 Task: Research Airbnb options in TromsÃ¸, Norway from 12th  December, 2023 to 15th December, 2023 for 3 adults.2 bedrooms having 3 beds and 1 bathroom. Property type can be flat. Amenities needed are: washing machine. Booking option can be shelf check-in. Look for 4 properties as per requirement.
Action: Mouse moved to (358, 141)
Screenshot: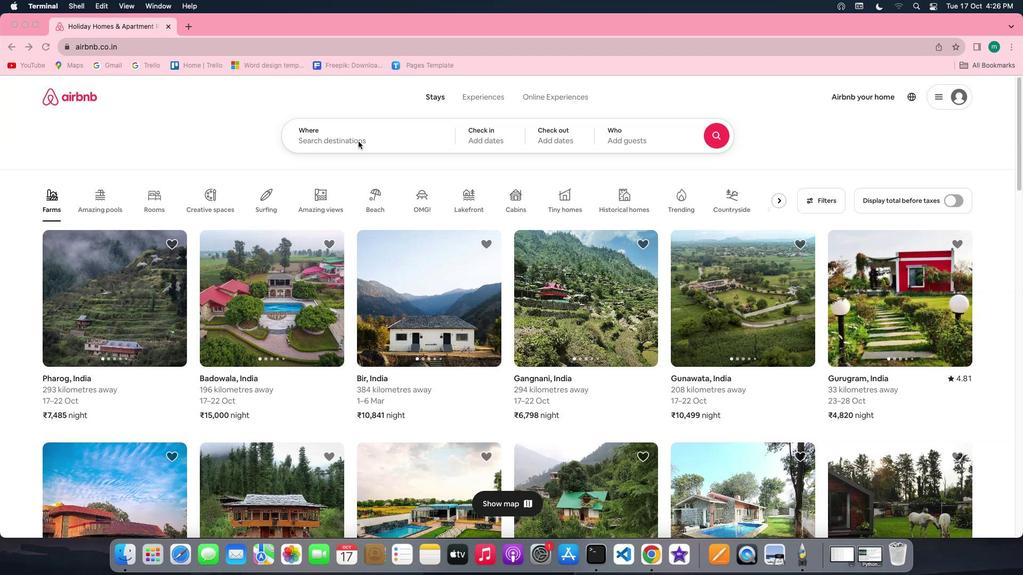 
Action: Mouse pressed left at (358, 141)
Screenshot: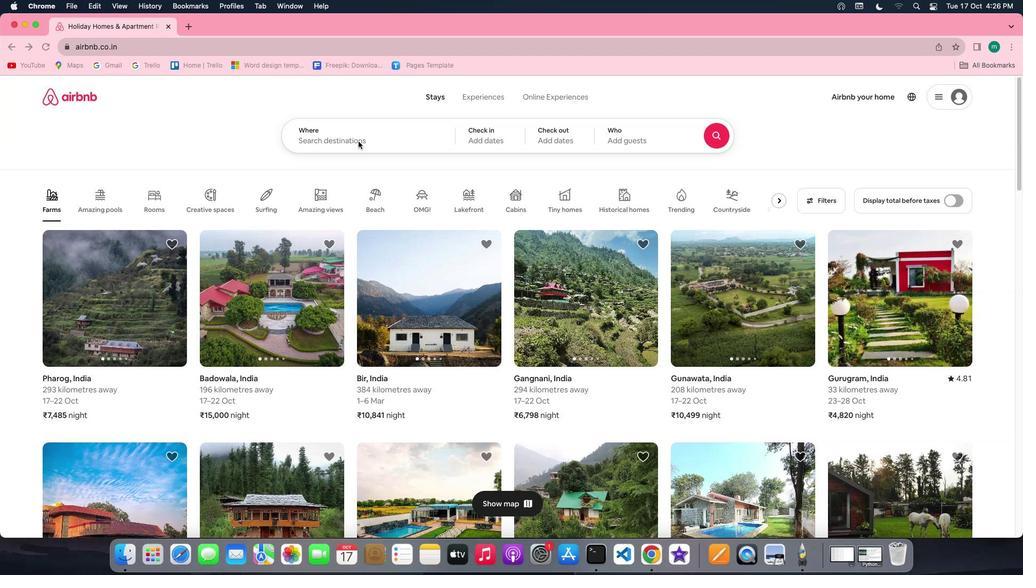 
Action: Mouse pressed left at (358, 141)
Screenshot: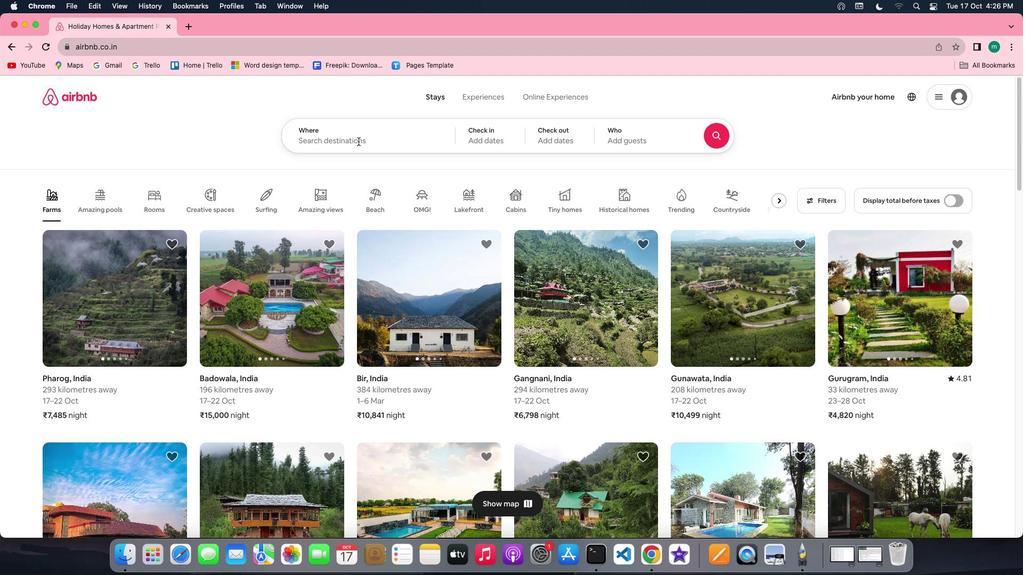 
Action: Key pressed Key.shift'T''r''o''m''s''o'','Key.spaceKey.shift'n''o''r''w''a''y'
Screenshot: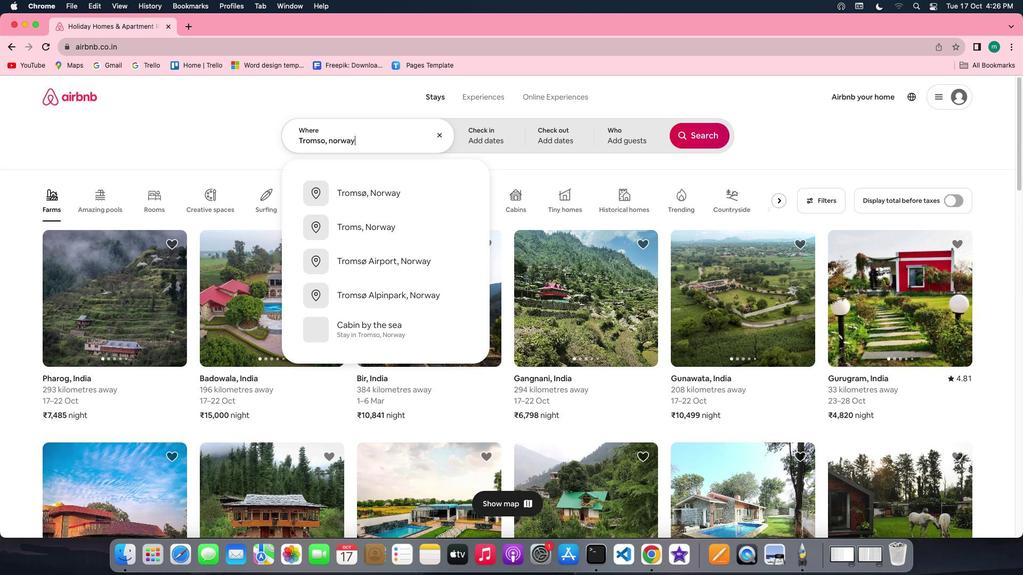 
Action: Mouse moved to (376, 190)
Screenshot: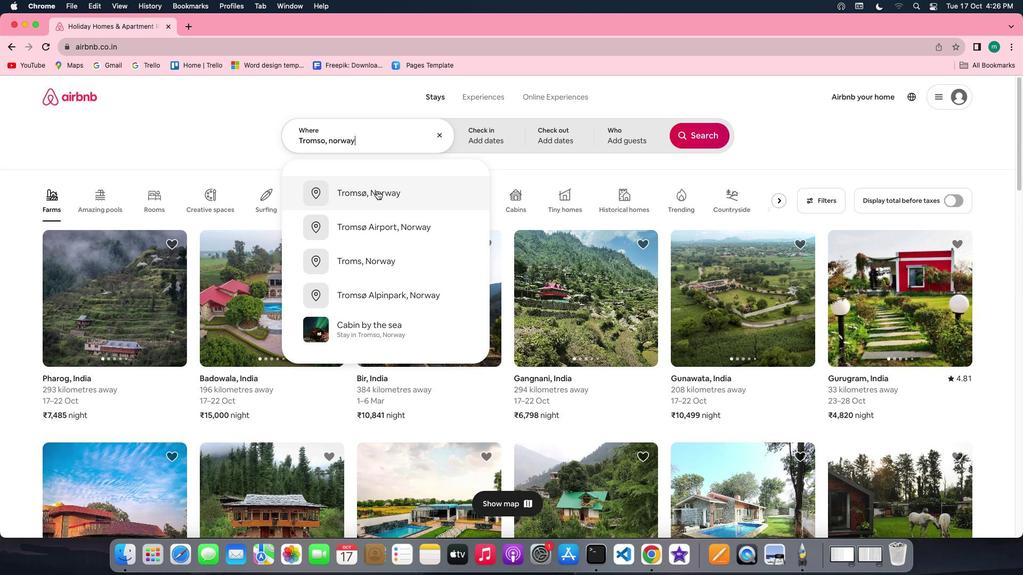 
Action: Mouse pressed left at (376, 190)
Screenshot: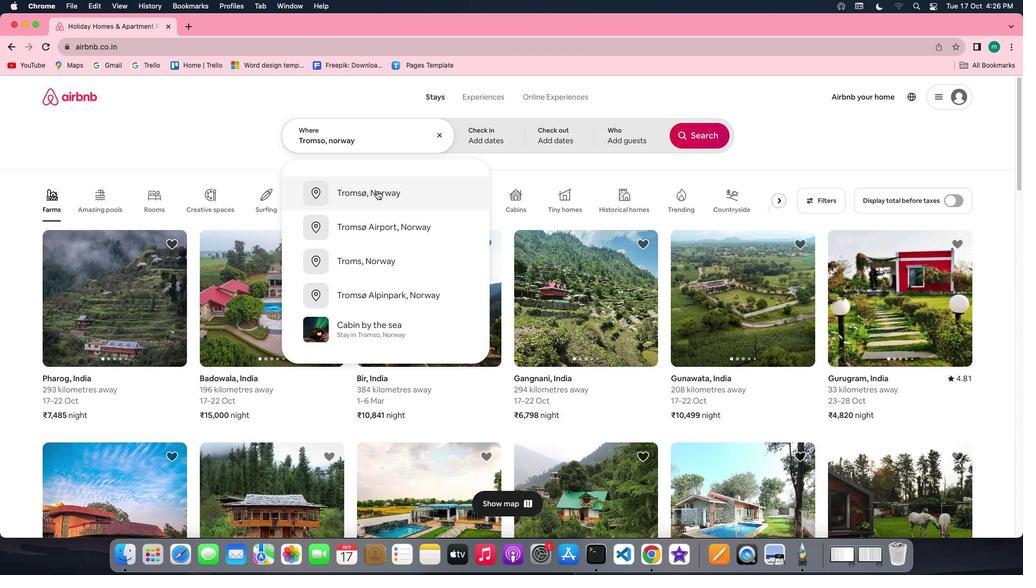 
Action: Mouse moved to (700, 223)
Screenshot: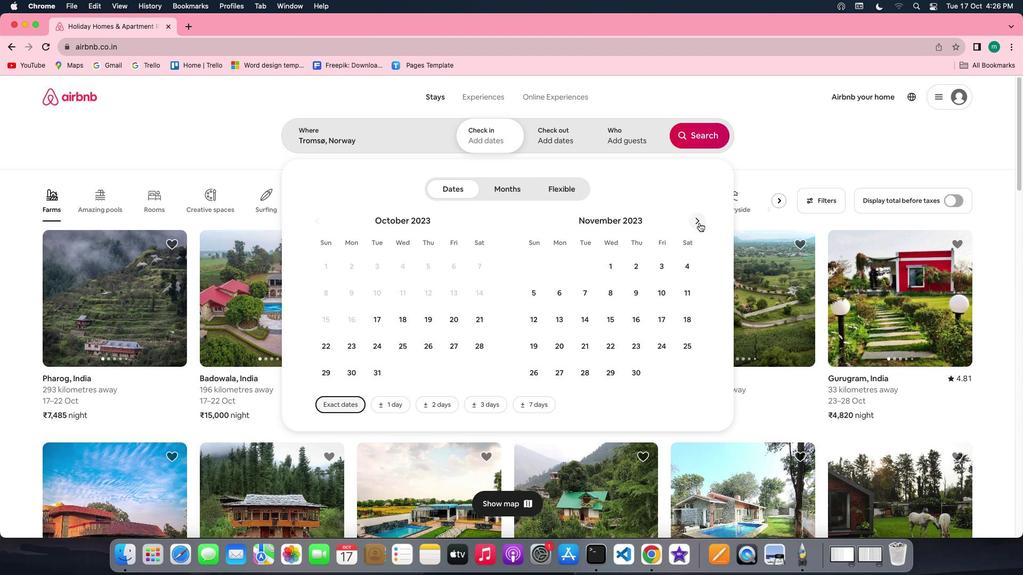 
Action: Mouse pressed left at (700, 223)
Screenshot: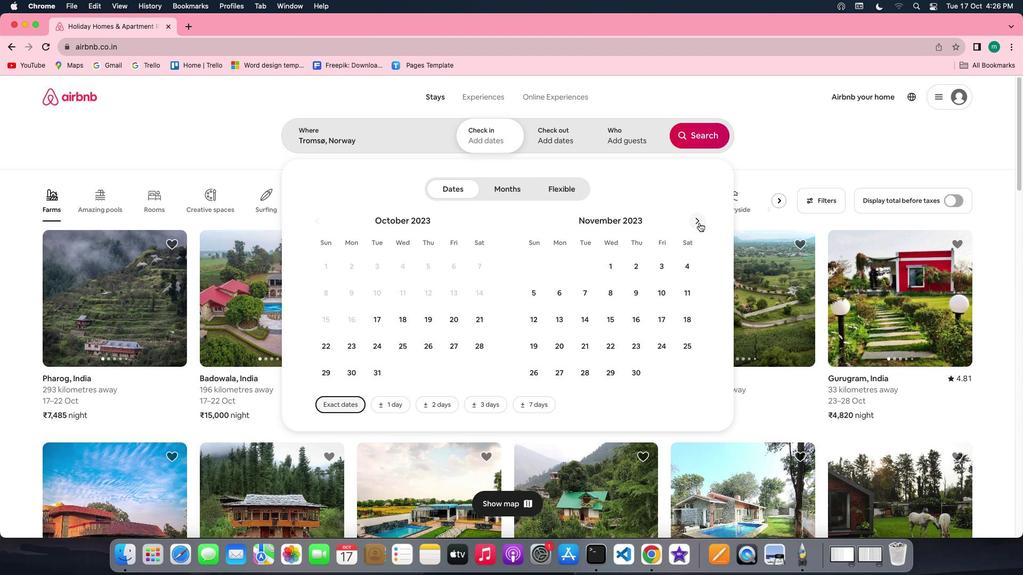 
Action: Mouse moved to (583, 319)
Screenshot: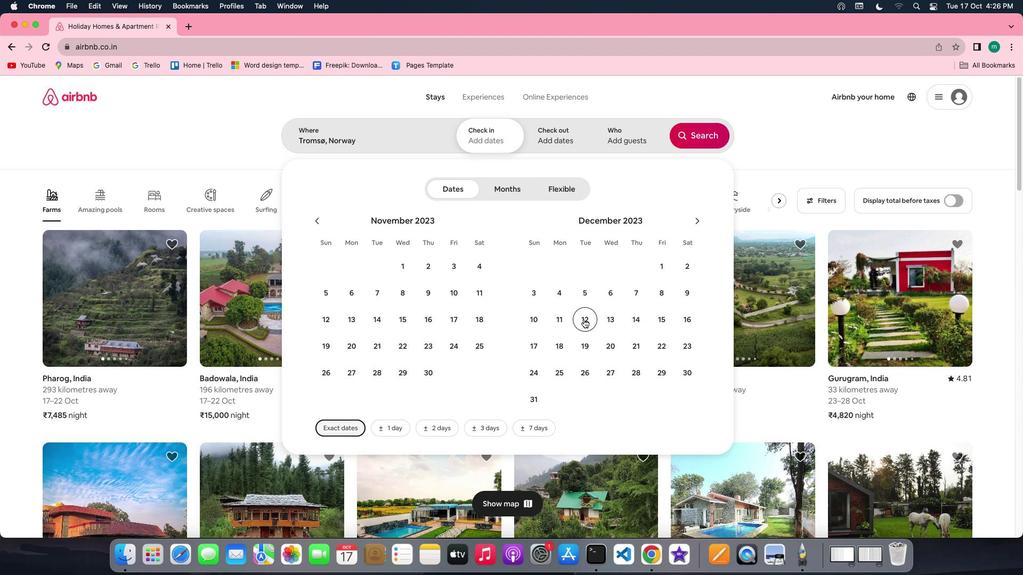 
Action: Mouse pressed left at (583, 319)
Screenshot: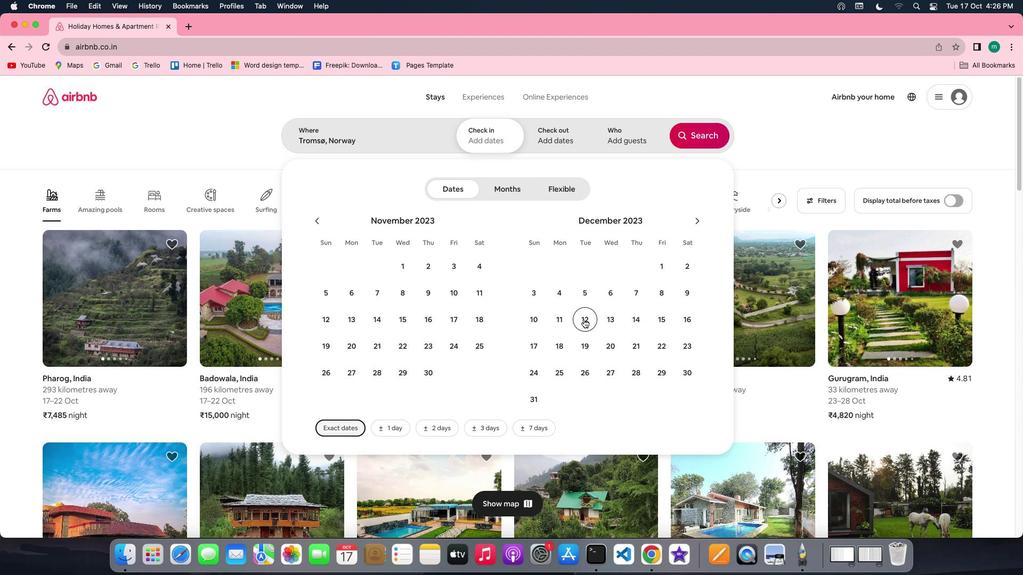 
Action: Mouse moved to (668, 312)
Screenshot: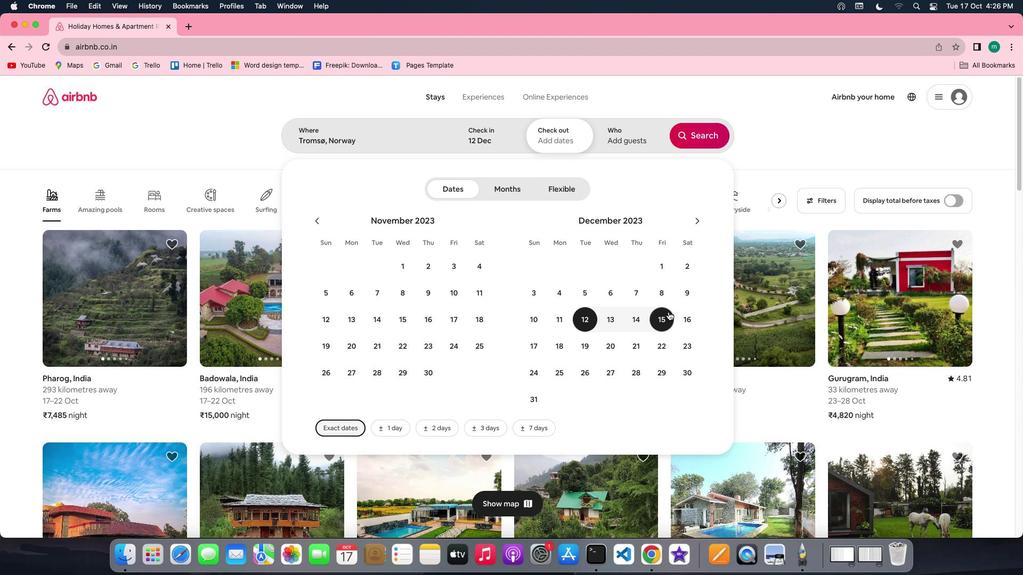 
Action: Mouse pressed left at (668, 312)
Screenshot: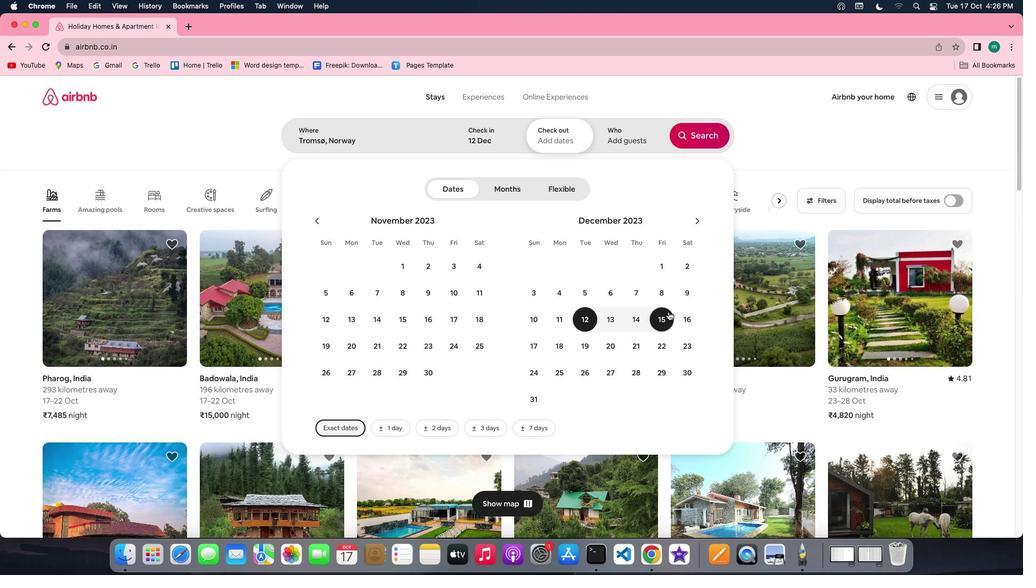 
Action: Mouse moved to (637, 146)
Screenshot: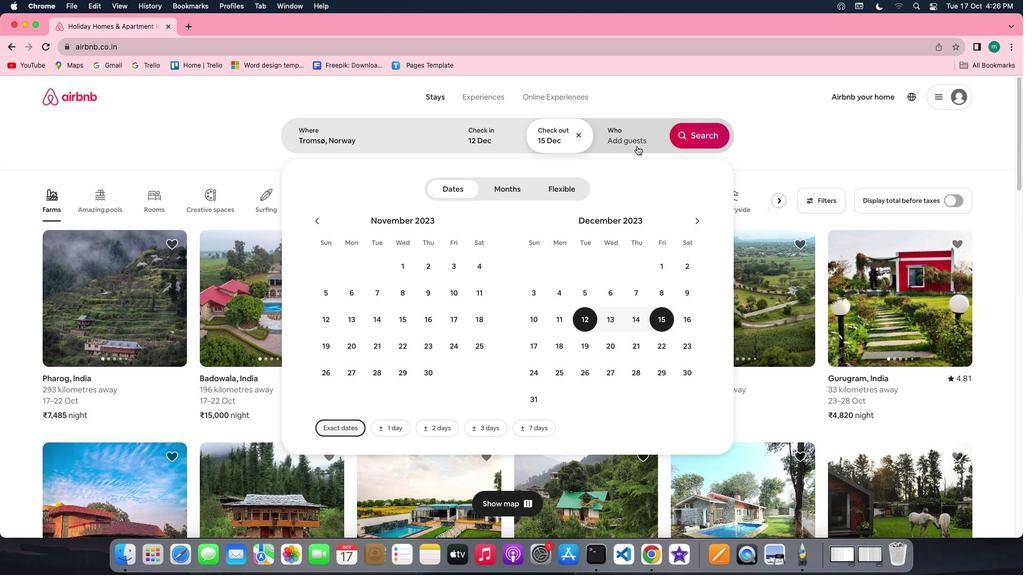 
Action: Mouse pressed left at (637, 146)
Screenshot: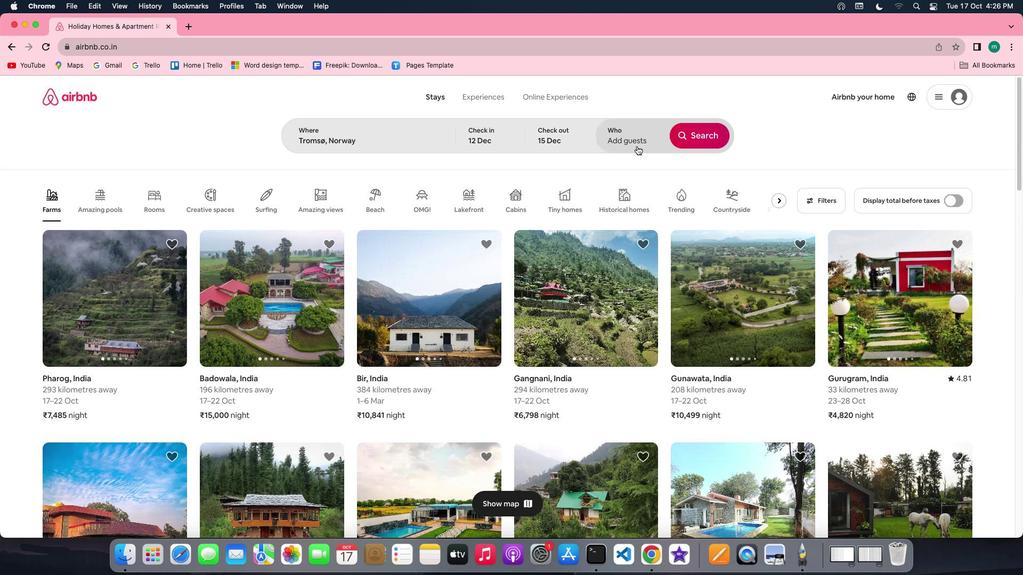 
Action: Mouse moved to (707, 190)
Screenshot: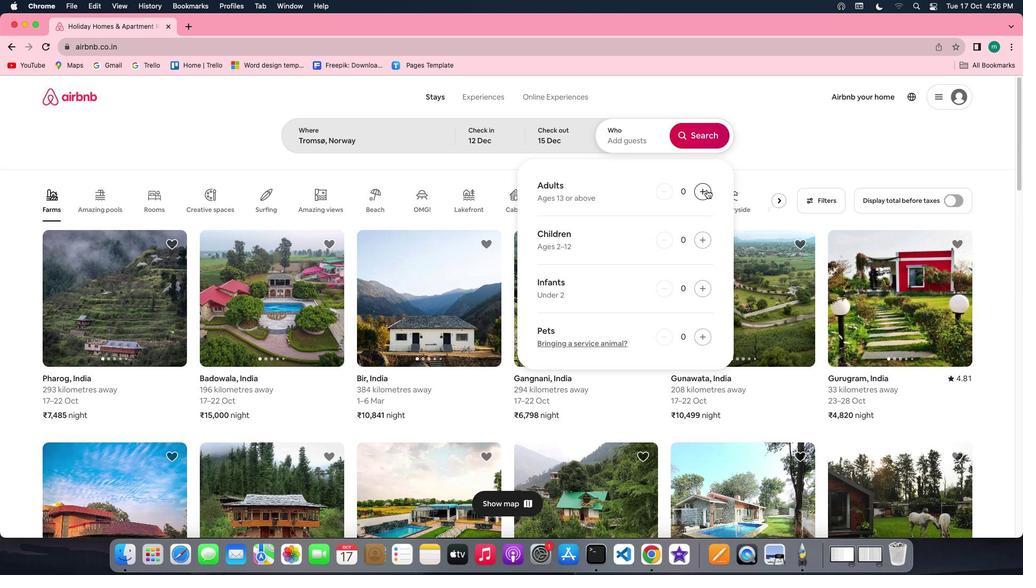 
Action: Mouse pressed left at (707, 190)
Screenshot: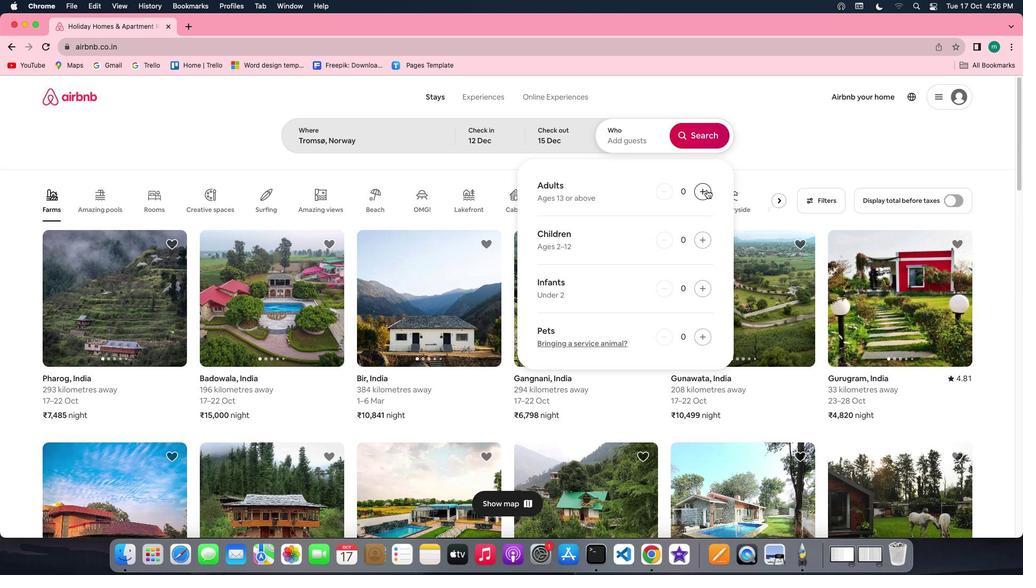 
Action: Mouse pressed left at (707, 190)
Screenshot: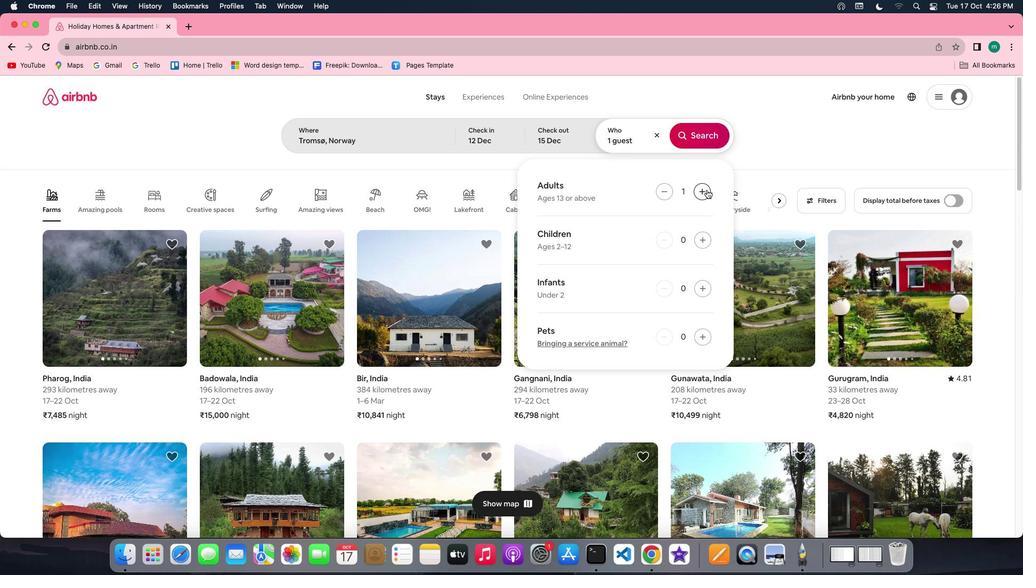 
Action: Mouse pressed left at (707, 190)
Screenshot: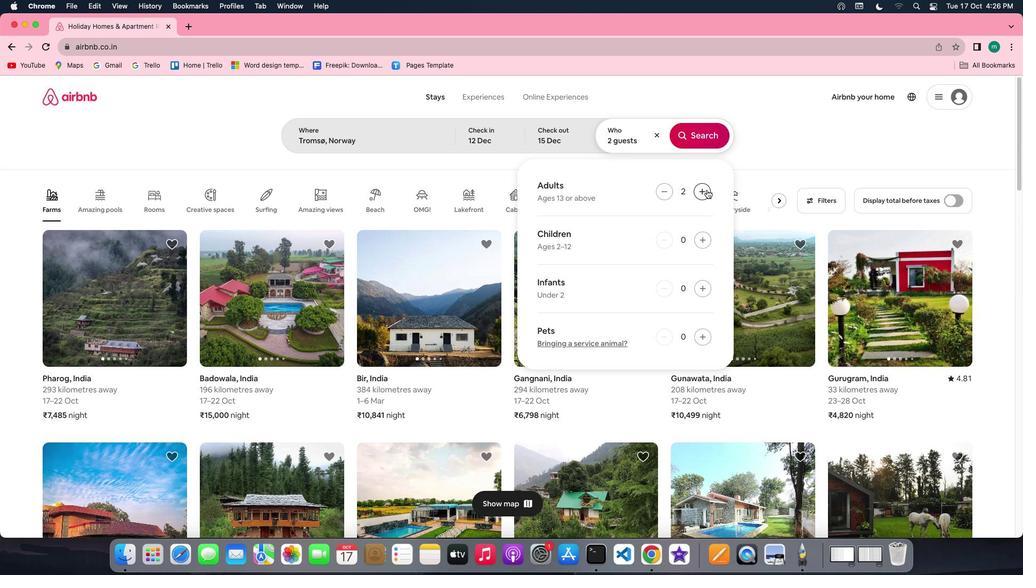 
Action: Mouse moved to (693, 139)
Screenshot: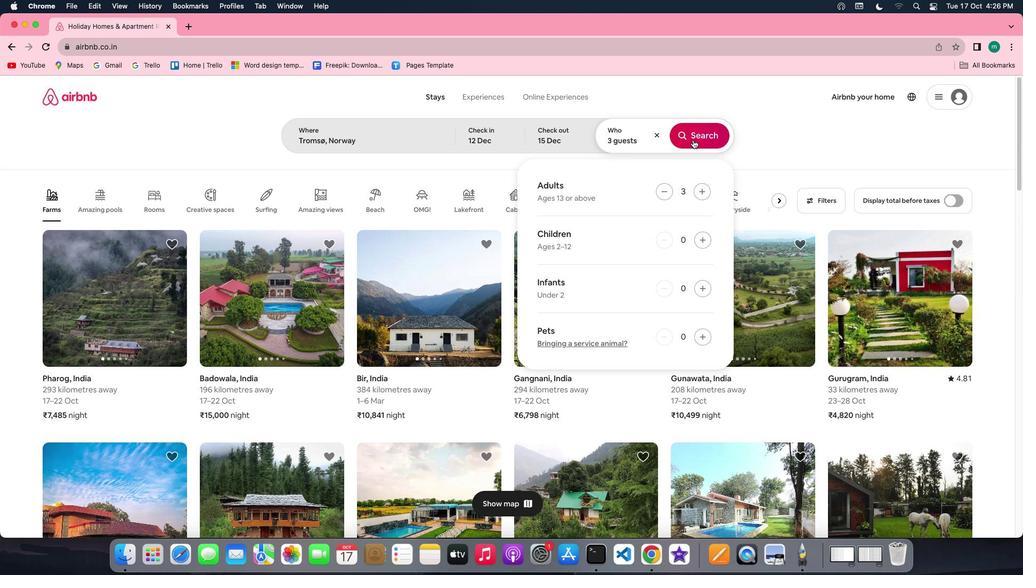 
Action: Mouse pressed left at (693, 139)
Screenshot: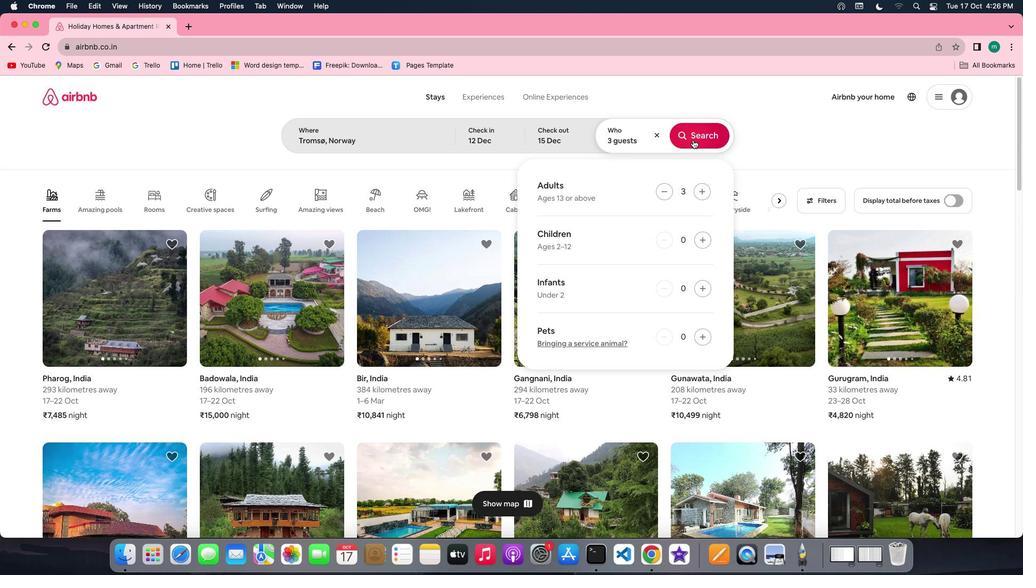 
Action: Mouse moved to (844, 139)
Screenshot: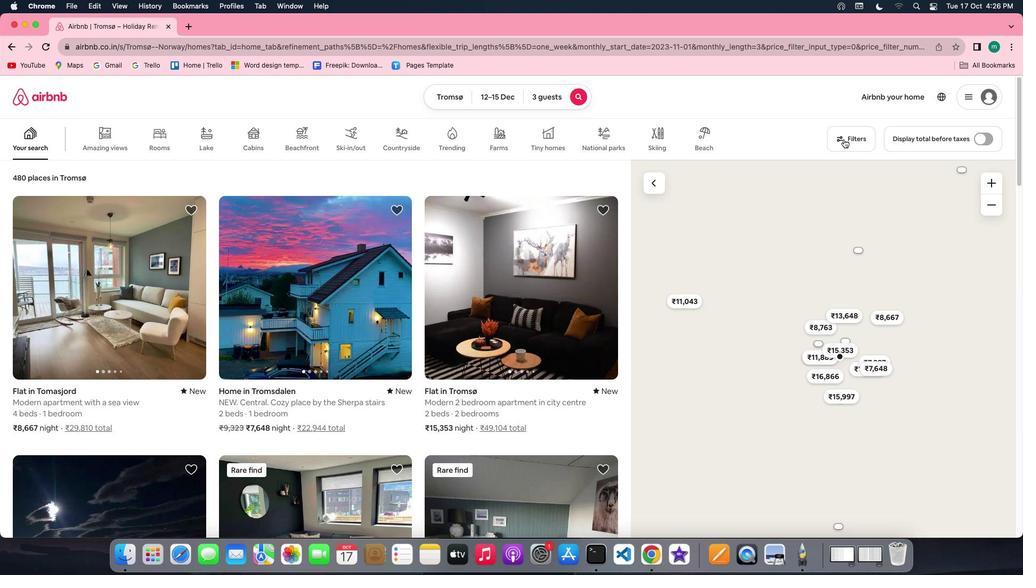 
Action: Mouse pressed left at (844, 139)
Screenshot: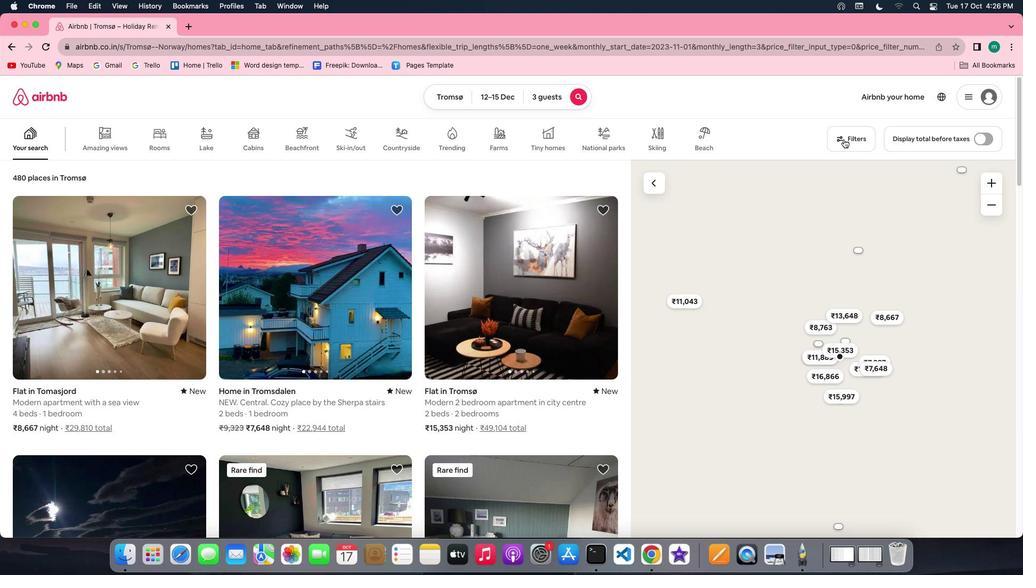 
Action: Mouse moved to (419, 281)
Screenshot: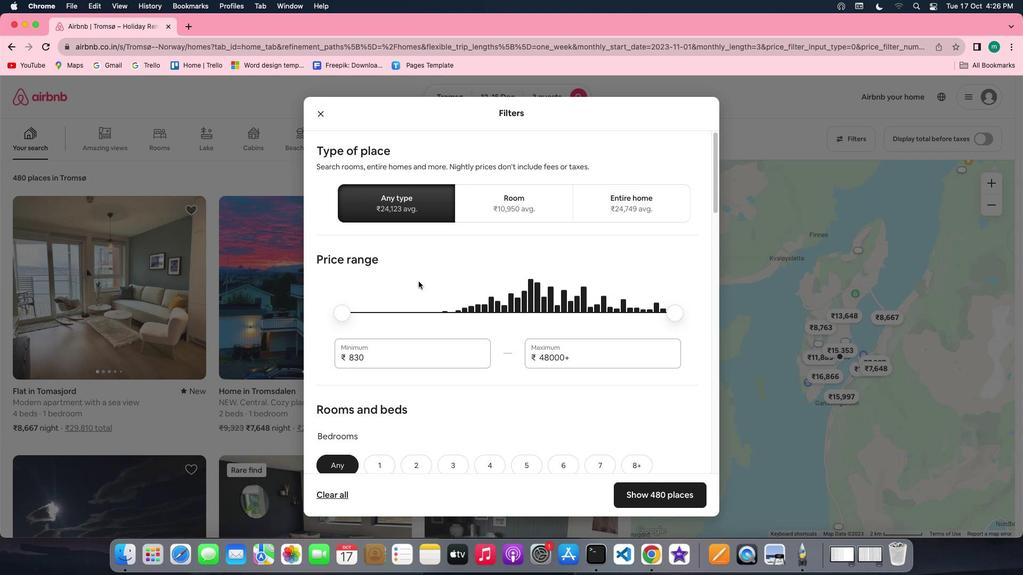 
Action: Mouse scrolled (419, 281) with delta (0, 0)
Screenshot: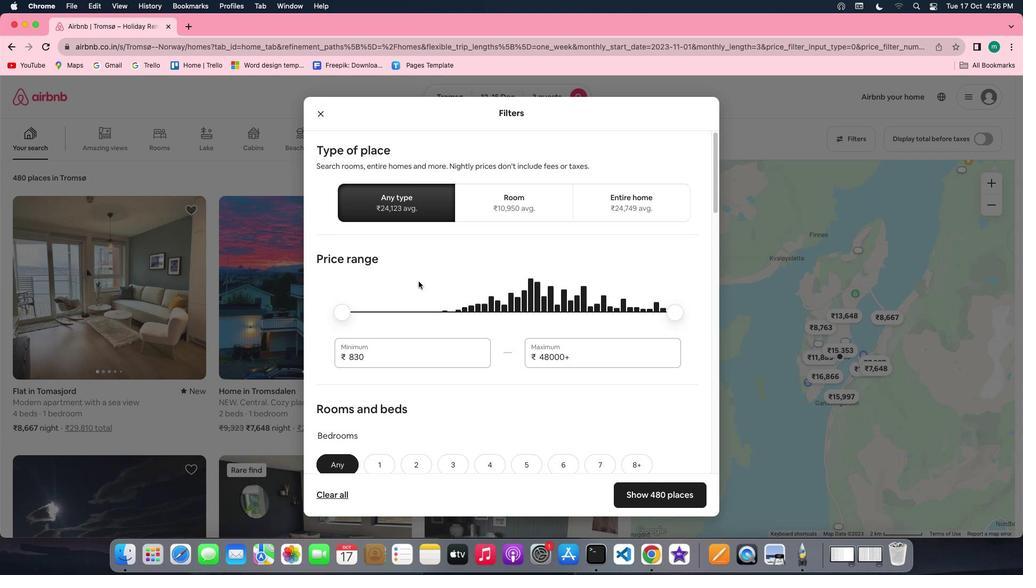 
Action: Mouse scrolled (419, 281) with delta (0, 0)
Screenshot: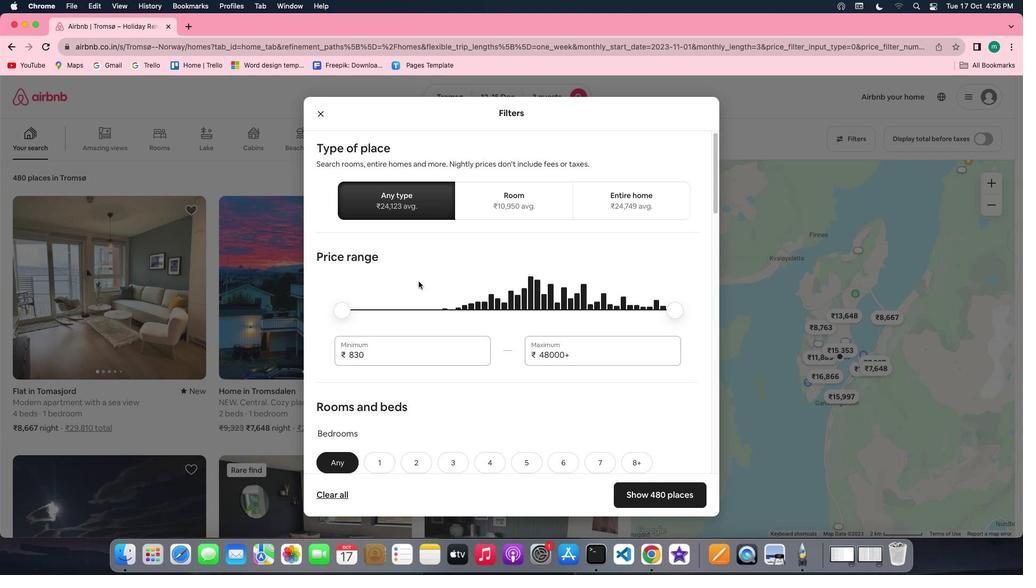 
Action: Mouse scrolled (419, 281) with delta (0, 0)
Screenshot: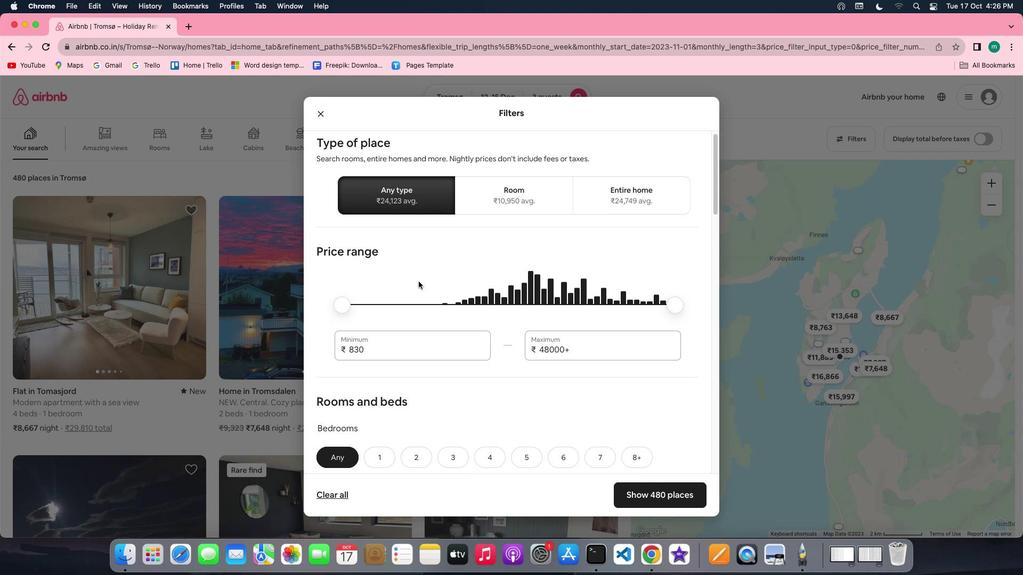 
Action: Mouse scrolled (419, 281) with delta (0, 0)
Screenshot: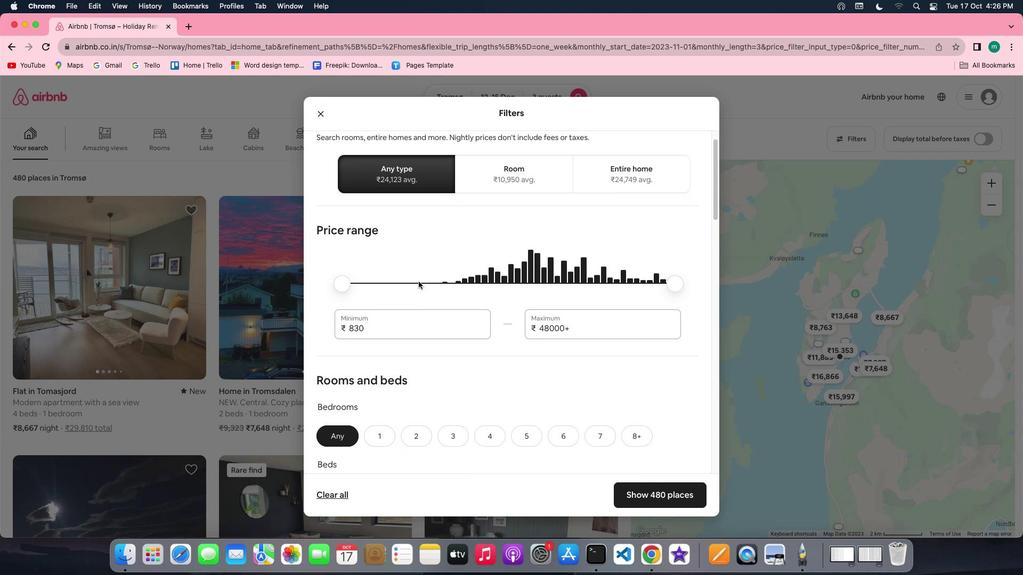 
Action: Mouse scrolled (419, 281) with delta (0, 0)
Screenshot: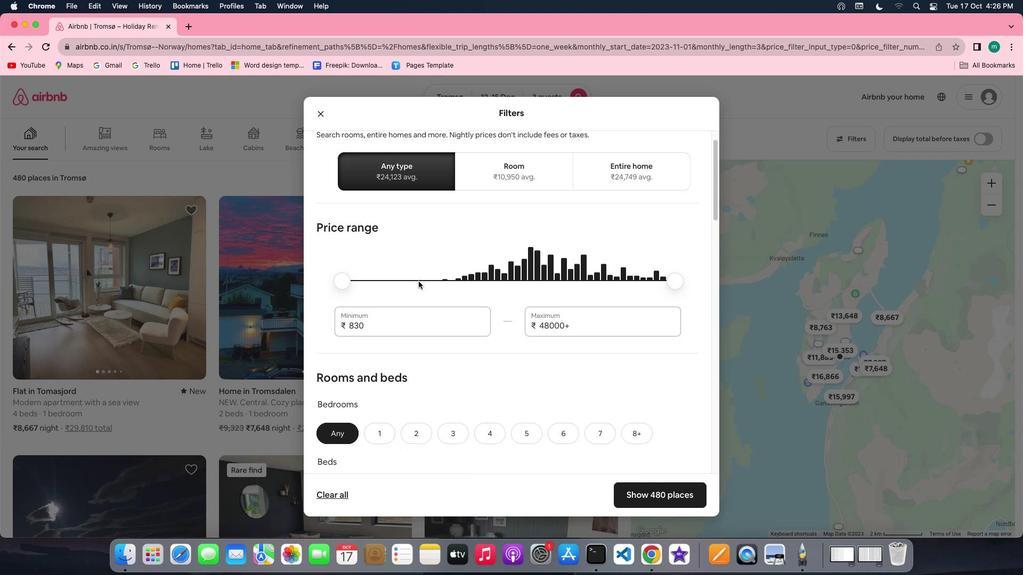 
Action: Mouse scrolled (419, 281) with delta (0, 0)
Screenshot: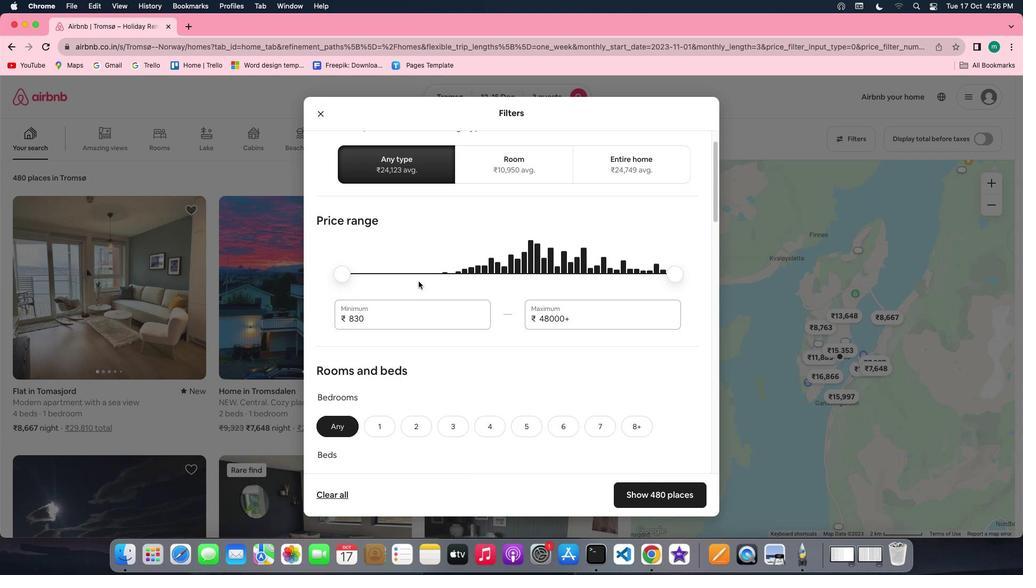 
Action: Mouse scrolled (419, 281) with delta (0, 0)
Screenshot: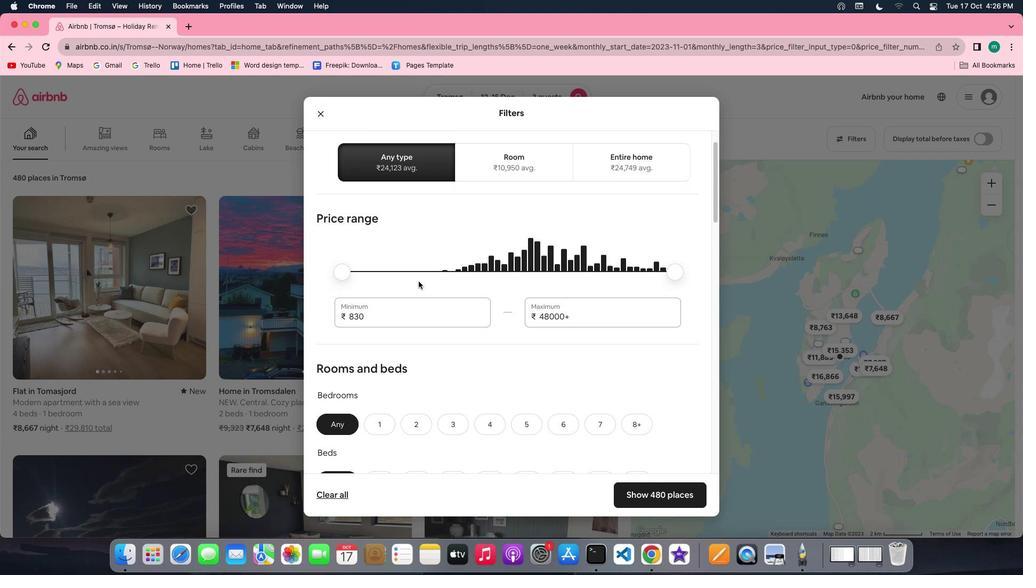 
Action: Mouse scrolled (419, 281) with delta (0, 0)
Screenshot: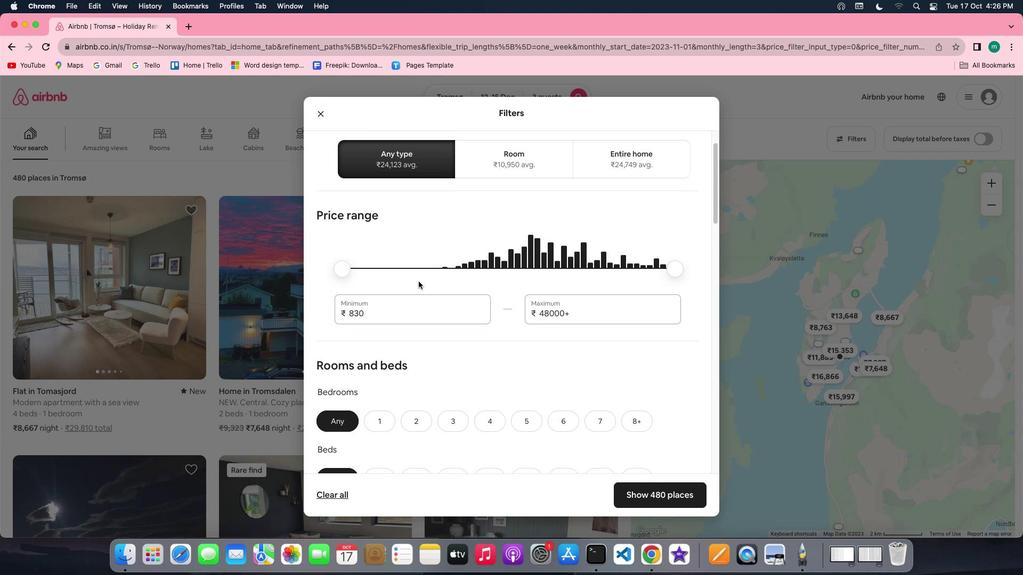 
Action: Mouse scrolled (419, 281) with delta (0, 0)
Screenshot: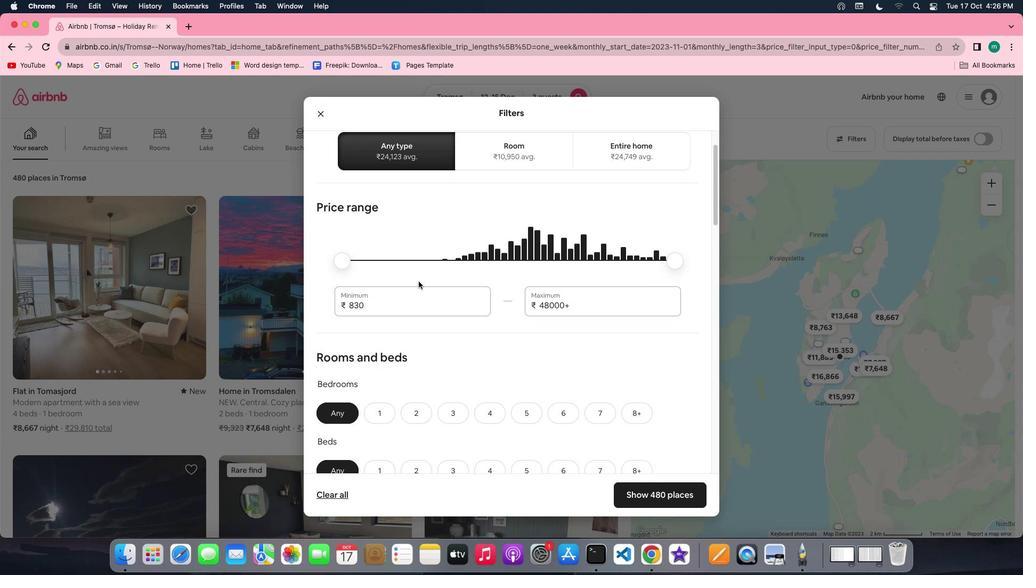 
Action: Mouse scrolled (419, 281) with delta (0, 0)
Screenshot: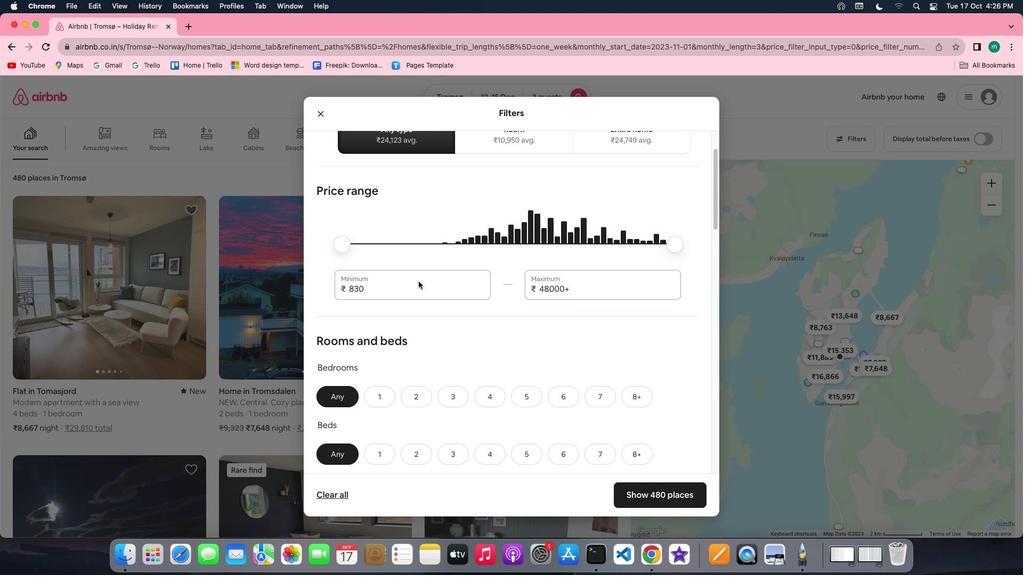 
Action: Mouse scrolled (419, 281) with delta (0, 0)
Screenshot: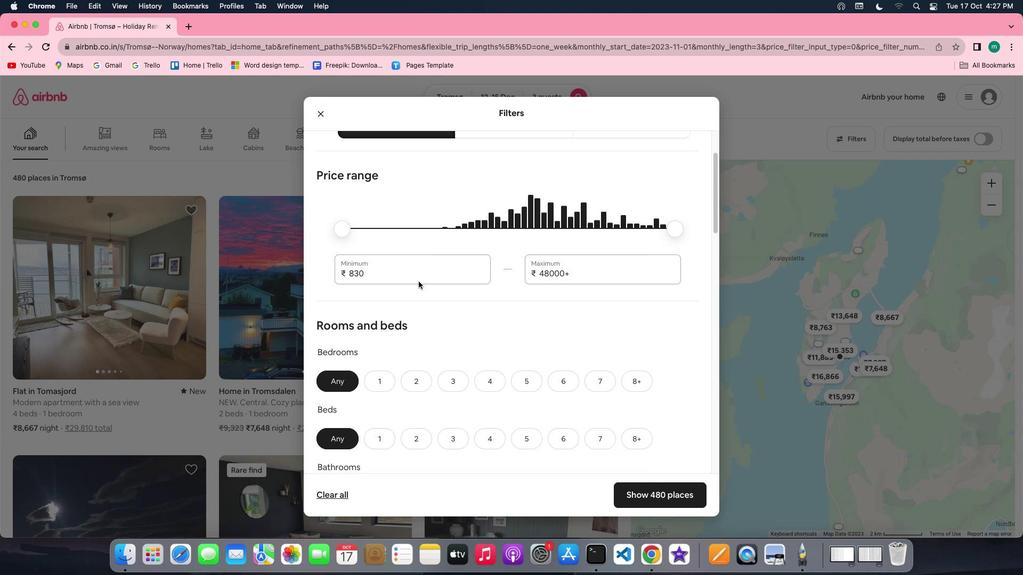 
Action: Mouse scrolled (419, 281) with delta (0, 0)
Screenshot: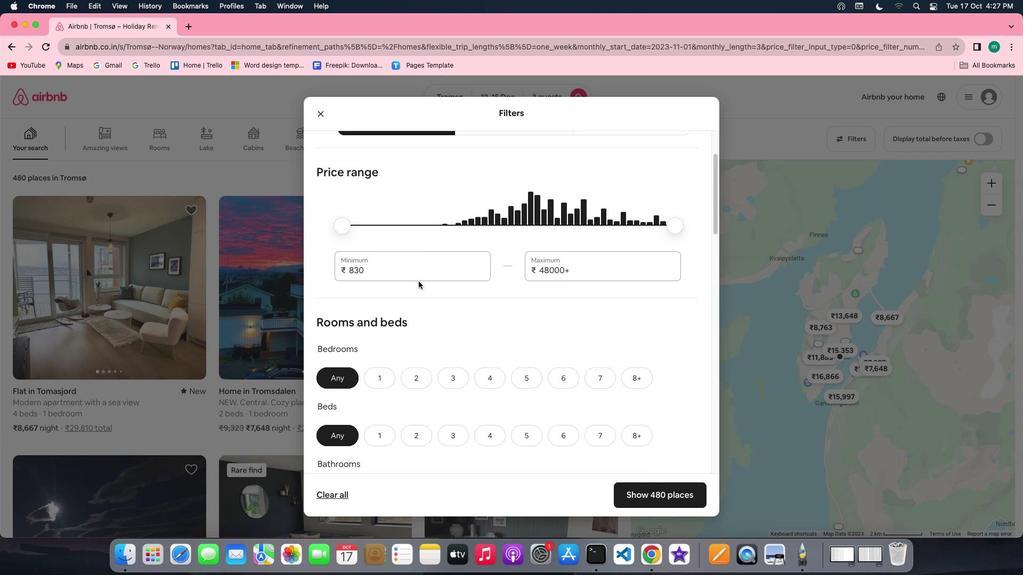
Action: Mouse scrolled (419, 281) with delta (0, 0)
Screenshot: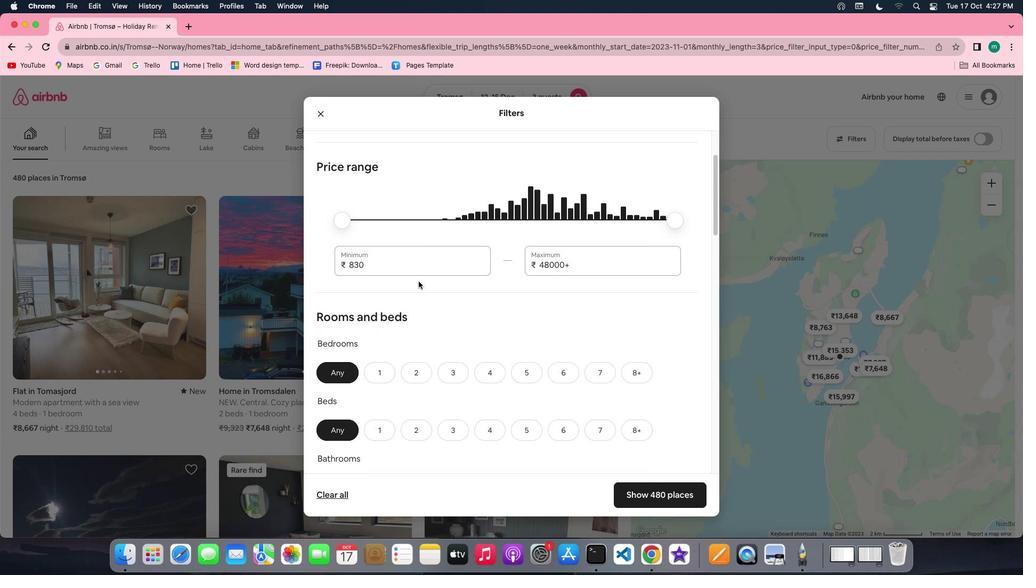
Action: Mouse scrolled (419, 281) with delta (0, 0)
Screenshot: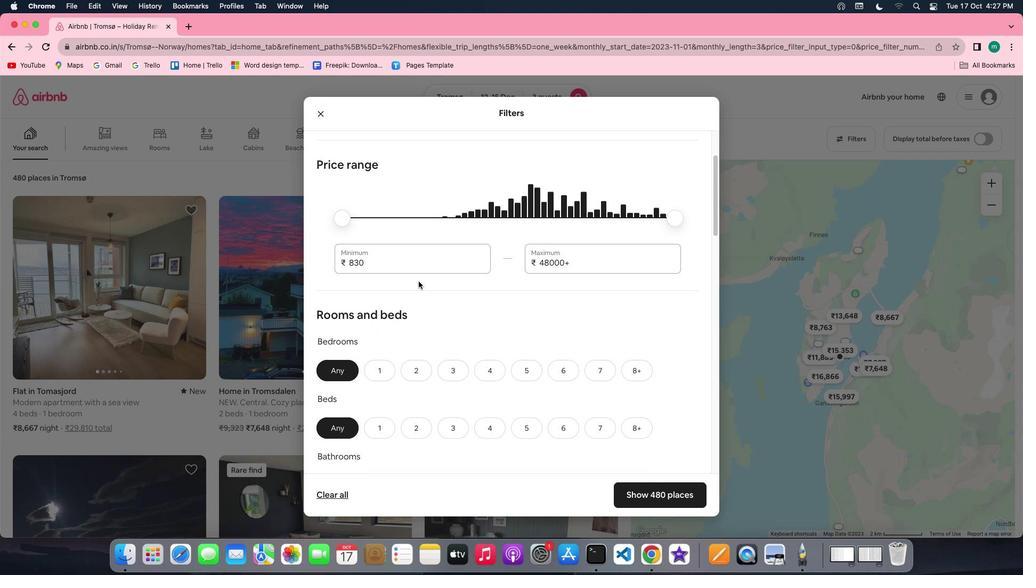 
Action: Mouse scrolled (419, 281) with delta (0, 0)
Screenshot: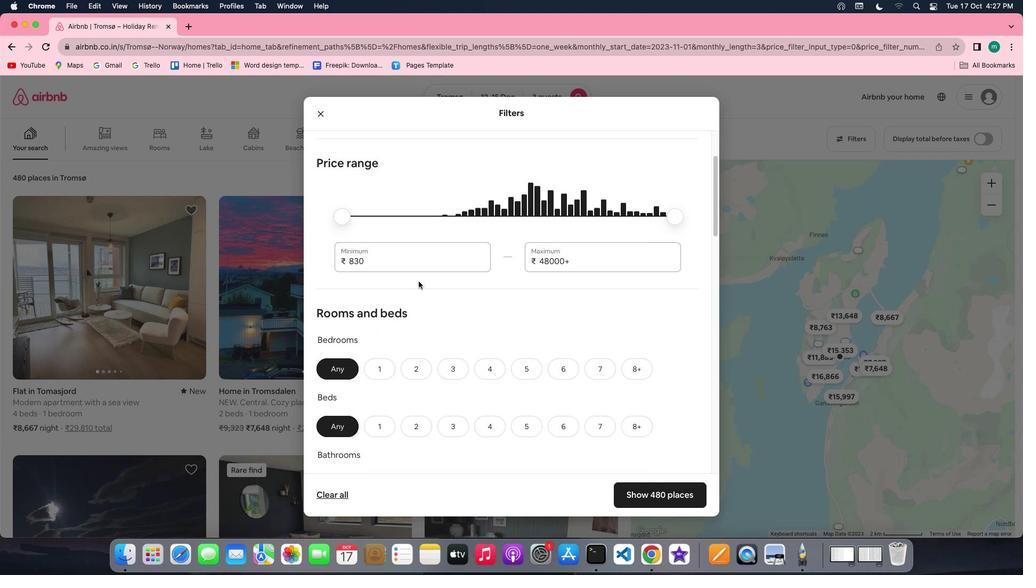 
Action: Mouse scrolled (419, 281) with delta (0, 0)
Screenshot: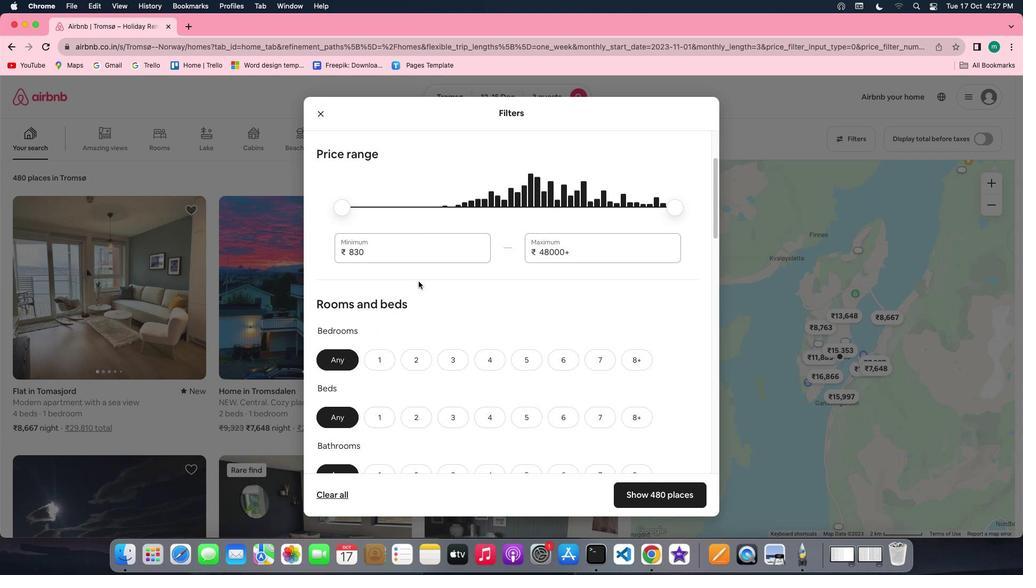 
Action: Mouse scrolled (419, 281) with delta (0, 0)
Screenshot: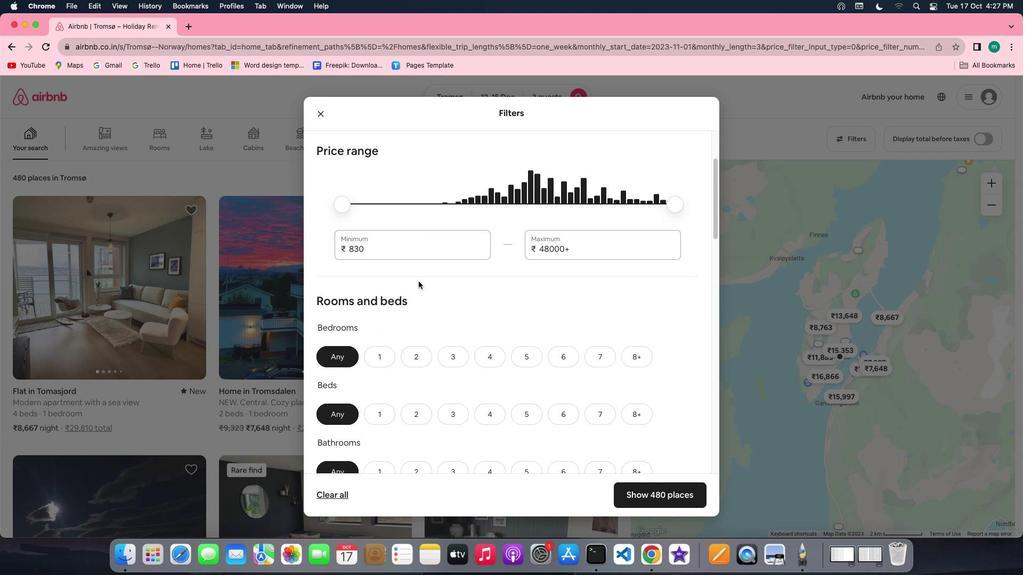
Action: Mouse scrolled (419, 281) with delta (0, 0)
Screenshot: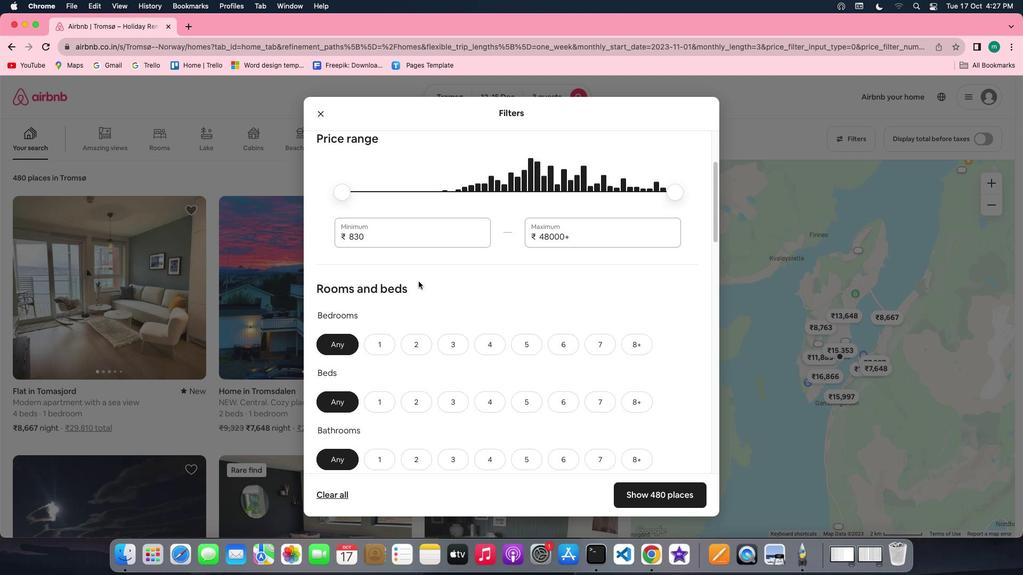 
Action: Mouse scrolled (419, 281) with delta (0, 0)
Screenshot: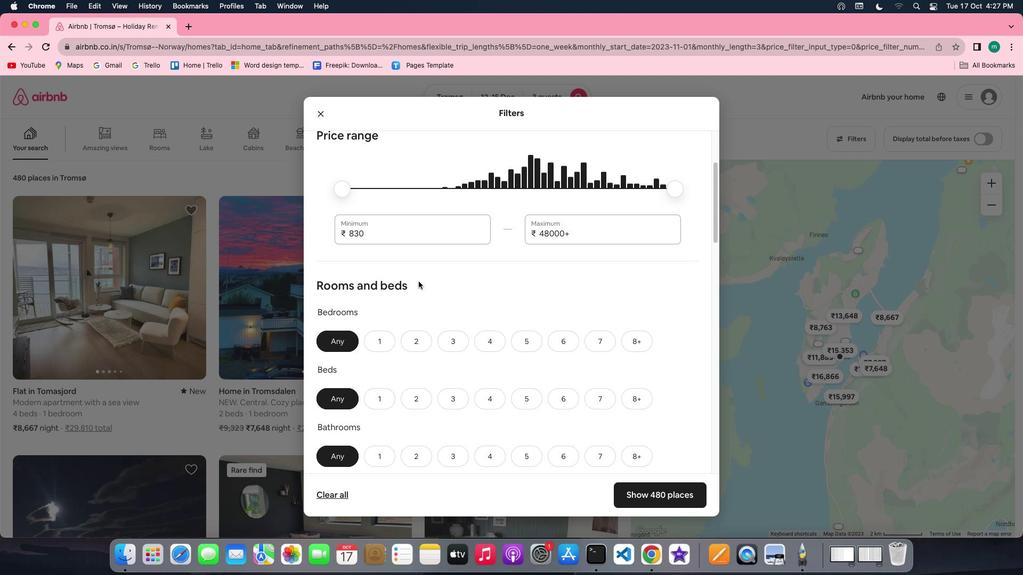 
Action: Mouse scrolled (419, 281) with delta (0, 0)
Screenshot: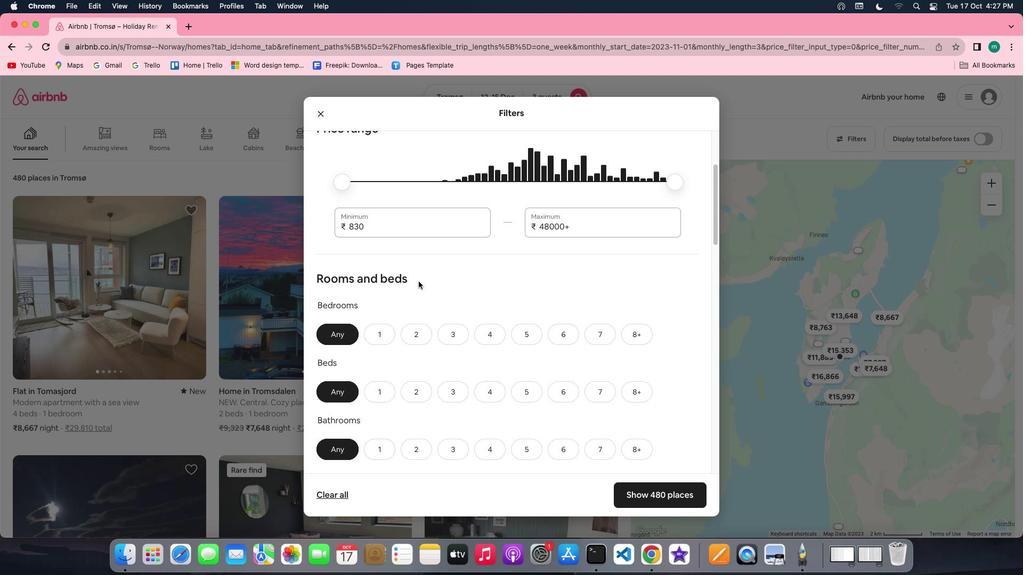 
Action: Mouse scrolled (419, 281) with delta (0, 0)
Screenshot: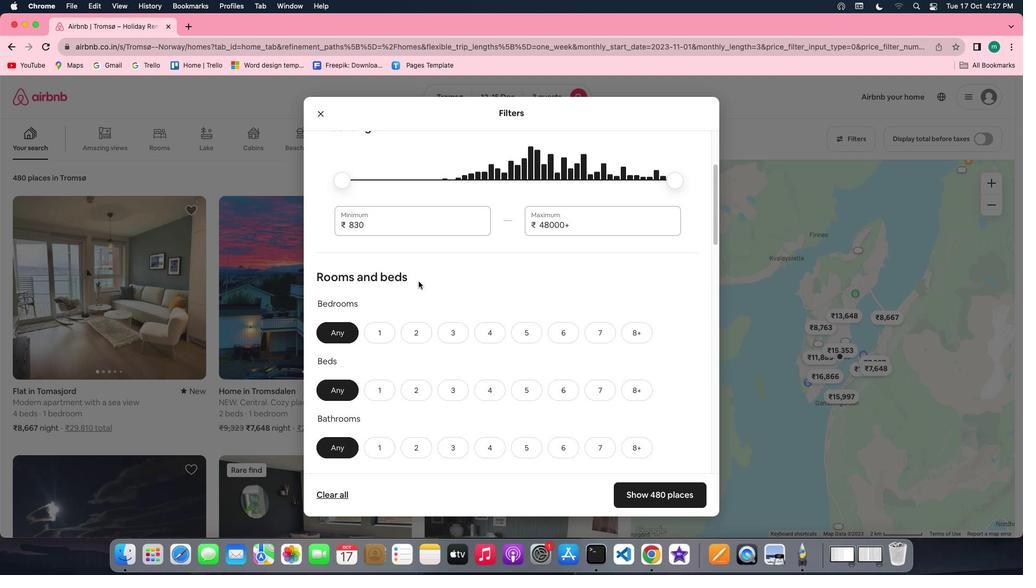 
Action: Mouse scrolled (419, 281) with delta (0, 0)
Screenshot: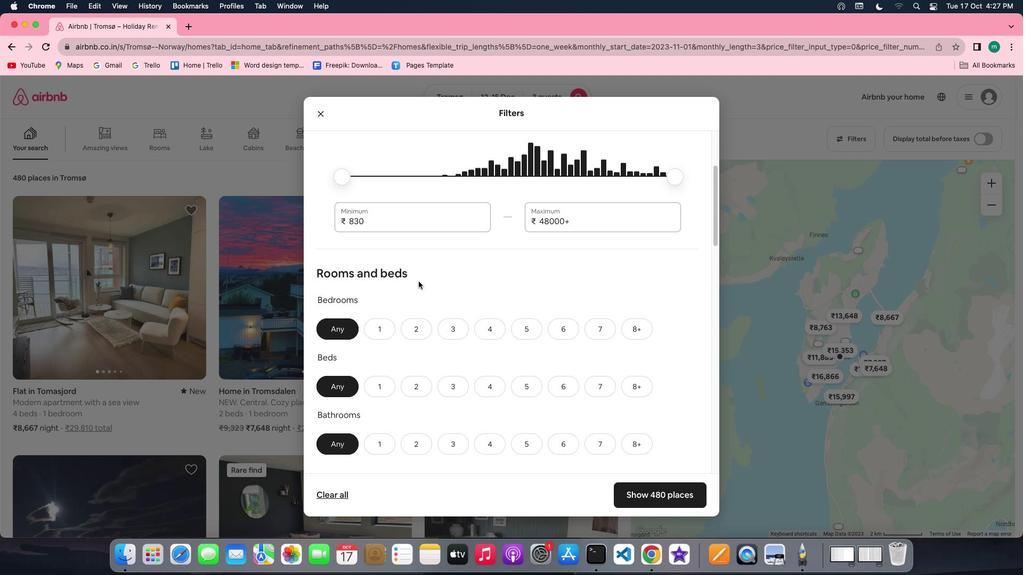 
Action: Mouse scrolled (419, 281) with delta (0, 0)
Screenshot: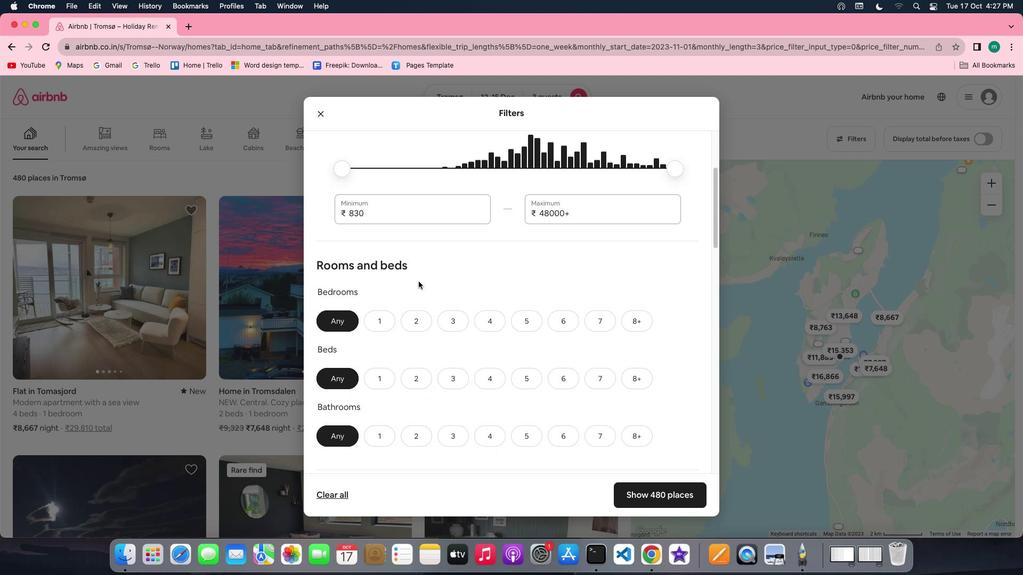 
Action: Mouse scrolled (419, 281) with delta (0, 0)
Screenshot: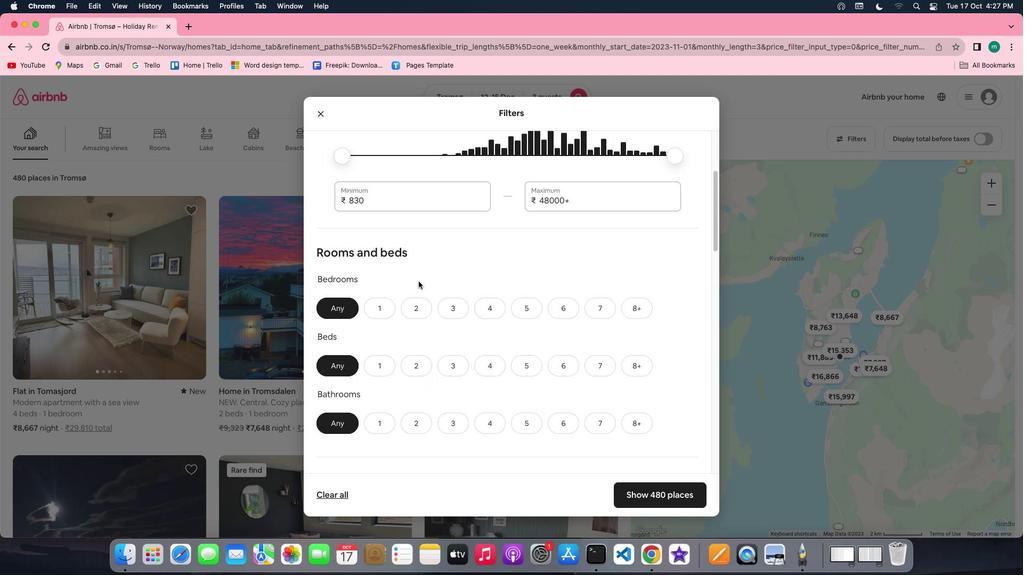 
Action: Mouse scrolled (419, 281) with delta (0, 0)
Screenshot: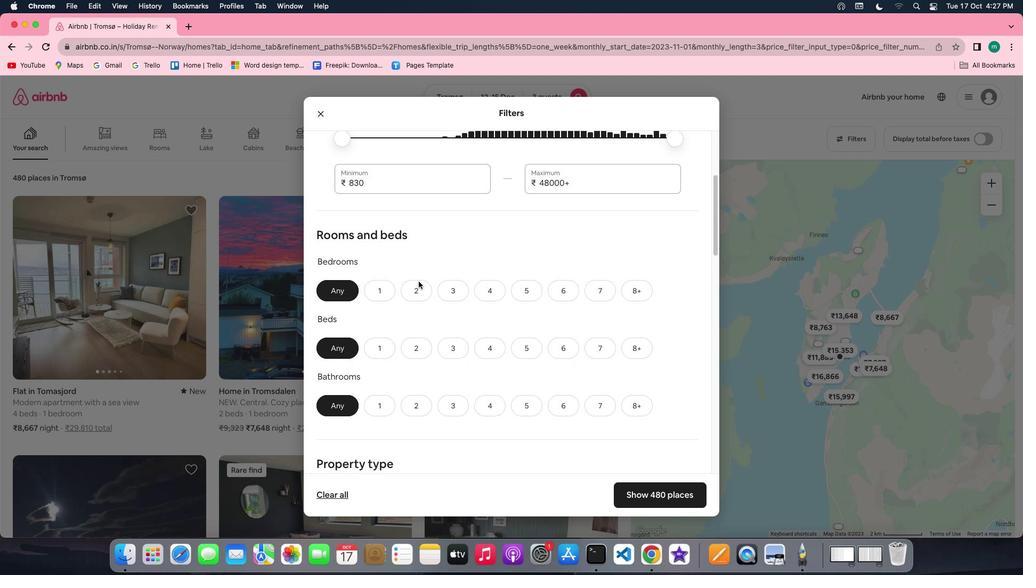 
Action: Mouse scrolled (419, 281) with delta (0, 0)
Screenshot: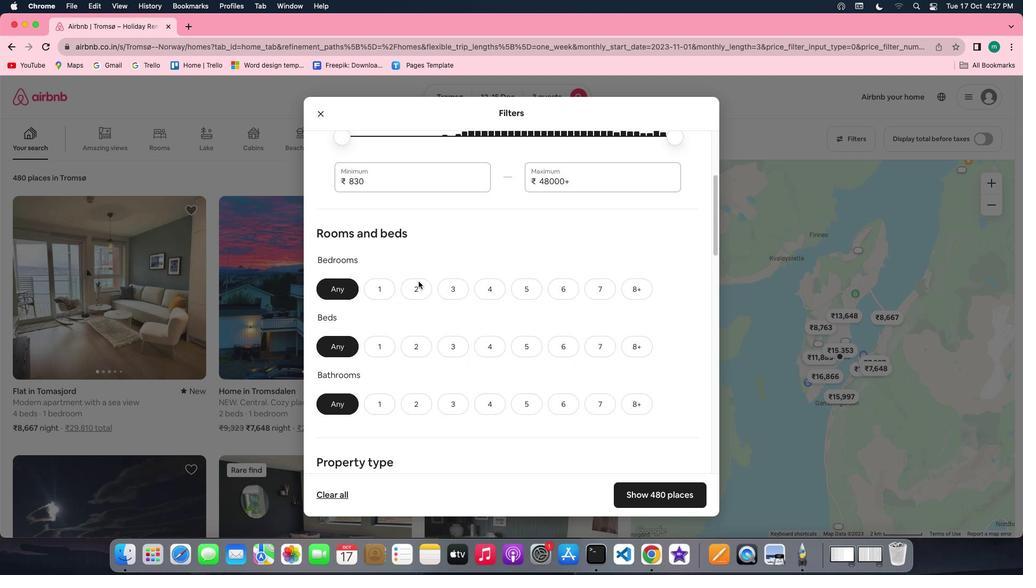 
Action: Mouse moved to (423, 271)
Screenshot: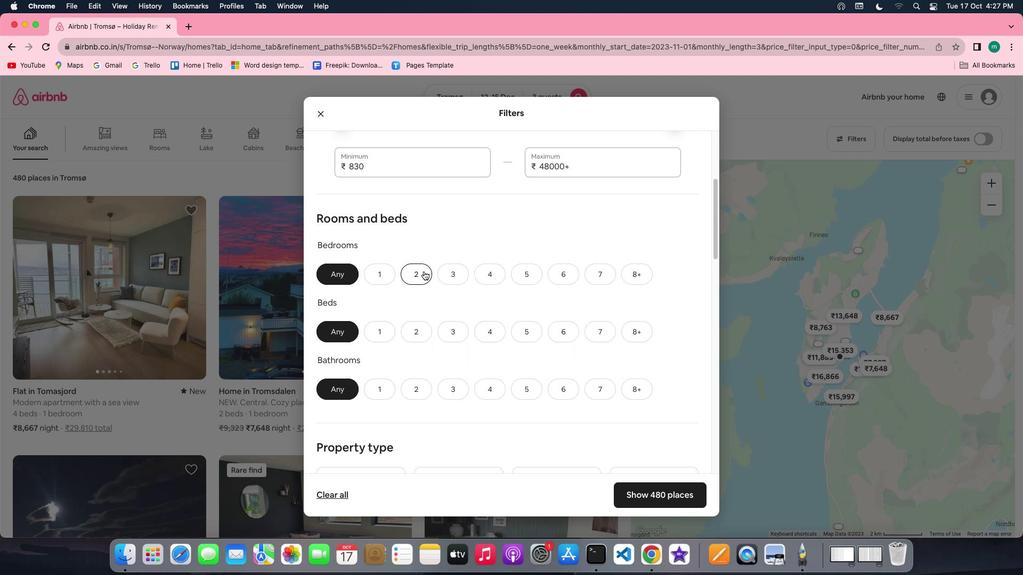 
Action: Mouse pressed left at (423, 271)
Screenshot: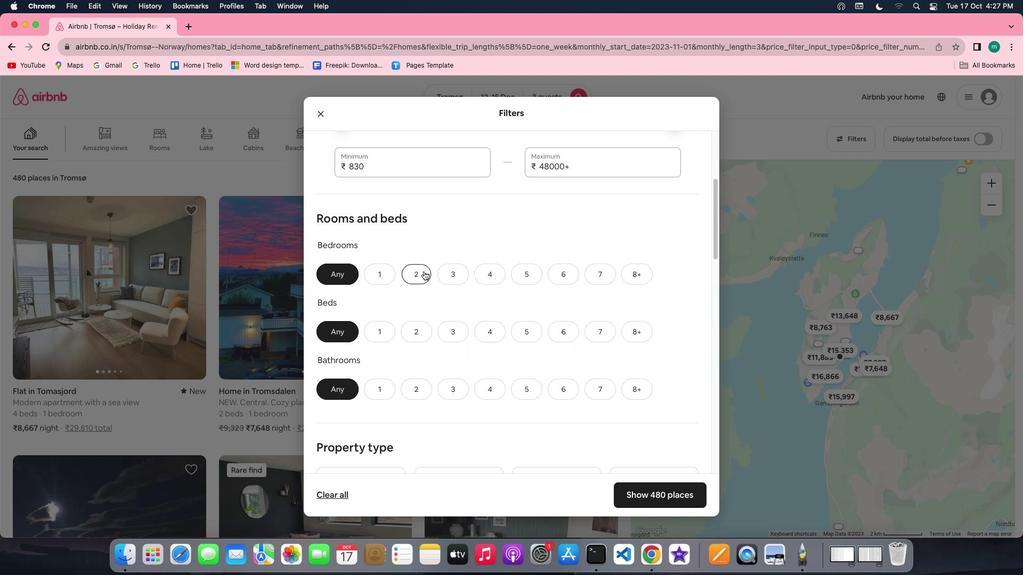 
Action: Mouse moved to (452, 333)
Screenshot: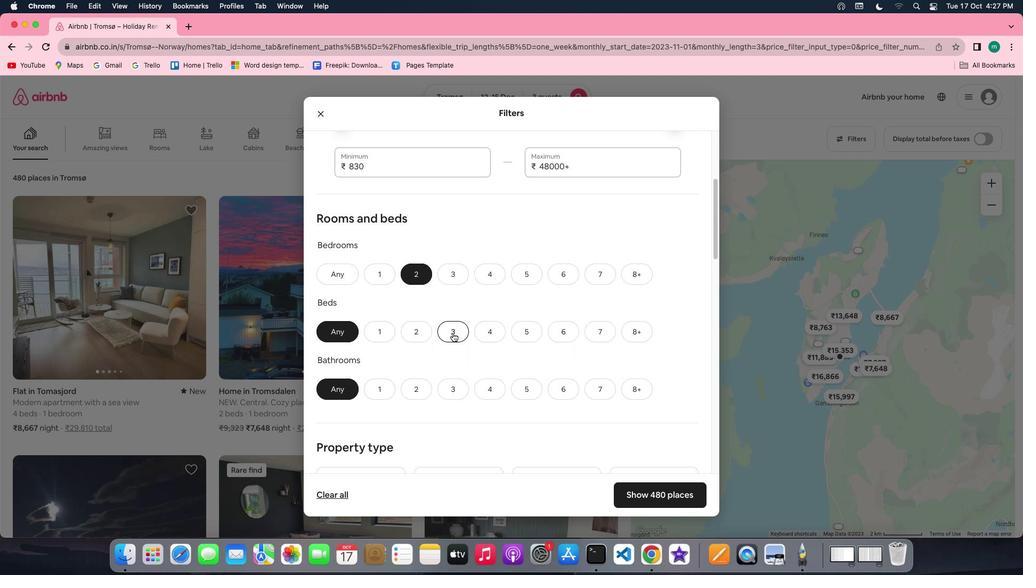 
Action: Mouse pressed left at (452, 333)
Screenshot: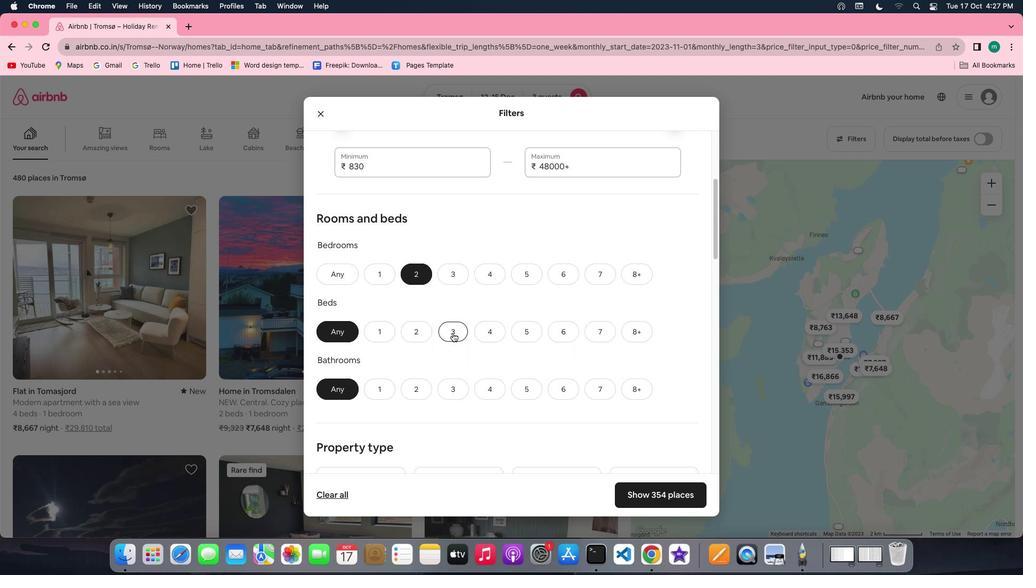 
Action: Mouse moved to (382, 384)
Screenshot: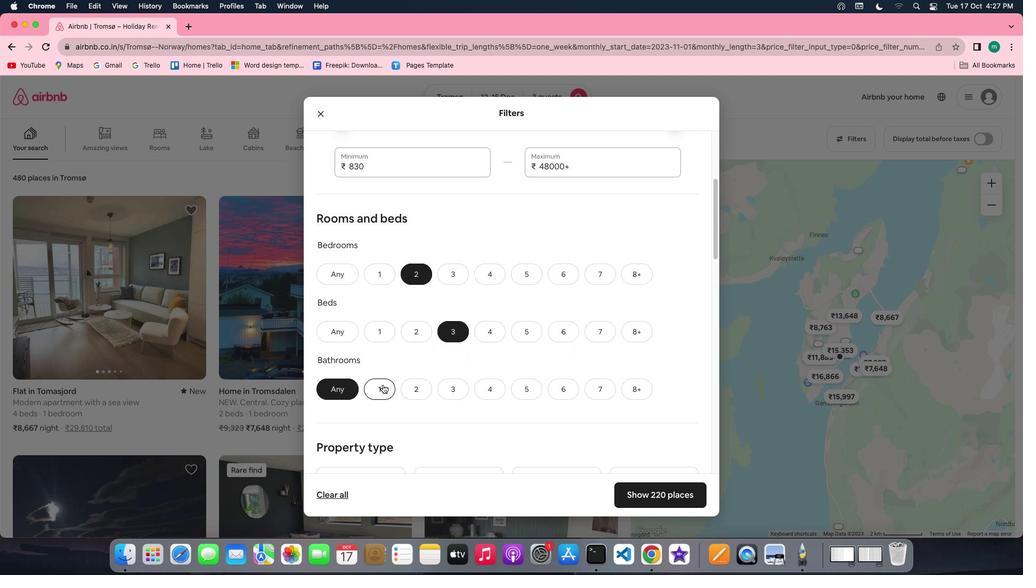 
Action: Mouse pressed left at (382, 384)
Screenshot: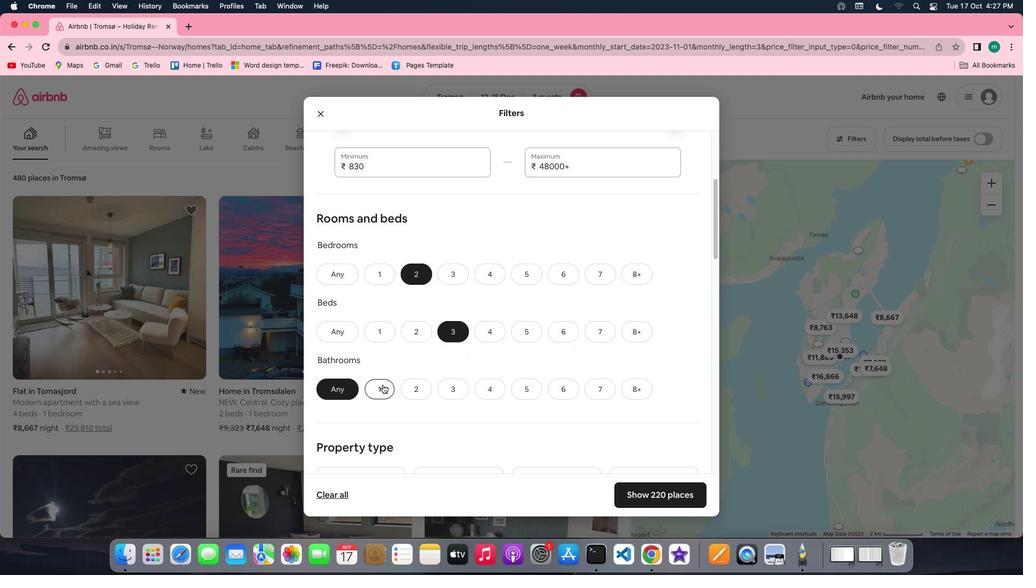 
Action: Mouse moved to (509, 346)
Screenshot: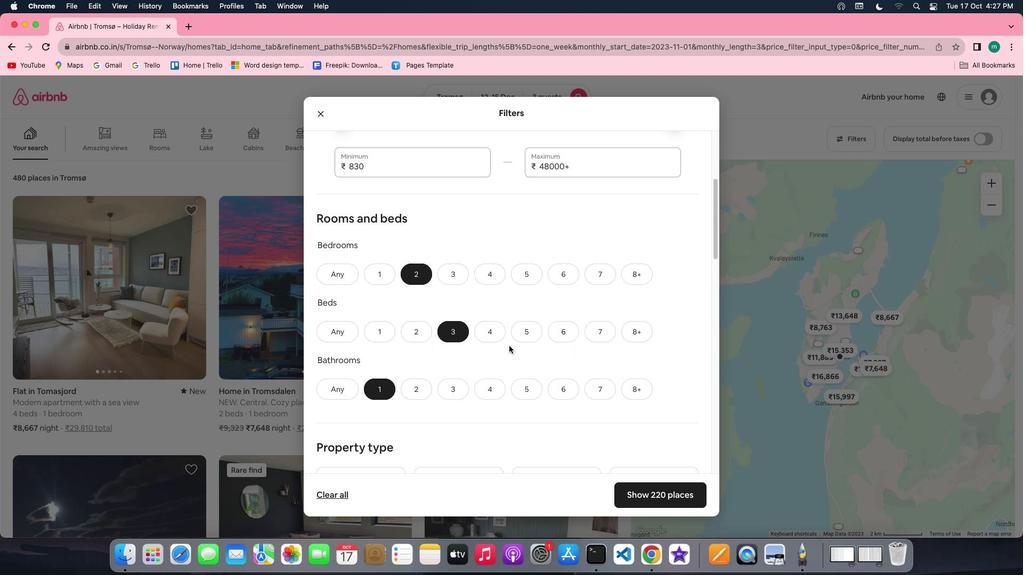 
Action: Mouse scrolled (509, 346) with delta (0, 0)
Screenshot: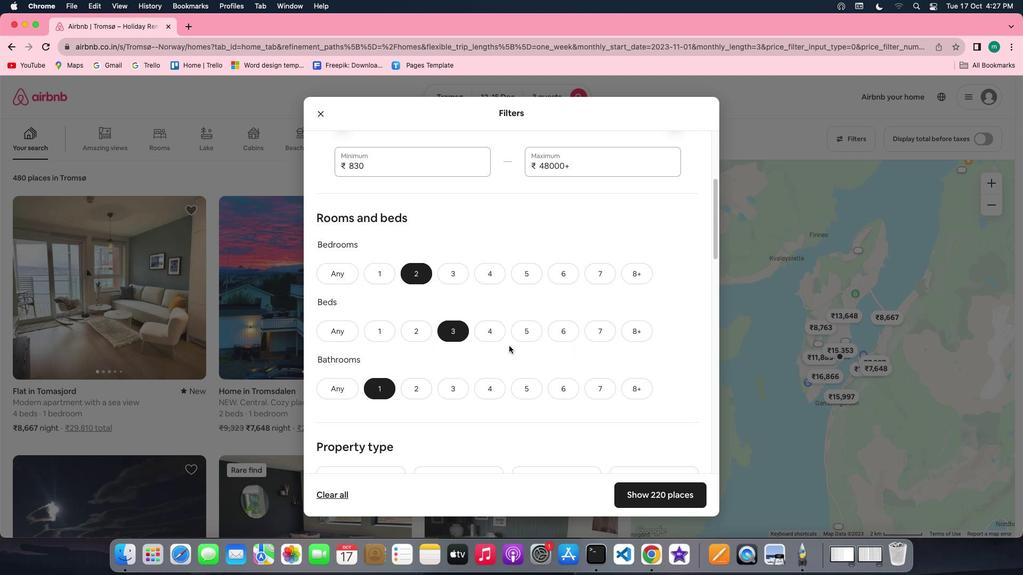 
Action: Mouse scrolled (509, 346) with delta (0, 0)
Screenshot: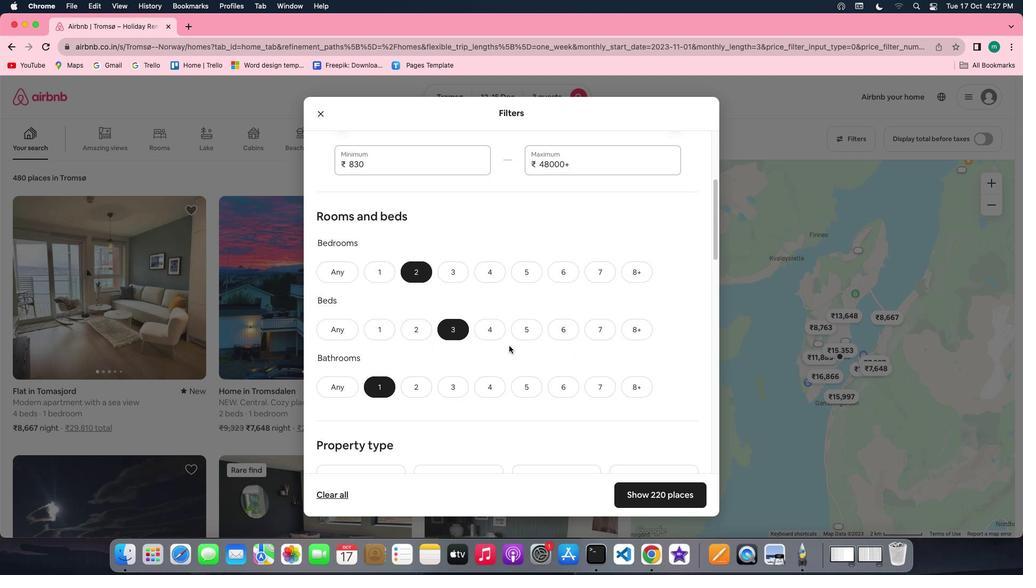 
Action: Mouse scrolled (509, 346) with delta (0, 0)
Screenshot: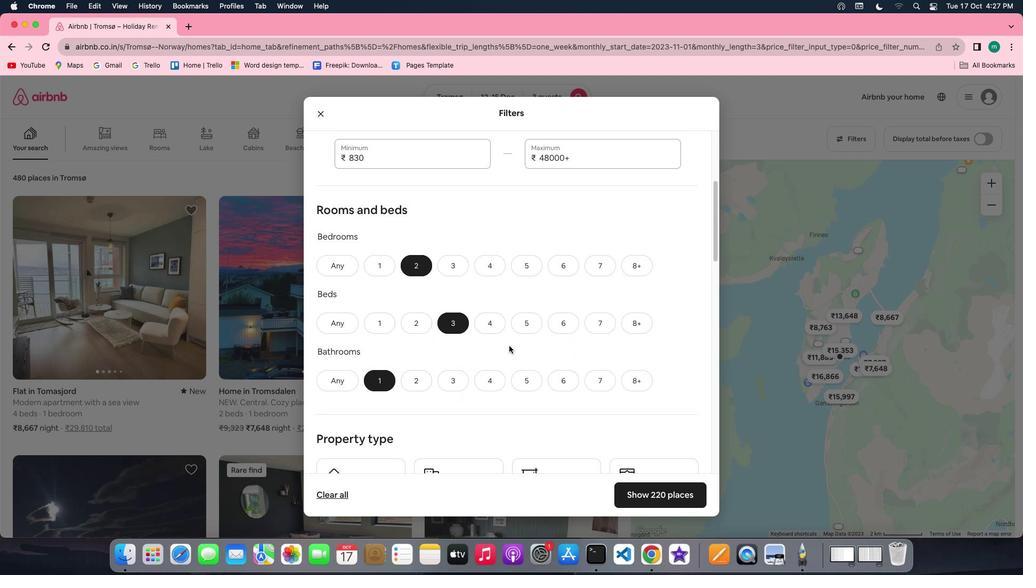 
Action: Mouse scrolled (509, 346) with delta (0, 0)
Screenshot: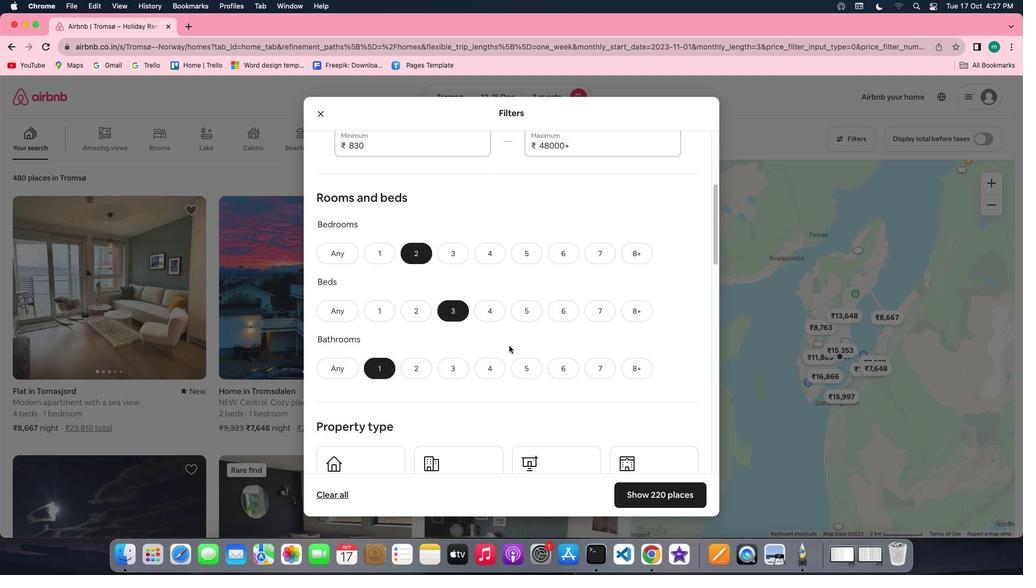 
Action: Mouse scrolled (509, 346) with delta (0, 0)
Screenshot: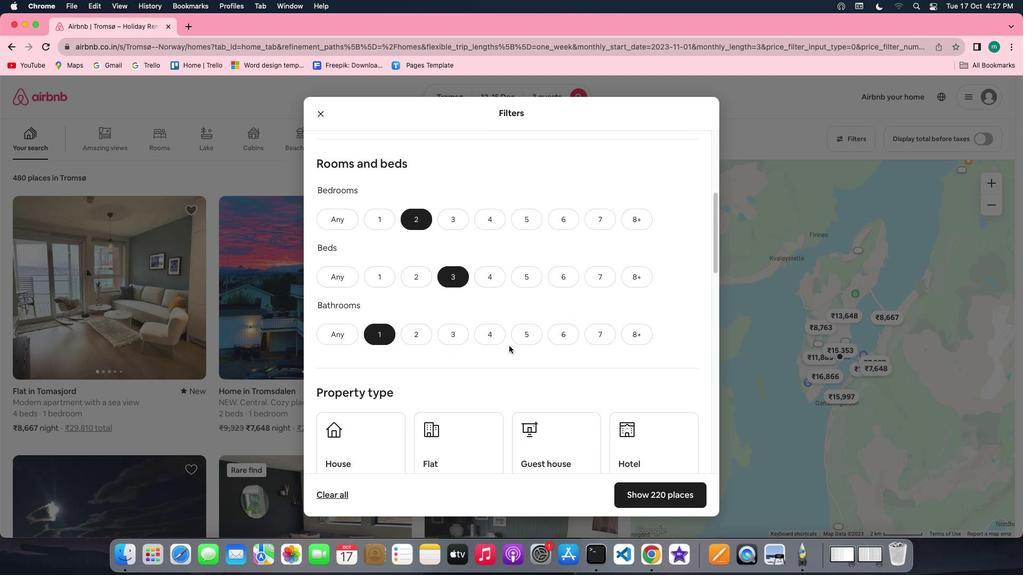 
Action: Mouse scrolled (509, 346) with delta (0, 0)
Screenshot: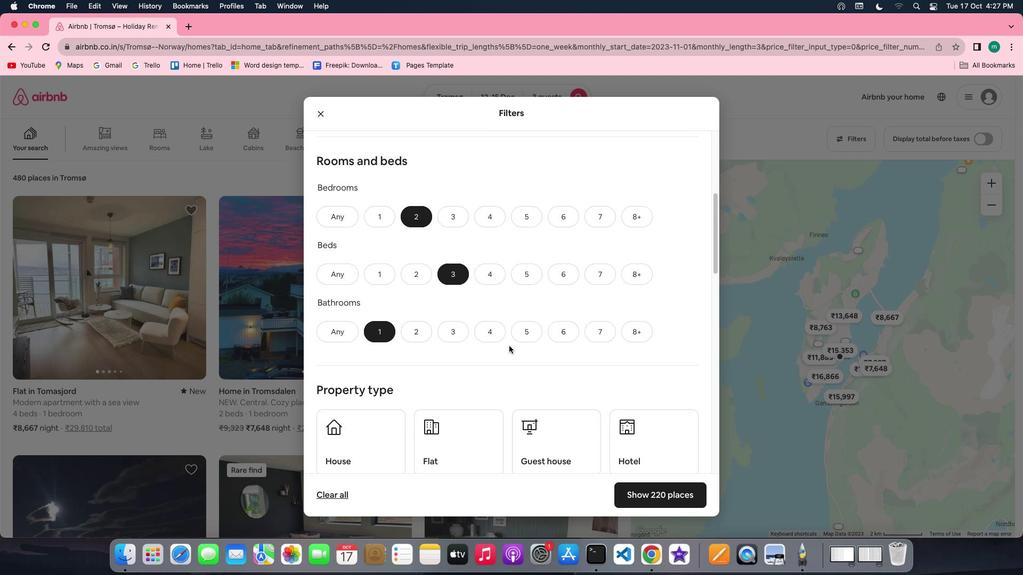 
Action: Mouse scrolled (509, 346) with delta (0, 0)
Screenshot: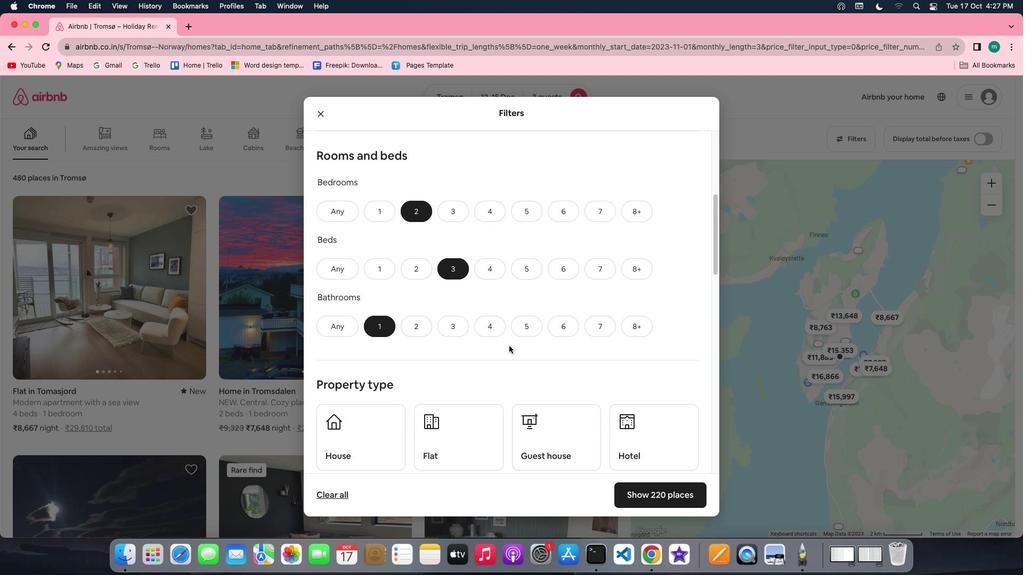 
Action: Mouse scrolled (509, 346) with delta (0, 0)
Screenshot: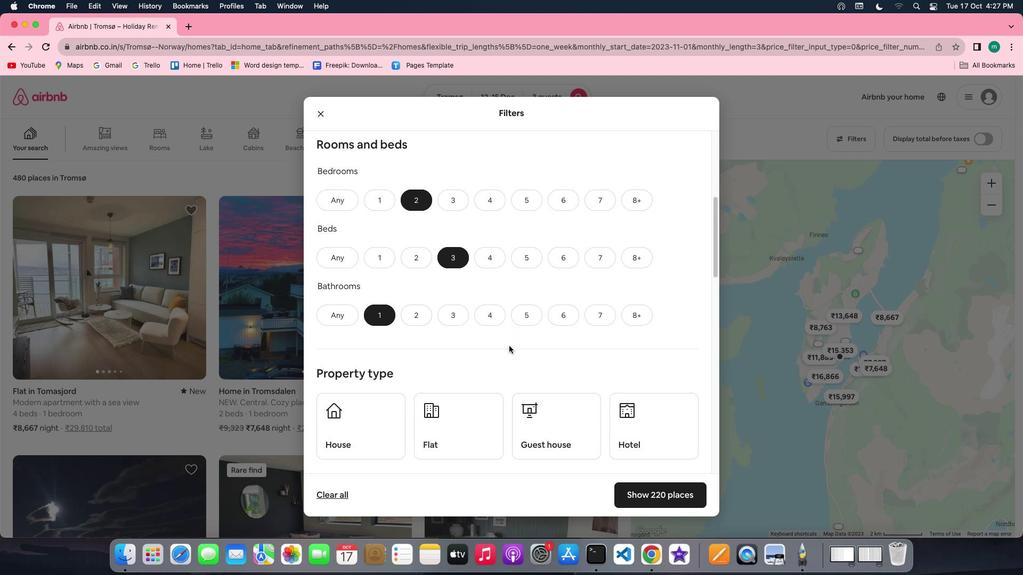 
Action: Mouse scrolled (509, 346) with delta (0, 0)
Screenshot: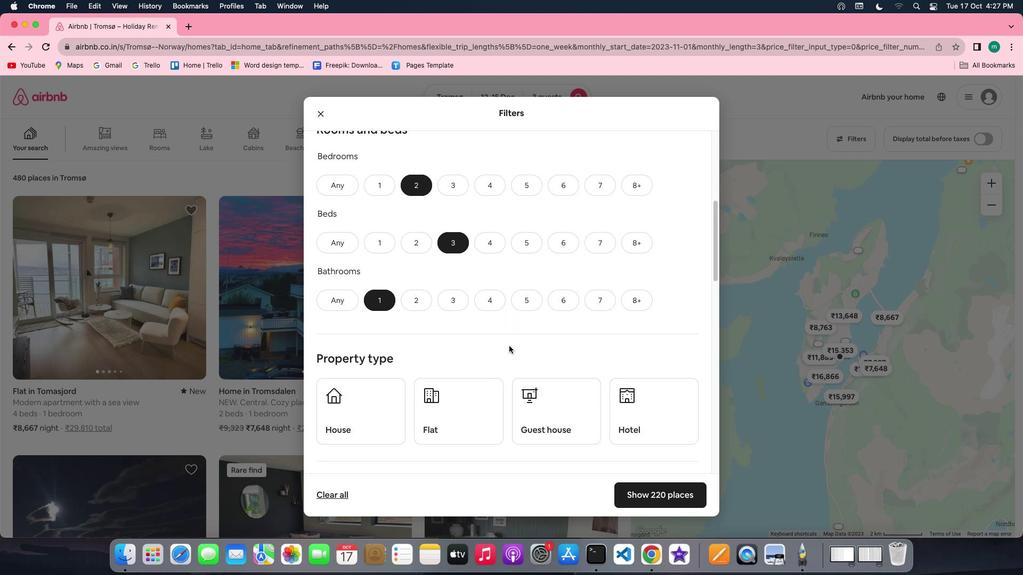 
Action: Mouse scrolled (509, 346) with delta (0, 0)
Screenshot: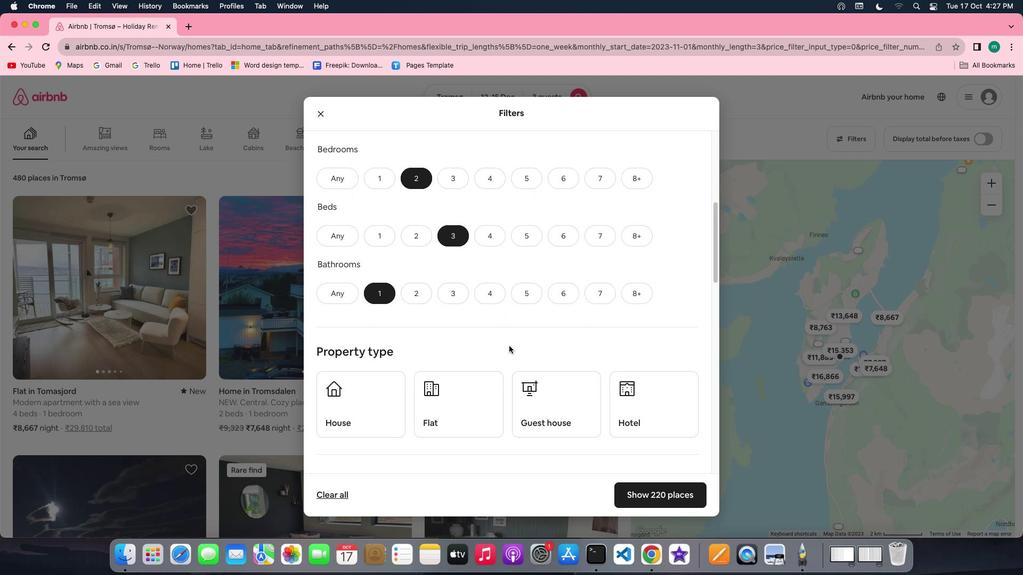 
Action: Mouse scrolled (509, 346) with delta (0, 0)
Screenshot: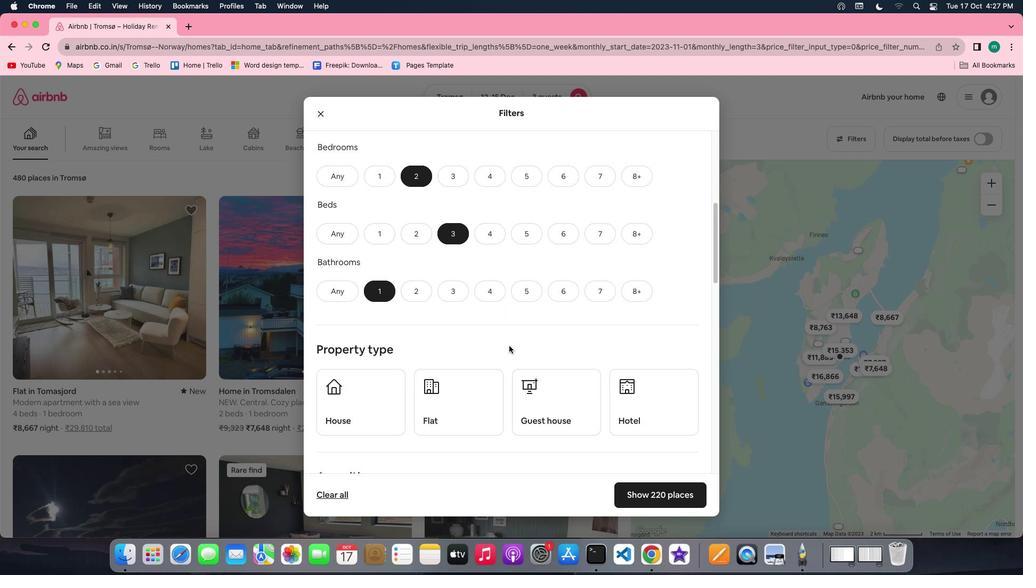 
Action: Mouse scrolled (509, 346) with delta (0, 0)
Screenshot: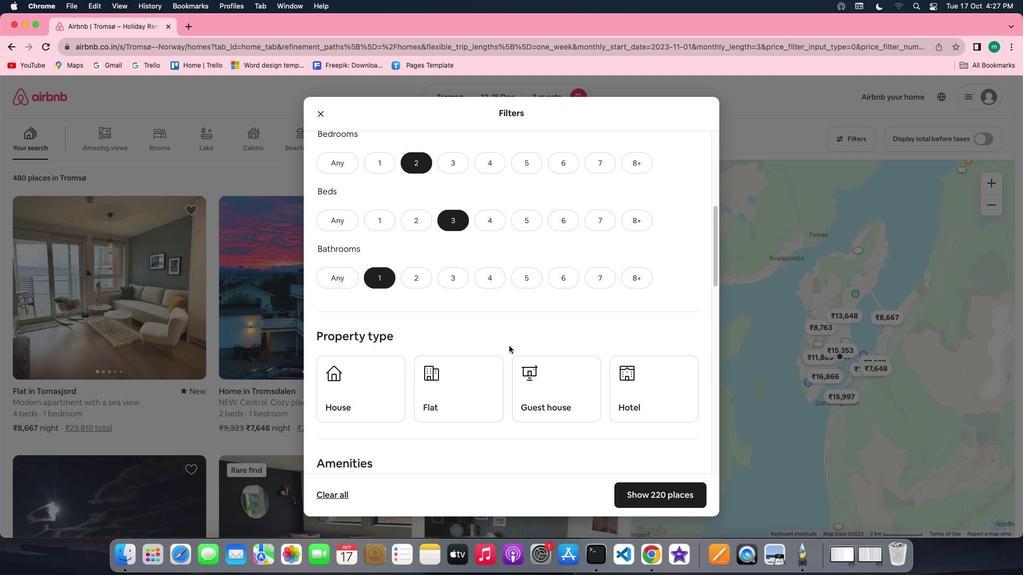
Action: Mouse scrolled (509, 346) with delta (0, 0)
Screenshot: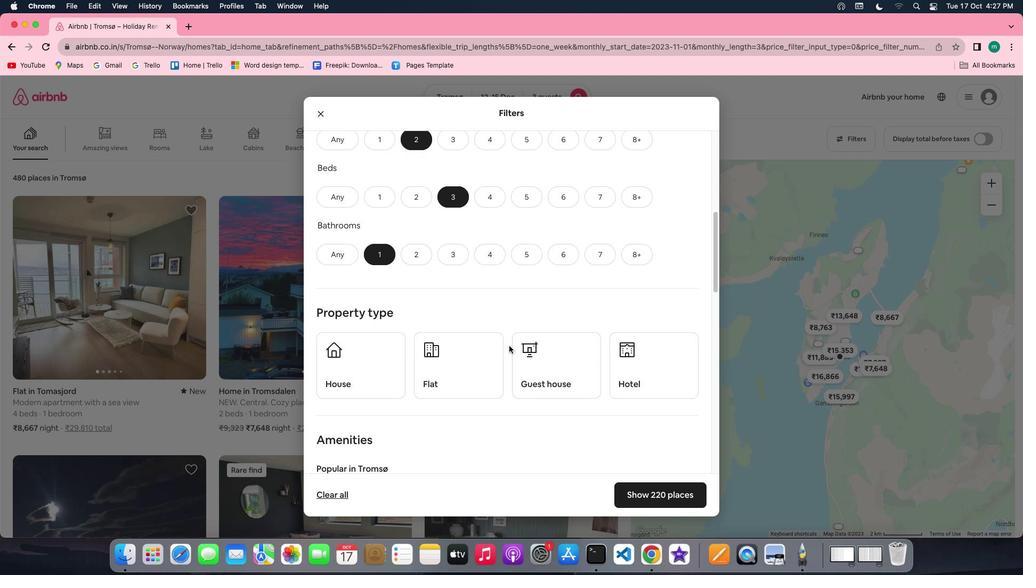 
Action: Mouse moved to (491, 350)
Screenshot: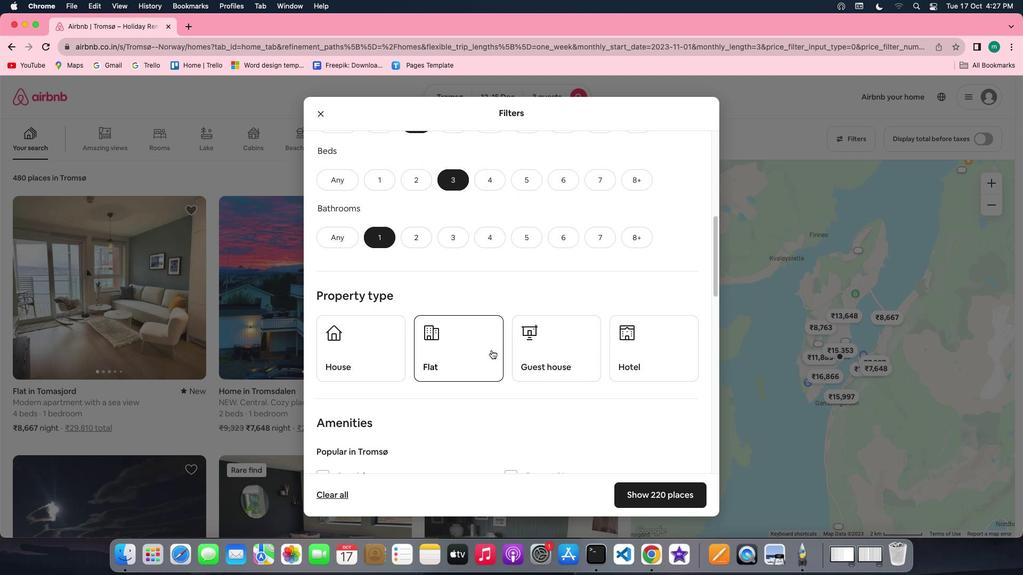 
Action: Mouse pressed left at (491, 350)
Screenshot: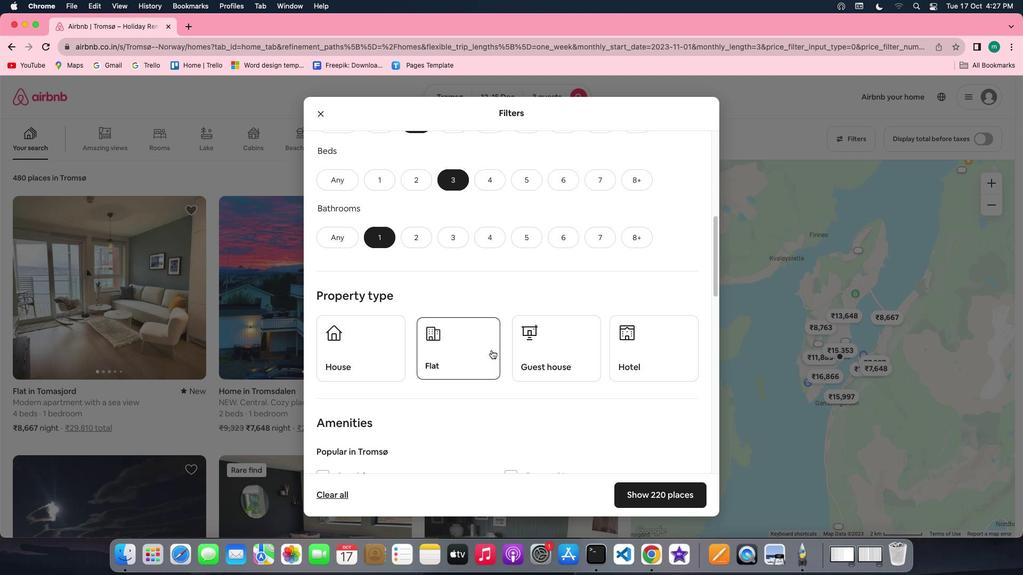 
Action: Mouse moved to (538, 374)
Screenshot: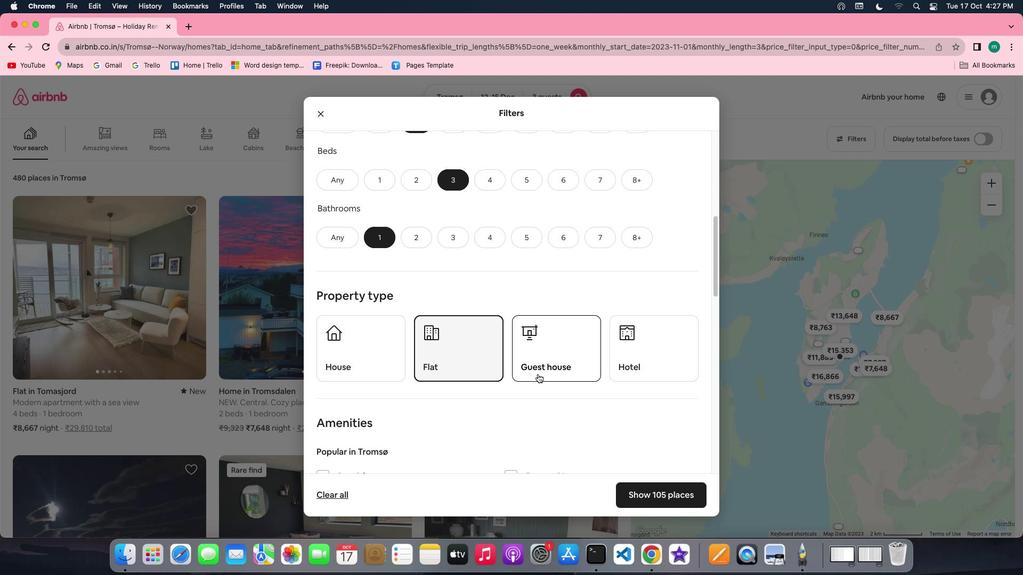 
Action: Mouse scrolled (538, 374) with delta (0, 0)
Screenshot: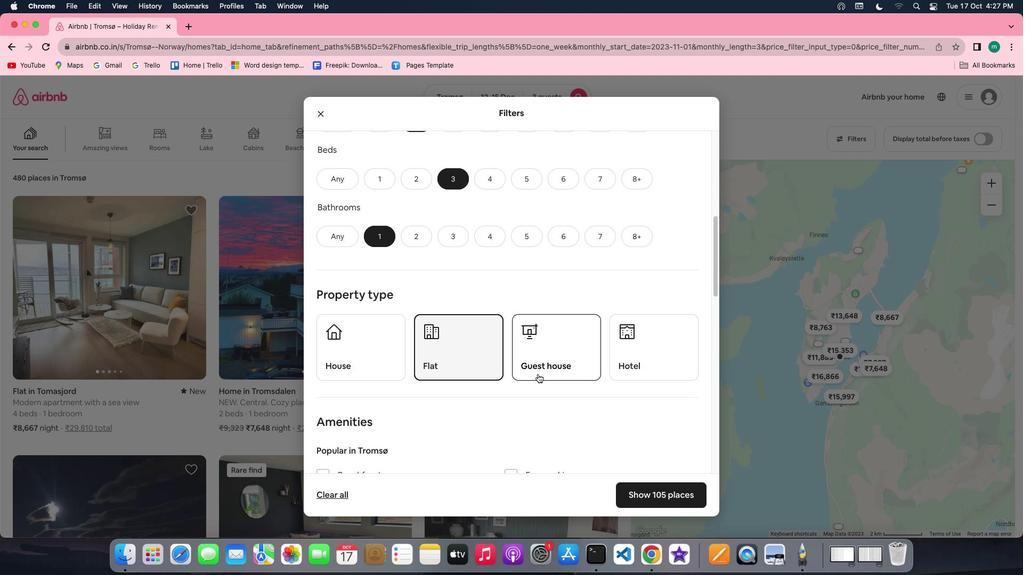 
Action: Mouse scrolled (538, 374) with delta (0, 0)
Screenshot: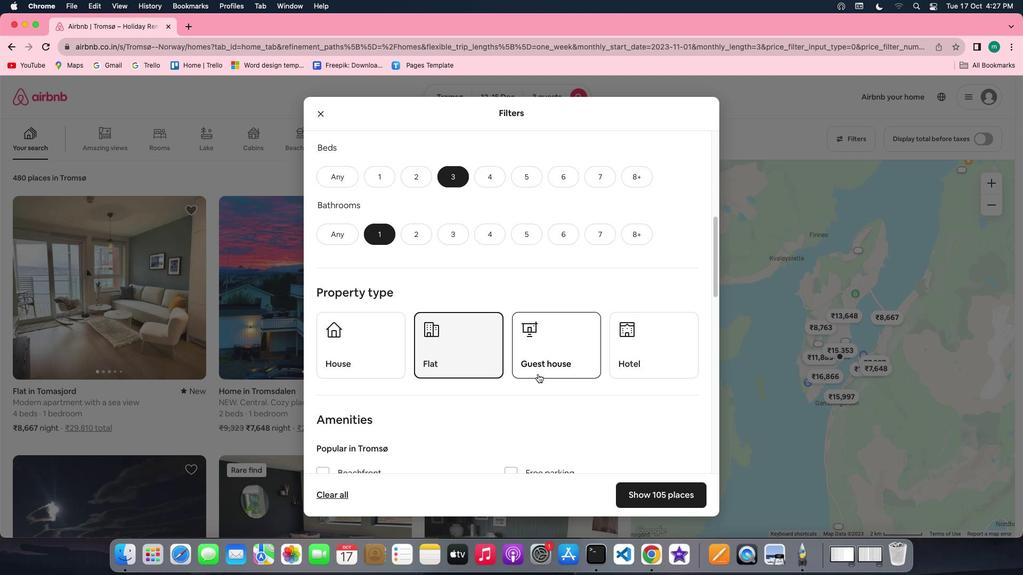 
Action: Mouse scrolled (538, 374) with delta (0, 0)
Screenshot: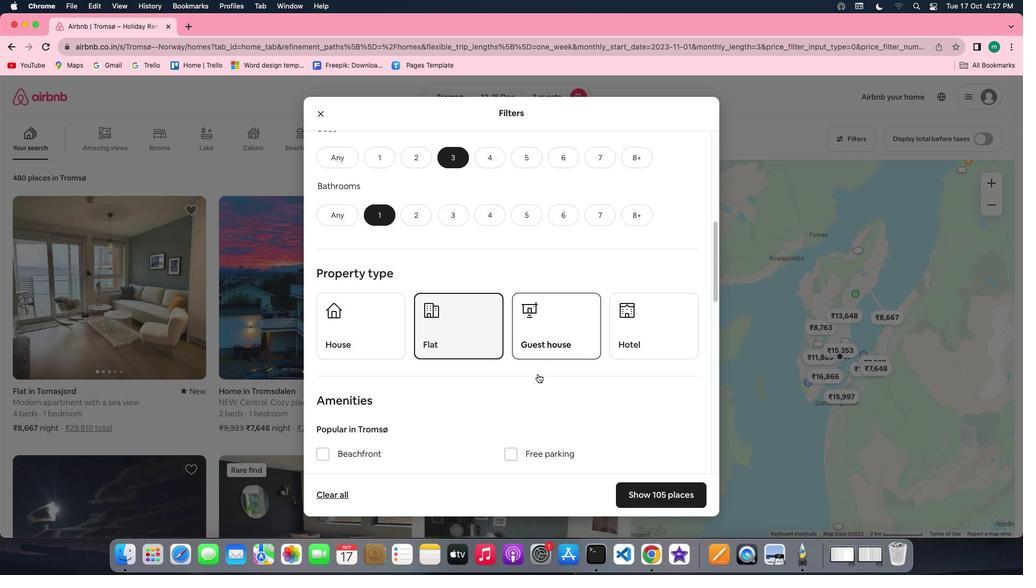 
Action: Mouse scrolled (538, 374) with delta (0, 0)
Screenshot: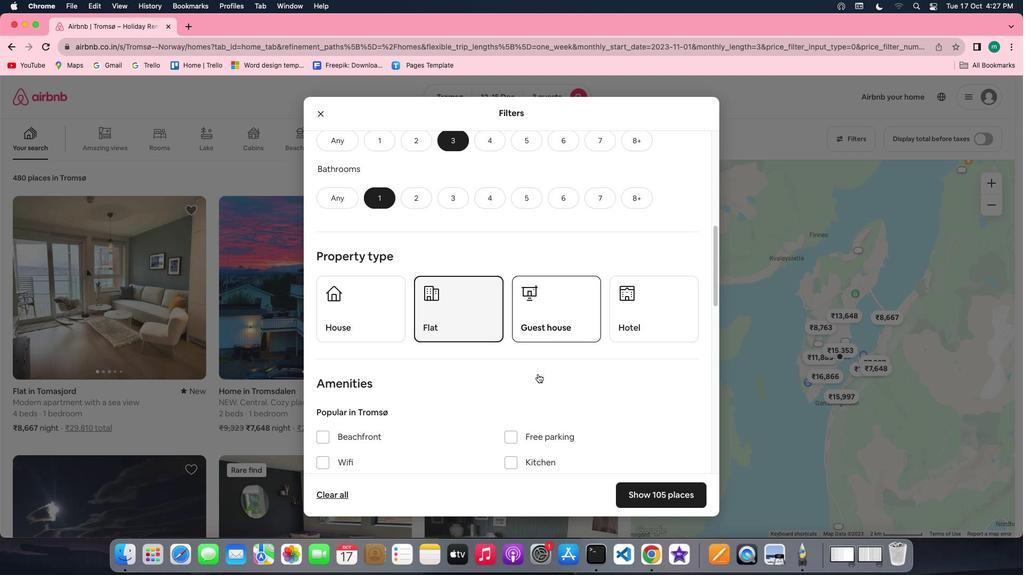 
Action: Mouse scrolled (538, 374) with delta (0, 0)
Screenshot: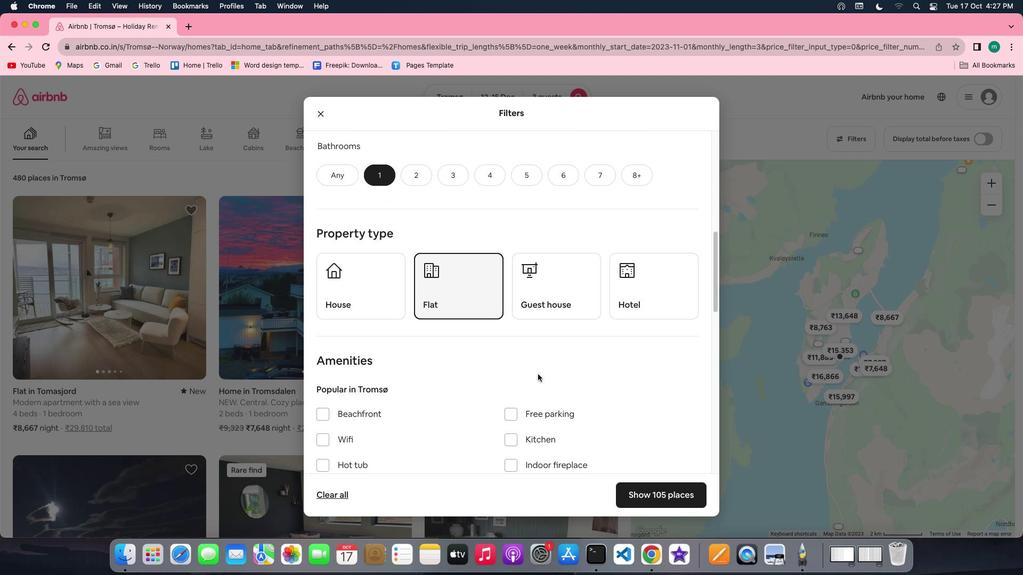 
Action: Mouse scrolled (538, 374) with delta (0, 0)
Screenshot: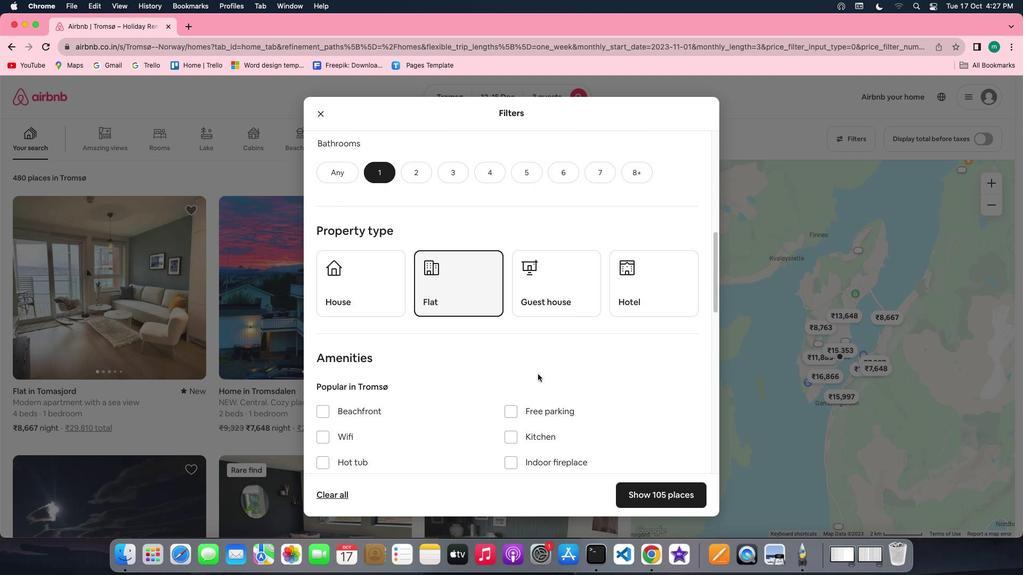 
Action: Mouse scrolled (538, 374) with delta (0, 0)
Screenshot: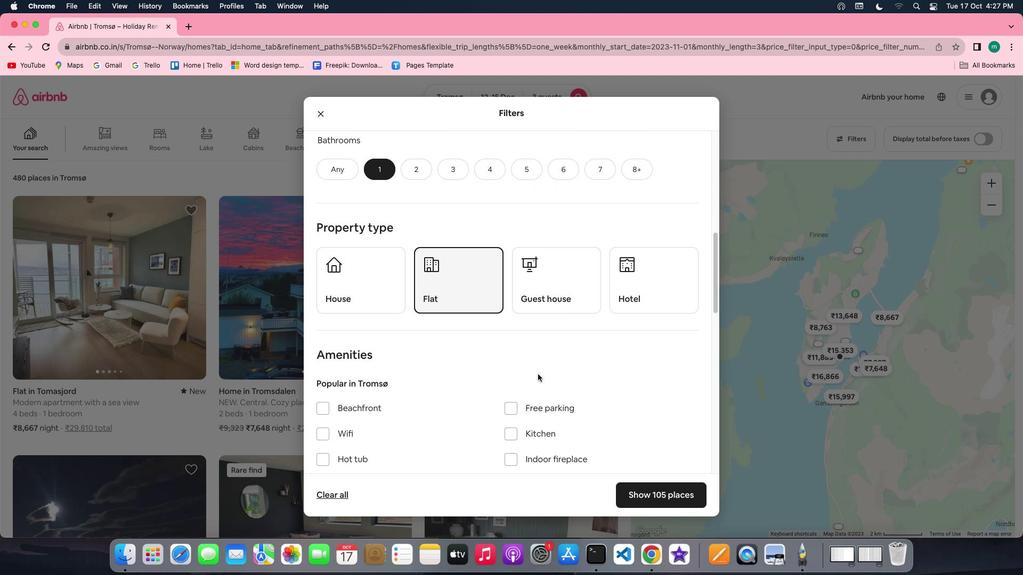 
Action: Mouse scrolled (538, 374) with delta (0, 0)
Screenshot: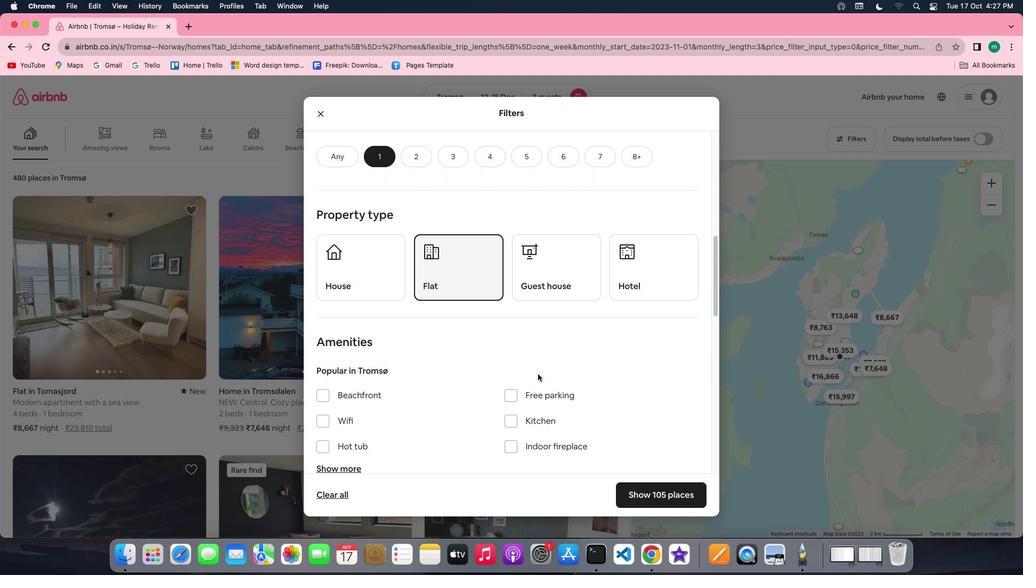 
Action: Mouse scrolled (538, 374) with delta (0, 0)
Screenshot: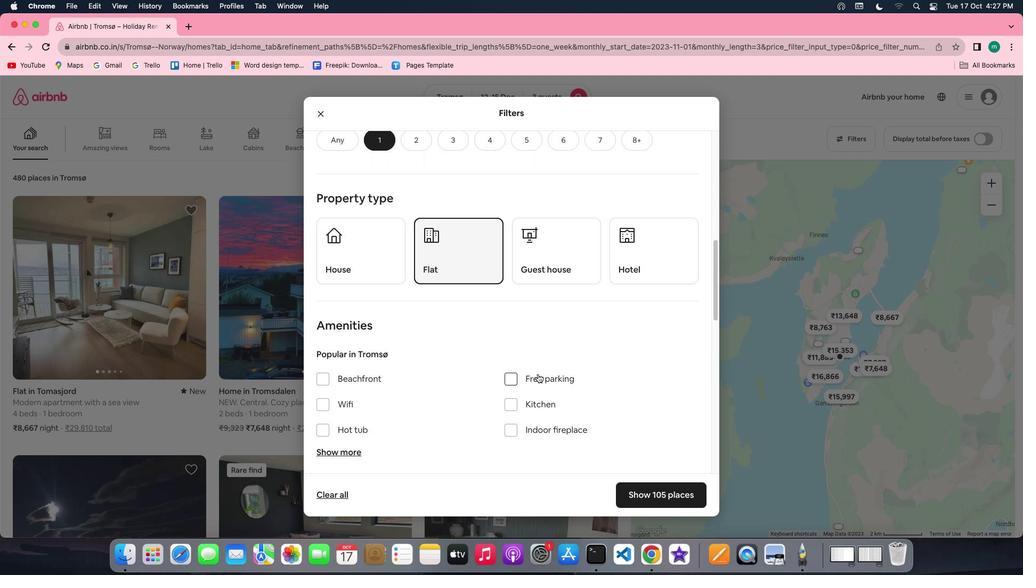
Action: Mouse scrolled (538, 374) with delta (0, 0)
Screenshot: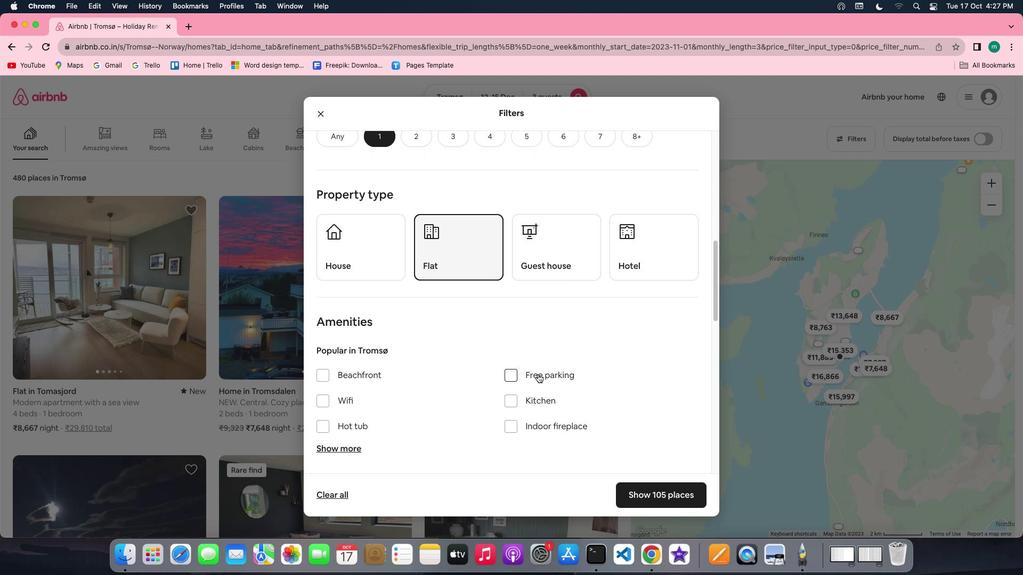 
Action: Mouse scrolled (538, 374) with delta (0, 0)
Screenshot: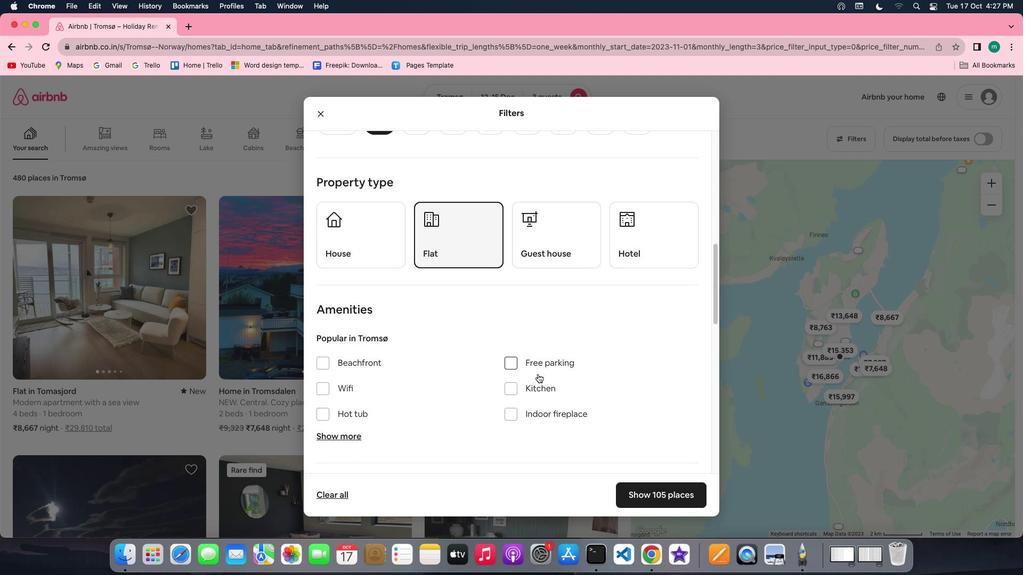 
Action: Mouse scrolled (538, 374) with delta (0, 0)
Screenshot: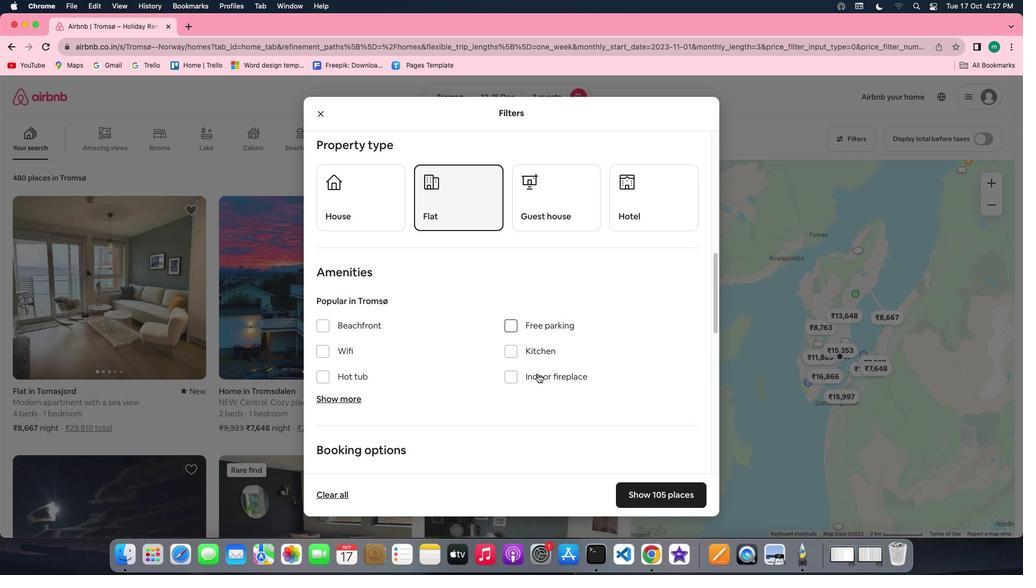 
Action: Mouse moved to (348, 360)
Screenshot: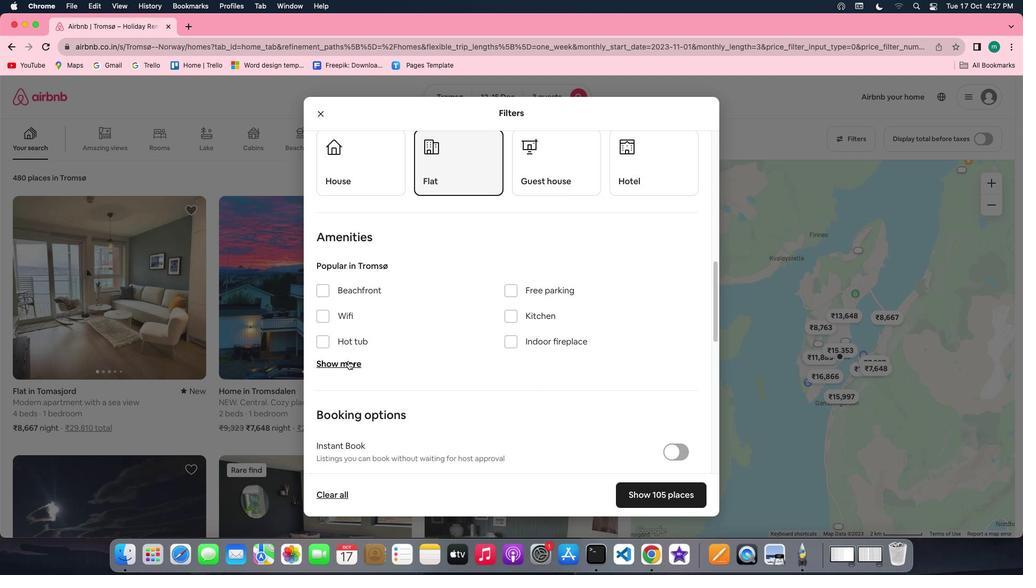 
Action: Mouse pressed left at (348, 360)
Screenshot: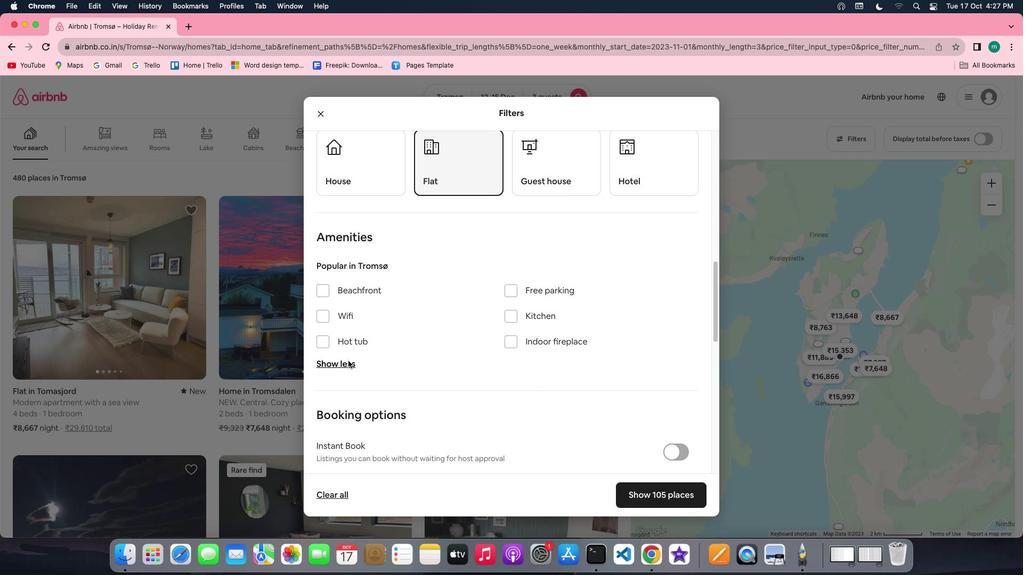 
Action: Mouse moved to (473, 378)
Screenshot: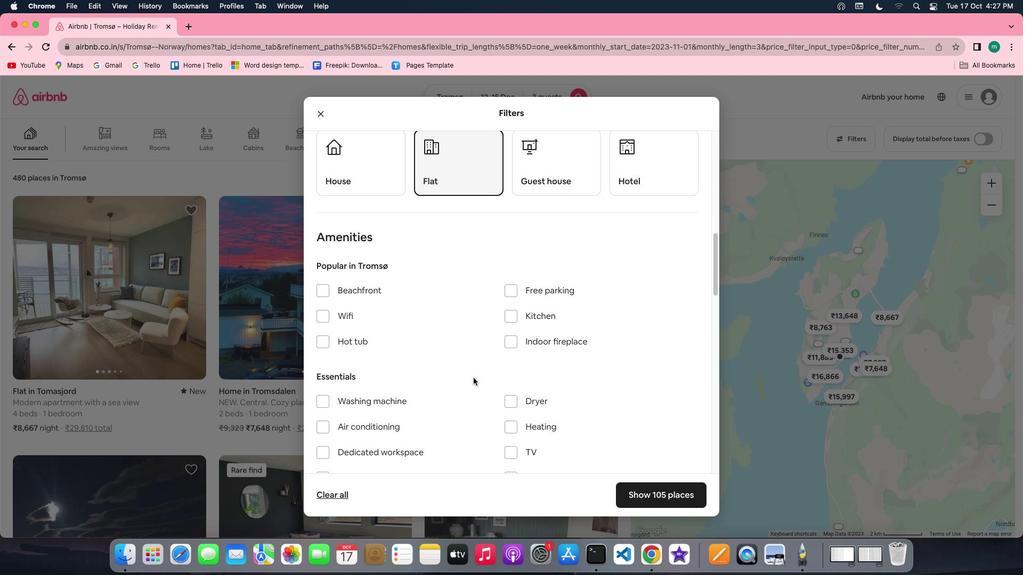 
Action: Mouse scrolled (473, 378) with delta (0, 0)
Screenshot: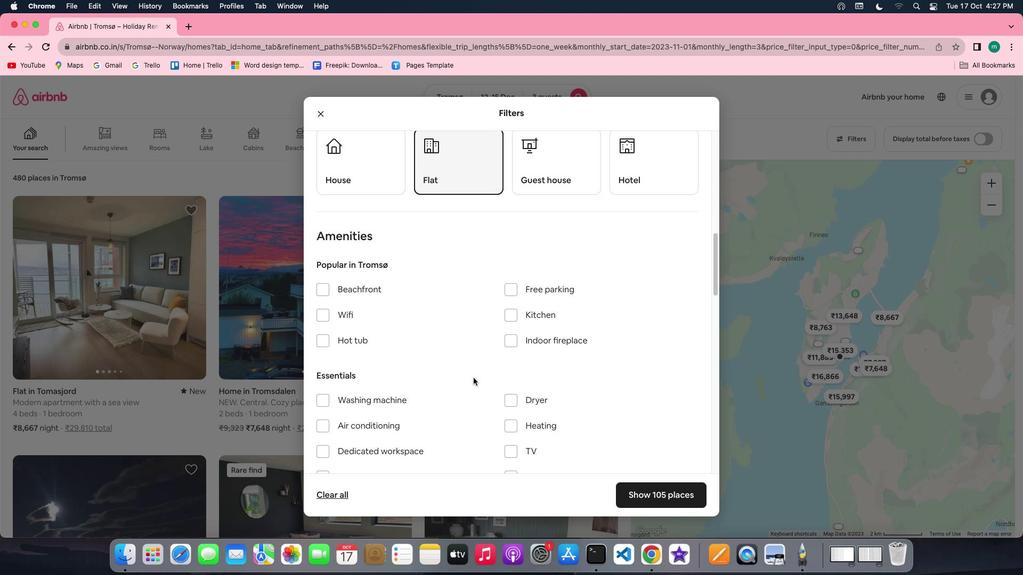
Action: Mouse scrolled (473, 378) with delta (0, 0)
Screenshot: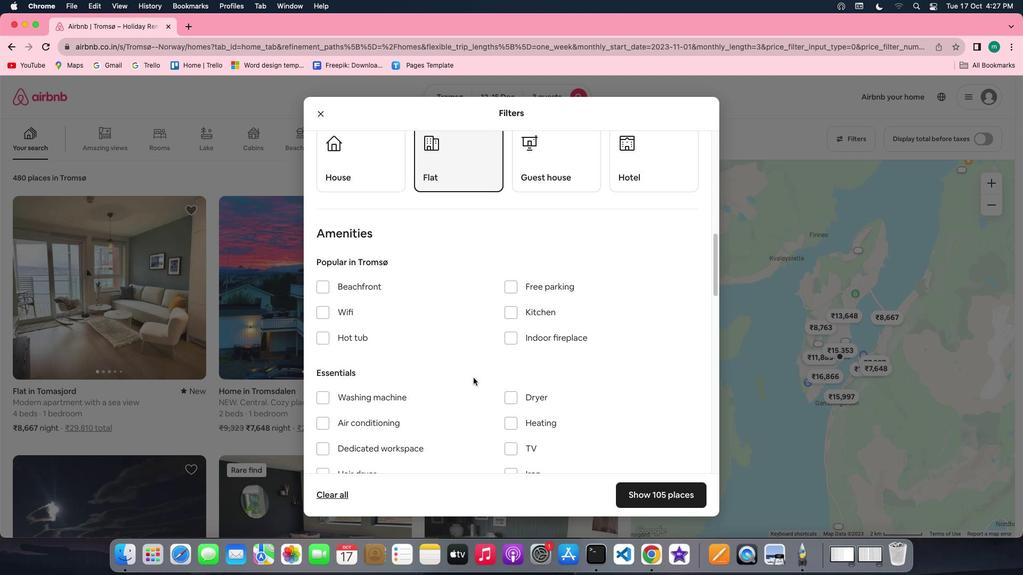 
Action: Mouse scrolled (473, 378) with delta (0, -1)
Screenshot: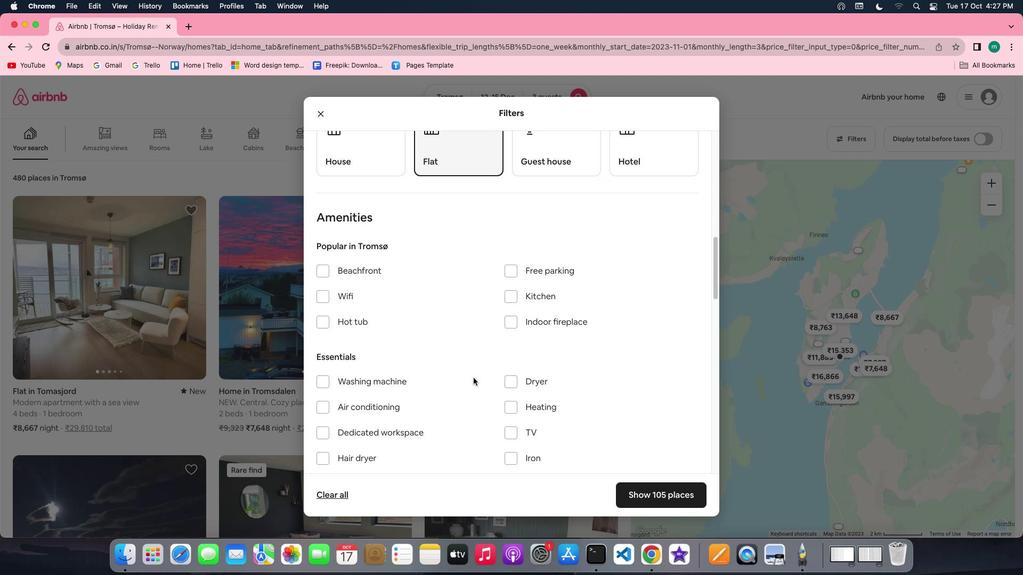 
Action: Mouse scrolled (473, 378) with delta (0, -1)
Screenshot: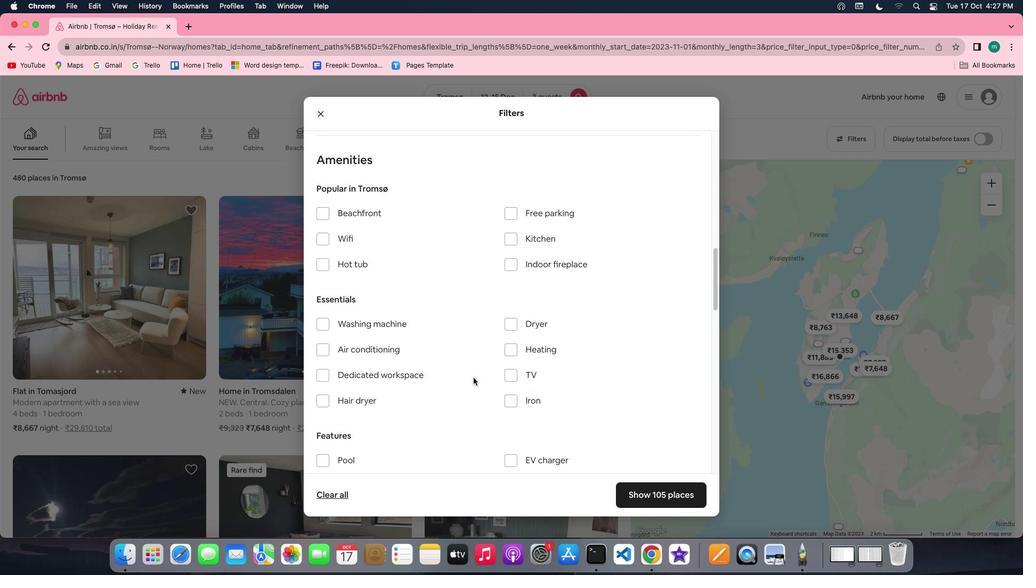 
Action: Mouse scrolled (473, 378) with delta (0, 0)
Screenshot: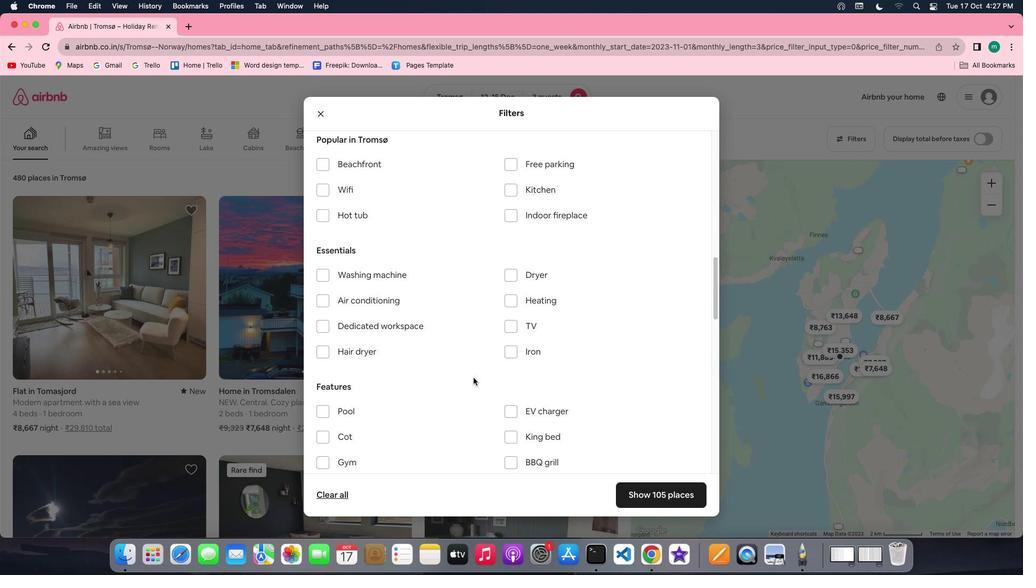 
Action: Mouse scrolled (473, 378) with delta (0, 0)
Screenshot: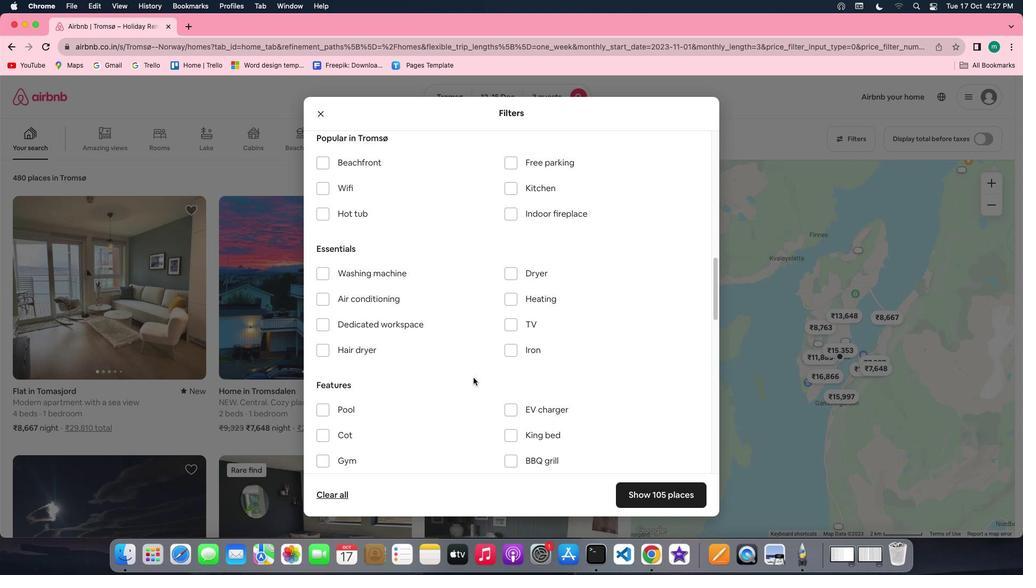 
Action: Mouse scrolled (473, 378) with delta (0, -1)
Screenshot: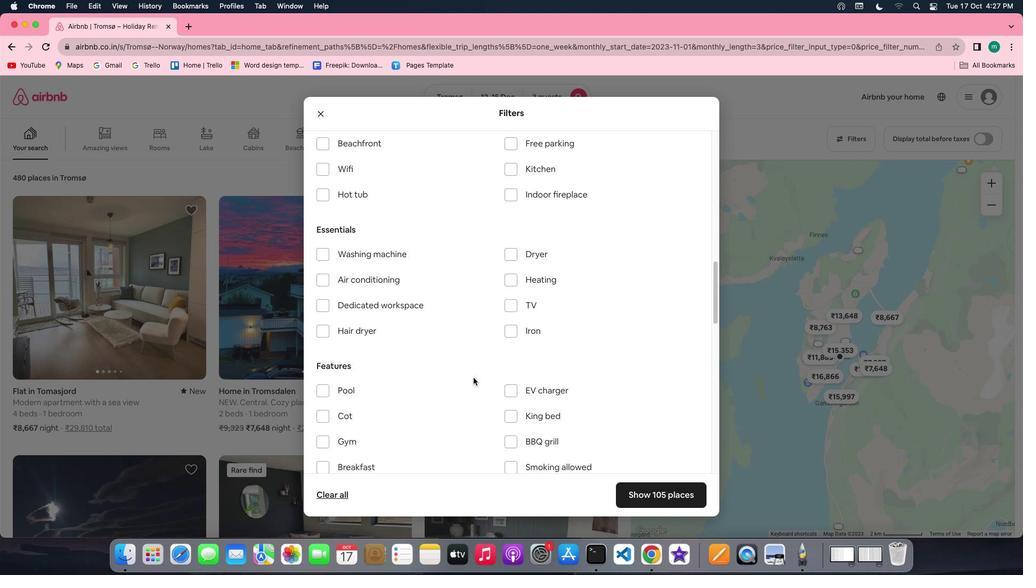 
Action: Mouse scrolled (473, 378) with delta (0, -1)
Screenshot: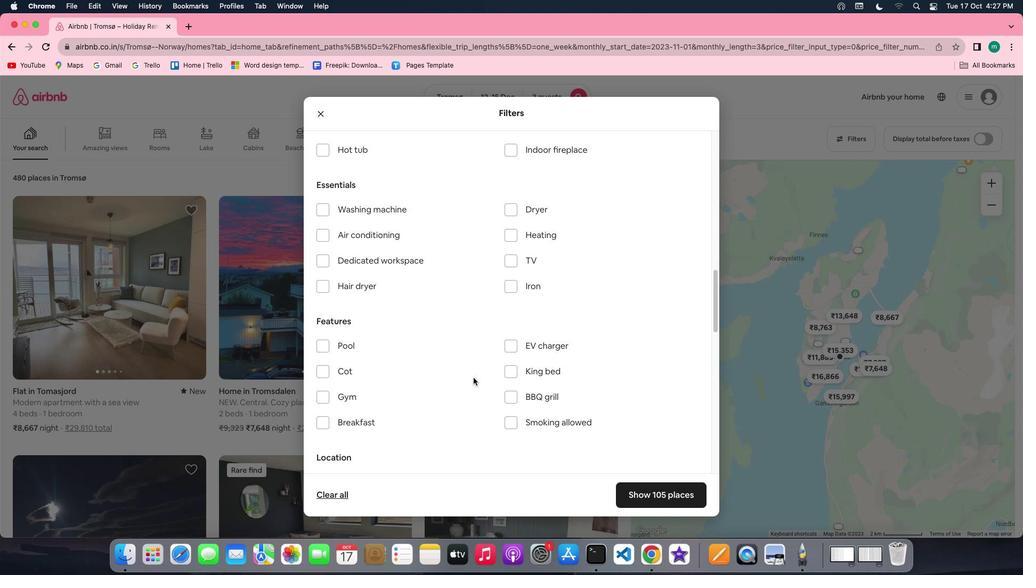 
Action: Mouse scrolled (473, 378) with delta (0, 0)
Screenshot: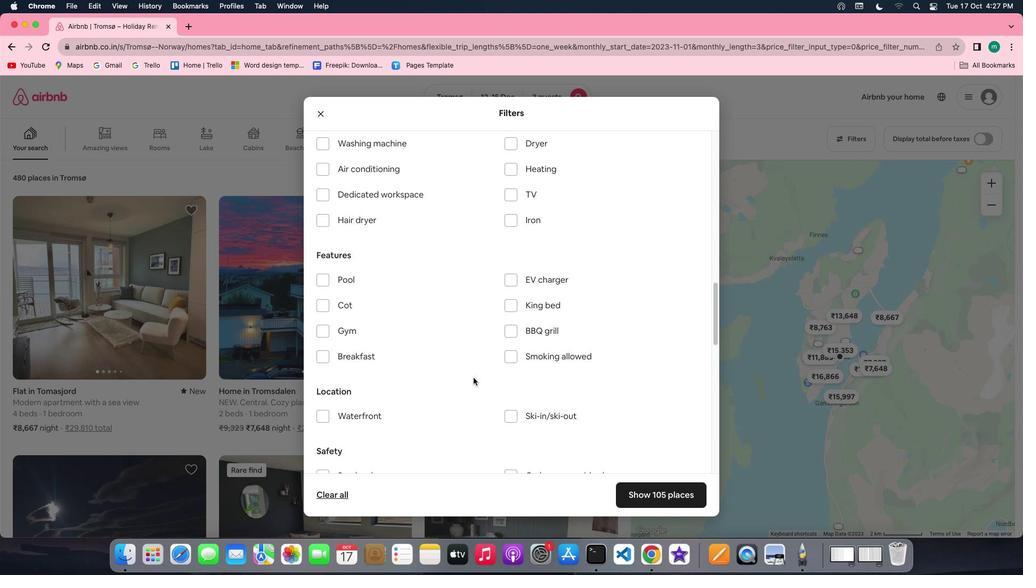 
Action: Mouse scrolled (473, 378) with delta (0, 0)
Screenshot: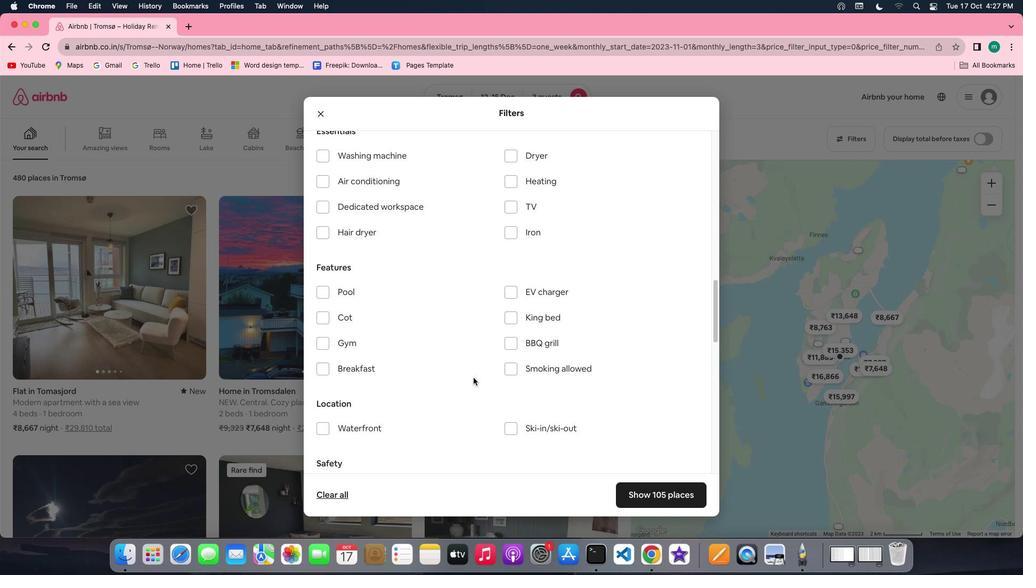 
Action: Mouse scrolled (473, 378) with delta (0, 1)
Screenshot: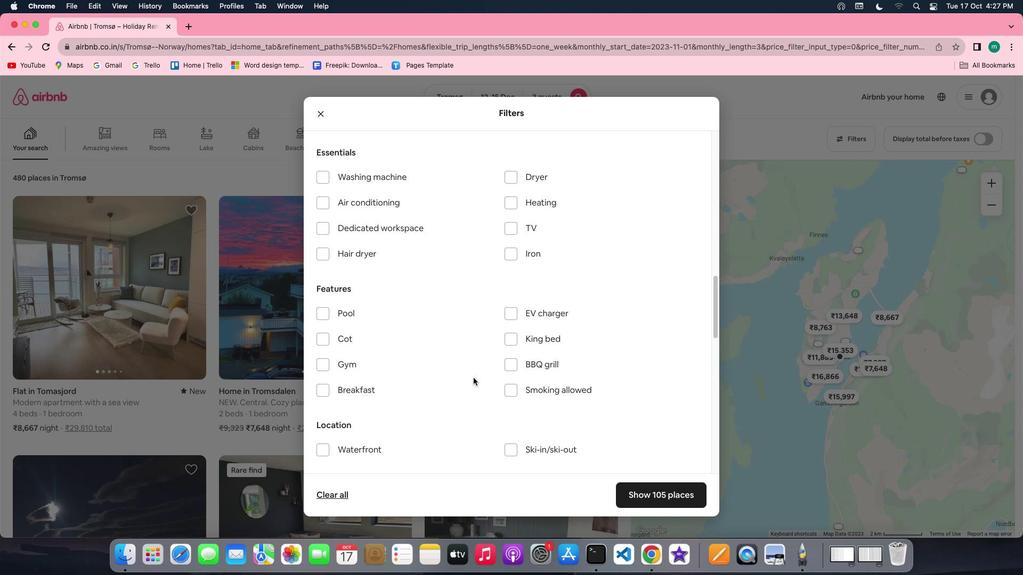 
Action: Mouse scrolled (473, 378) with delta (0, 2)
Screenshot: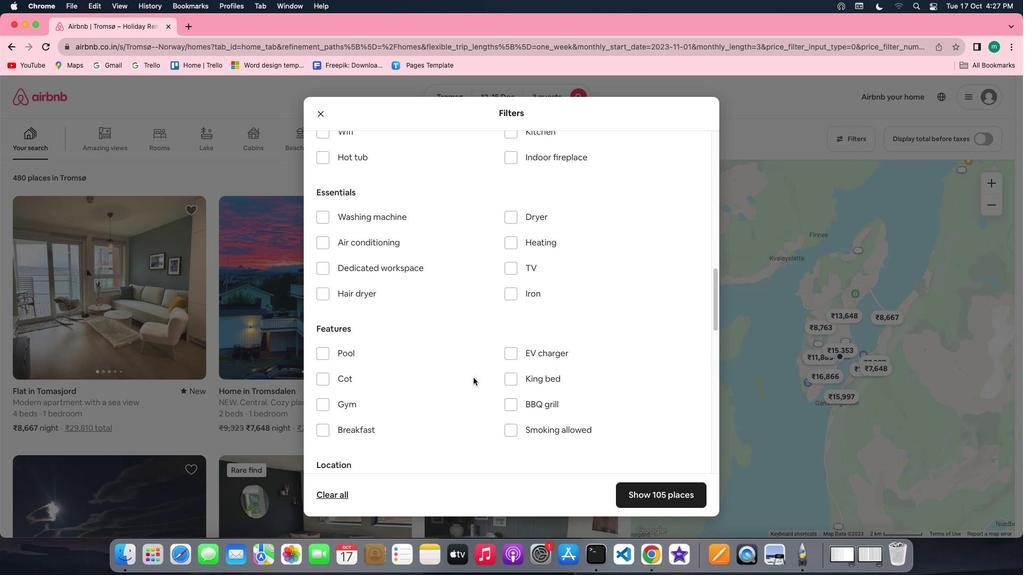 
Action: Mouse scrolled (473, 378) with delta (0, 0)
Screenshot: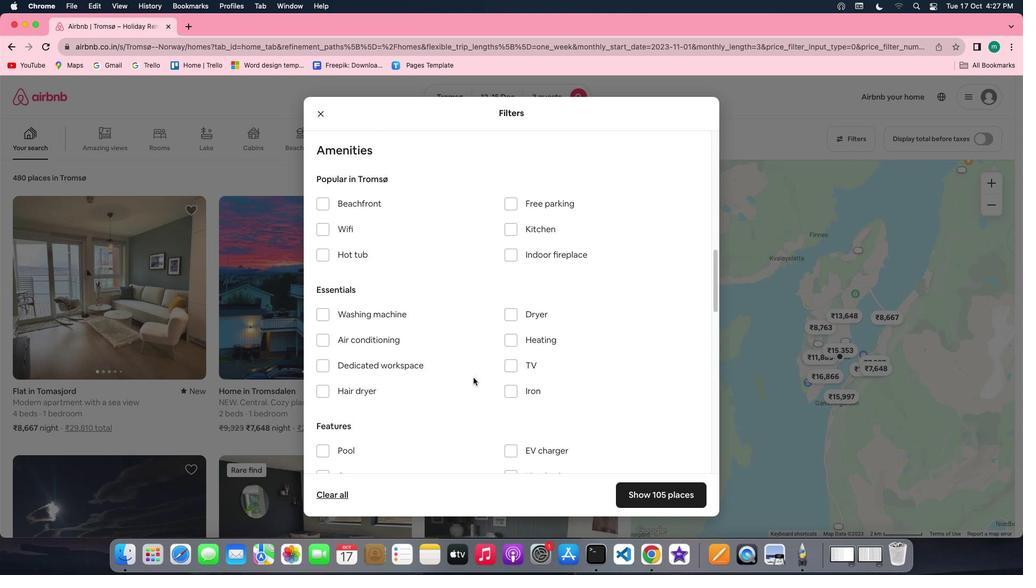 
Action: Mouse scrolled (473, 378) with delta (0, 0)
Screenshot: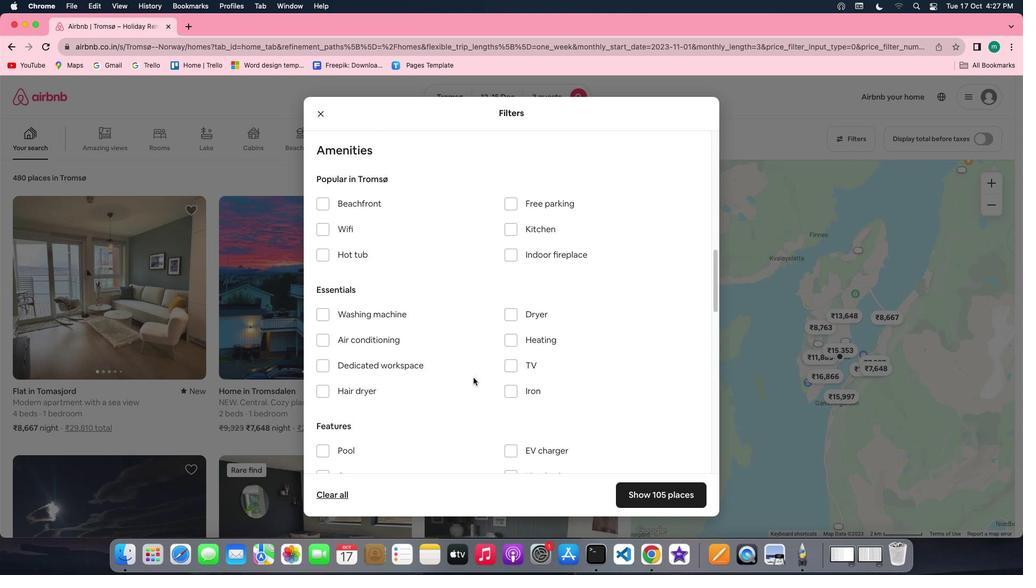 
Action: Mouse scrolled (473, 378) with delta (0, 1)
Screenshot: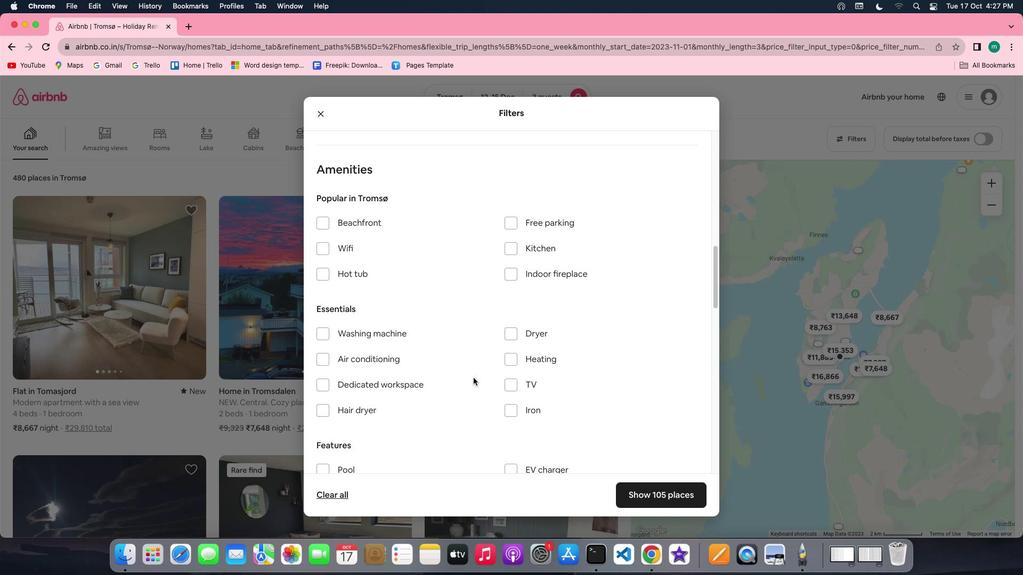 
Action: Mouse moved to (497, 371)
Screenshot: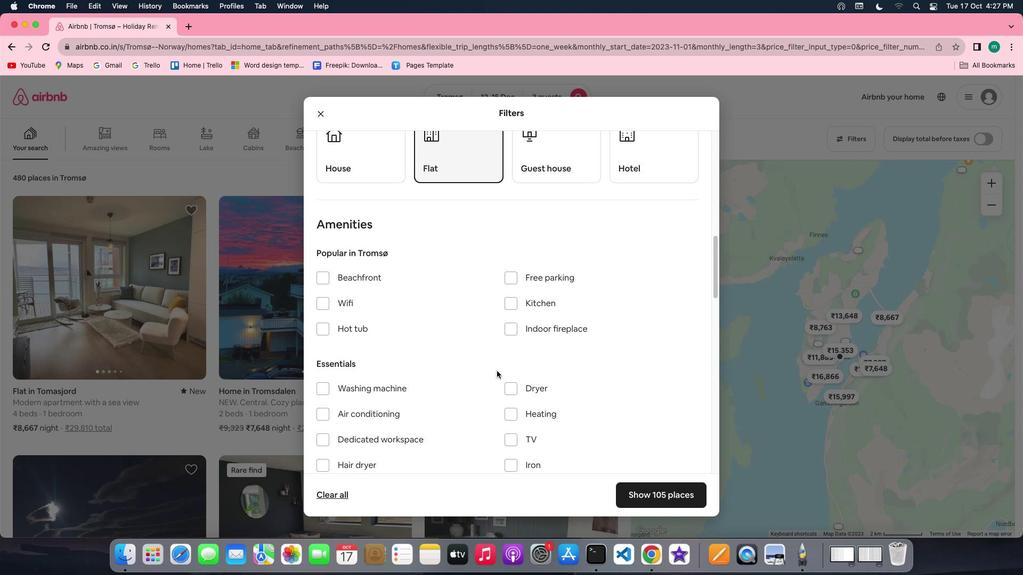 
Action: Mouse scrolled (497, 371) with delta (0, 0)
Screenshot: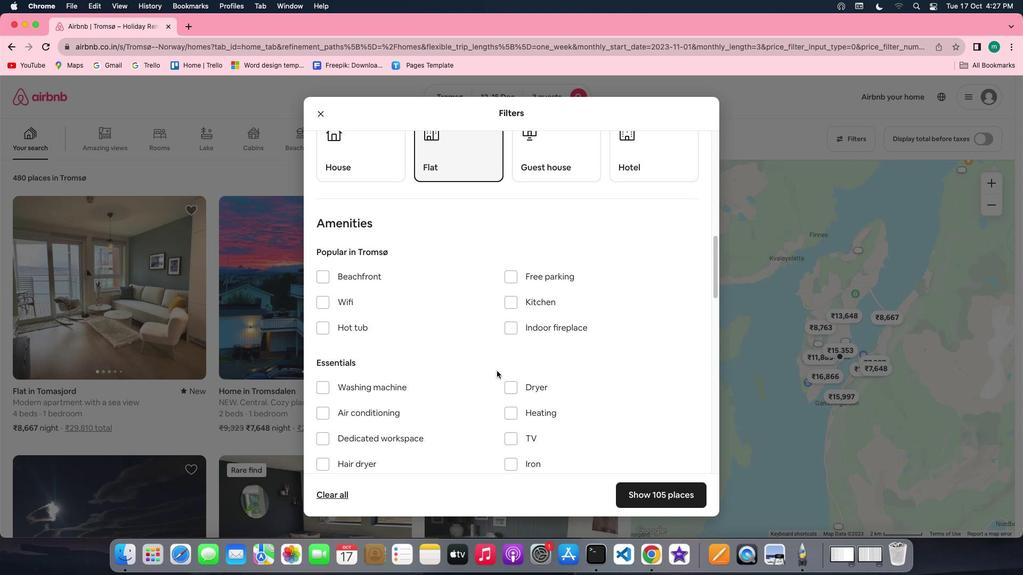 
Action: Mouse scrolled (497, 371) with delta (0, 0)
Screenshot: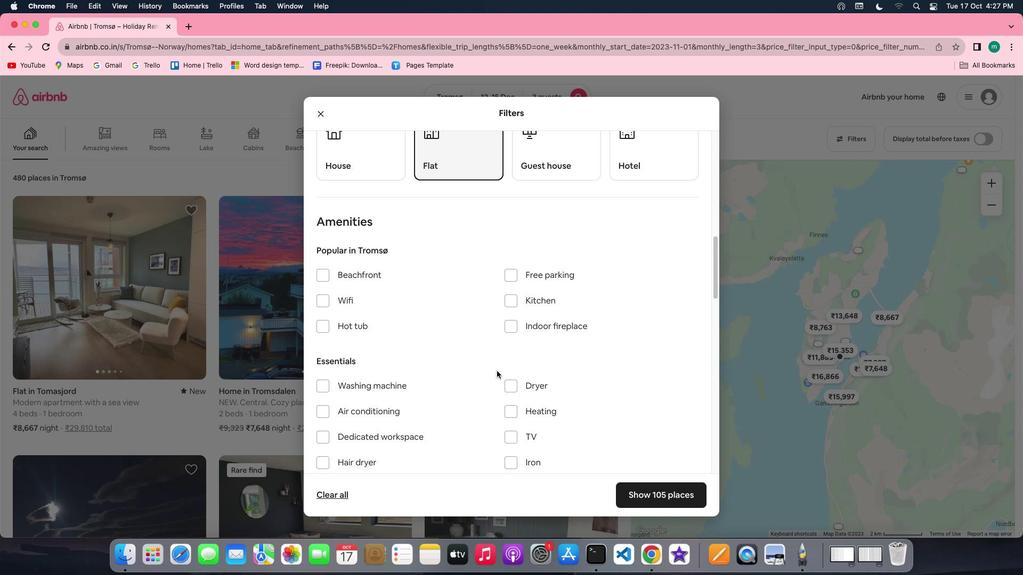 
Action: Mouse scrolled (497, 371) with delta (0, 0)
Screenshot: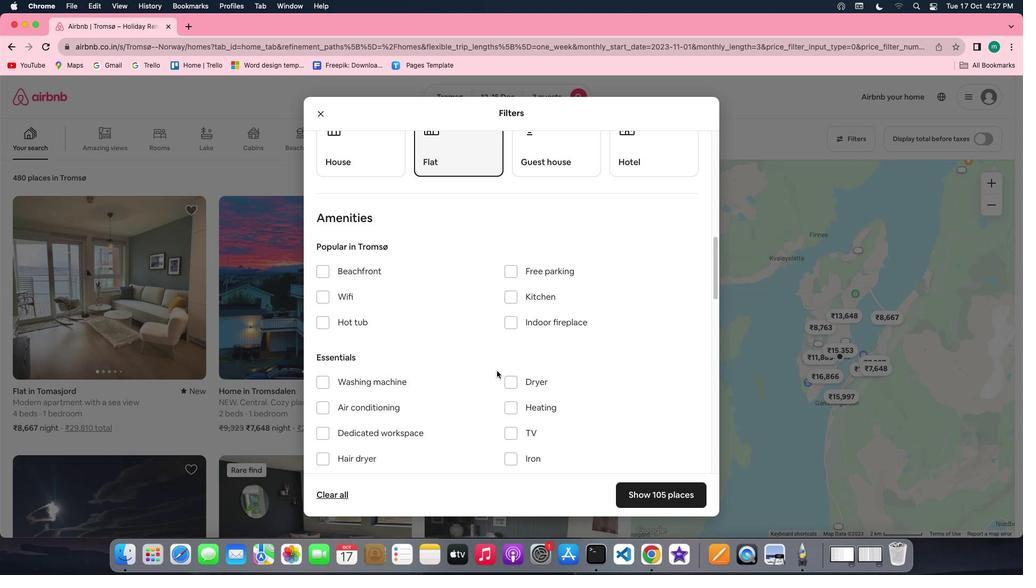 
Action: Mouse scrolled (497, 371) with delta (0, 0)
Screenshot: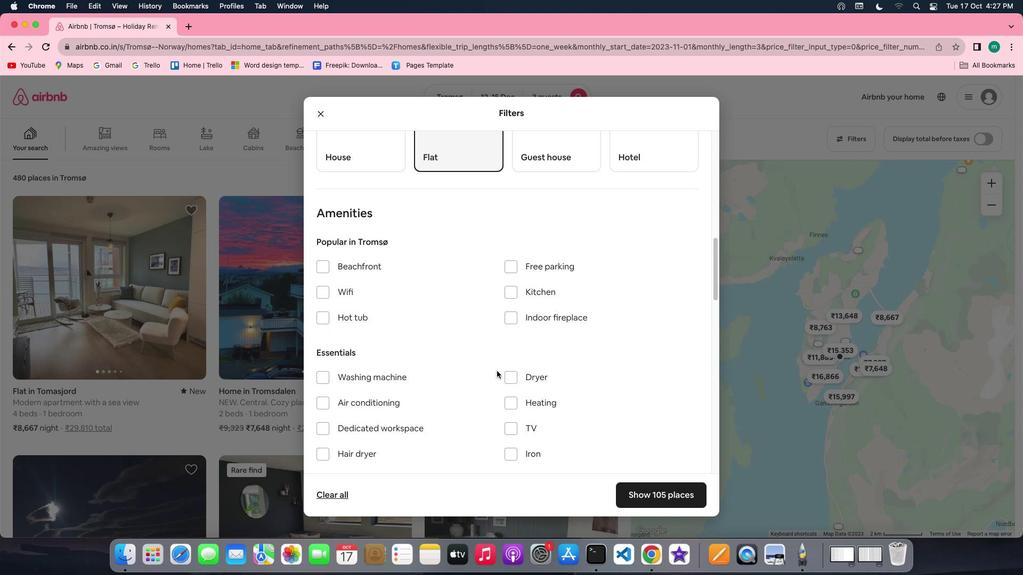 
Action: Mouse scrolled (497, 371) with delta (0, 0)
Screenshot: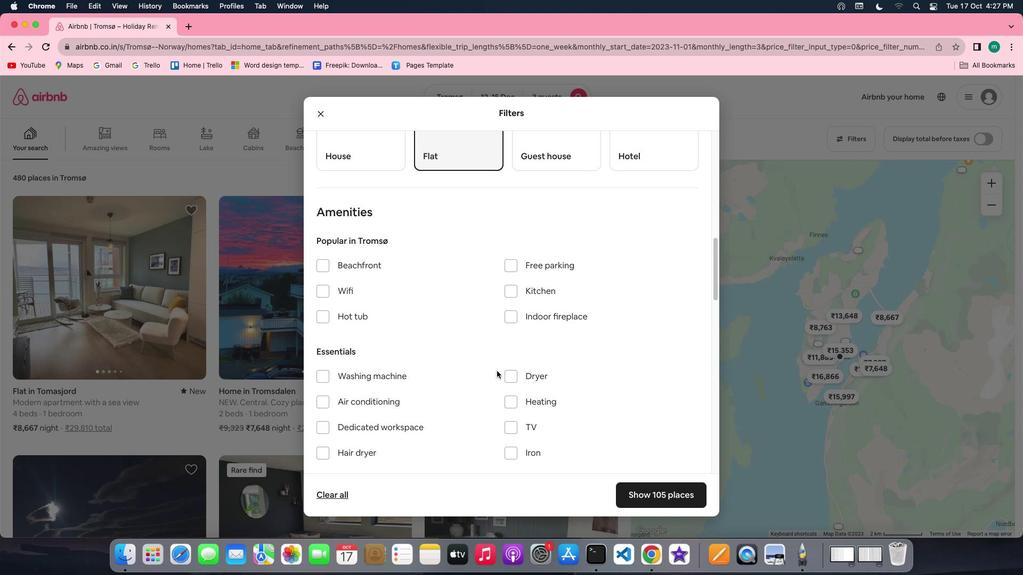 
Action: Mouse scrolled (497, 371) with delta (0, 0)
Screenshot: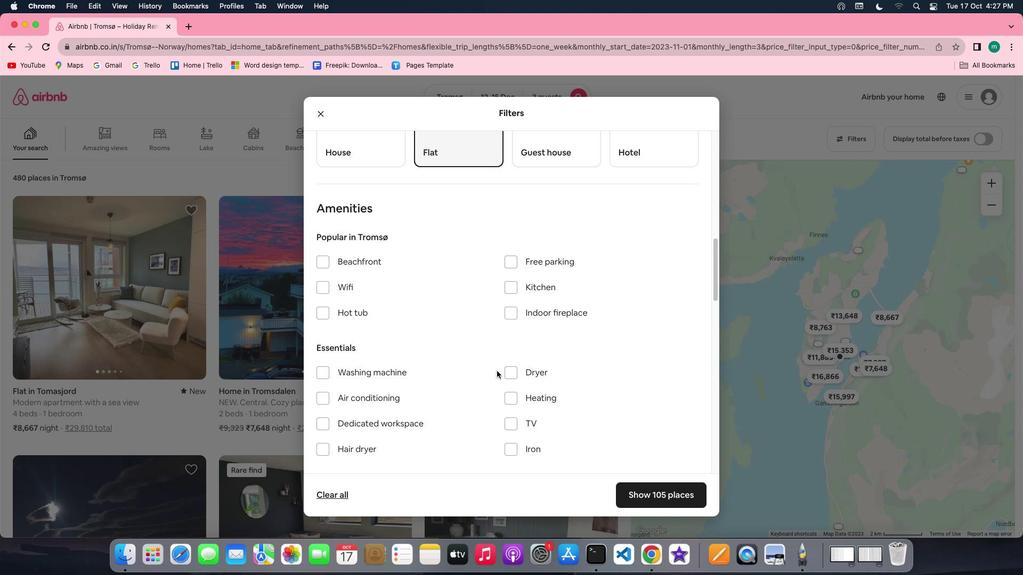 
Action: Mouse scrolled (497, 371) with delta (0, 0)
Screenshot: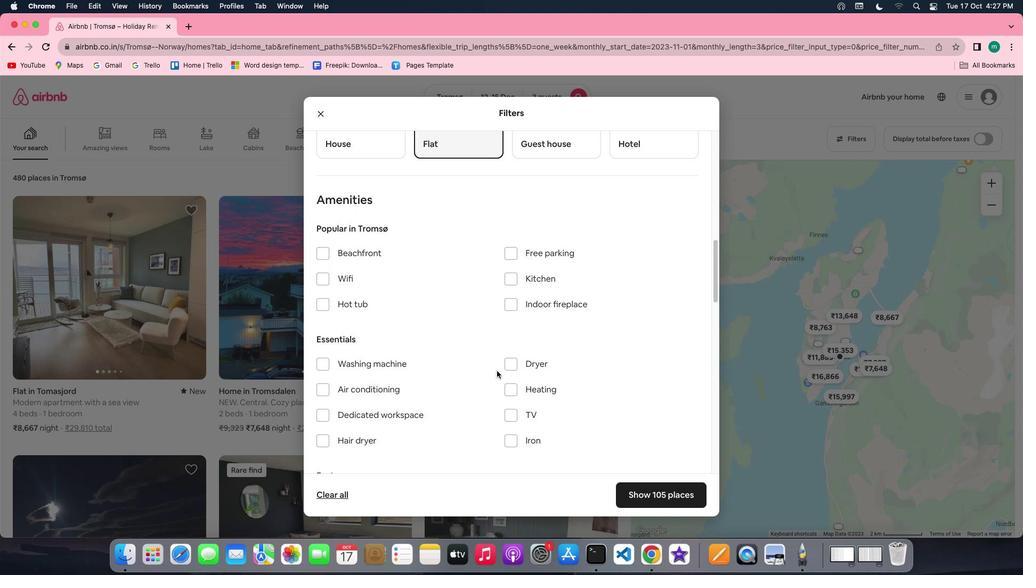 
Action: Mouse scrolled (497, 371) with delta (0, 0)
Screenshot: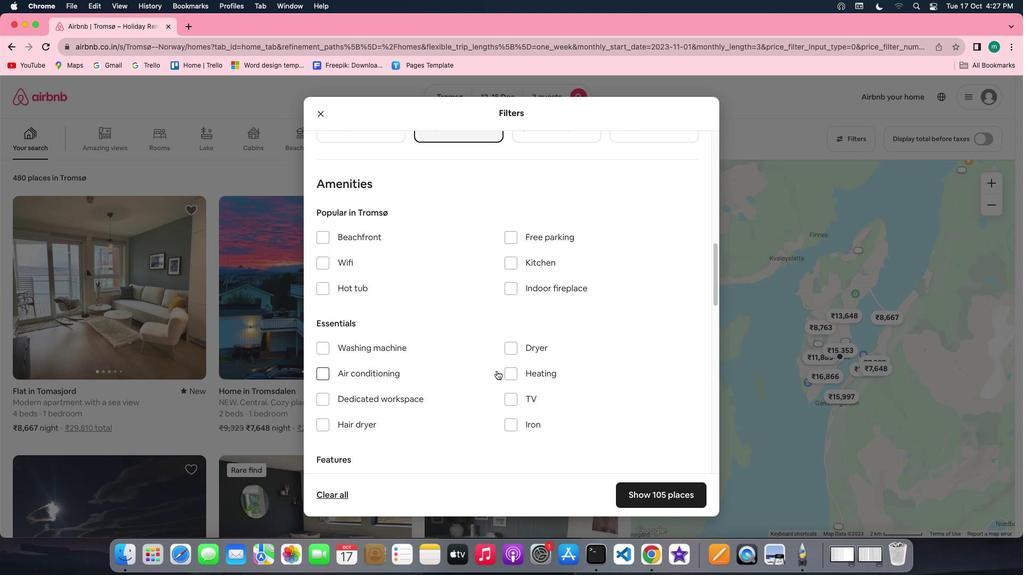 
Action: Mouse scrolled (497, 371) with delta (0, 0)
Screenshot: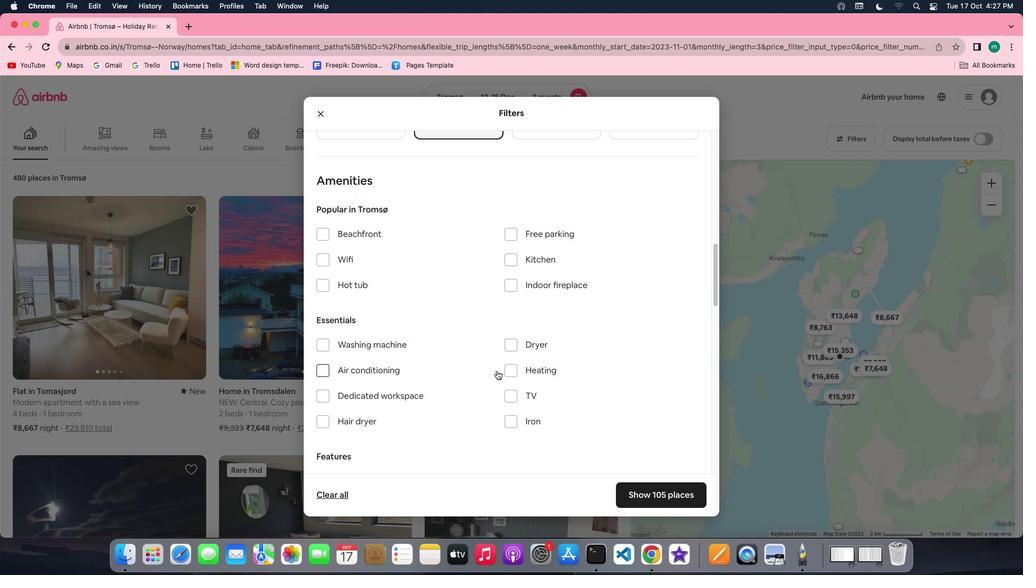 
Action: Mouse scrolled (497, 371) with delta (0, 0)
Screenshot: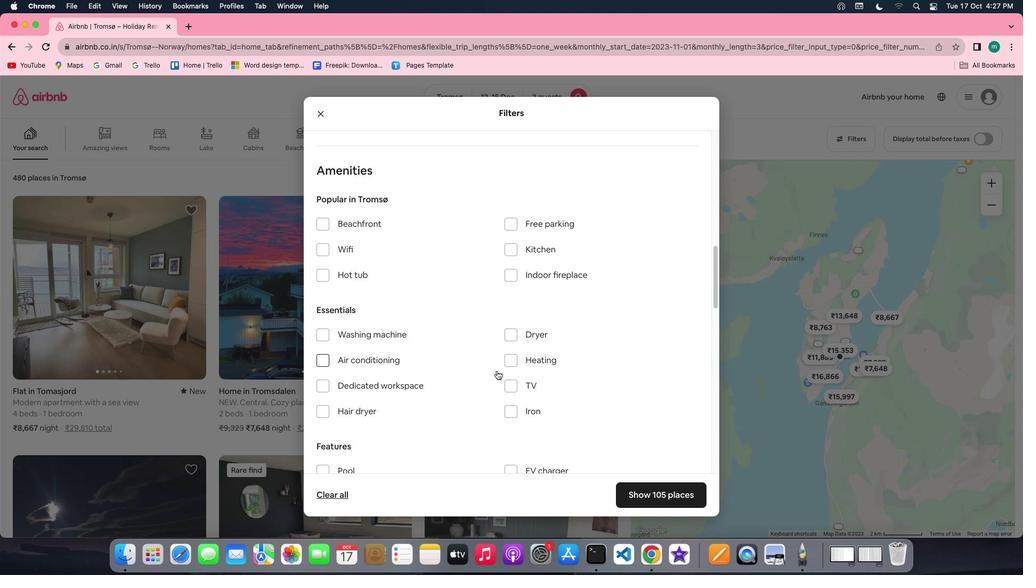 
Action: Mouse scrolled (497, 371) with delta (0, 0)
Screenshot: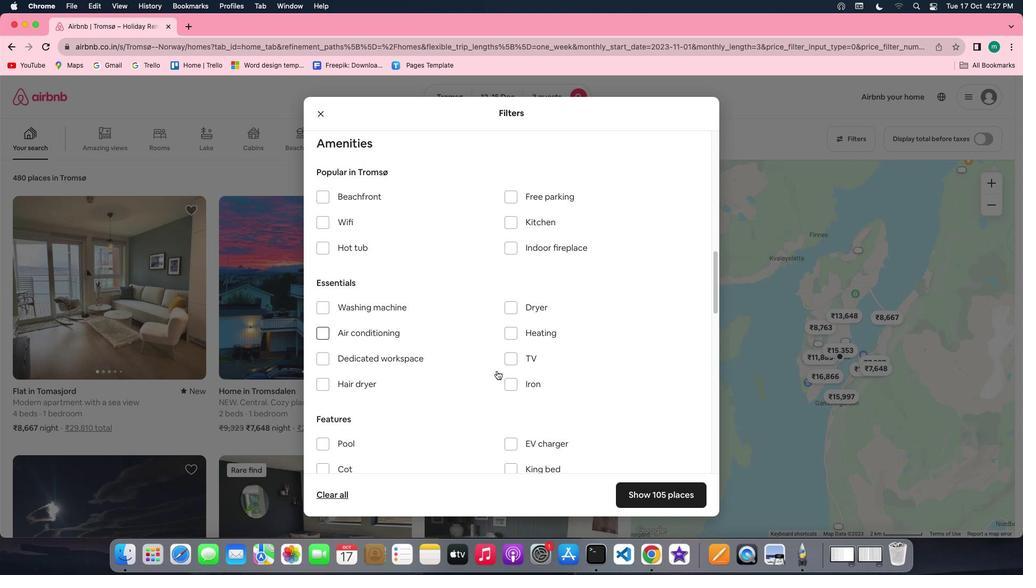 
Action: Mouse scrolled (497, 371) with delta (0, 0)
Screenshot: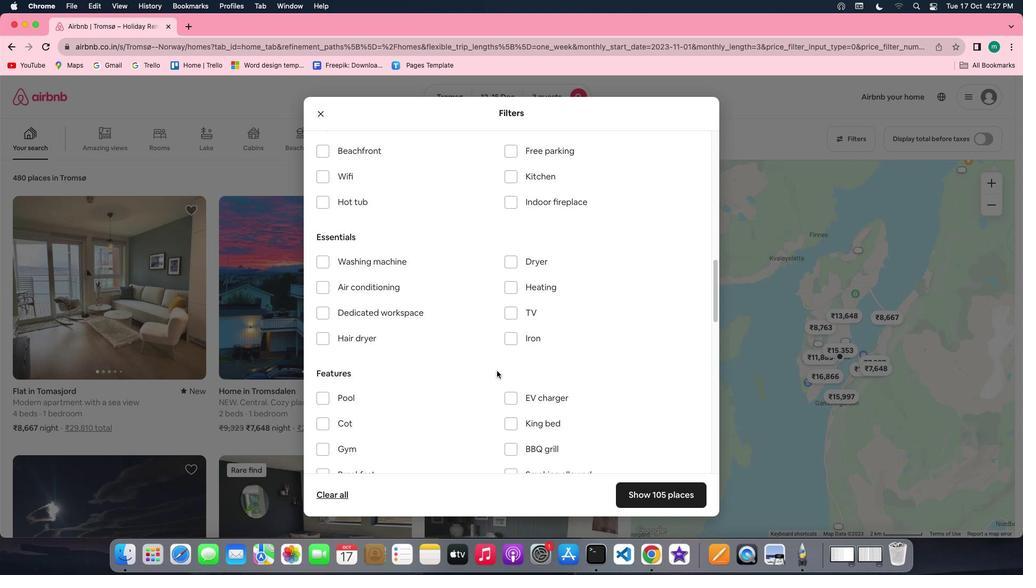 
Action: Mouse scrolled (497, 371) with delta (0, 0)
Screenshot: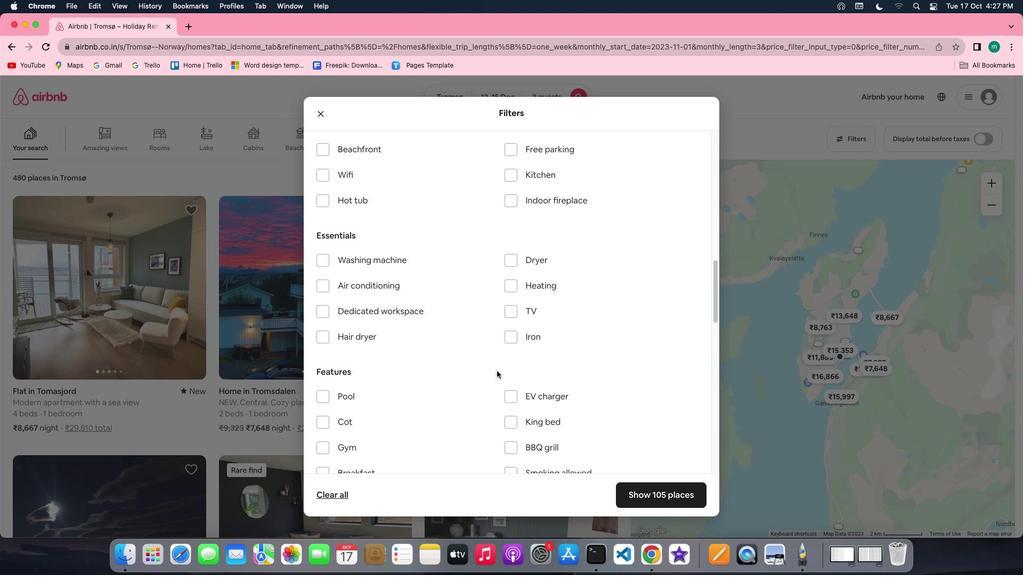 
Action: Mouse scrolled (497, 371) with delta (0, 0)
Screenshot: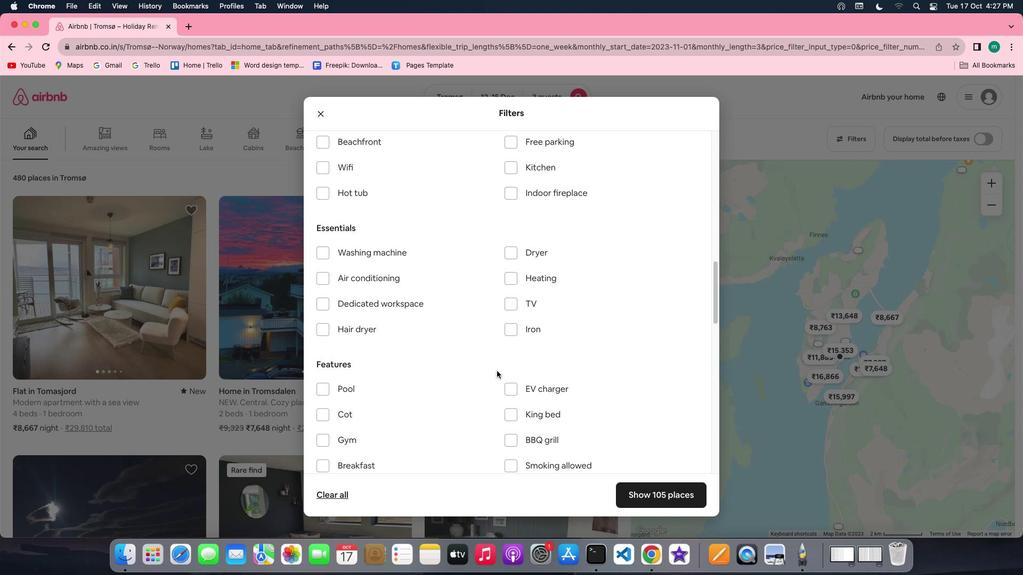 
Action: Mouse scrolled (497, 371) with delta (0, 0)
Screenshot: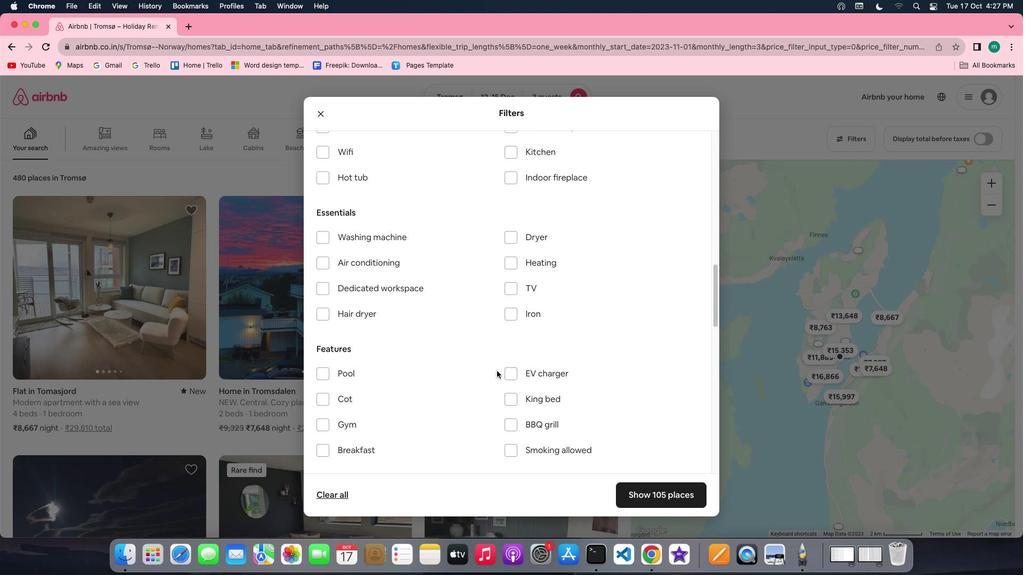
Action: Mouse scrolled (497, 371) with delta (0, 0)
Screenshot: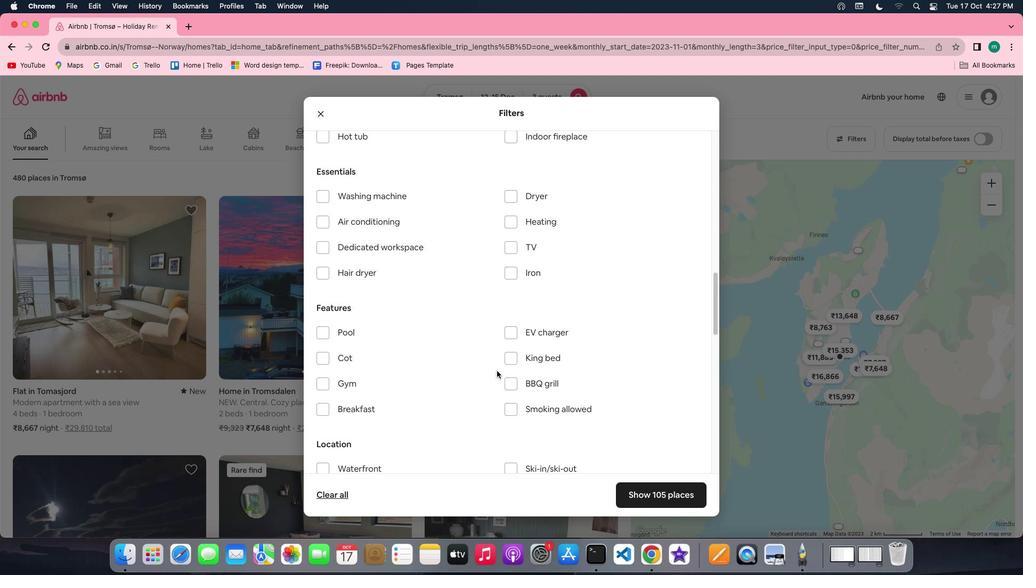 
Action: Mouse scrolled (497, 371) with delta (0, 0)
Screenshot: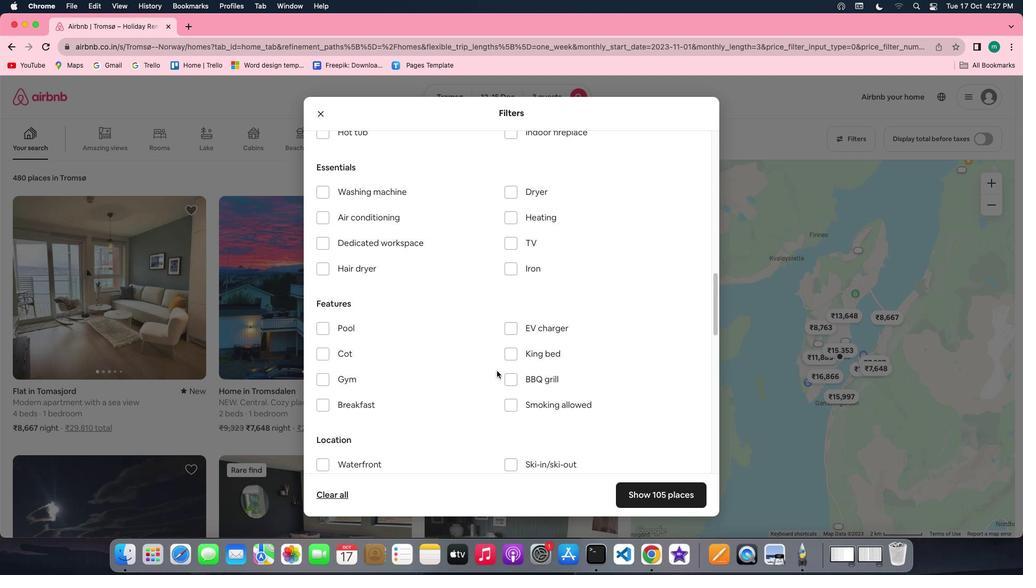 
Action: Mouse scrolled (497, 371) with delta (0, 0)
Screenshot: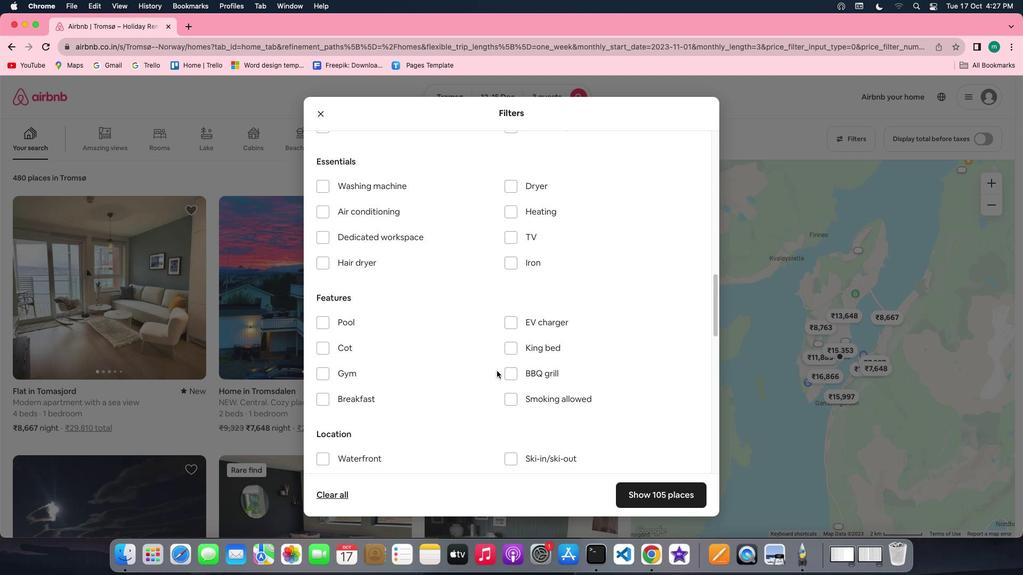
Action: Mouse scrolled (497, 371) with delta (0, 0)
Screenshot: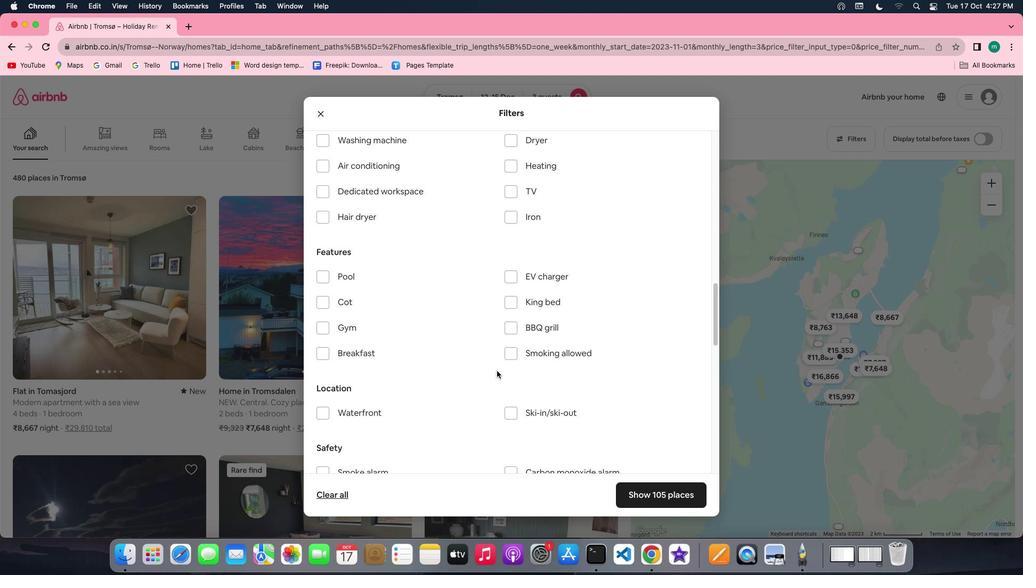 
Action: Mouse scrolled (497, 371) with delta (0, 0)
Screenshot: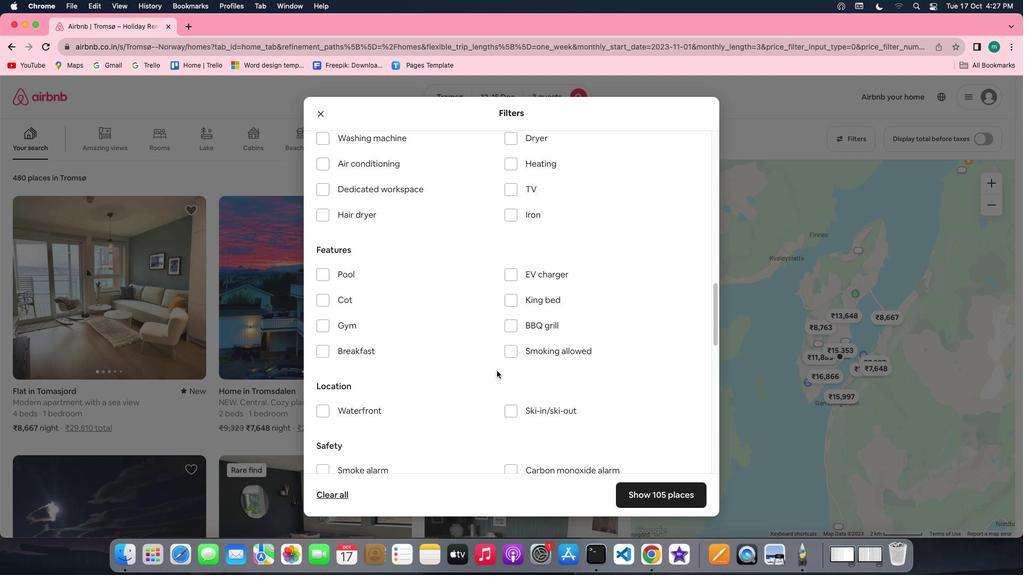 
Action: Mouse scrolled (497, 371) with delta (0, 0)
Screenshot: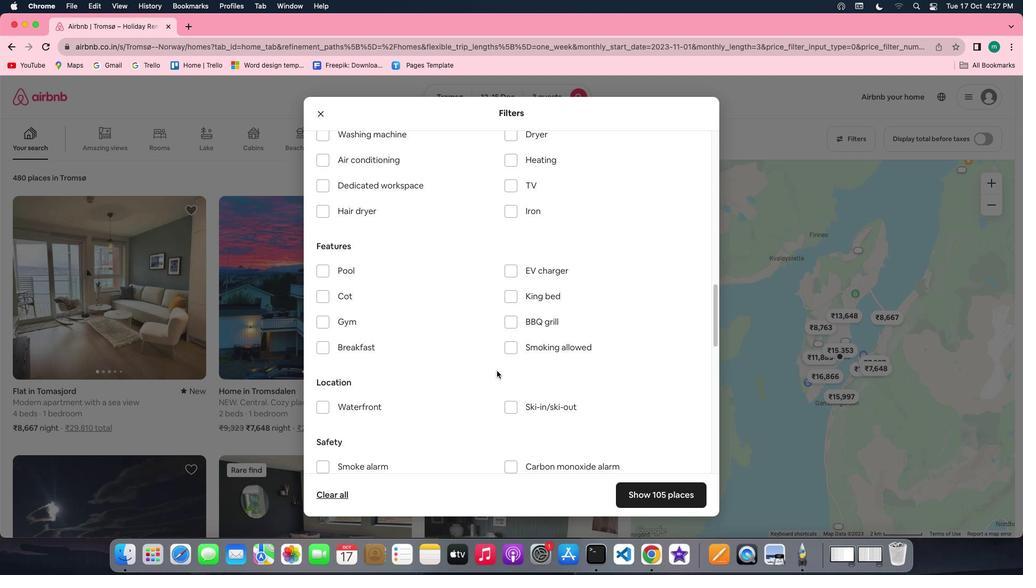 
Action: Mouse scrolled (497, 371) with delta (0, 0)
Screenshot: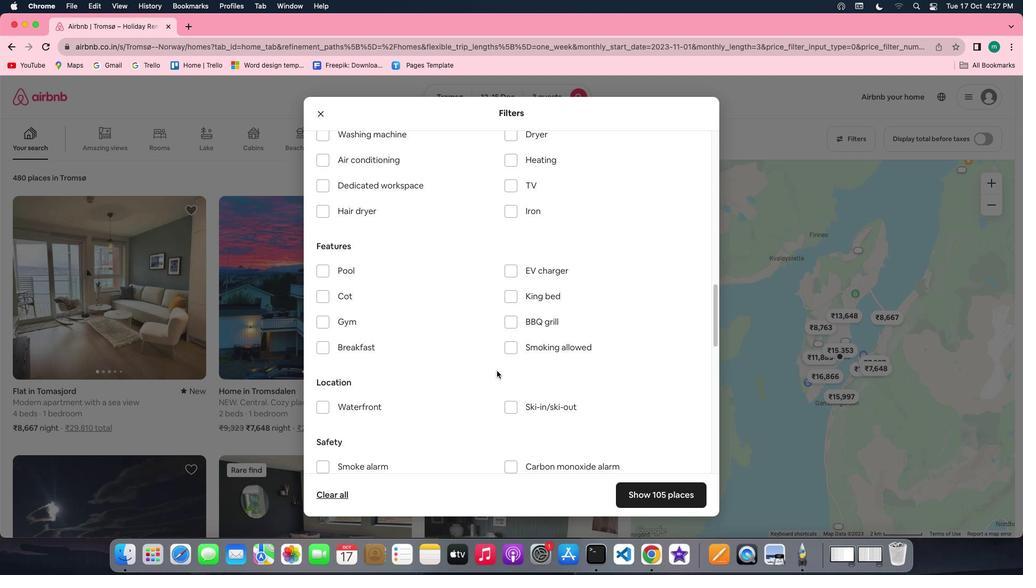 
Action: Mouse scrolled (497, 371) with delta (0, -1)
Screenshot: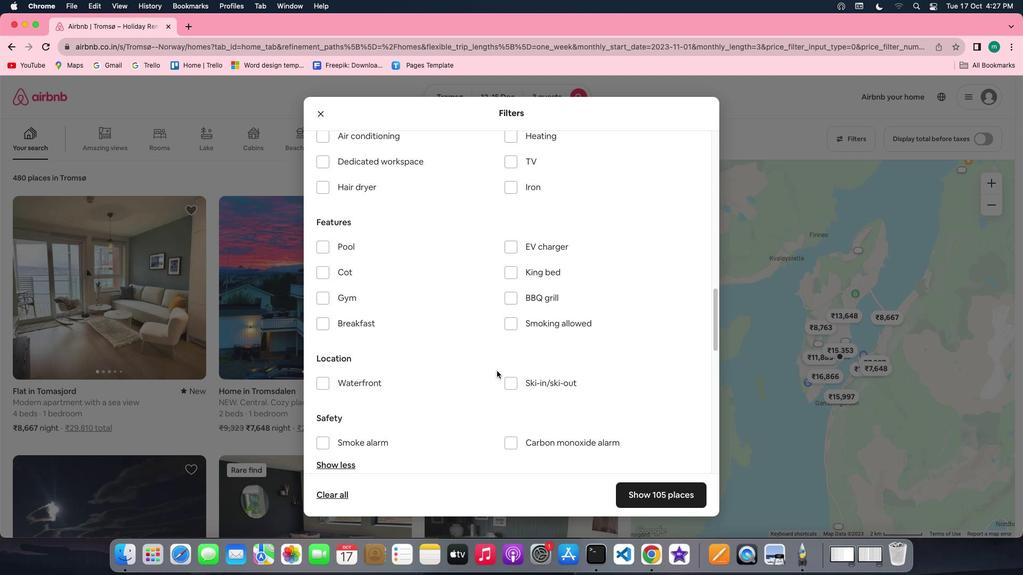
Action: Mouse scrolled (497, 371) with delta (0, -1)
Screenshot: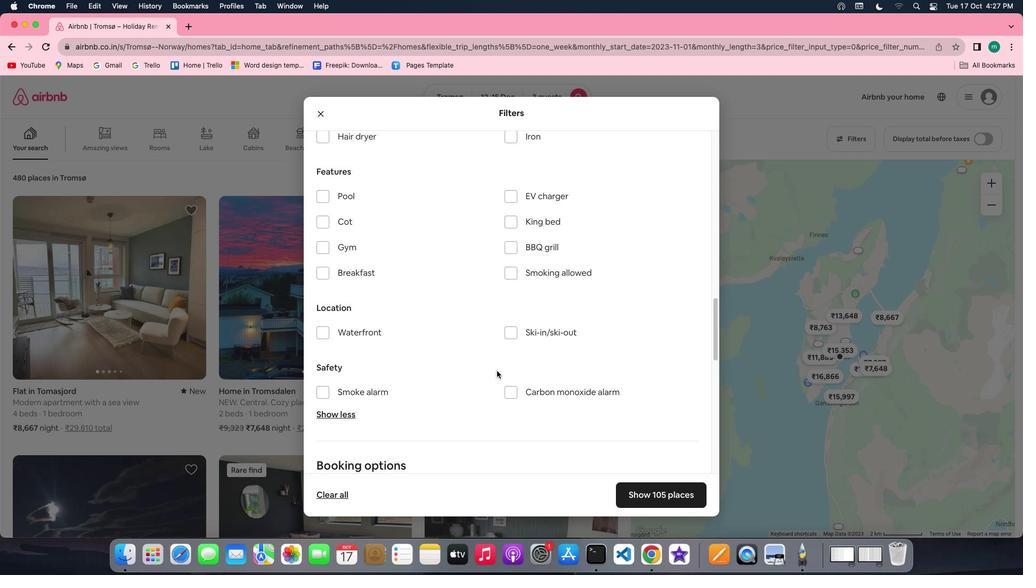 
Action: Mouse scrolled (497, 371) with delta (0, 0)
Screenshot: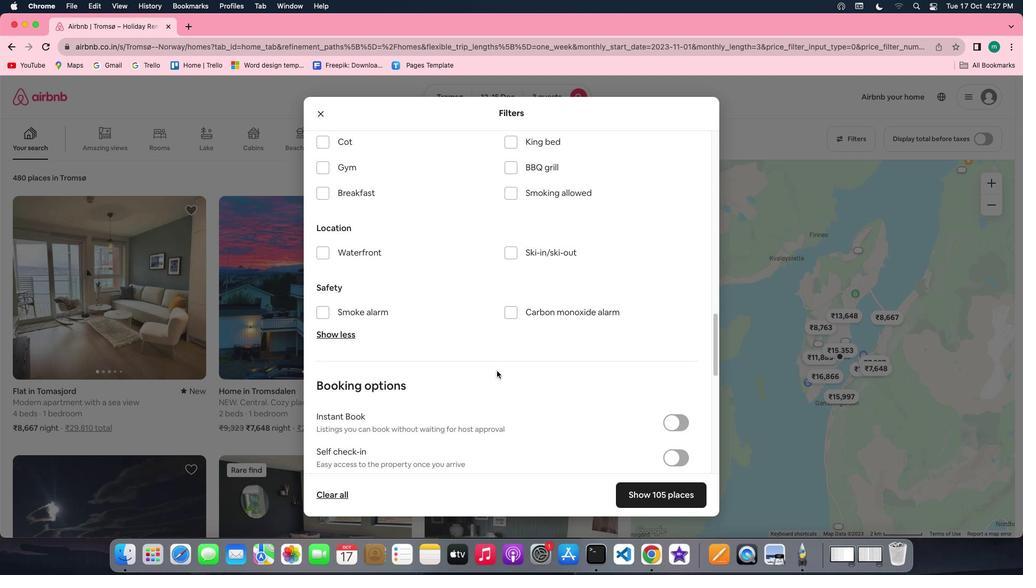 
Action: Mouse scrolled (497, 371) with delta (0, 0)
Screenshot: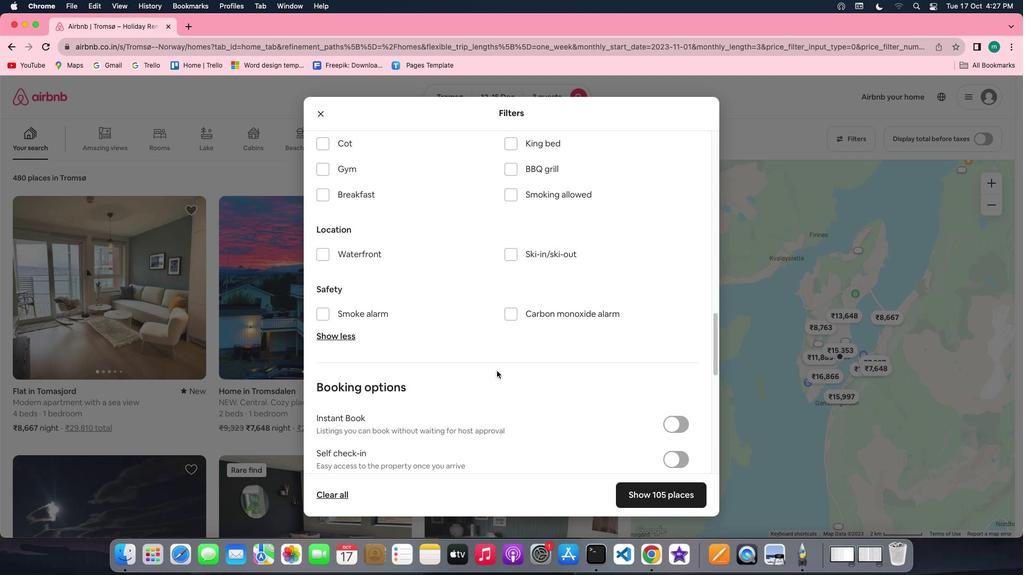 
Action: Mouse scrolled (497, 371) with delta (0, 1)
Screenshot: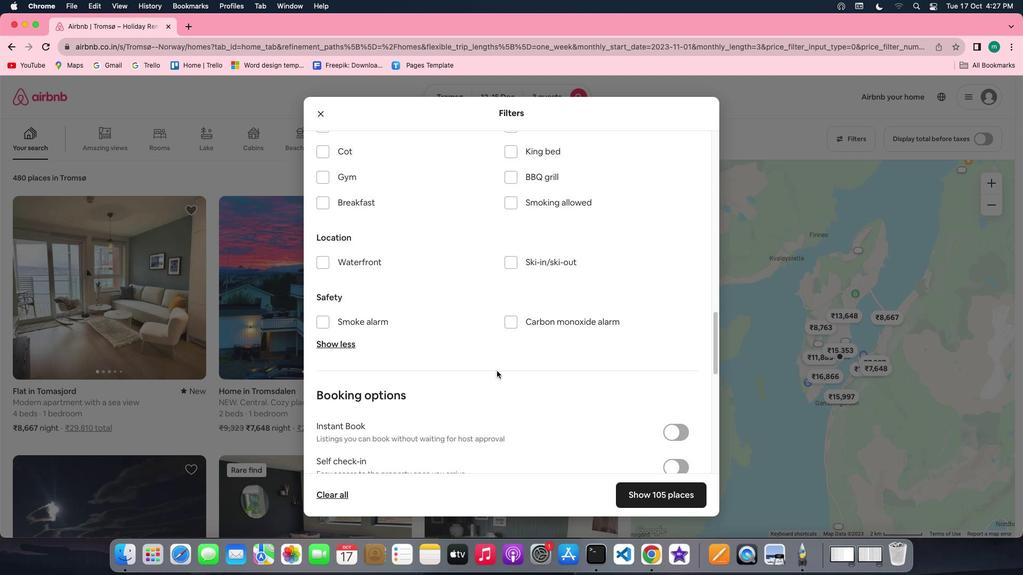 
Action: Mouse scrolled (497, 371) with delta (0, 0)
Screenshot: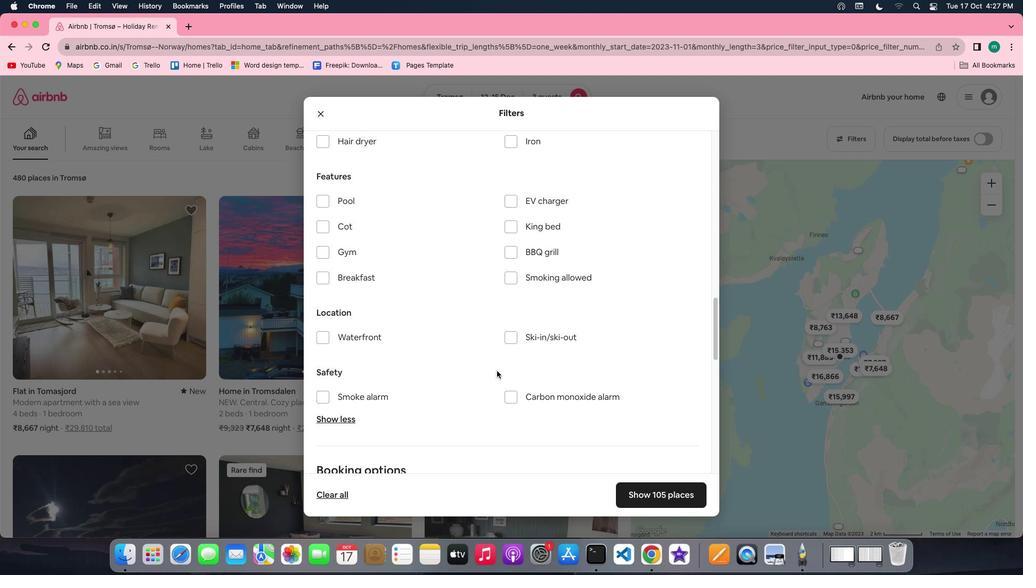 
Action: Mouse scrolled (497, 371) with delta (0, 0)
Screenshot: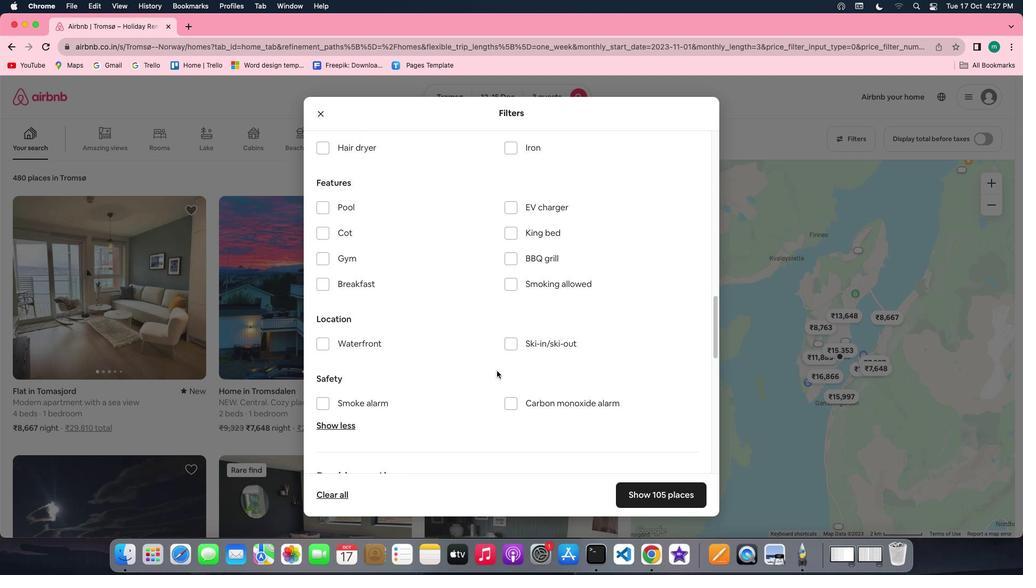 
Action: Mouse scrolled (497, 371) with delta (0, 1)
Screenshot: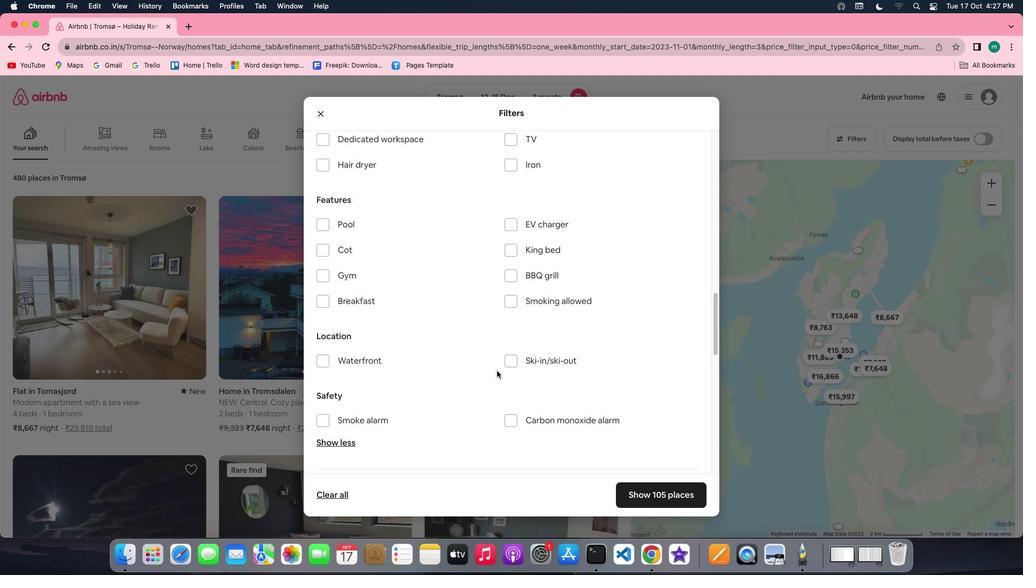 
Action: Mouse scrolled (497, 371) with delta (0, 0)
Screenshot: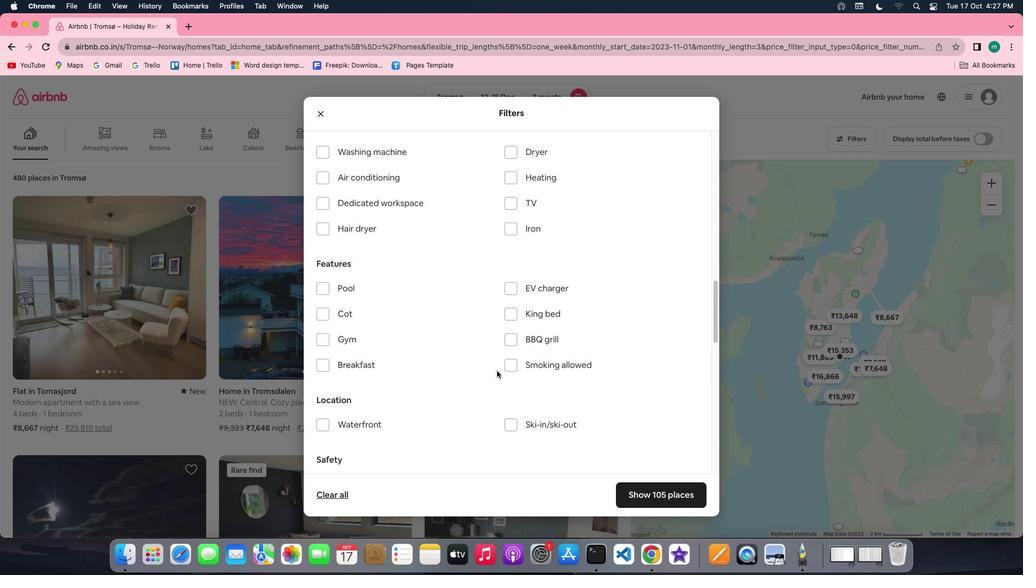 
Action: Mouse scrolled (497, 371) with delta (0, 0)
Screenshot: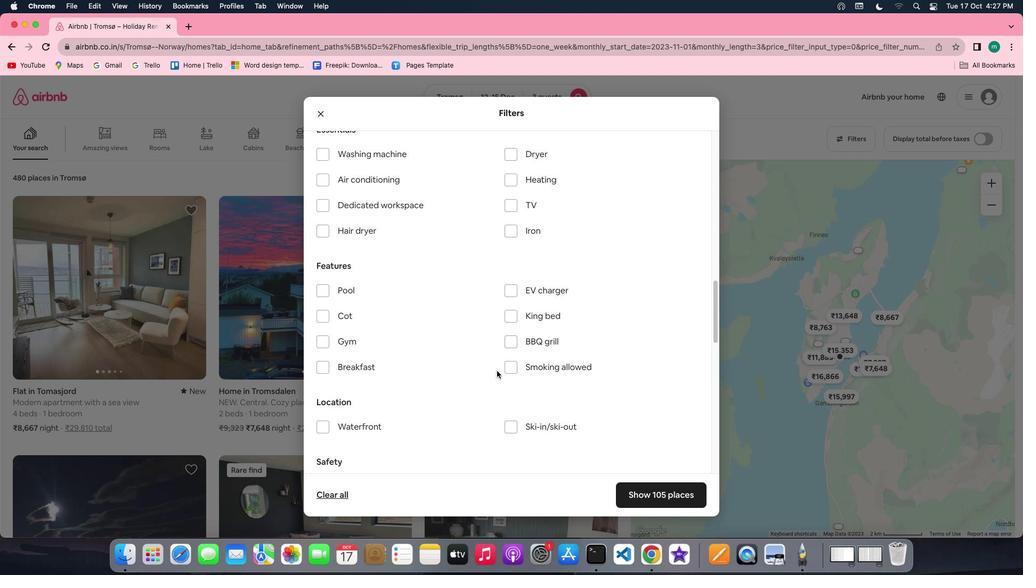 
Action: Mouse scrolled (497, 371) with delta (0, 0)
Screenshot: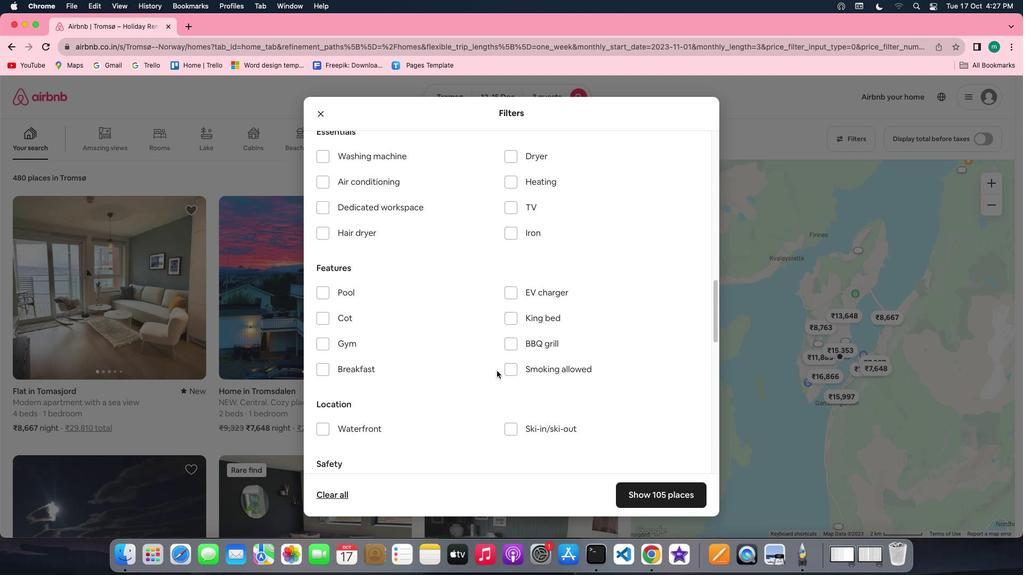 
Action: Mouse moved to (316, 178)
Screenshot: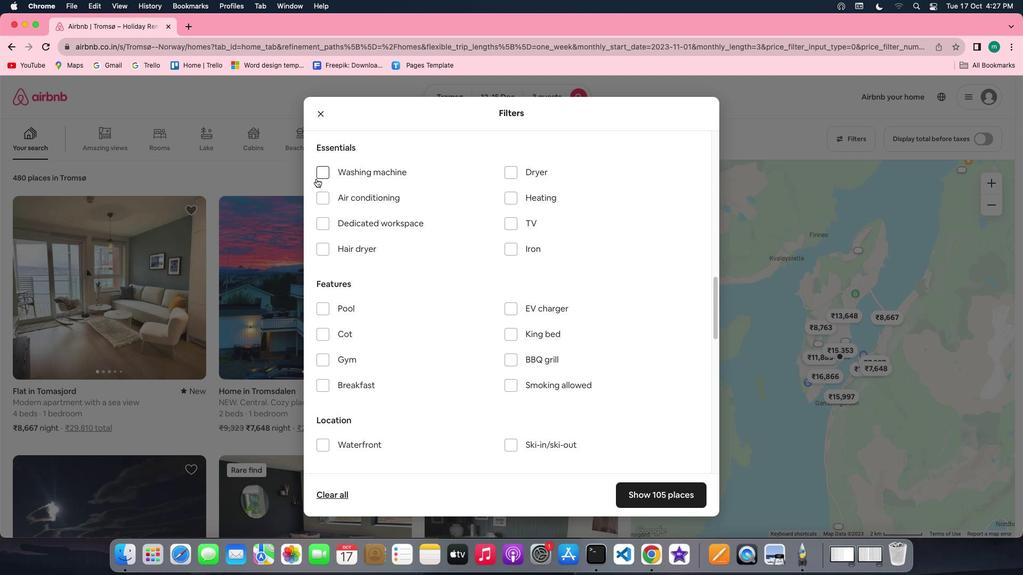 
Action: Mouse pressed left at (316, 178)
Screenshot: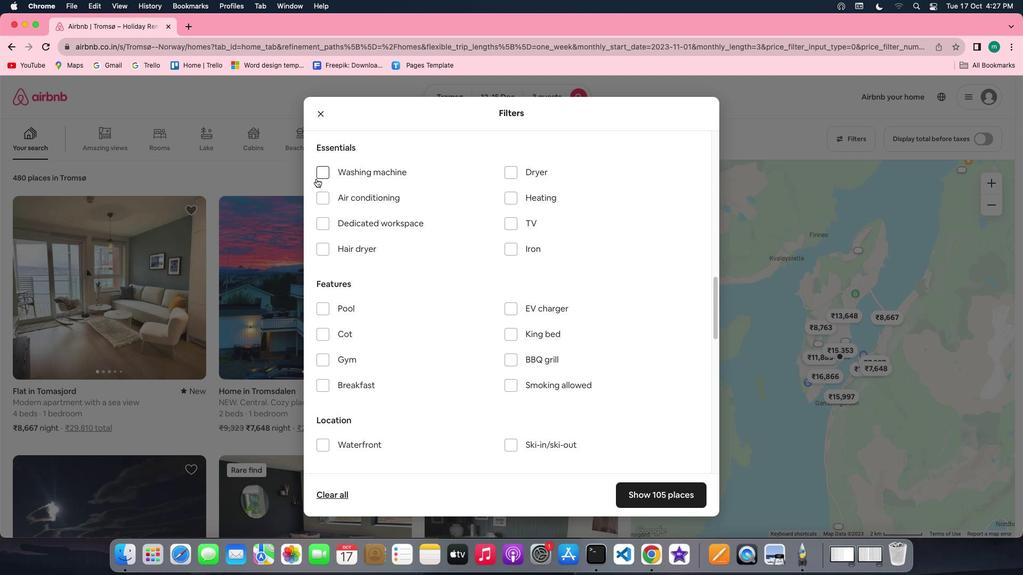 
Action: Mouse moved to (479, 310)
Screenshot: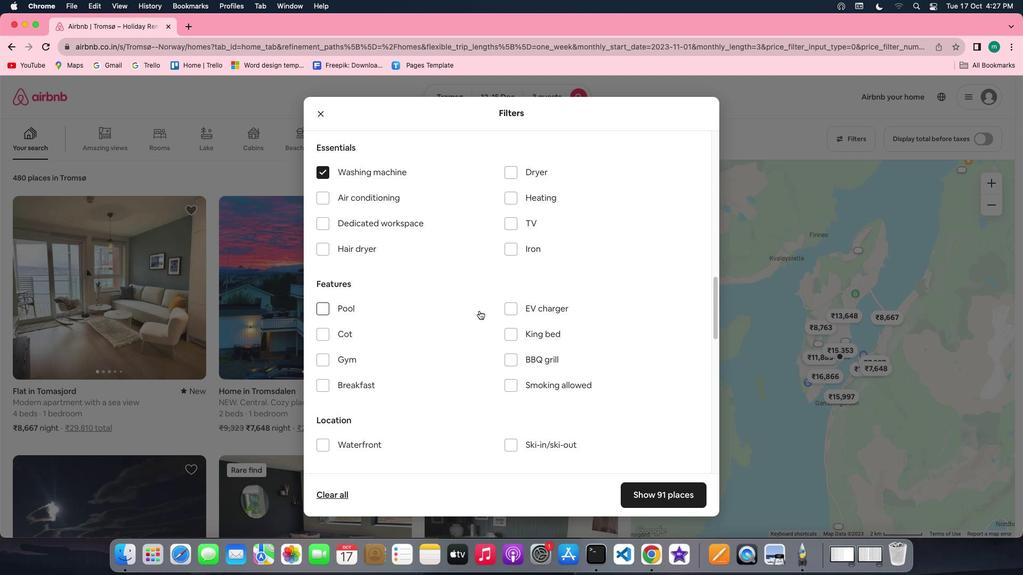 
Action: Mouse scrolled (479, 310) with delta (0, 0)
Screenshot: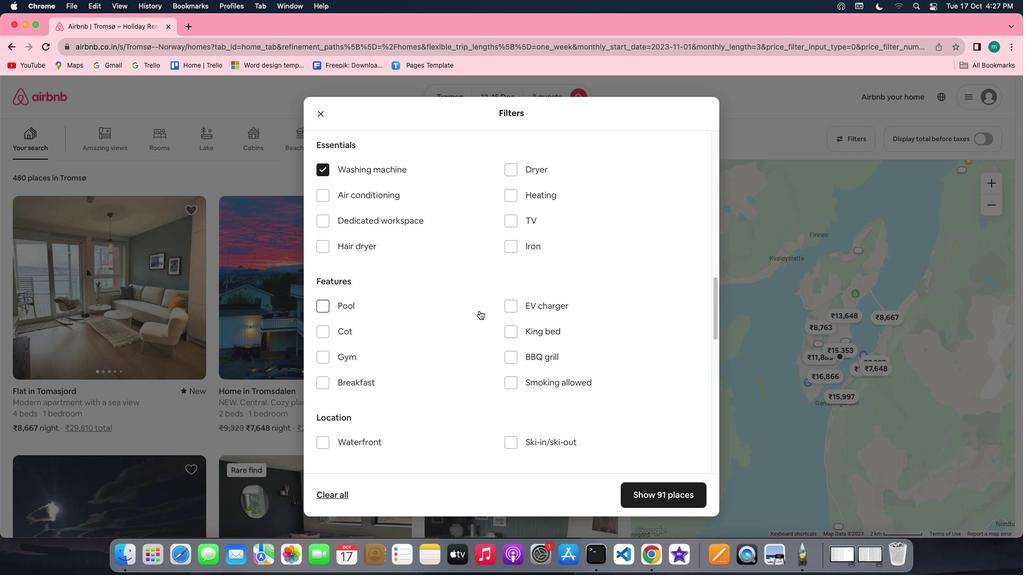 
Action: Mouse scrolled (479, 310) with delta (0, 0)
Screenshot: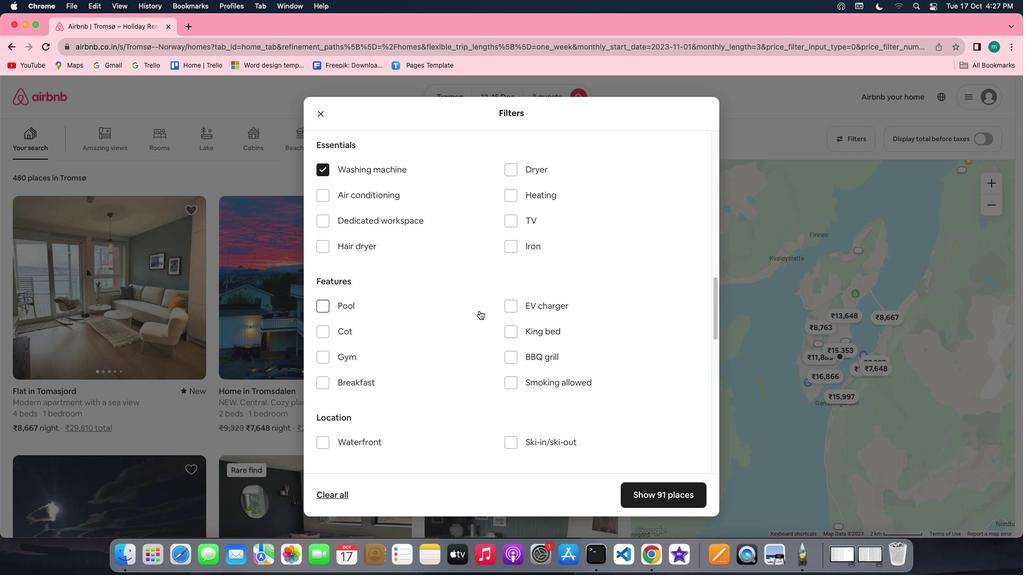 
Action: Mouse scrolled (479, 310) with delta (0, -1)
Screenshot: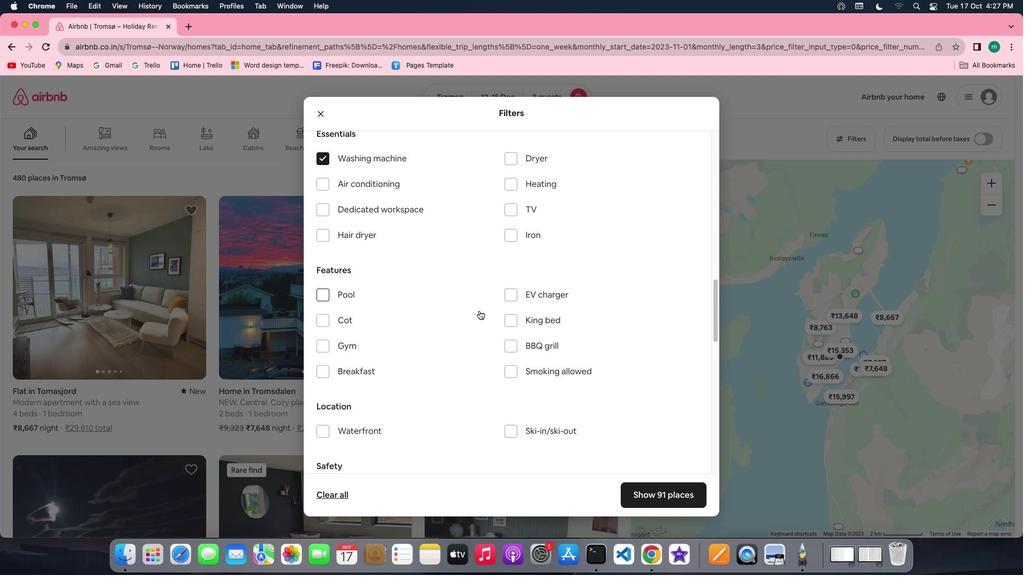 
Action: Mouse scrolled (479, 310) with delta (0, -2)
Screenshot: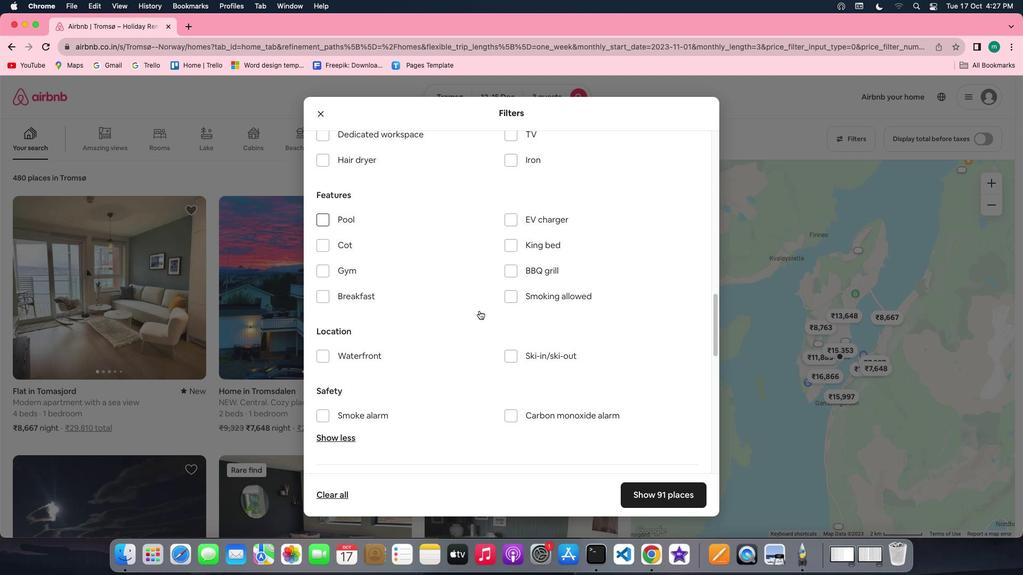 
Action: Mouse scrolled (479, 310) with delta (0, 0)
Screenshot: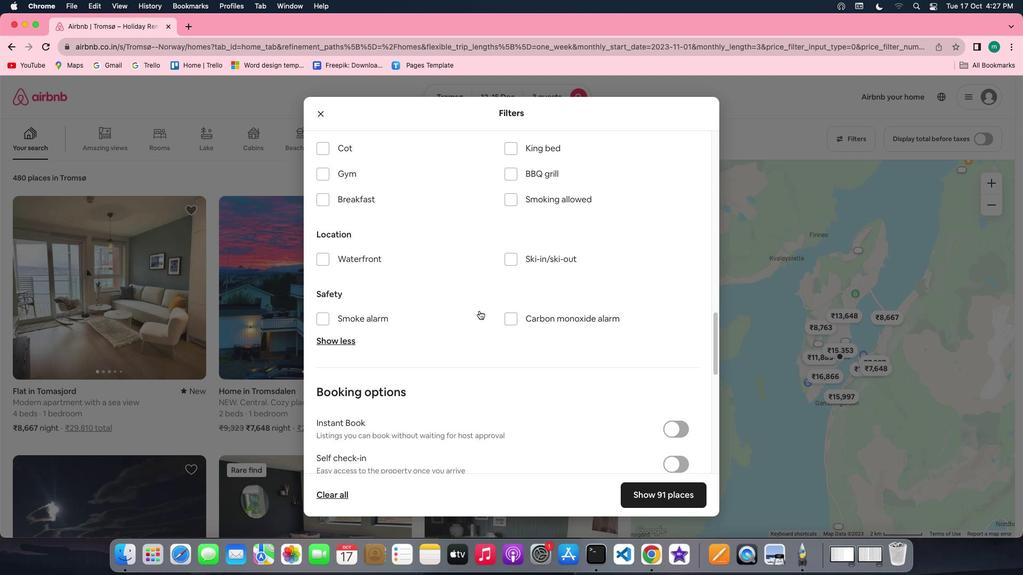 
Action: Mouse scrolled (479, 310) with delta (0, 0)
Screenshot: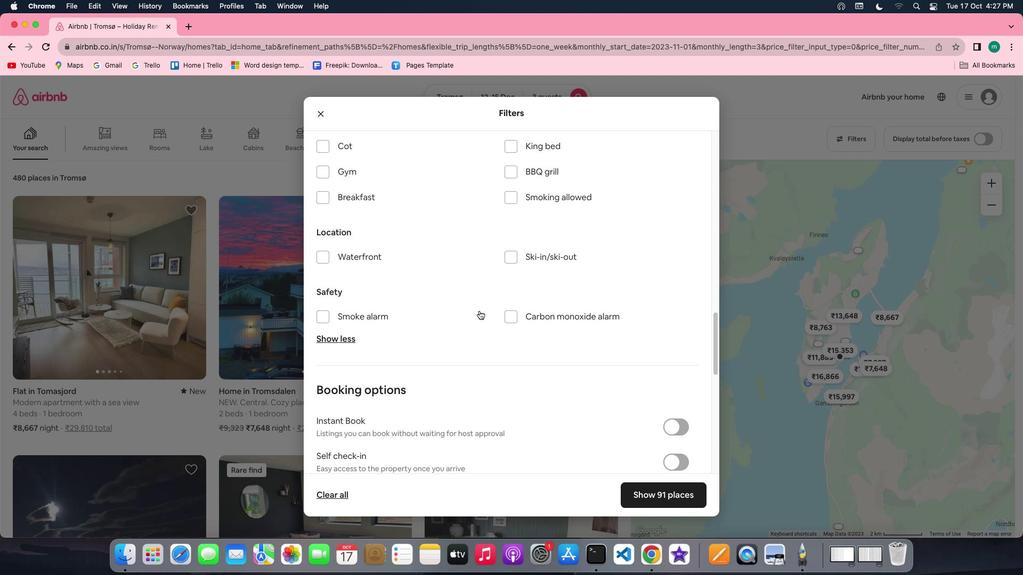 
Action: Mouse scrolled (479, 310) with delta (0, 0)
Screenshot: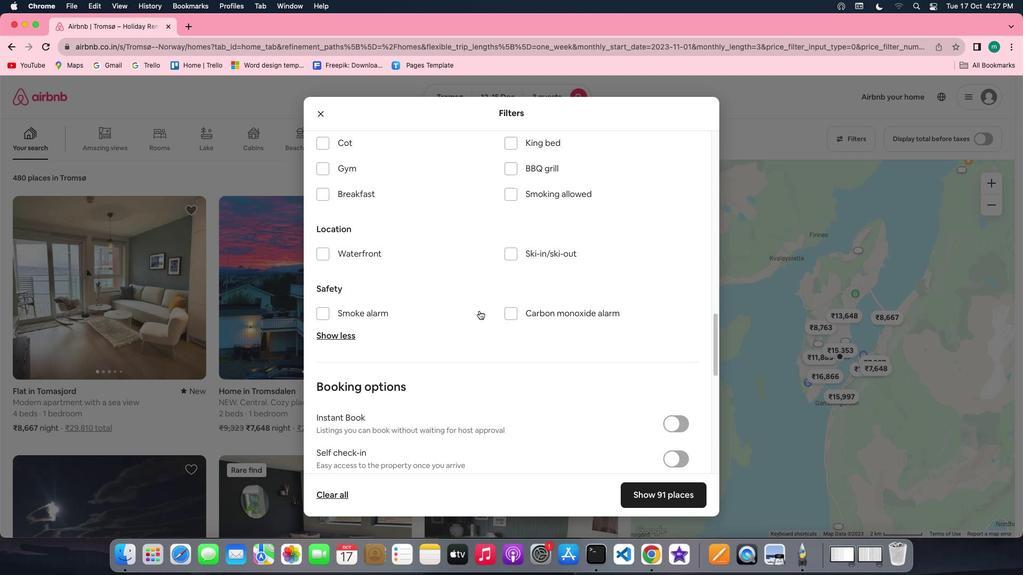 
Action: Mouse scrolled (479, 310) with delta (0, -1)
Screenshot: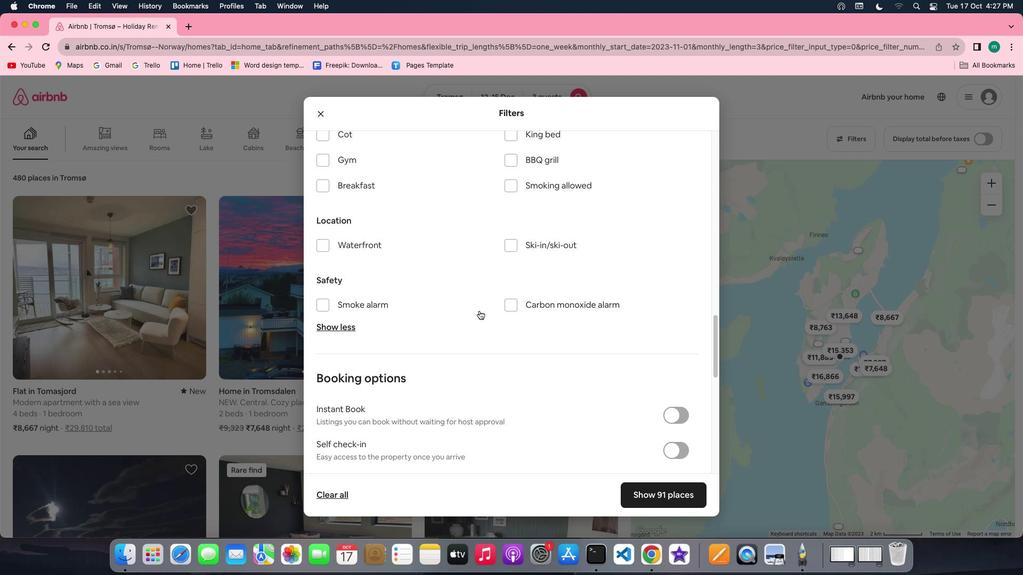 
Action: Mouse scrolled (479, 310) with delta (0, -1)
Screenshot: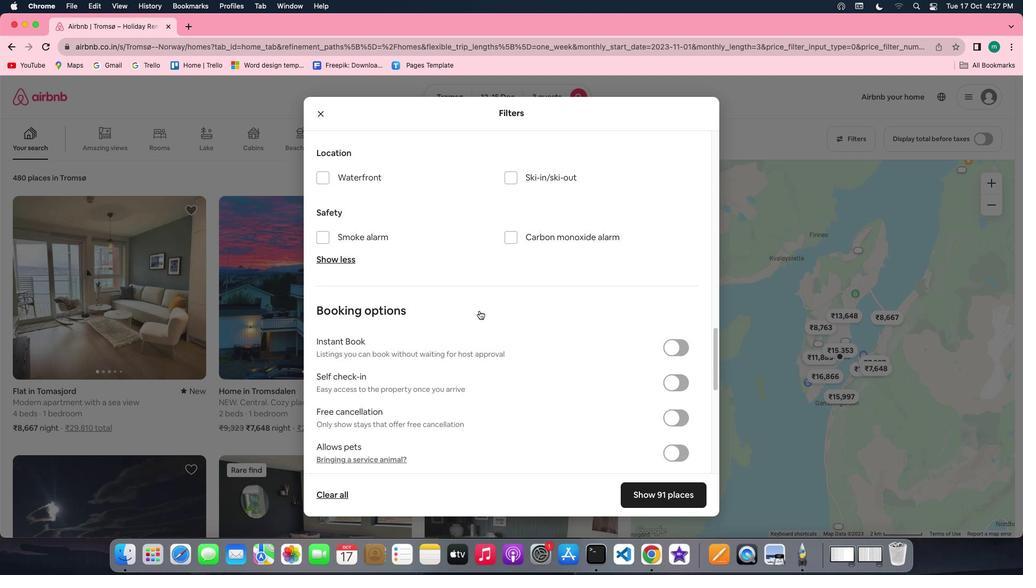 
Action: Mouse moved to (677, 324)
Screenshot: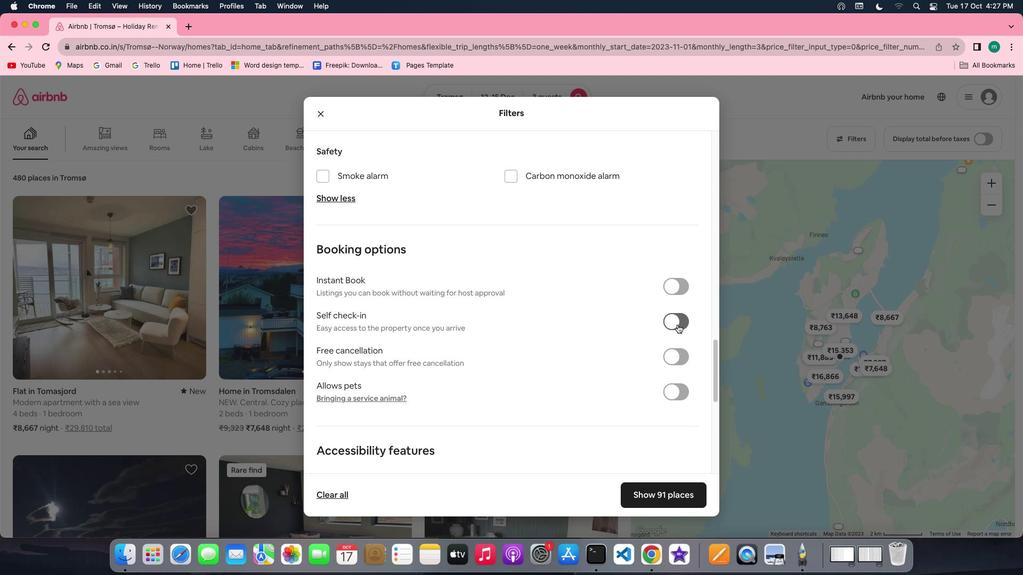 
Action: Mouse pressed left at (677, 324)
Screenshot: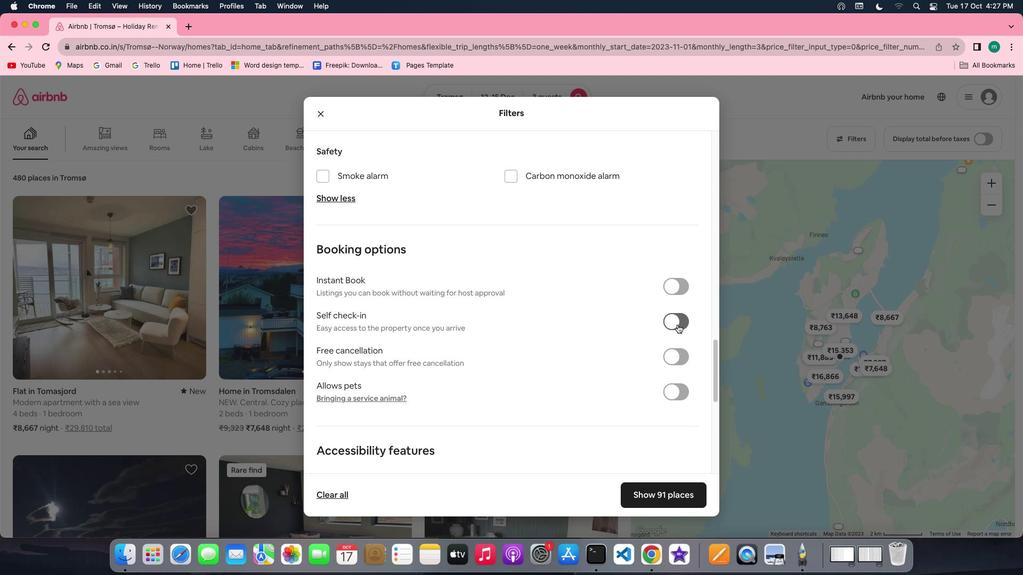 
Action: Mouse moved to (667, 494)
Screenshot: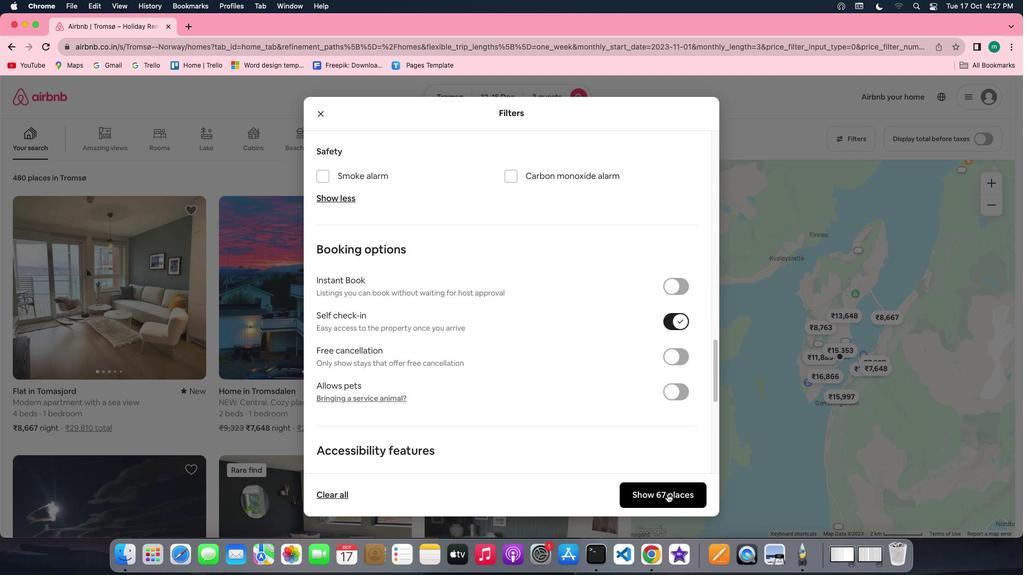 
Action: Mouse pressed left at (667, 494)
Screenshot: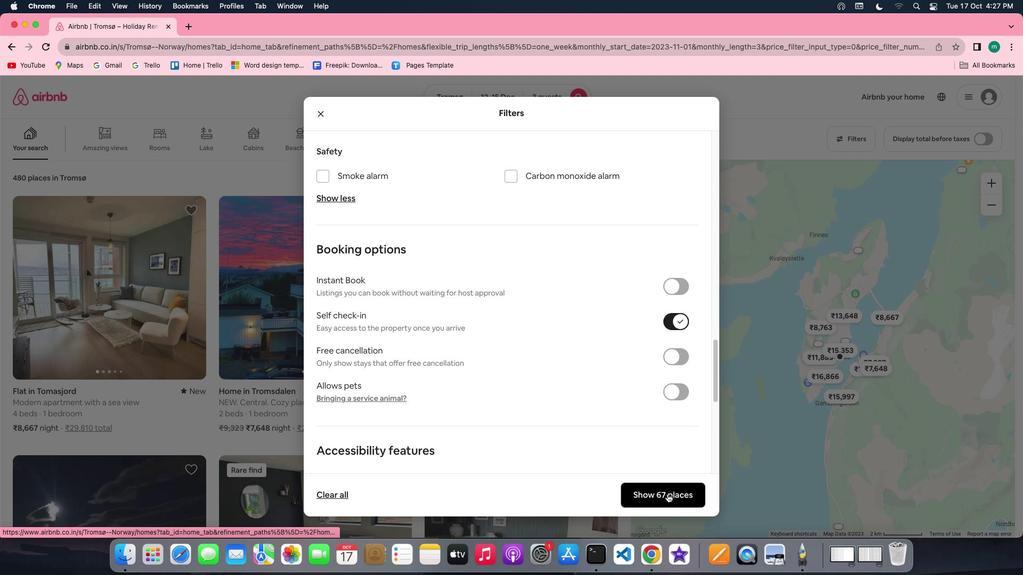 
Action: Mouse moved to (141, 286)
Screenshot: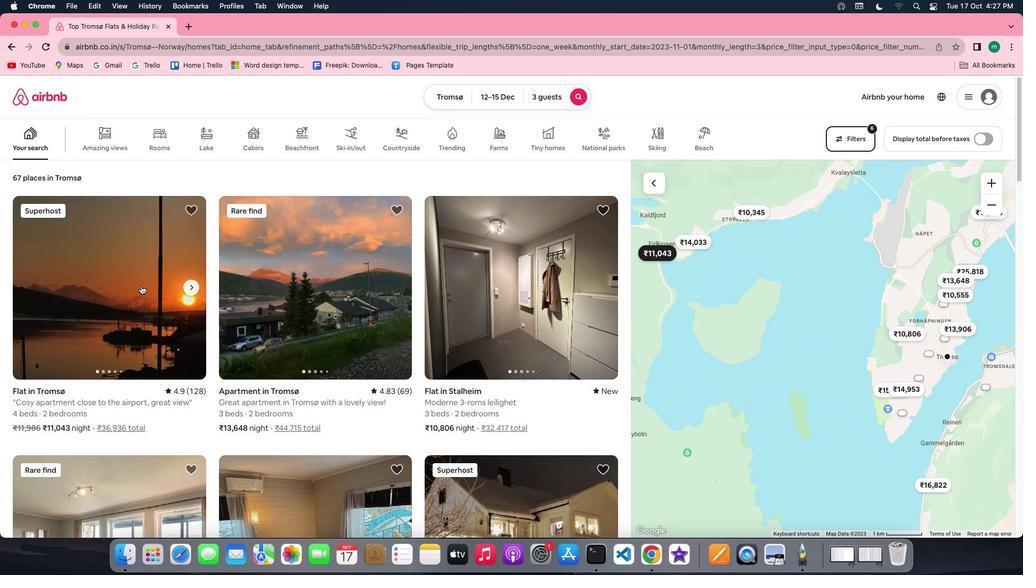 
Action: Mouse pressed left at (141, 286)
Screenshot: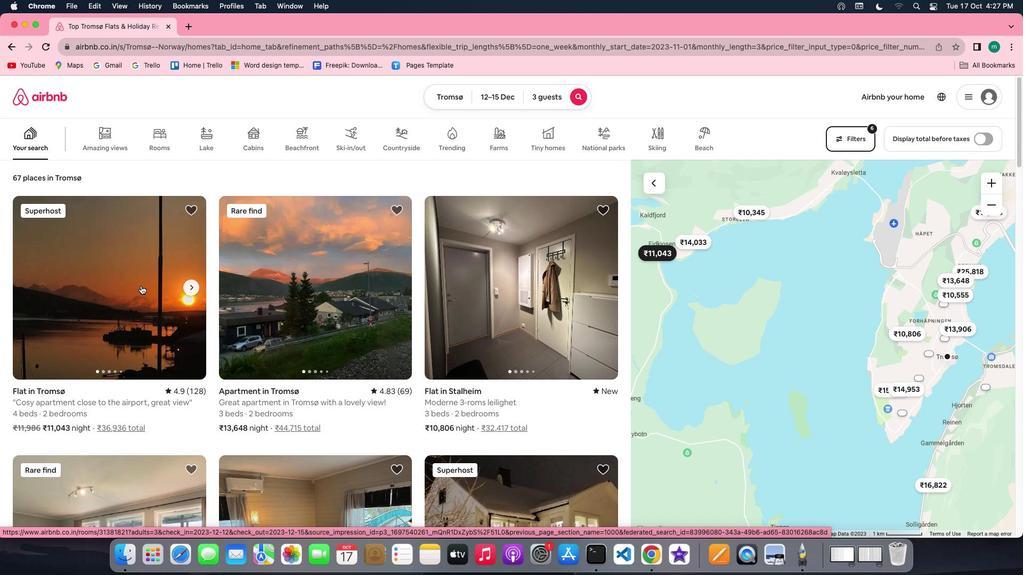 
Action: Mouse moved to (750, 403)
Screenshot: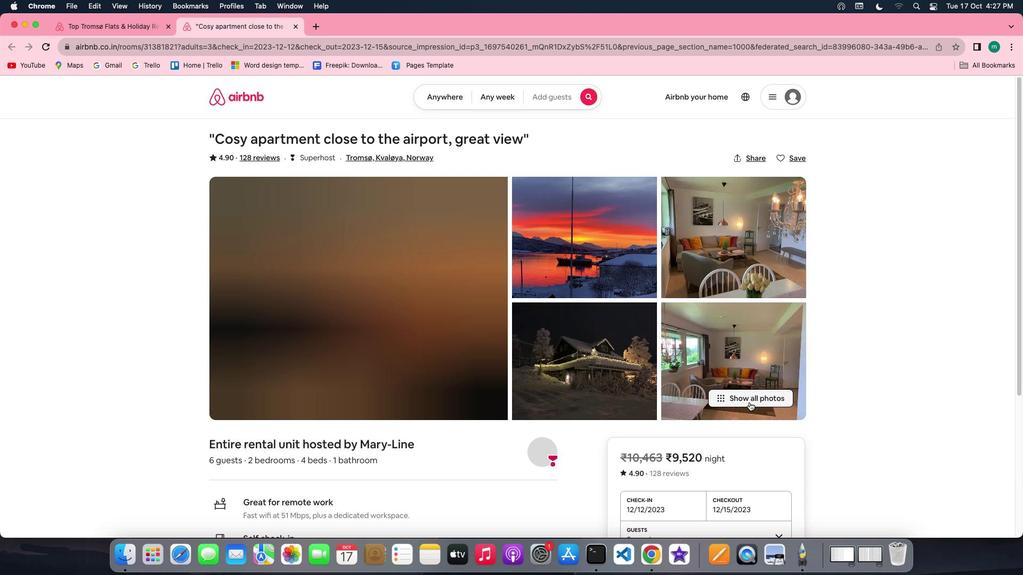 
Action: Mouse pressed left at (750, 403)
Screenshot: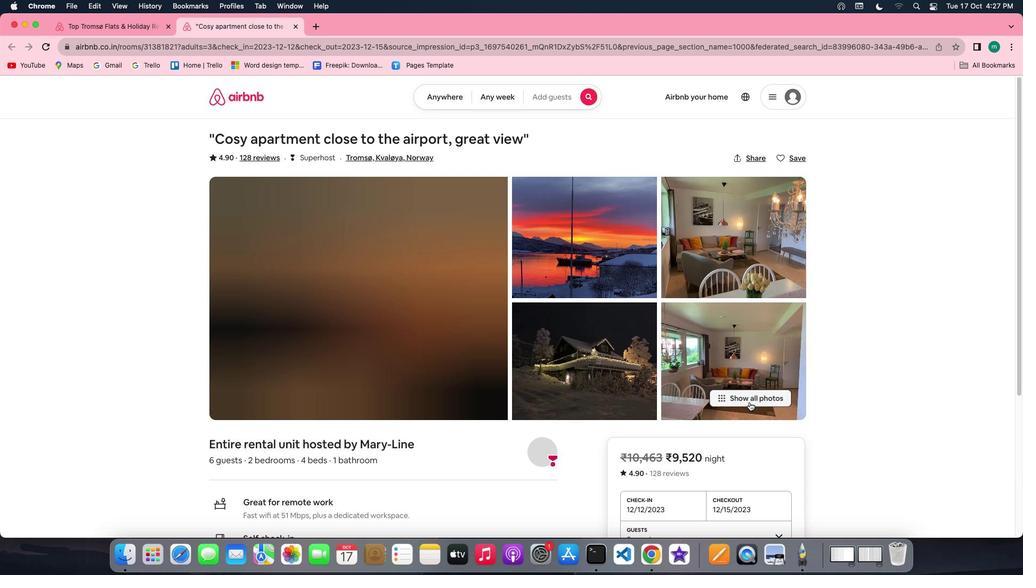 
Action: Mouse moved to (501, 296)
Screenshot: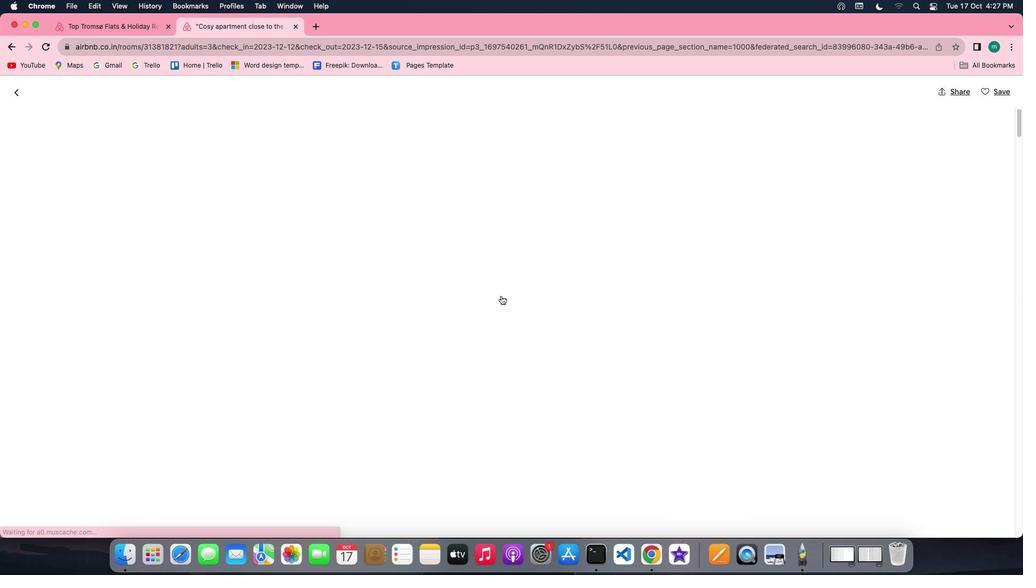 
Action: Mouse scrolled (501, 296) with delta (0, 0)
Screenshot: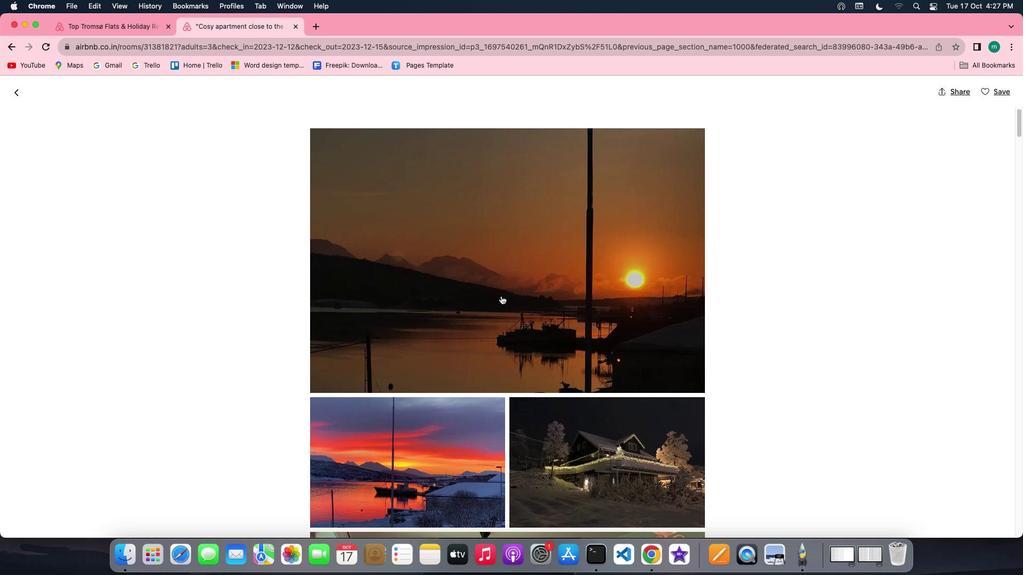 
Action: Mouse scrolled (501, 296) with delta (0, 0)
Screenshot: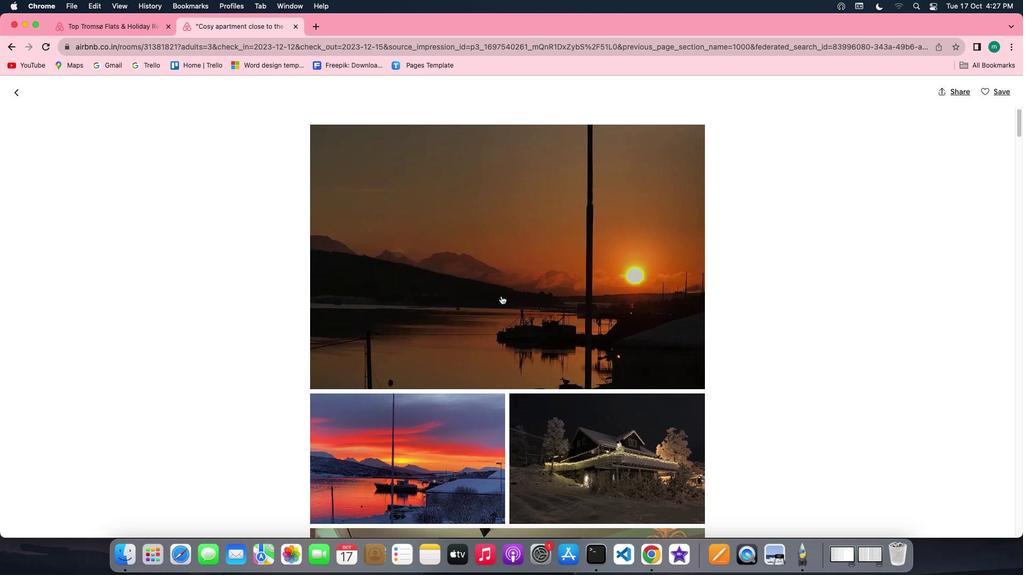 
Action: Mouse scrolled (501, 296) with delta (0, 0)
Screenshot: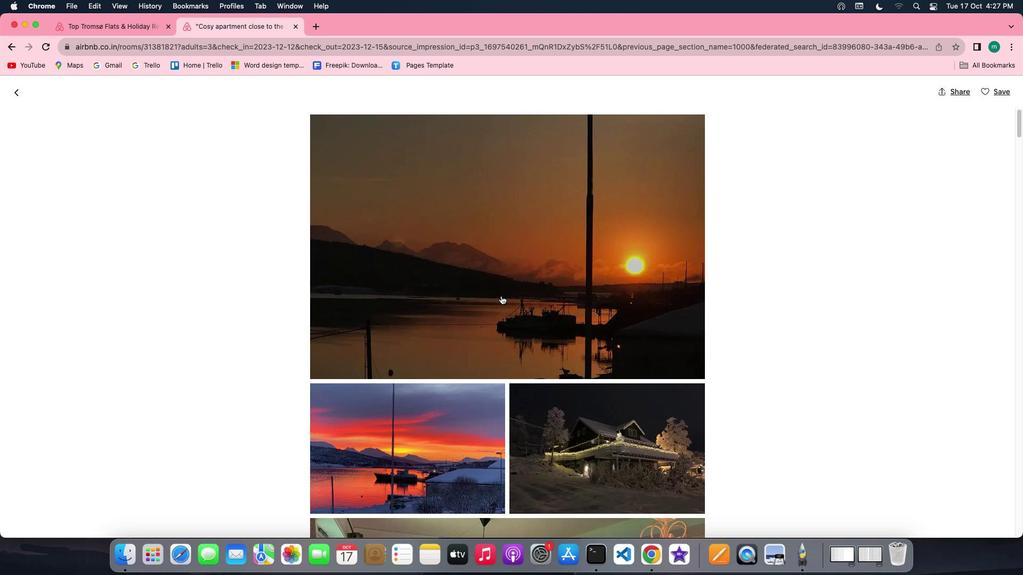 
Action: Mouse scrolled (501, 296) with delta (0, 0)
Screenshot: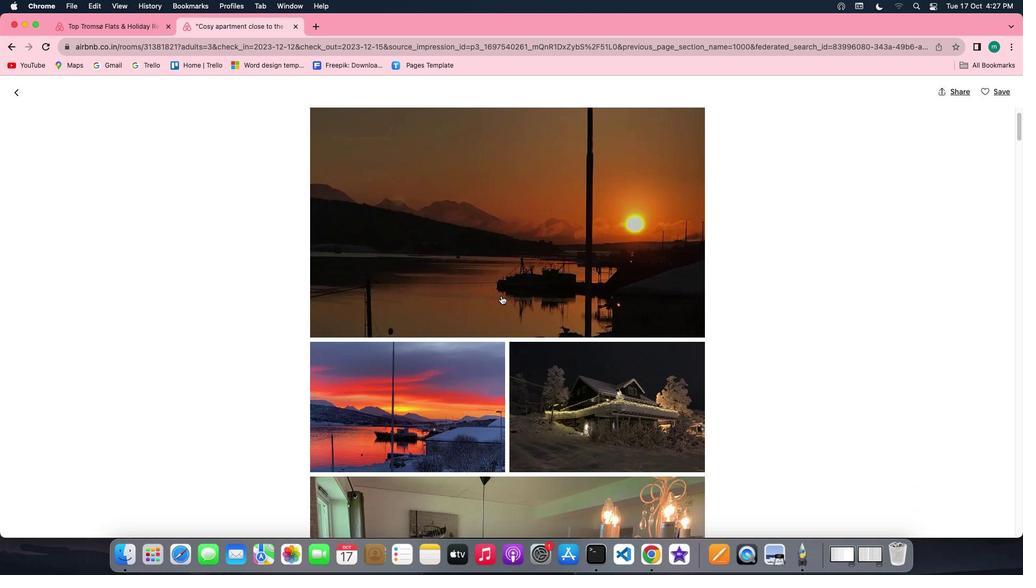 
Action: Mouse scrolled (501, 296) with delta (0, 0)
Screenshot: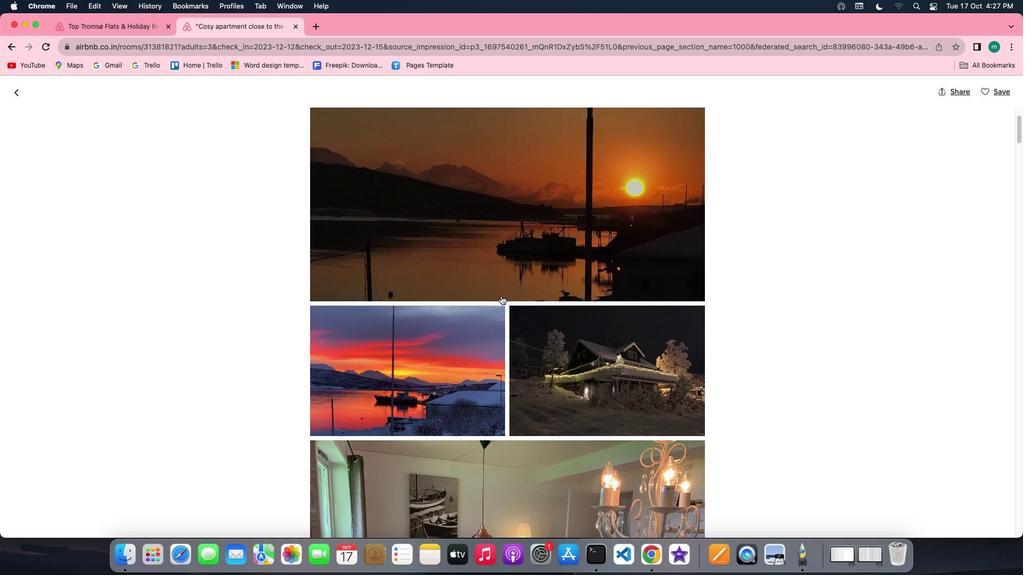 
Action: Mouse scrolled (501, 296) with delta (0, 0)
Screenshot: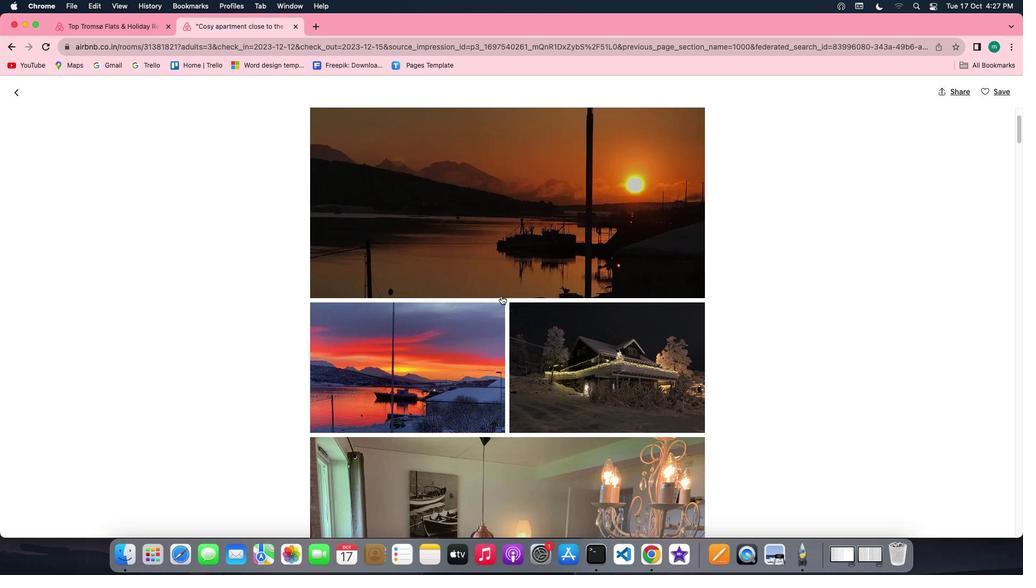 
Action: Mouse scrolled (501, 296) with delta (0, -1)
Screenshot: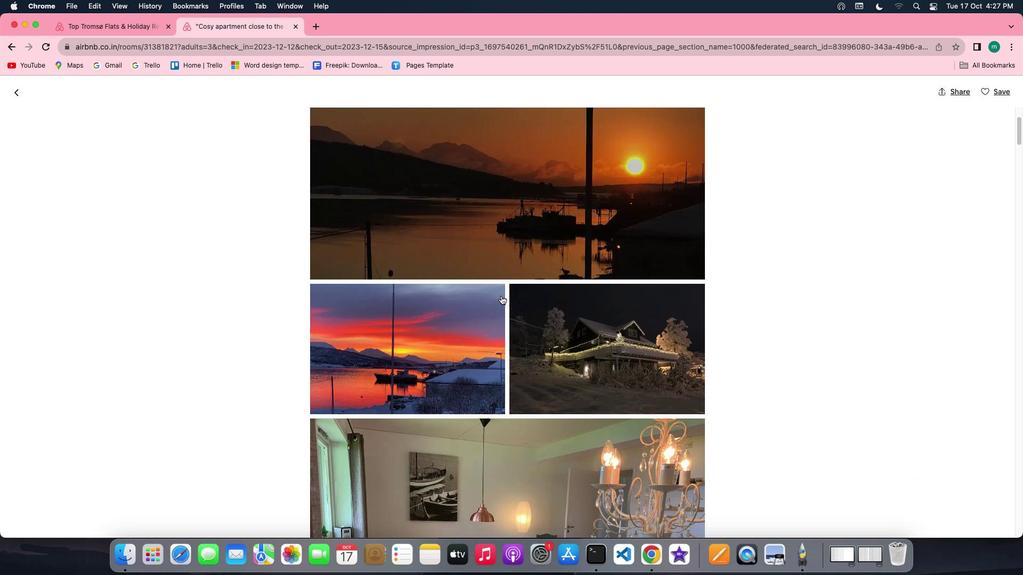 
Action: Mouse scrolled (501, 296) with delta (0, -1)
Screenshot: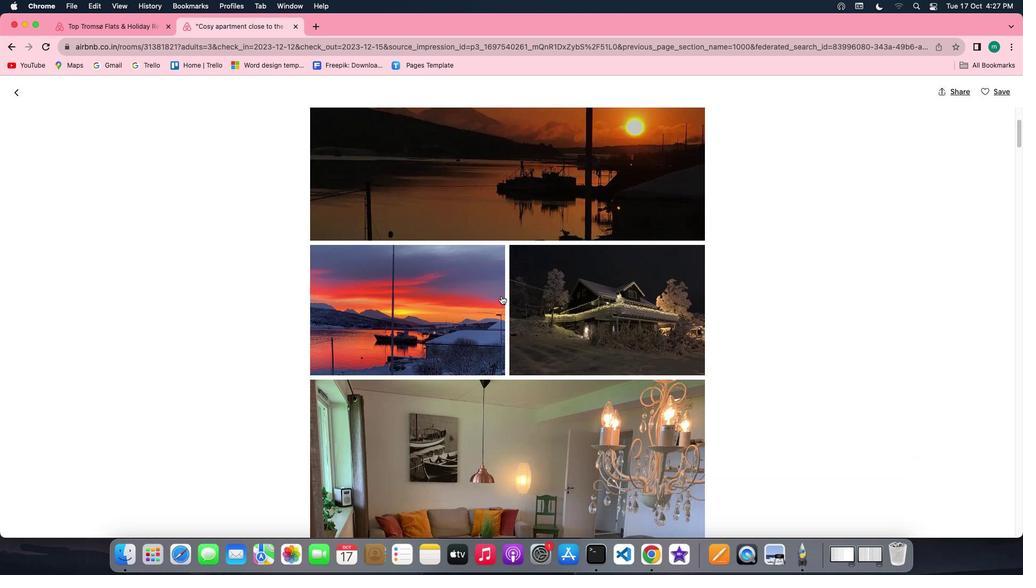 
Action: Mouse scrolled (501, 296) with delta (0, 0)
Screenshot: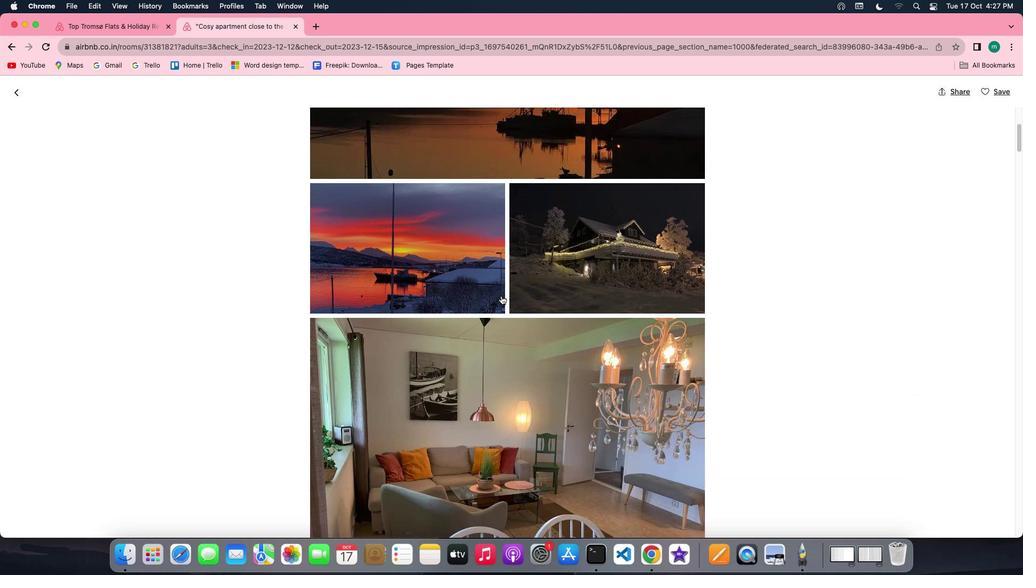 
Action: Mouse scrolled (501, 296) with delta (0, 0)
Screenshot: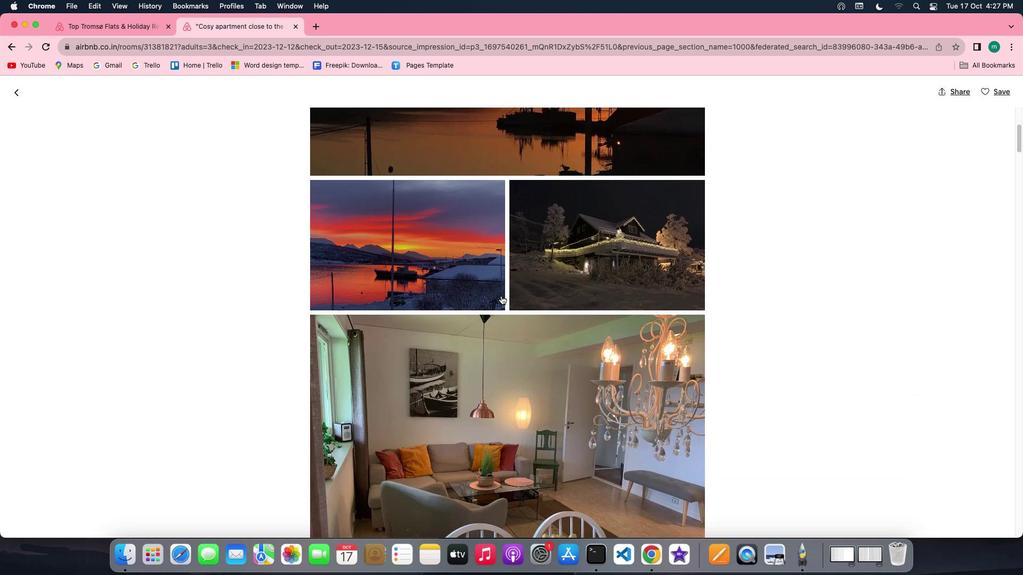 
Action: Mouse scrolled (501, 296) with delta (0, 0)
Screenshot: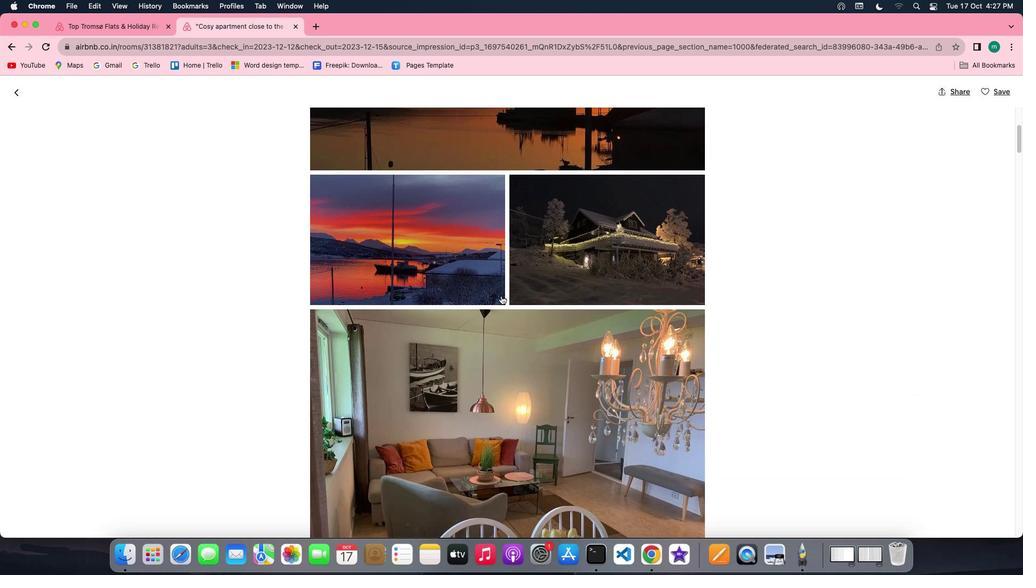 
Action: Mouse scrolled (501, 296) with delta (0, 0)
Screenshot: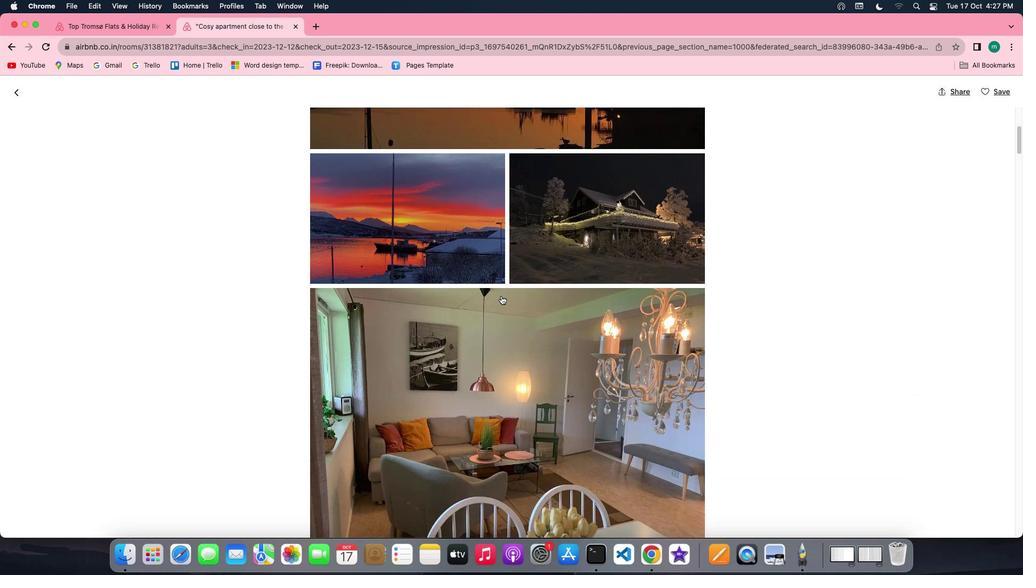 
Action: Mouse scrolled (501, 296) with delta (0, 0)
Screenshot: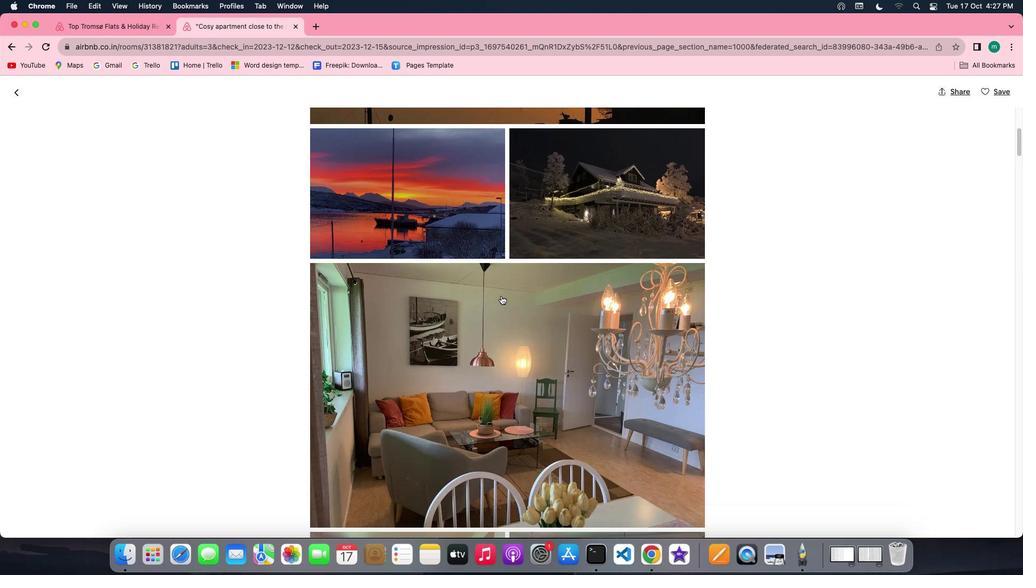 
Action: Mouse scrolled (501, 296) with delta (0, 0)
Screenshot: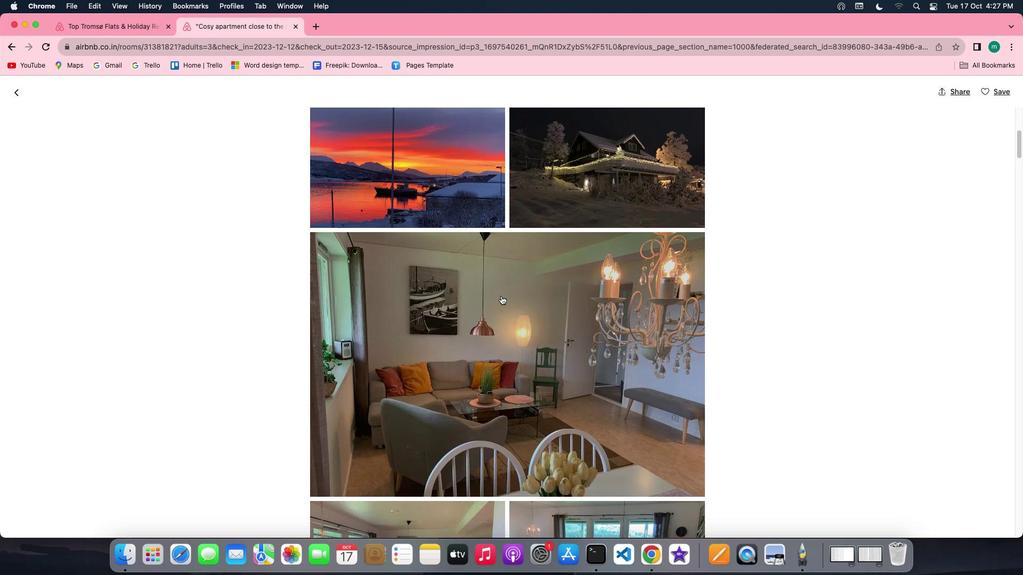 
Action: Mouse scrolled (501, 296) with delta (0, 0)
Screenshot: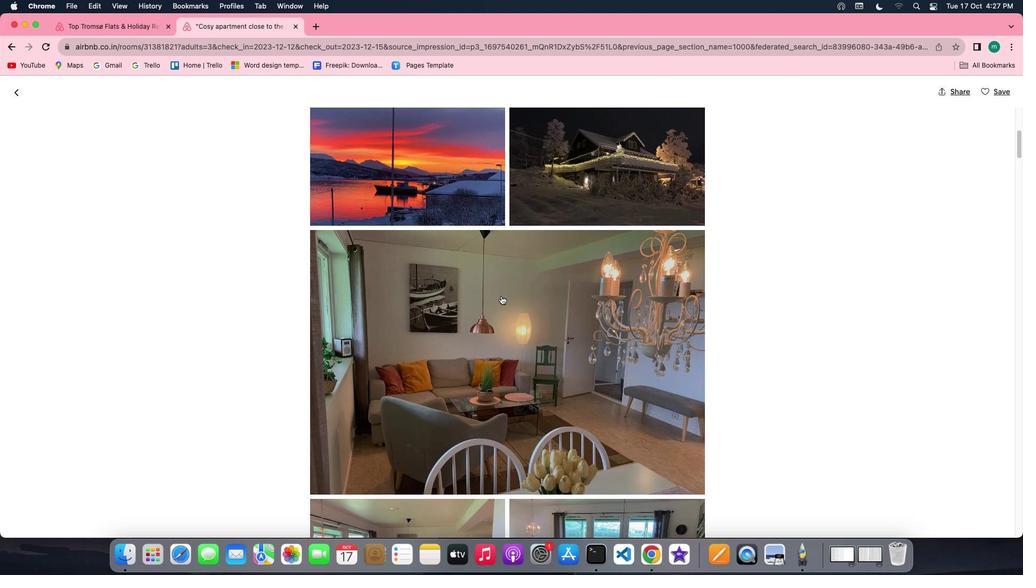 
Action: Mouse scrolled (501, 296) with delta (0, 0)
Screenshot: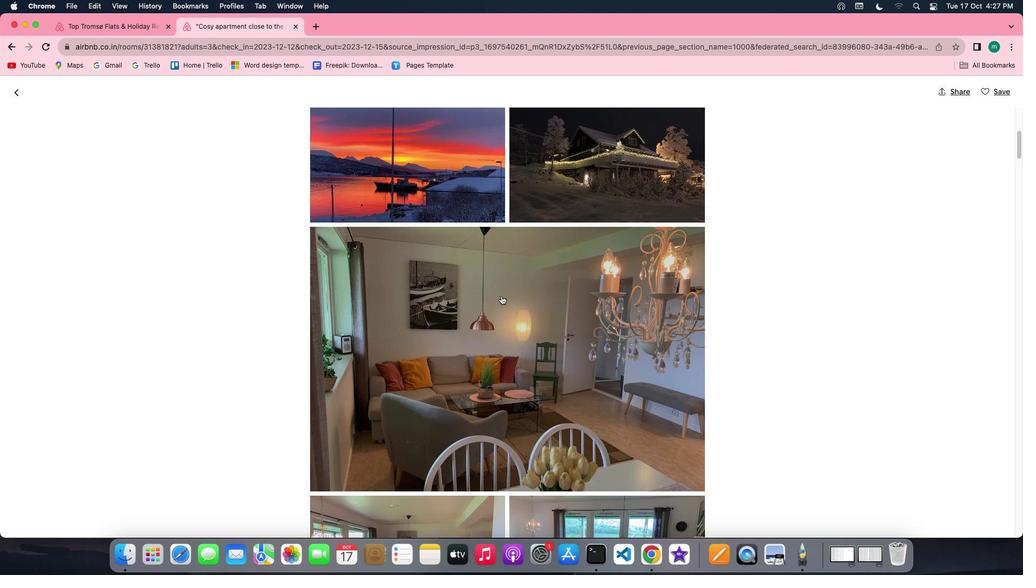 
Action: Mouse scrolled (501, 296) with delta (0, 0)
Screenshot: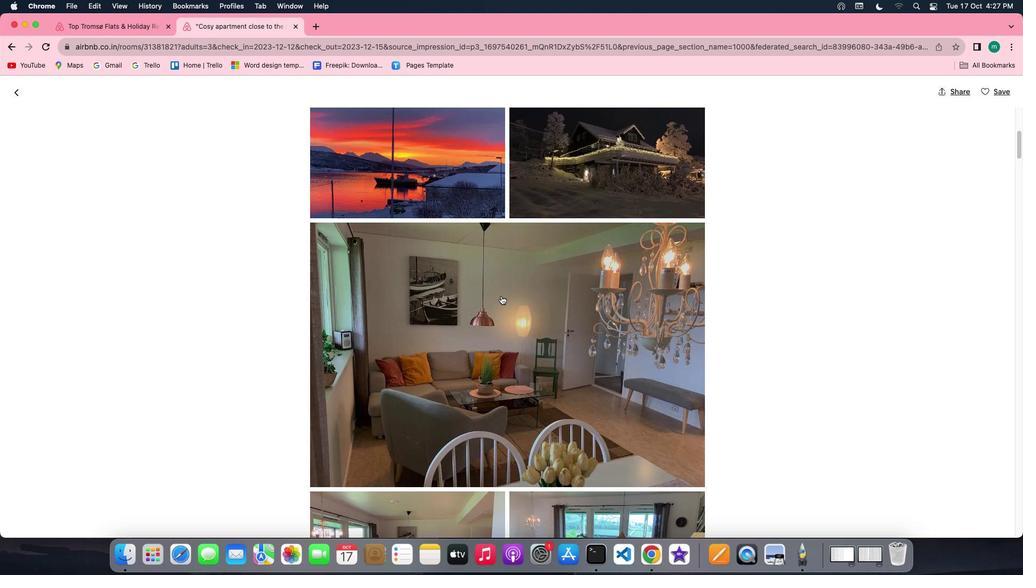
Action: Mouse scrolled (501, 296) with delta (0, 0)
Screenshot: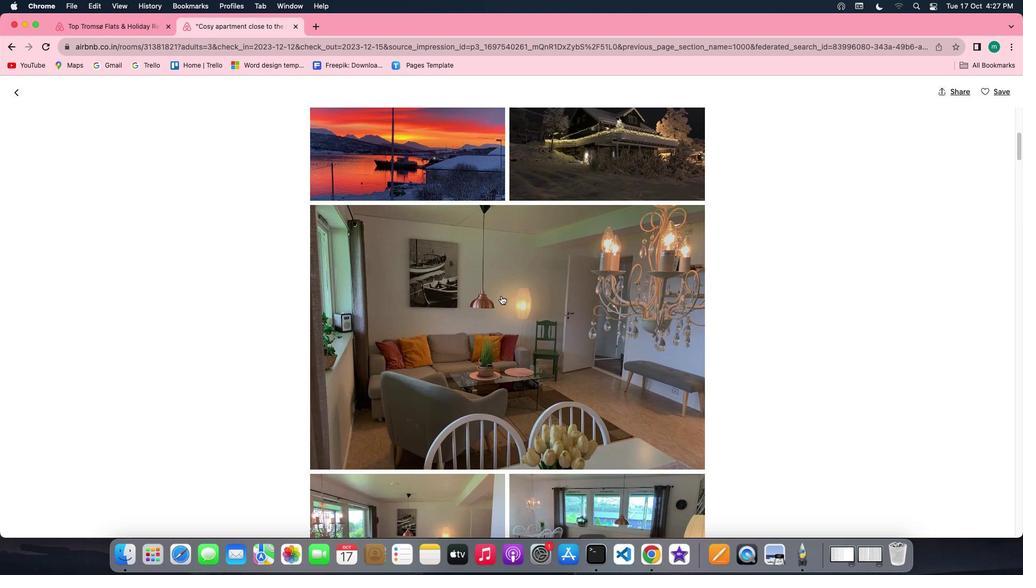 
Action: Mouse scrolled (501, 296) with delta (0, 0)
Screenshot: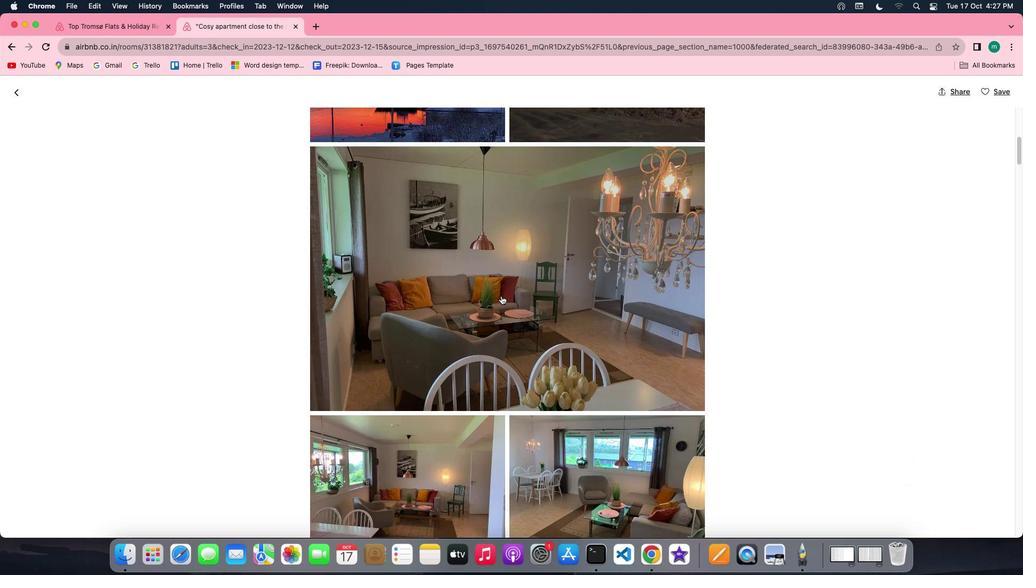 
Action: Mouse scrolled (501, 296) with delta (0, 0)
Screenshot: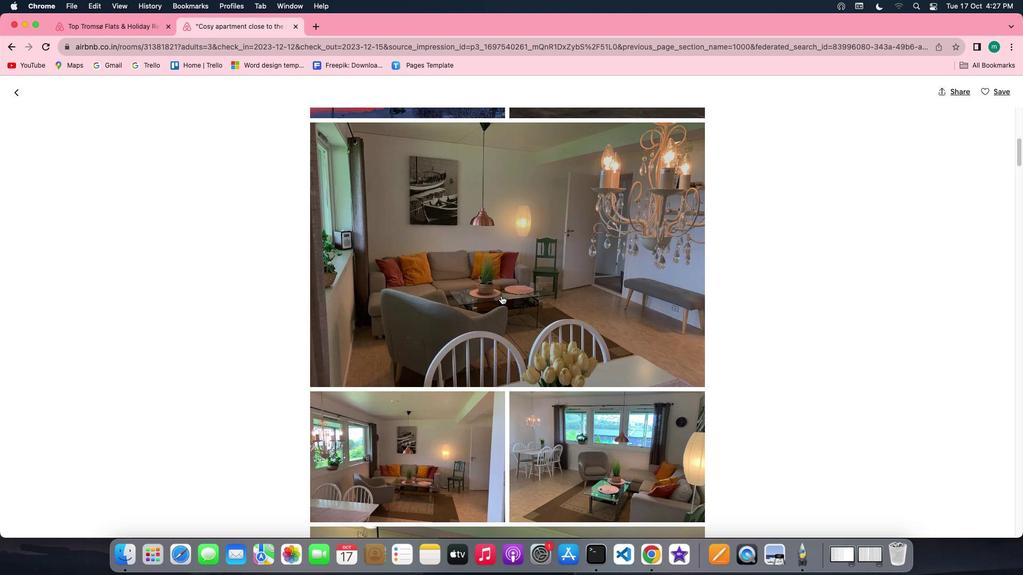 
Action: Mouse scrolled (501, 296) with delta (0, 0)
Screenshot: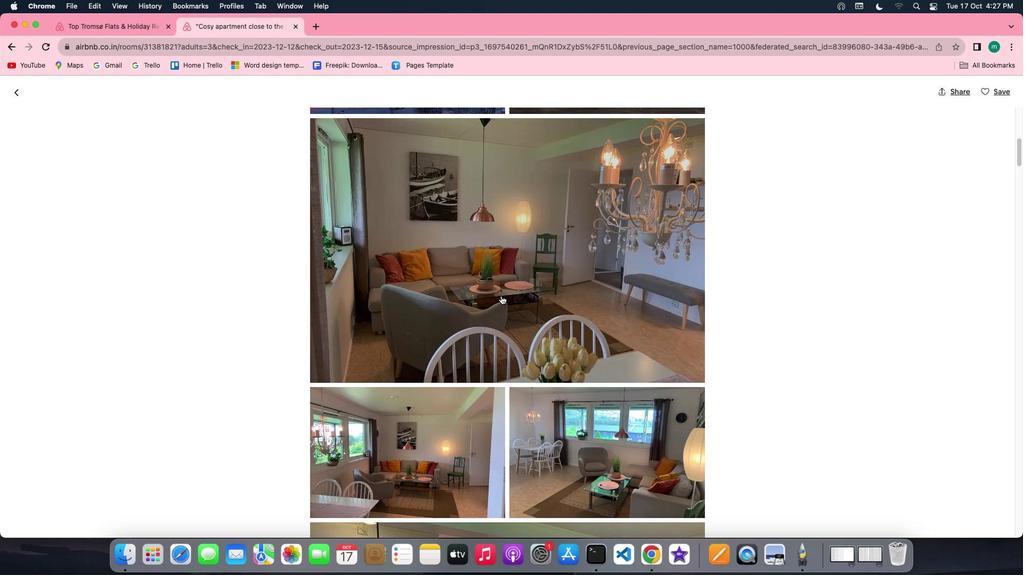 
Action: Mouse scrolled (501, 296) with delta (0, 0)
Screenshot: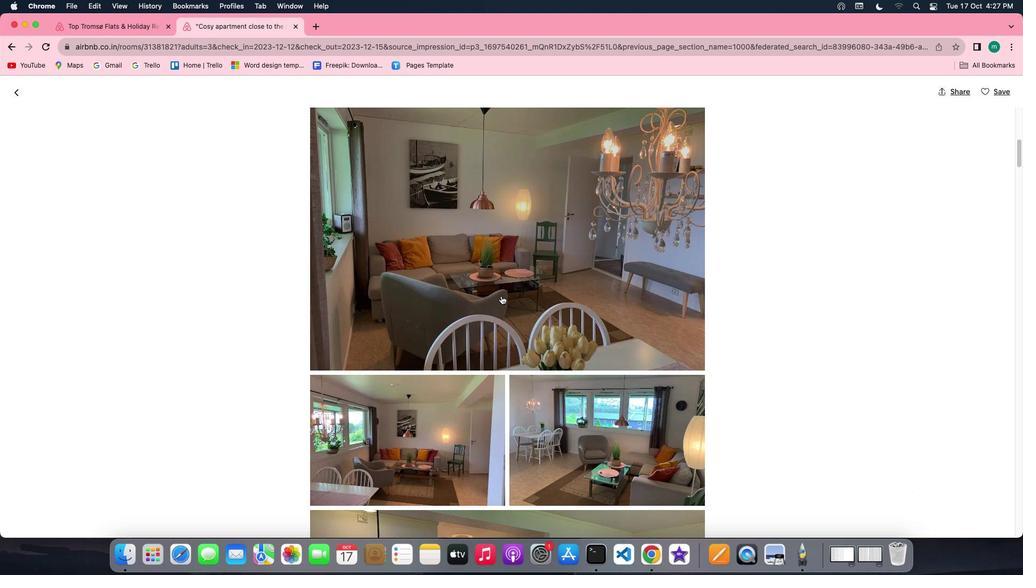 
Action: Mouse scrolled (501, 296) with delta (0, 0)
Screenshot: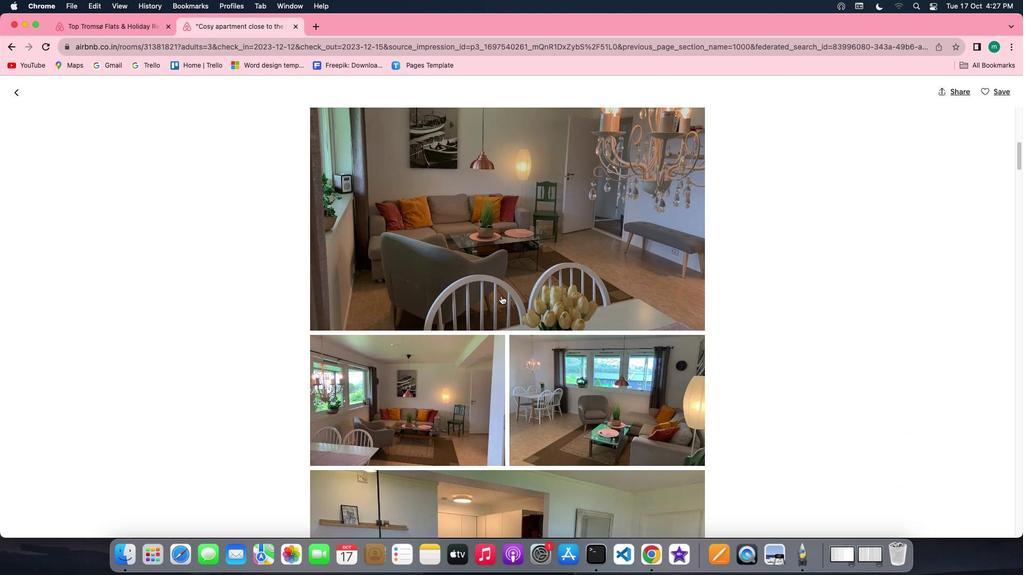 
Action: Mouse scrolled (501, 296) with delta (0, 0)
Screenshot: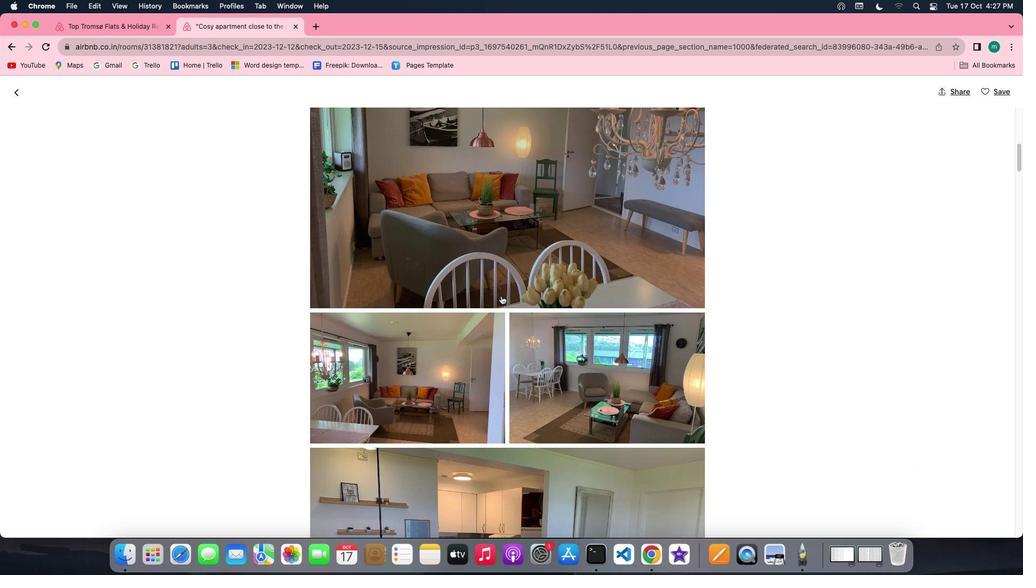 
Action: Mouse scrolled (501, 296) with delta (0, 0)
Screenshot: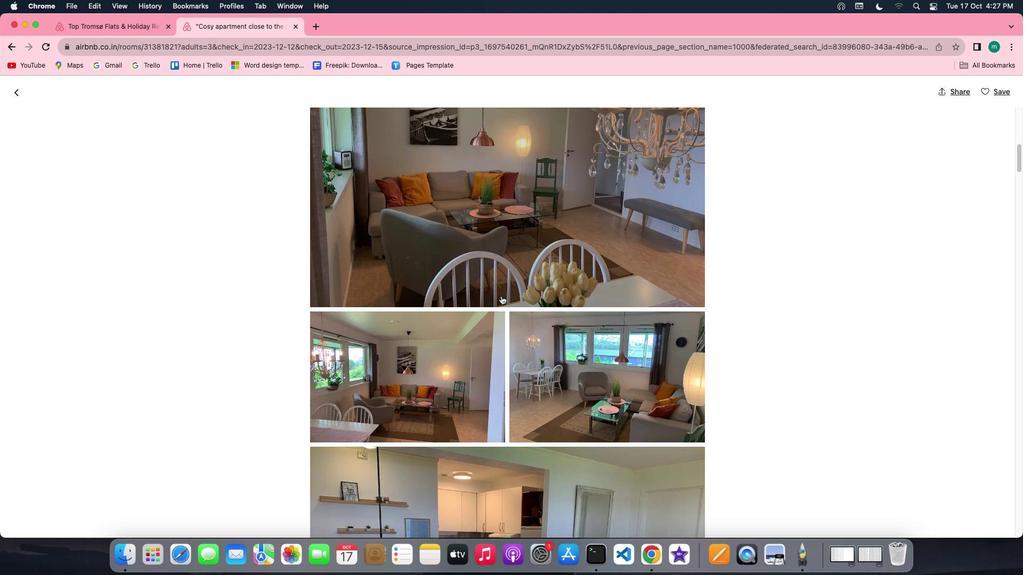 
Action: Mouse scrolled (501, 296) with delta (0, 0)
Screenshot: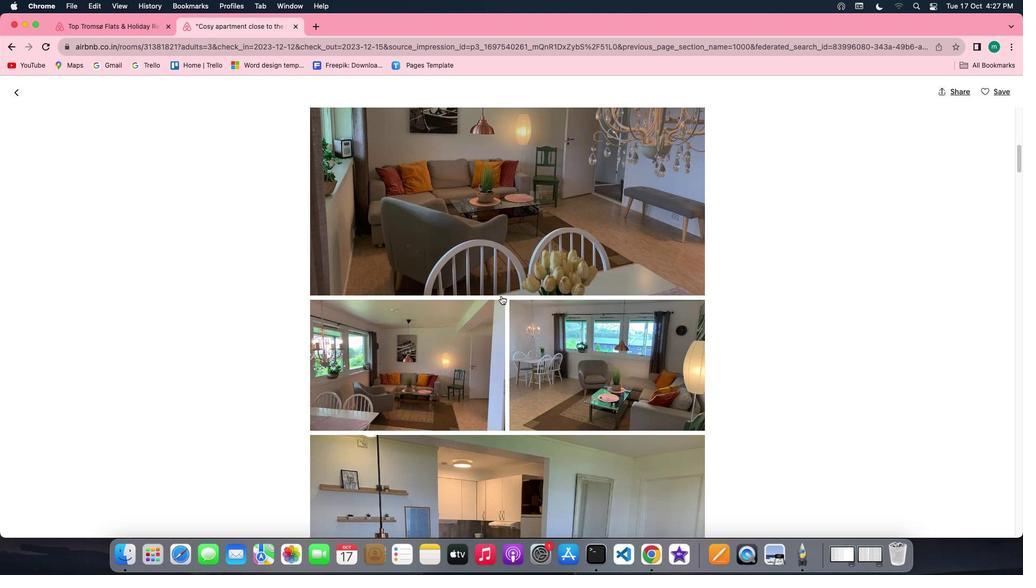
Action: Mouse scrolled (501, 296) with delta (0, -1)
Screenshot: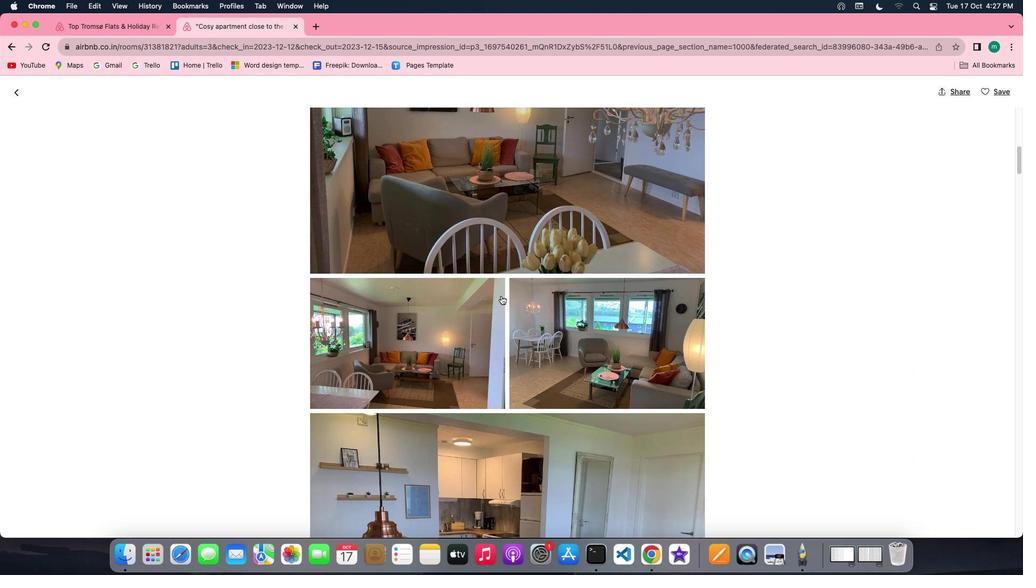 
Action: Mouse scrolled (501, 296) with delta (0, -1)
Screenshot: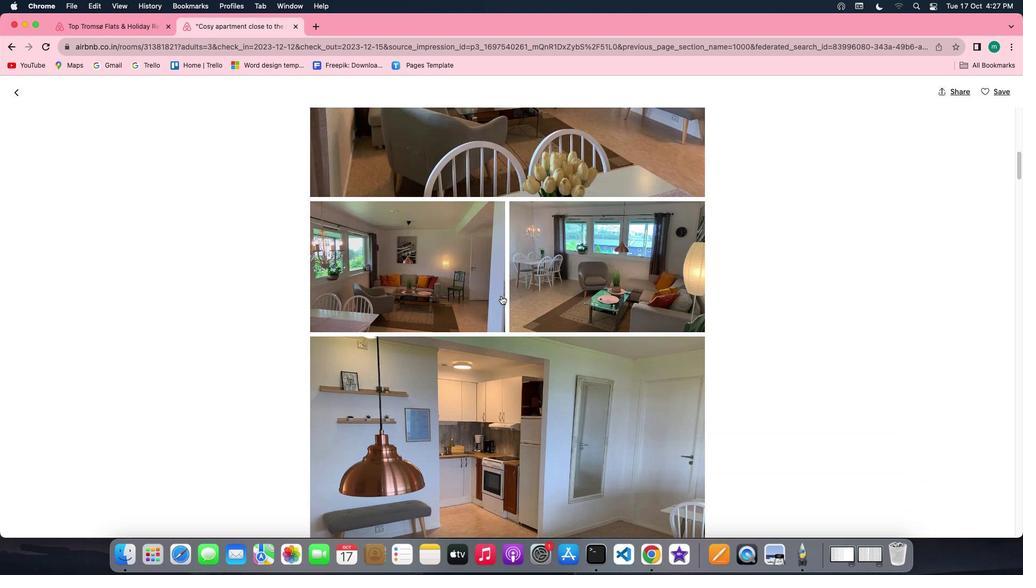 
Action: Mouse scrolled (501, 296) with delta (0, 0)
Screenshot: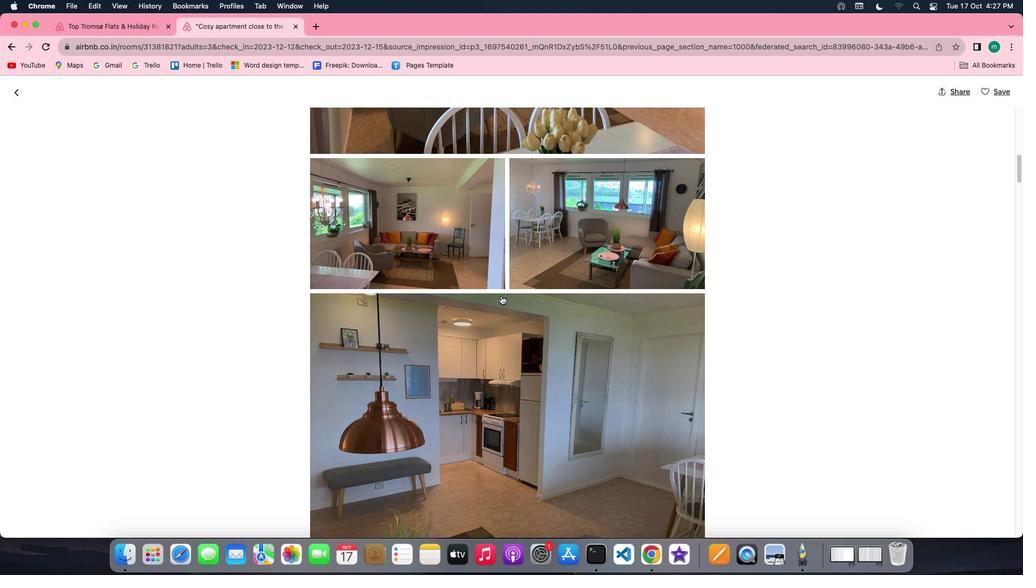 
Action: Mouse scrolled (501, 296) with delta (0, 0)
Screenshot: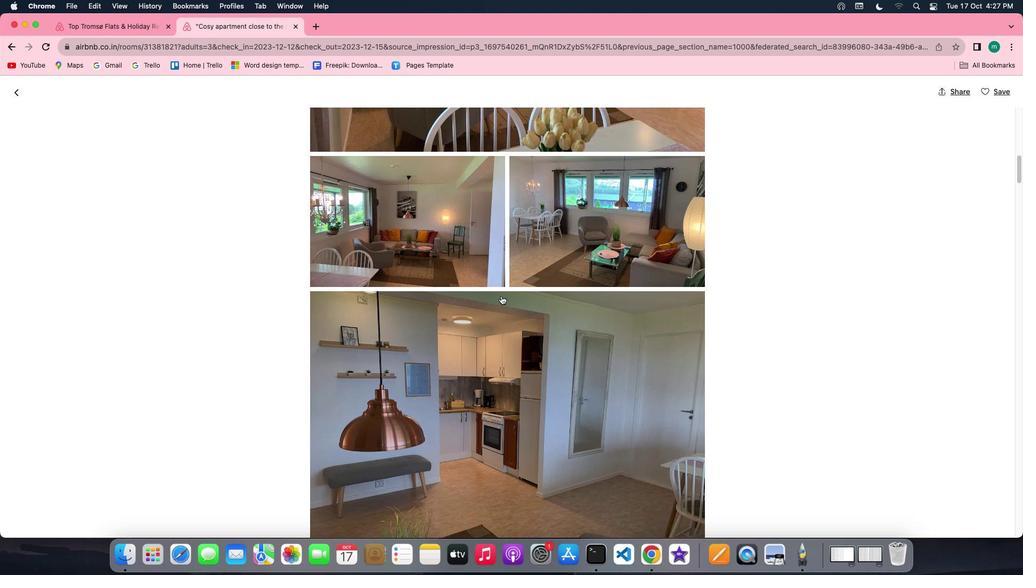 
Action: Mouse scrolled (501, 296) with delta (0, 0)
Screenshot: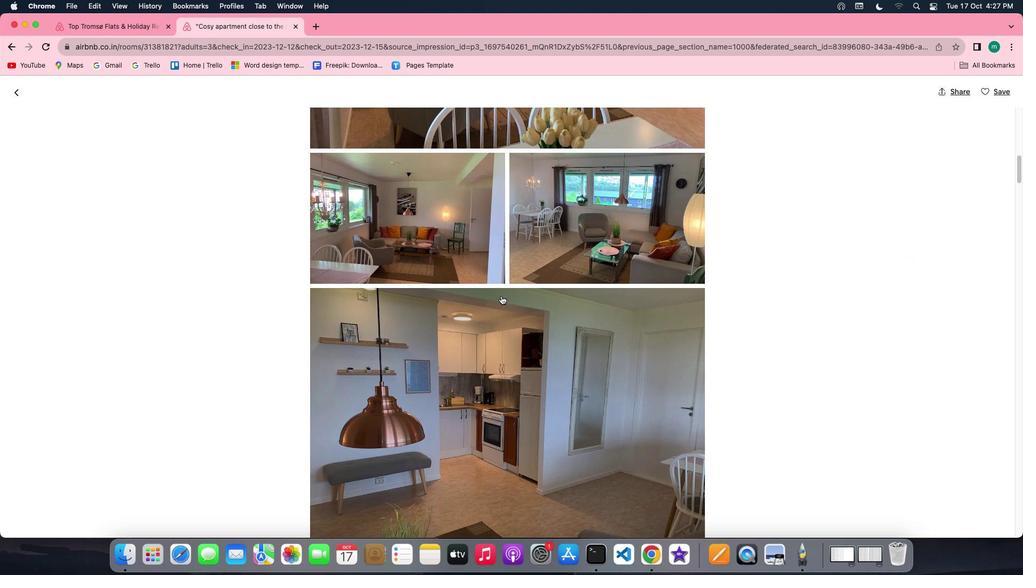 
Action: Mouse scrolled (501, 296) with delta (0, 0)
Screenshot: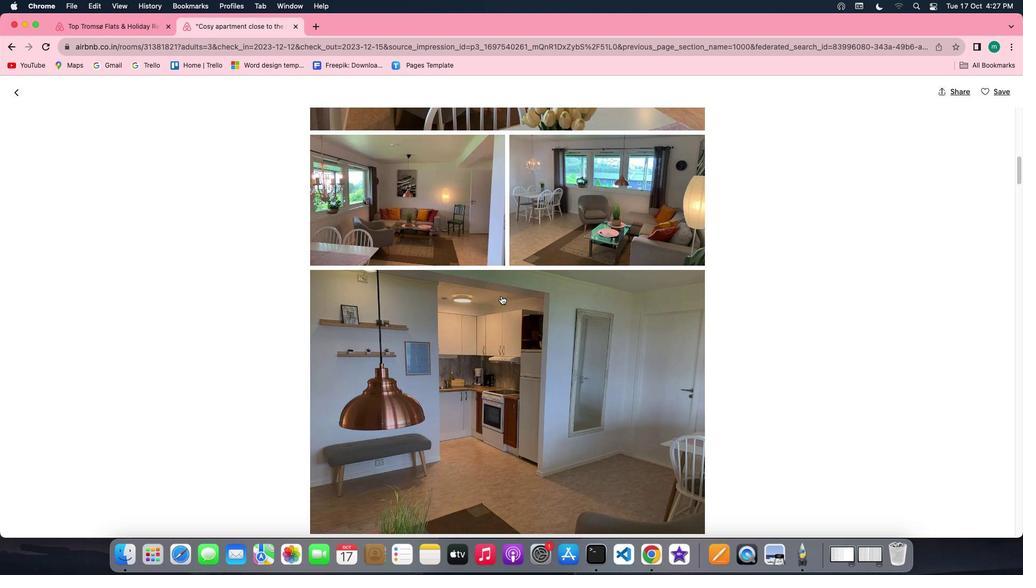 
Action: Mouse scrolled (501, 296) with delta (0, 0)
Screenshot: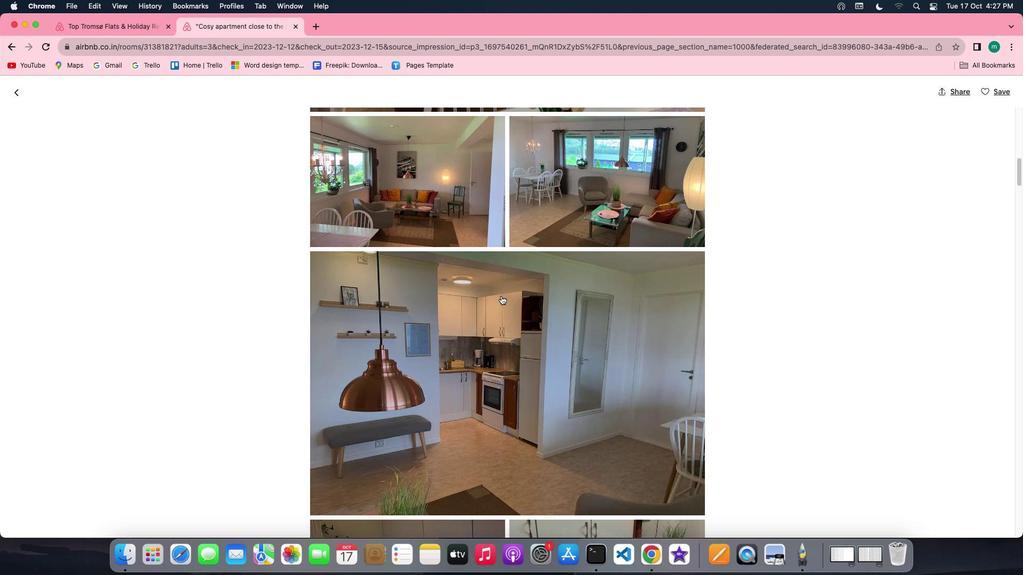 
Action: Mouse scrolled (501, 296) with delta (0, 0)
Screenshot: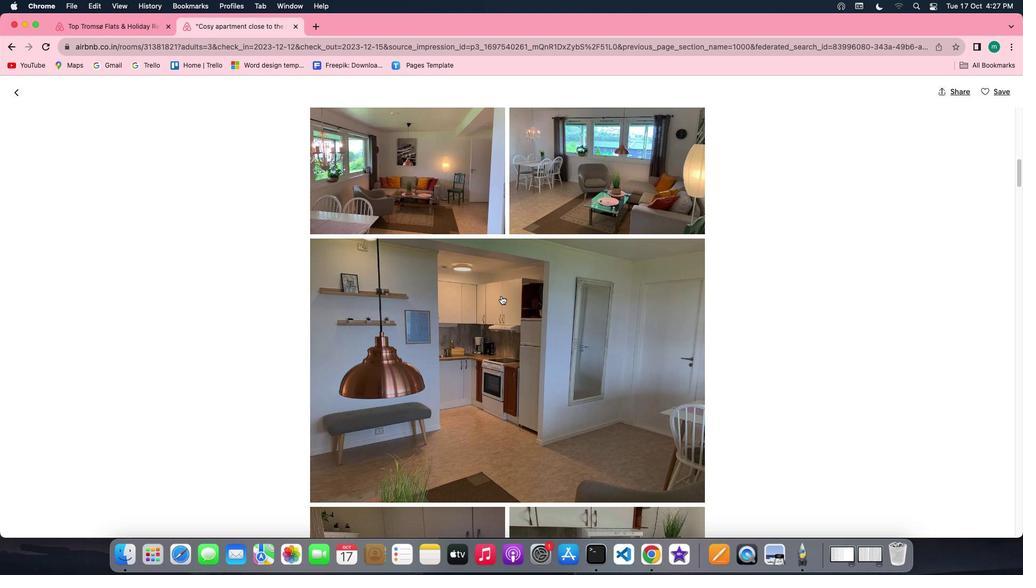 
Action: Mouse scrolled (501, 296) with delta (0, 0)
Screenshot: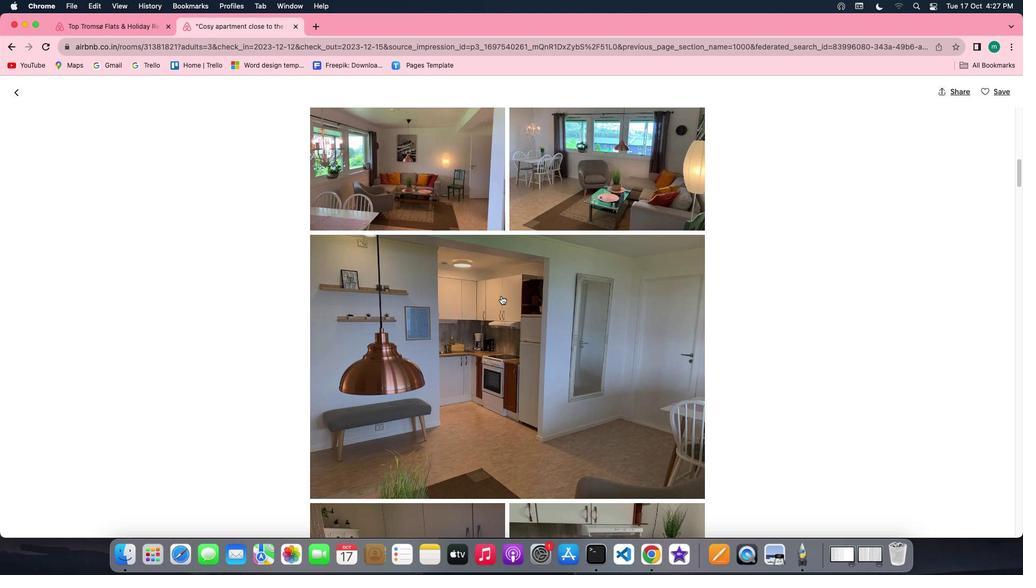 
Action: Mouse scrolled (501, 296) with delta (0, 0)
Screenshot: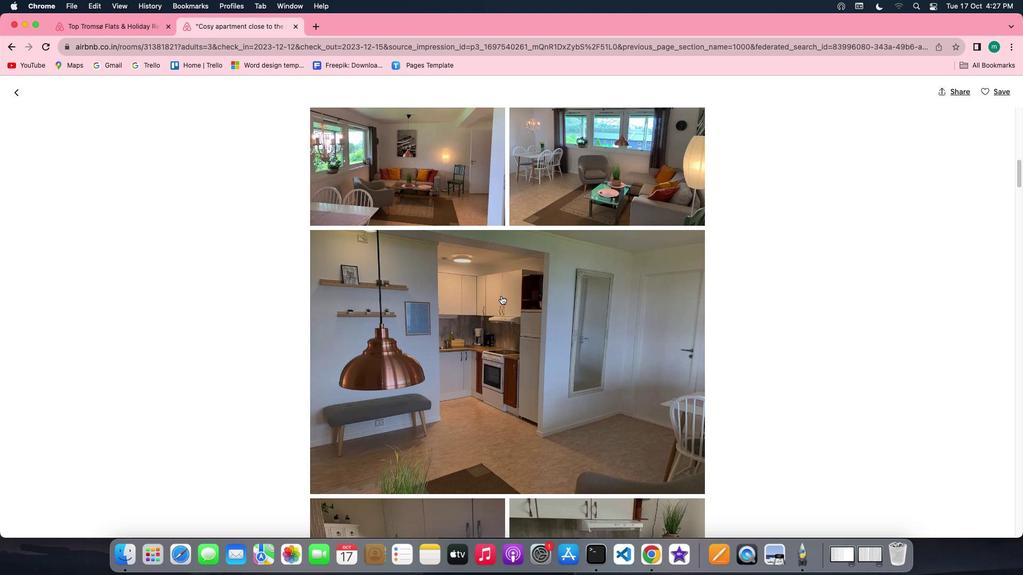 
Action: Mouse scrolled (501, 296) with delta (0, -1)
Screenshot: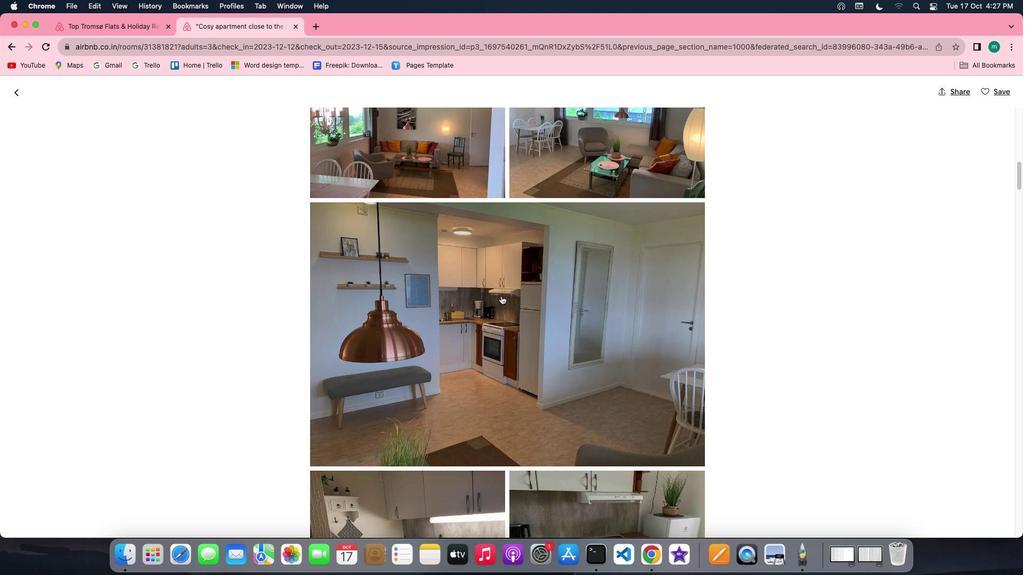 
Action: Mouse scrolled (501, 296) with delta (0, 0)
Screenshot: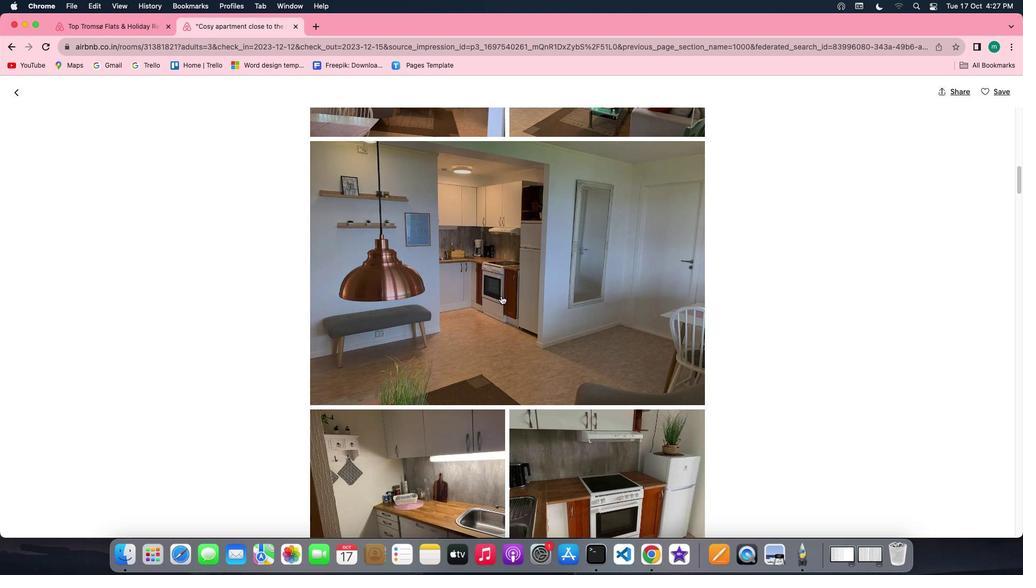 
Action: Mouse scrolled (501, 296) with delta (0, 0)
Screenshot: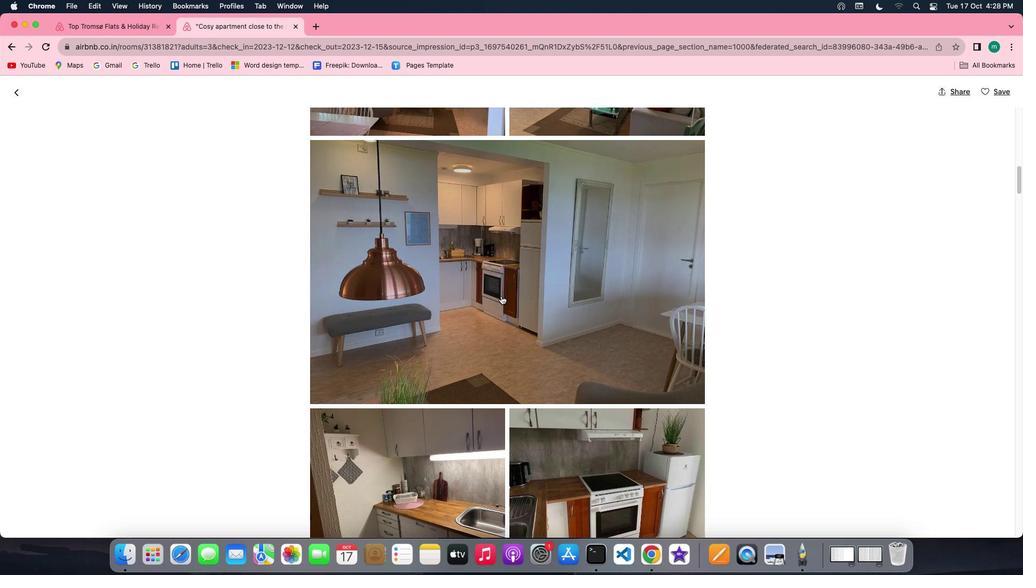 
Action: Mouse scrolled (501, 296) with delta (0, 0)
Screenshot: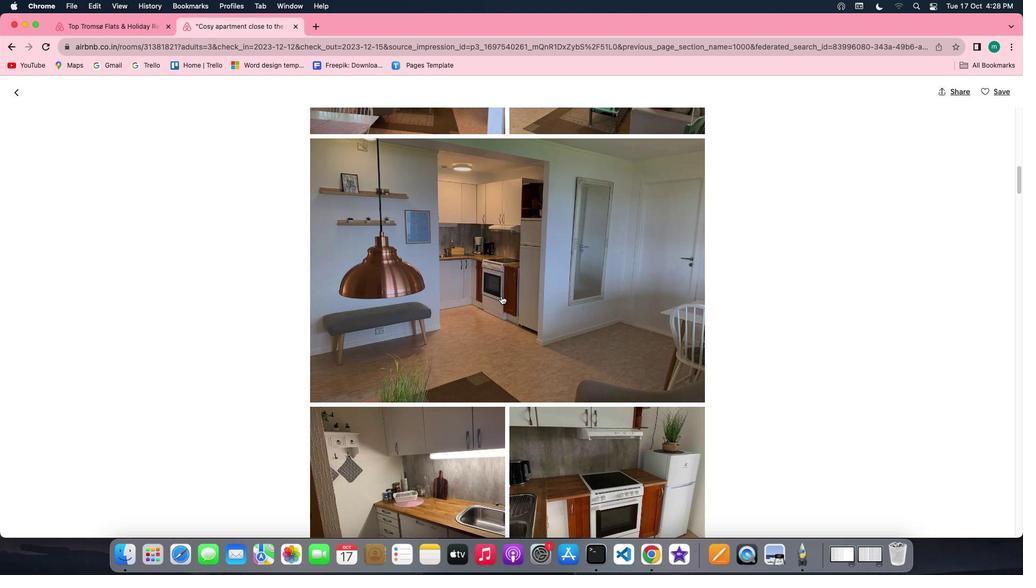 
Action: Mouse scrolled (501, 296) with delta (0, 0)
Screenshot: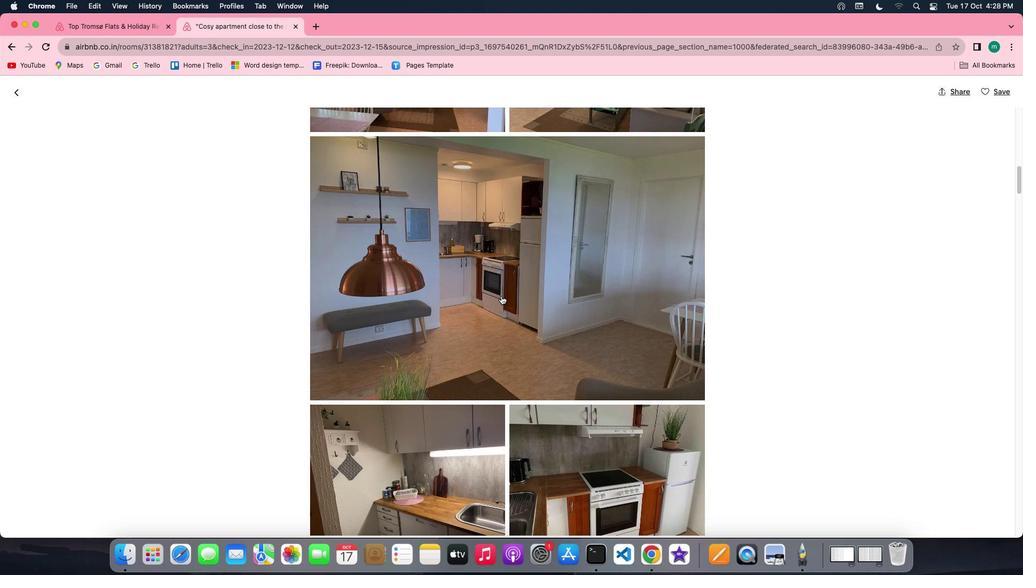 
Action: Mouse scrolled (501, 296) with delta (0, 0)
Screenshot: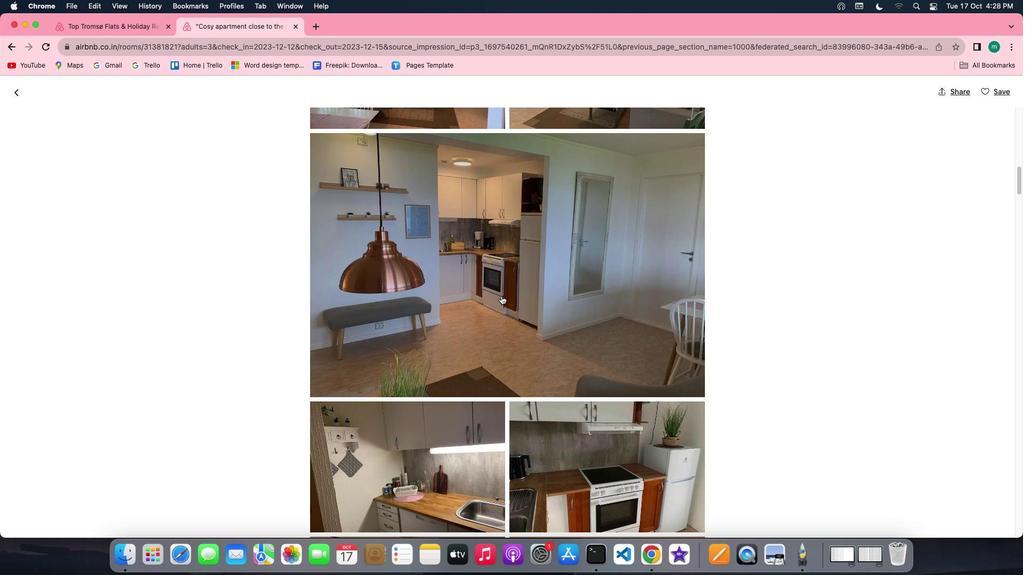 
Action: Mouse scrolled (501, 296) with delta (0, -1)
Screenshot: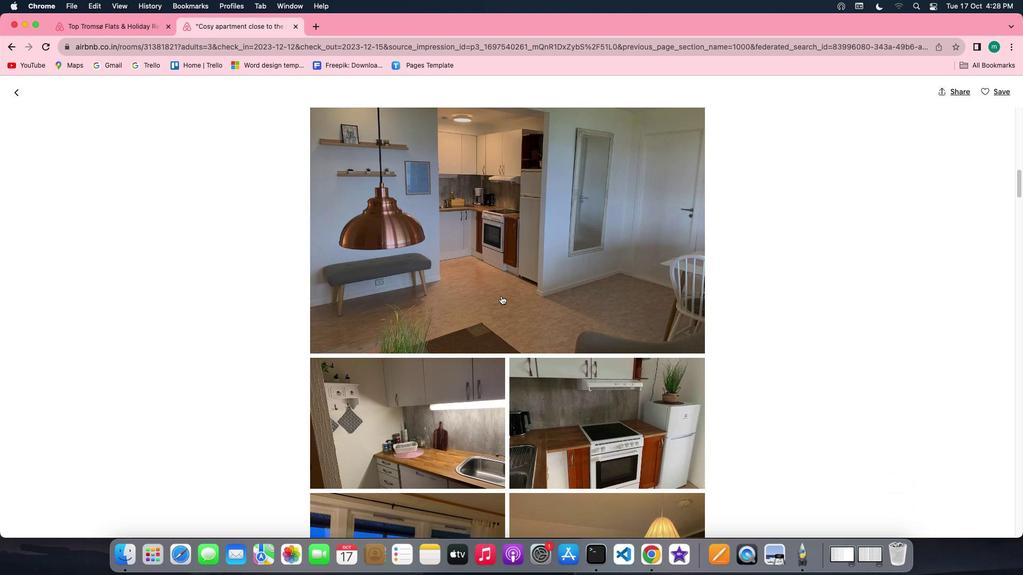 
Action: Mouse scrolled (501, 296) with delta (0, 0)
Screenshot: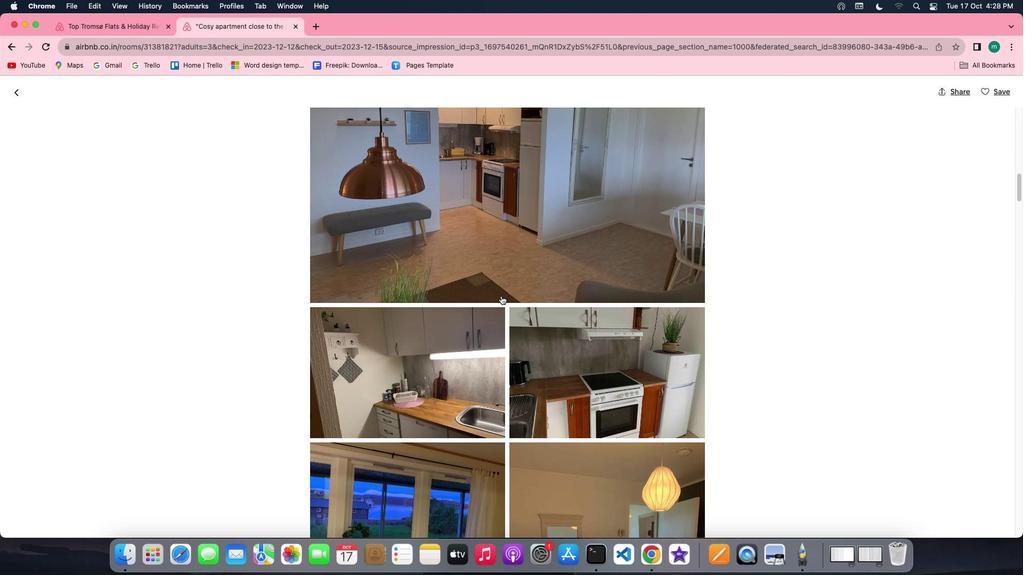 
Action: Mouse scrolled (501, 296) with delta (0, 0)
Screenshot: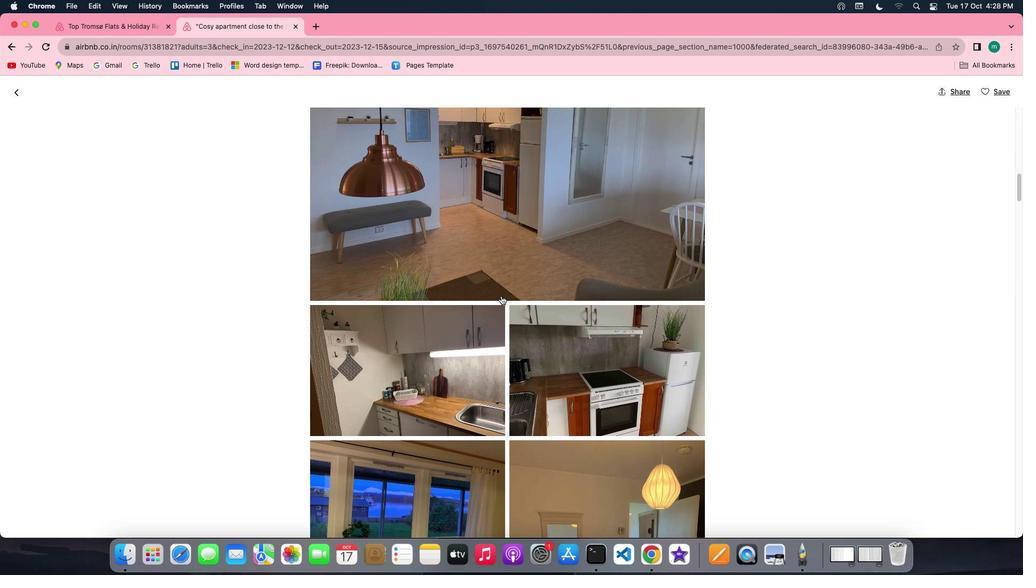 
Action: Mouse scrolled (501, 296) with delta (0, 0)
Screenshot: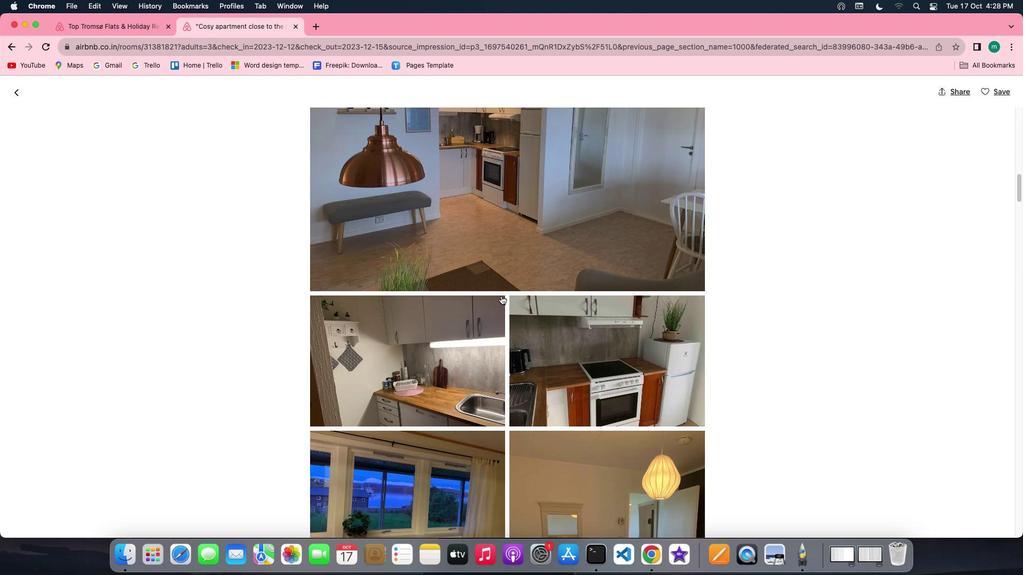 
Action: Mouse scrolled (501, 296) with delta (0, -1)
Screenshot: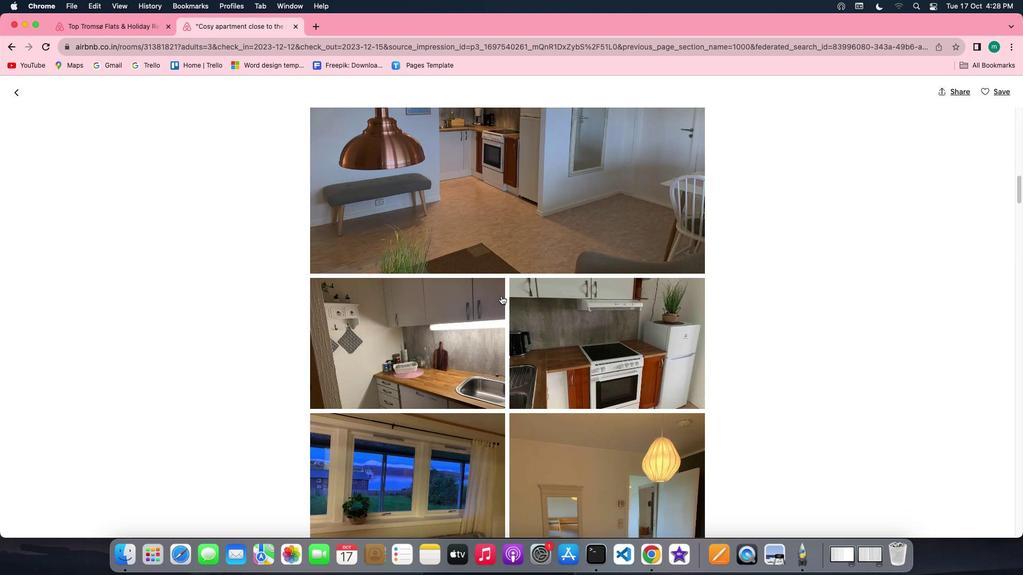 
Action: Mouse scrolled (501, 296) with delta (0, -1)
Screenshot: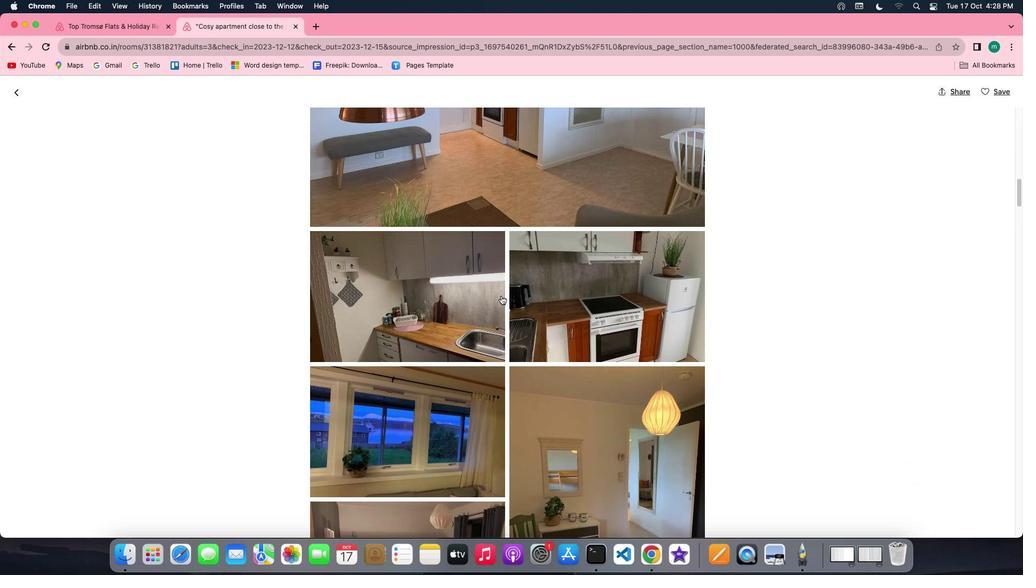 
Action: Mouse scrolled (501, 296) with delta (0, 0)
Screenshot: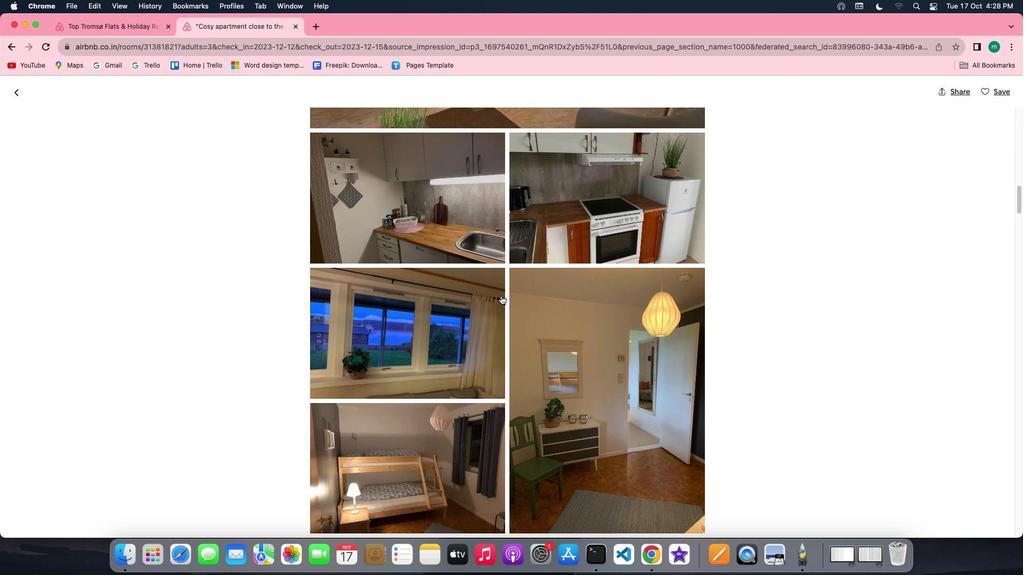 
Action: Mouse scrolled (501, 296) with delta (0, 0)
Screenshot: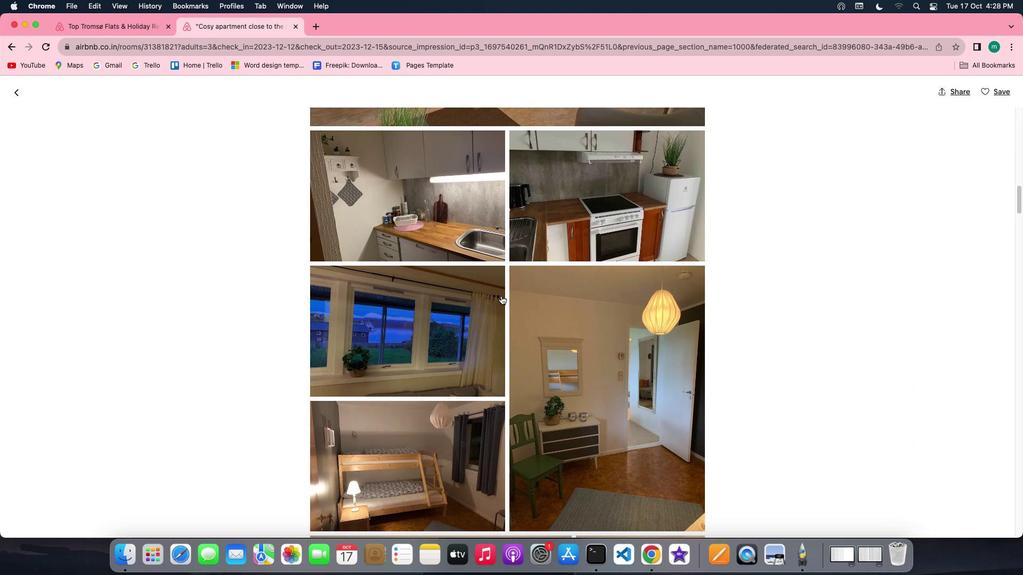 
Action: Mouse scrolled (501, 296) with delta (0, 0)
Screenshot: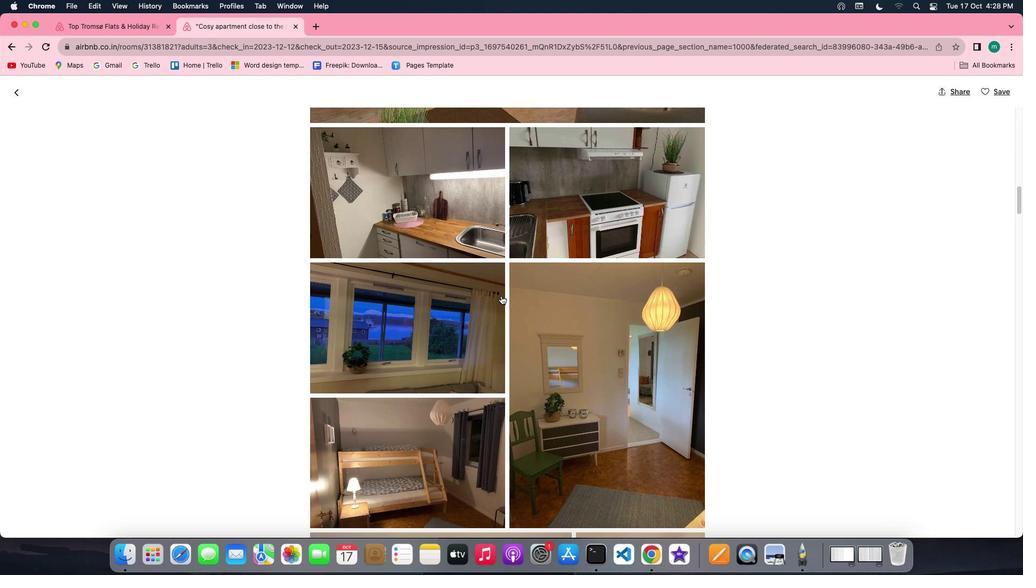 
Action: Mouse scrolled (501, 296) with delta (0, 0)
Screenshot: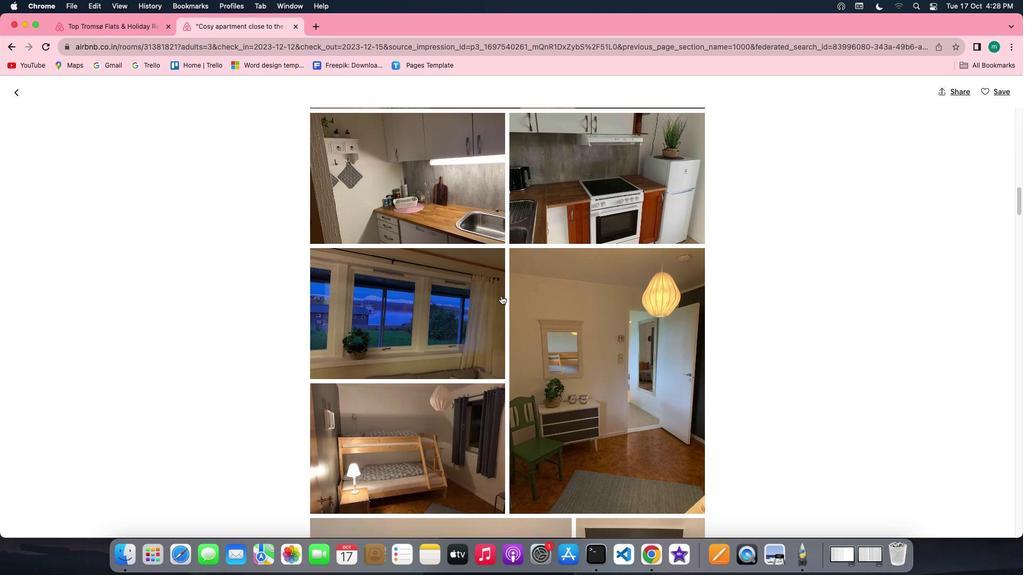 
Action: Mouse scrolled (501, 296) with delta (0, 0)
Screenshot: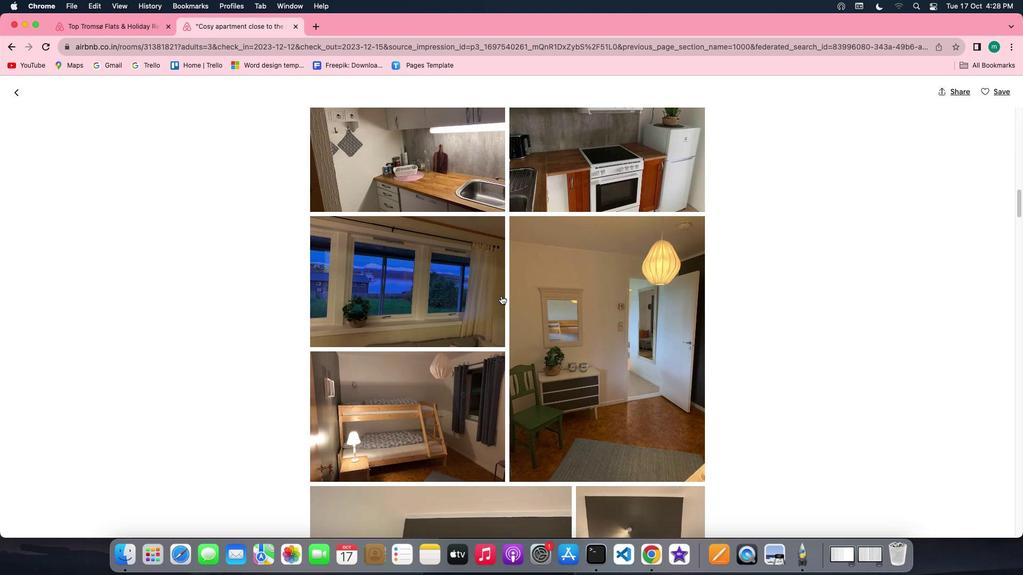 
Action: Mouse scrolled (501, 296) with delta (0, 0)
Screenshot: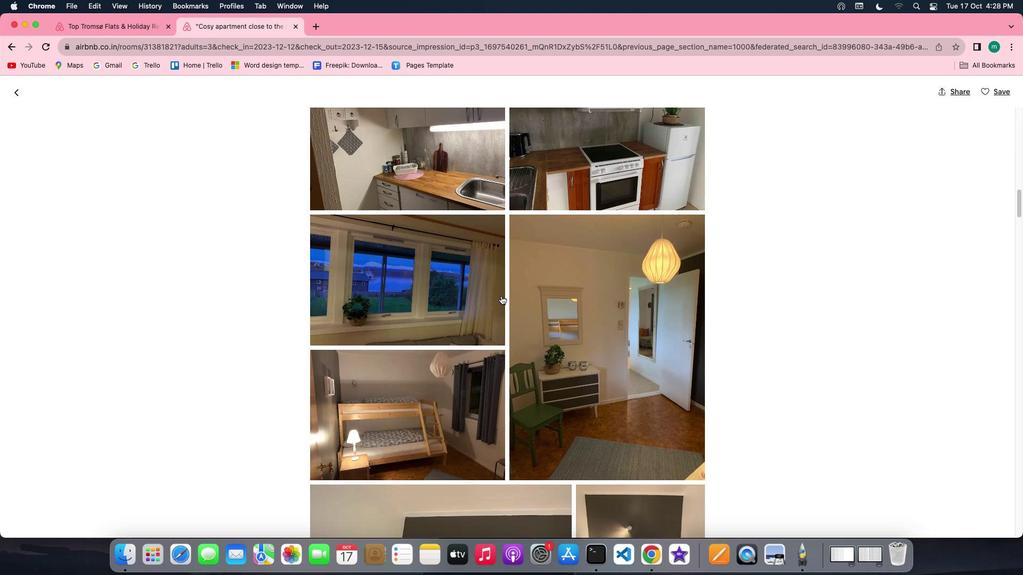 
Action: Mouse scrolled (501, 296) with delta (0, 0)
Screenshot: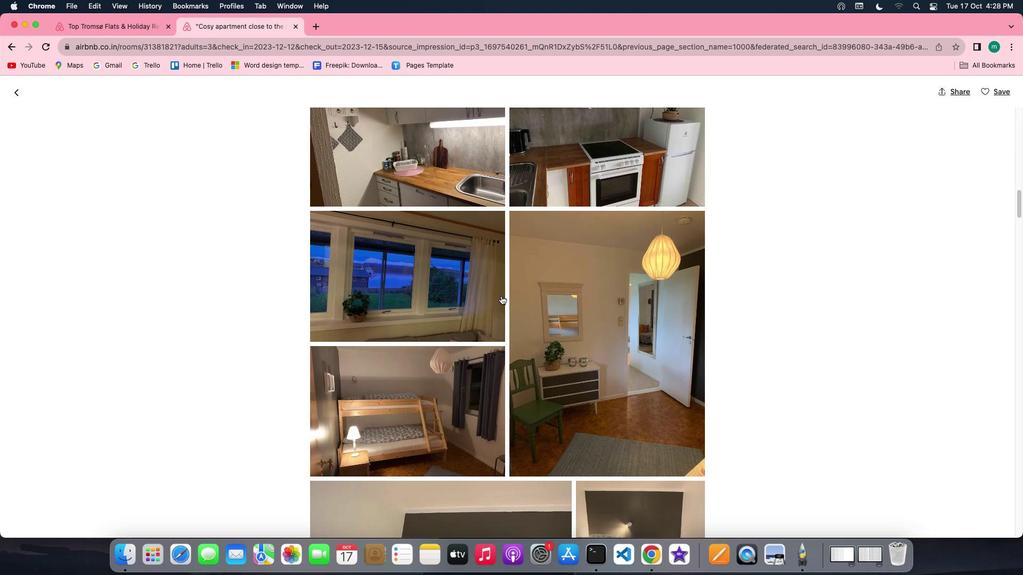 
Action: Mouse scrolled (501, 296) with delta (0, 0)
Screenshot: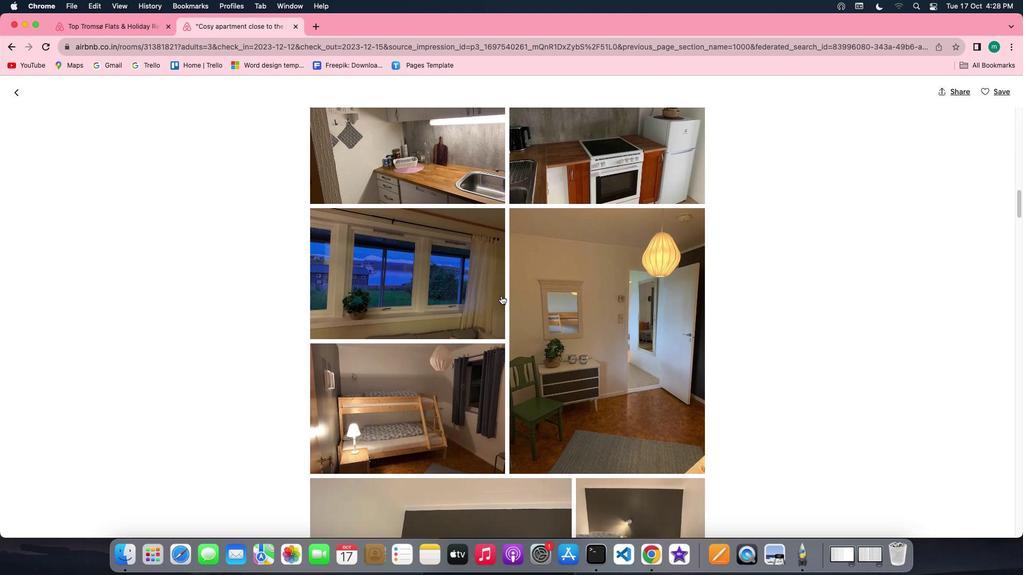 
Action: Mouse scrolled (501, 296) with delta (0, -1)
Screenshot: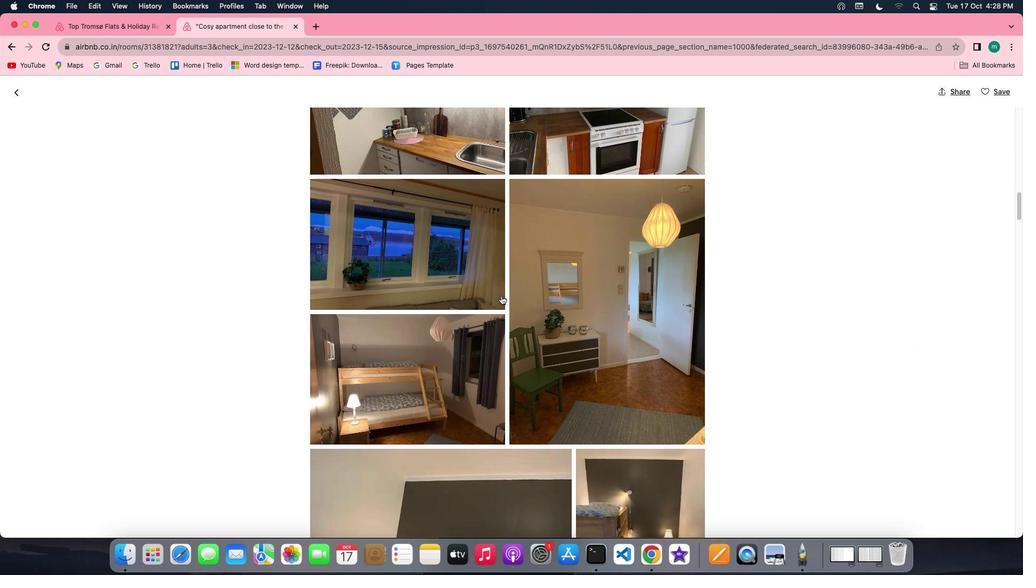 
Action: Mouse scrolled (501, 296) with delta (0, -2)
Screenshot: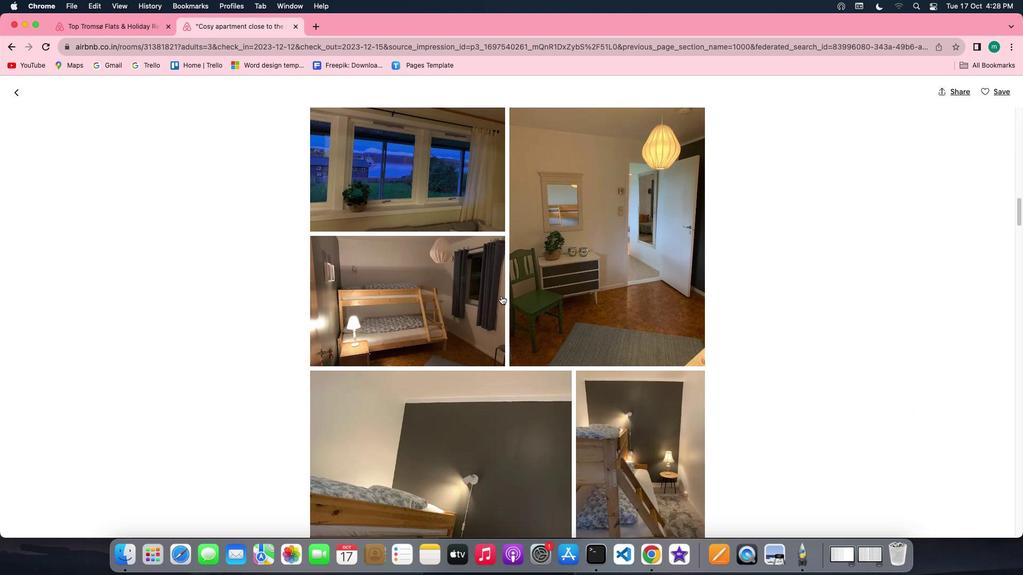 
Action: Mouse scrolled (501, 296) with delta (0, 0)
Screenshot: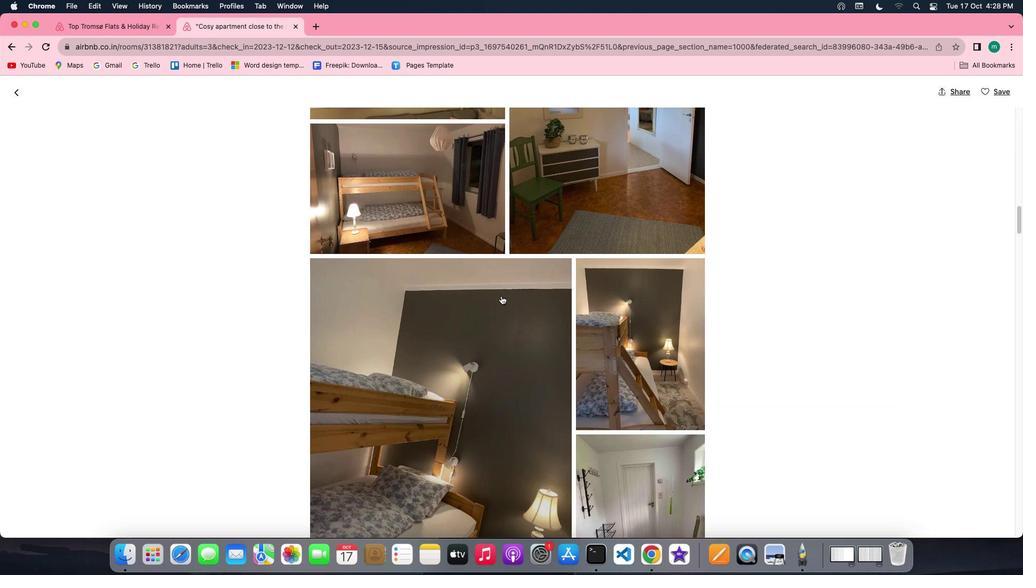 
Action: Mouse scrolled (501, 296) with delta (0, 0)
Screenshot: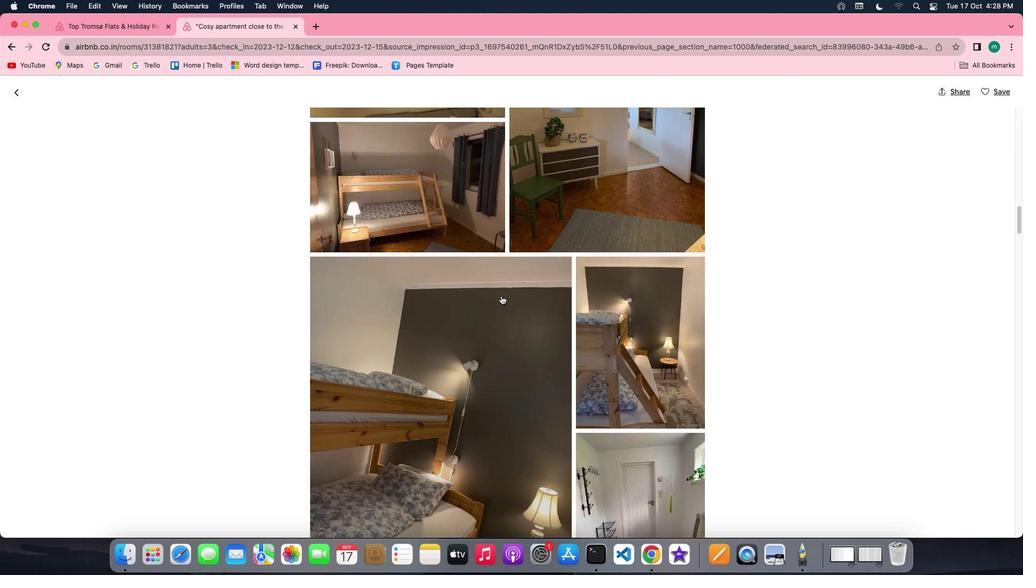 
Action: Mouse scrolled (501, 296) with delta (0, 0)
Screenshot: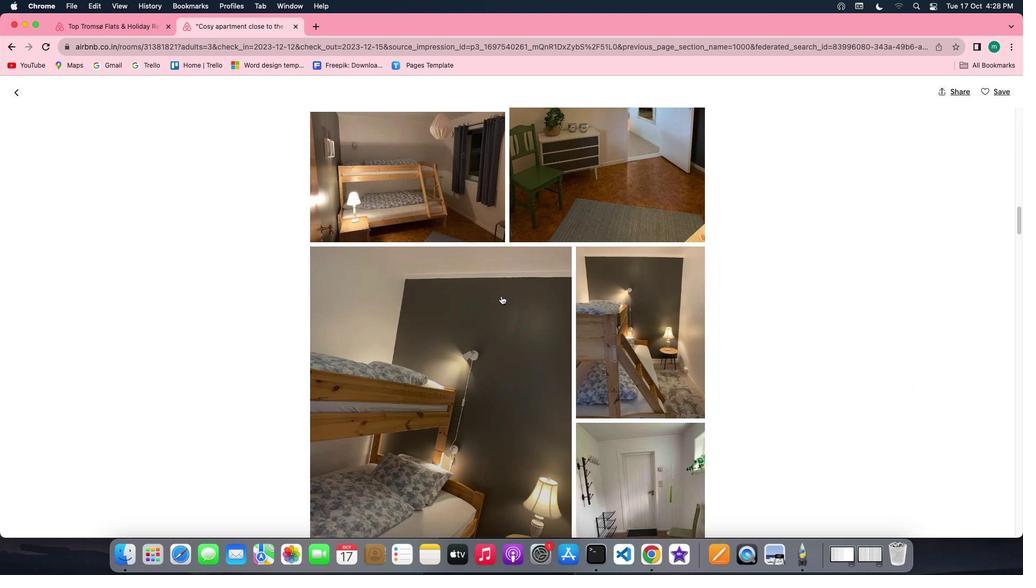 
Action: Mouse scrolled (501, 296) with delta (0, -1)
Screenshot: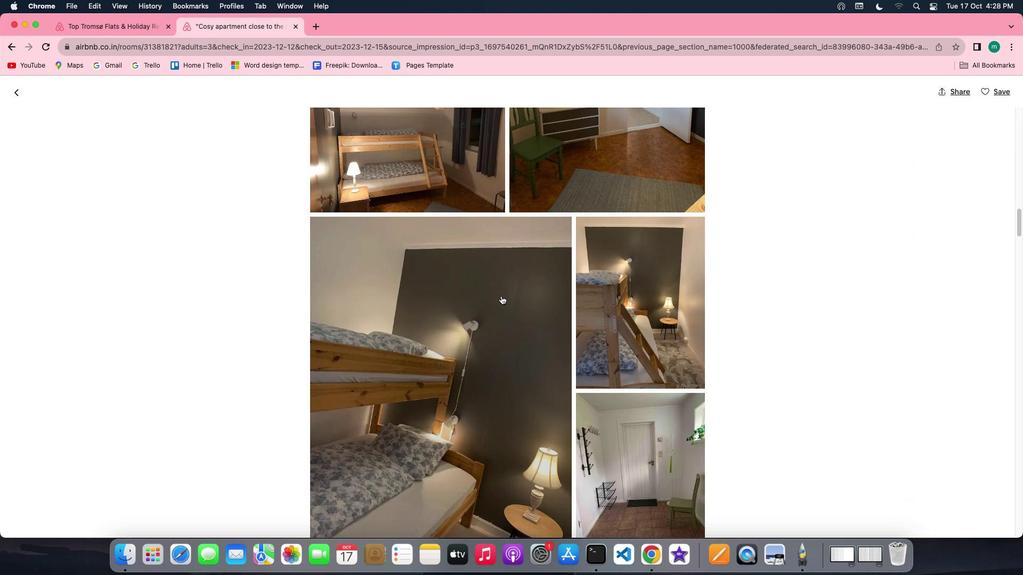 
Action: Mouse scrolled (501, 296) with delta (0, -1)
Screenshot: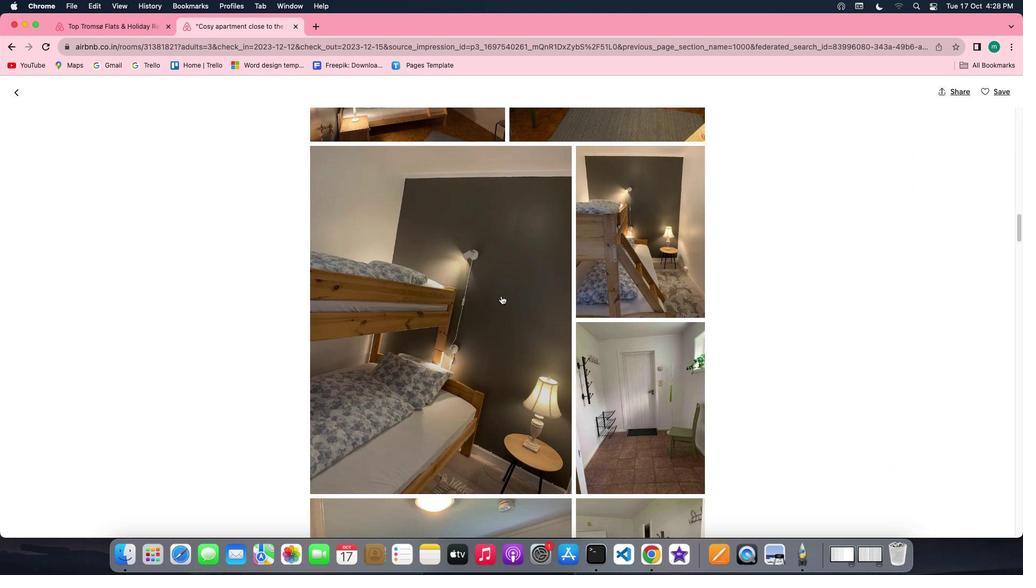 
Action: Mouse scrolled (501, 296) with delta (0, 0)
Screenshot: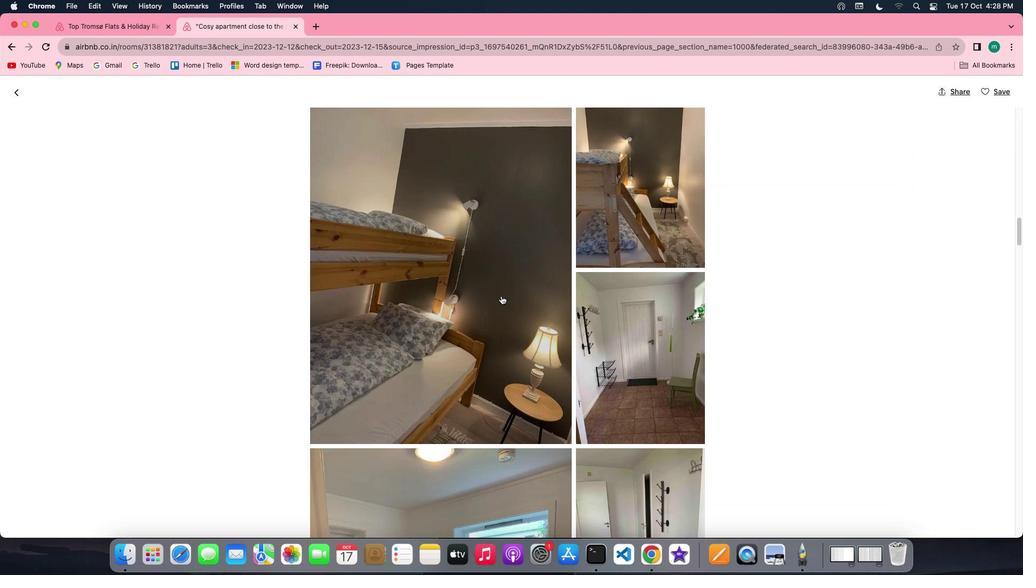 
Action: Mouse scrolled (501, 296) with delta (0, 0)
Screenshot: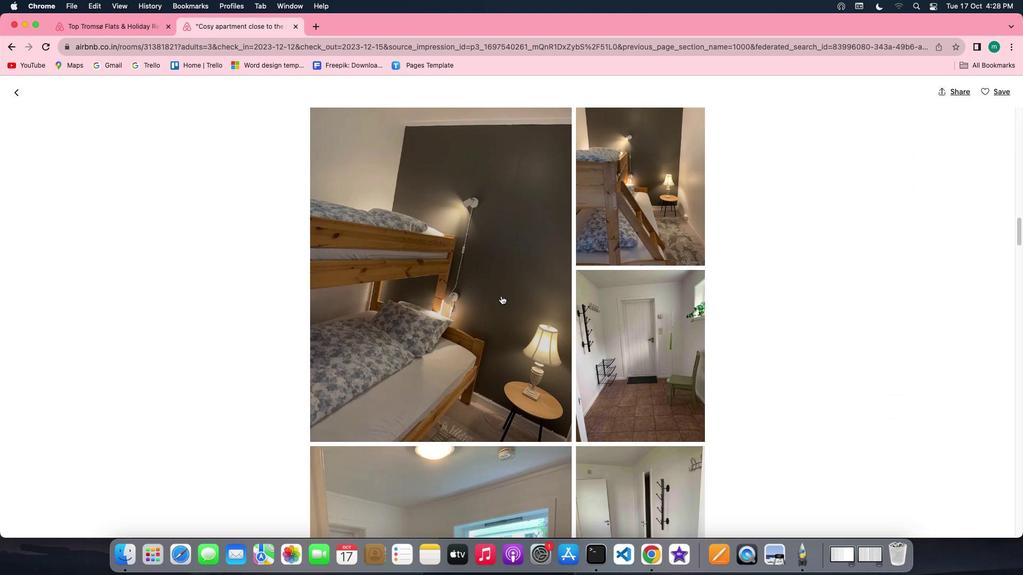 
Action: Mouse scrolled (501, 296) with delta (0, 0)
Screenshot: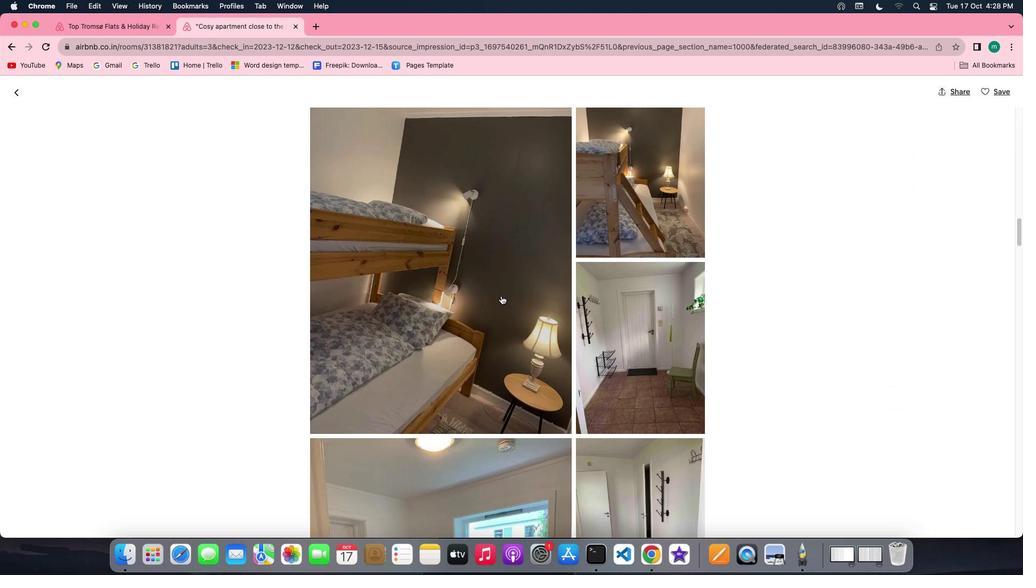 
Action: Mouse scrolled (501, 296) with delta (0, 0)
Screenshot: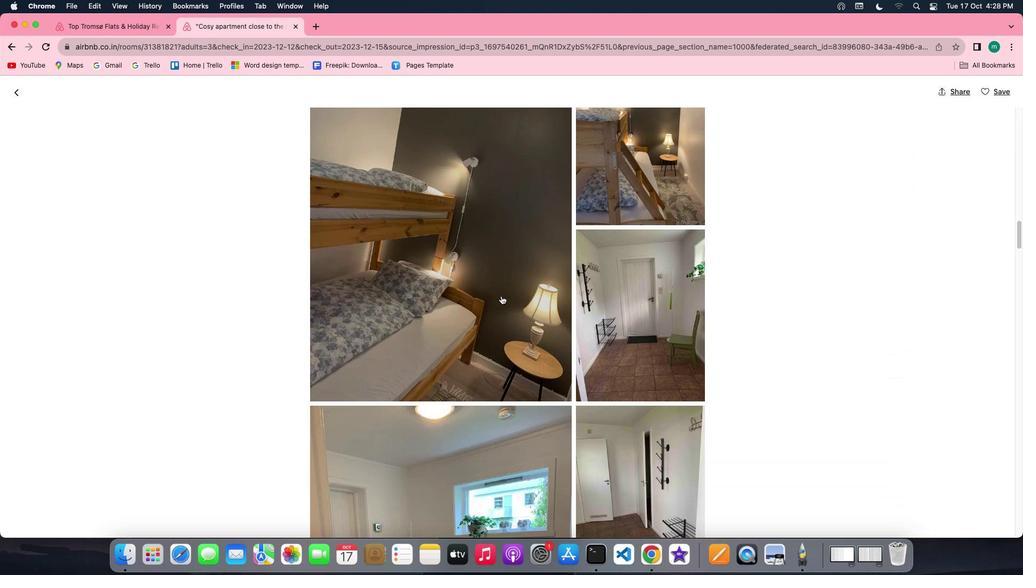 
Action: Mouse scrolled (501, 296) with delta (0, 0)
Screenshot: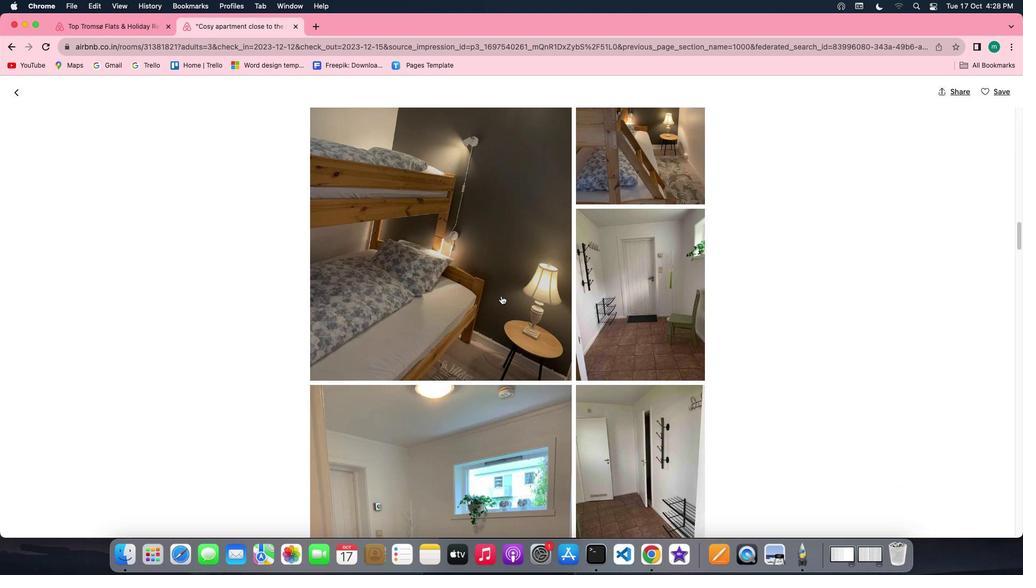 
Action: Mouse scrolled (501, 296) with delta (0, 0)
Screenshot: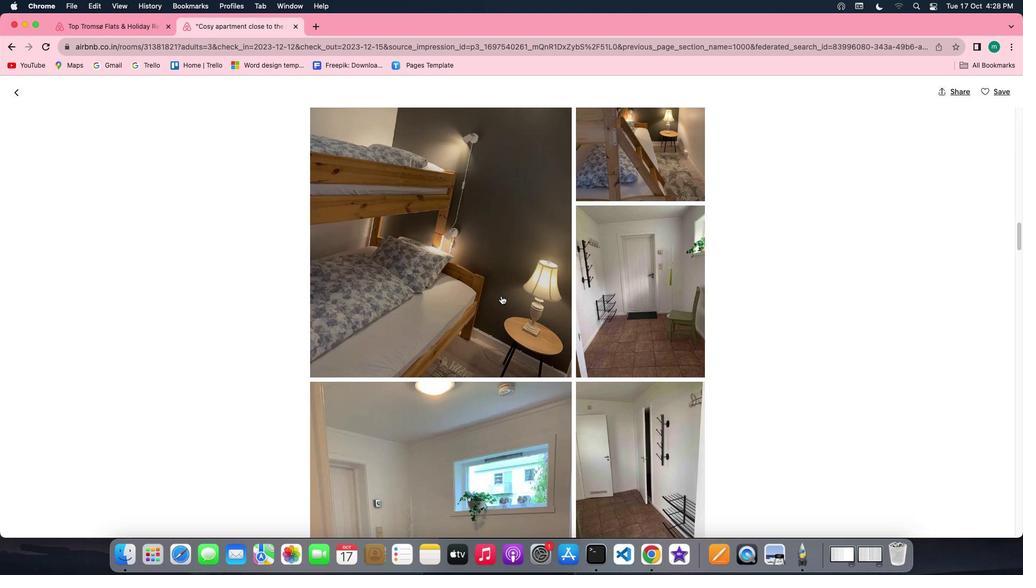 
Action: Mouse scrolled (501, 296) with delta (0, 0)
Screenshot: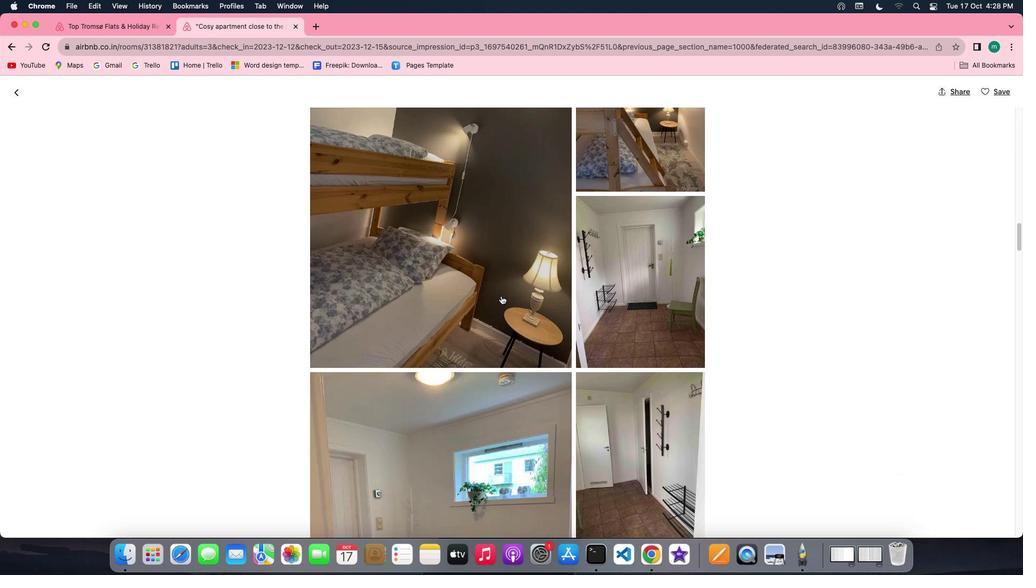 
Action: Mouse scrolled (501, 296) with delta (0, 0)
Screenshot: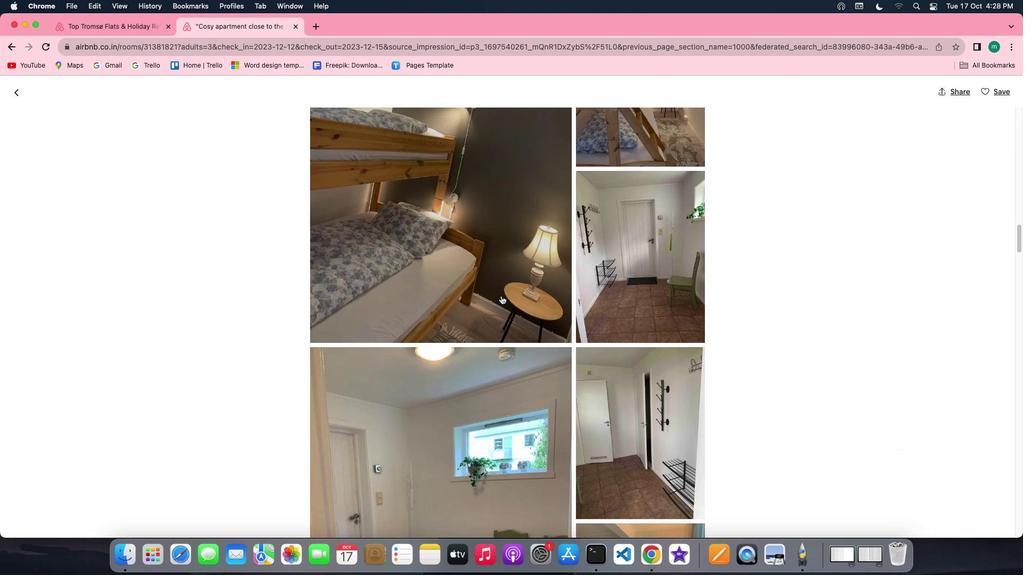 
Action: Mouse scrolled (501, 296) with delta (0, 0)
Screenshot: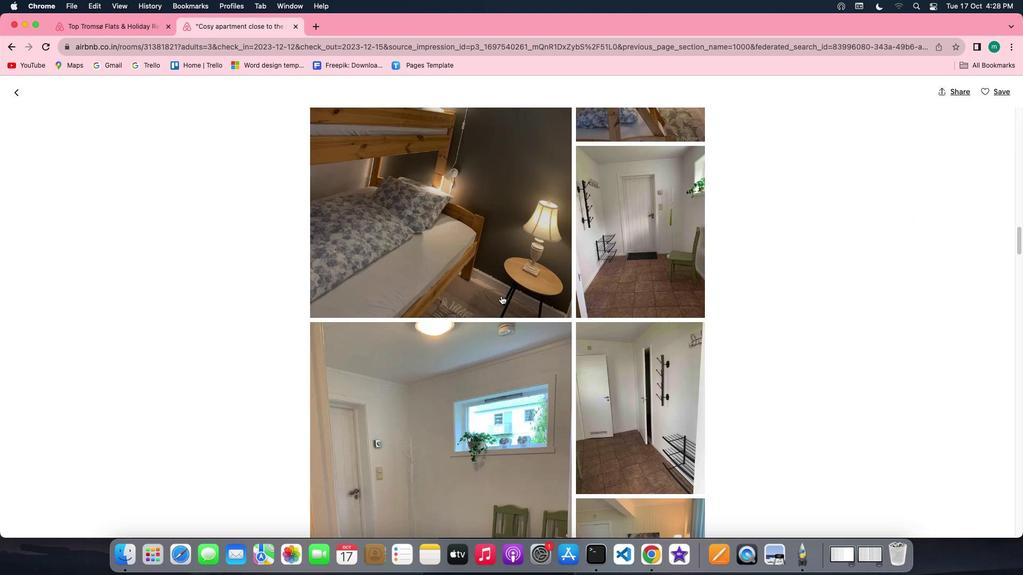 
Action: Mouse scrolled (501, 296) with delta (0, 0)
Screenshot: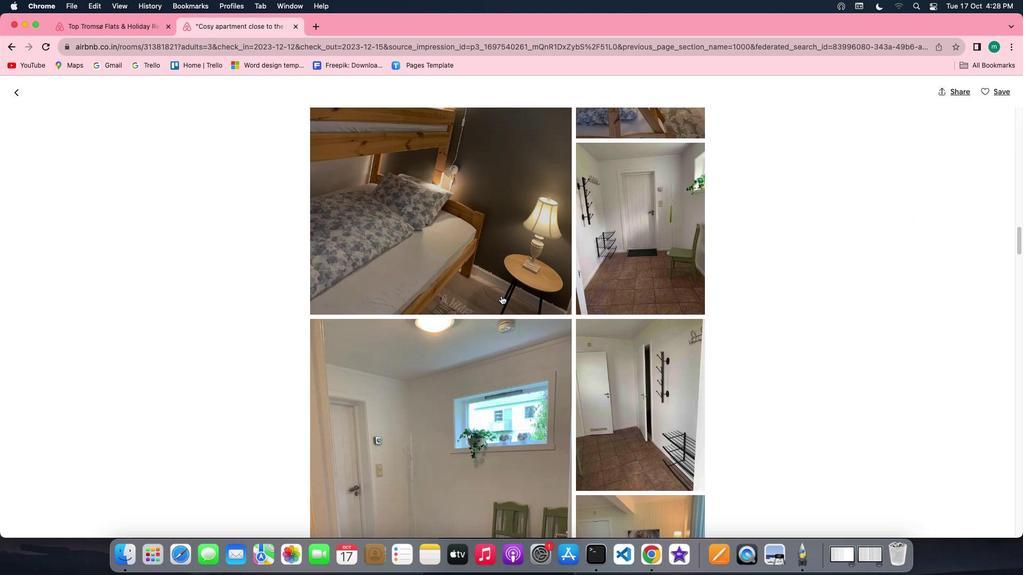 
Action: Mouse scrolled (501, 296) with delta (0, -1)
Screenshot: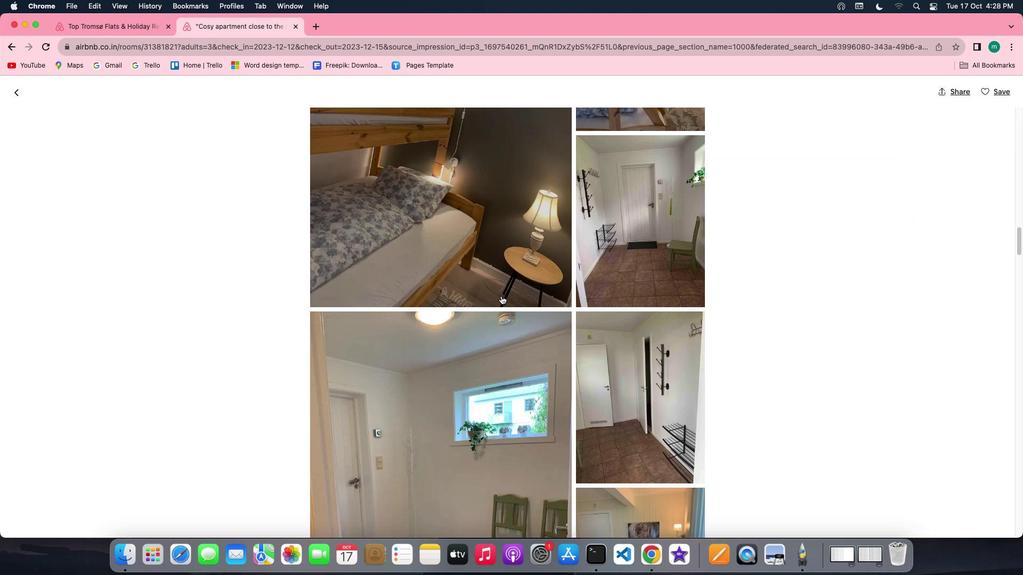 
Action: Mouse scrolled (501, 296) with delta (0, -1)
Screenshot: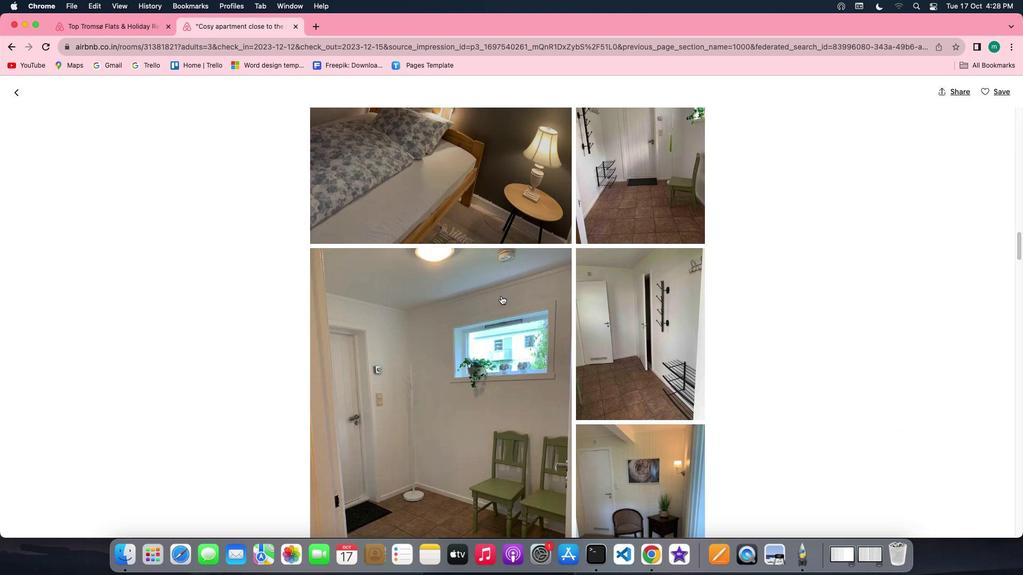
Action: Mouse scrolled (501, 296) with delta (0, 0)
Screenshot: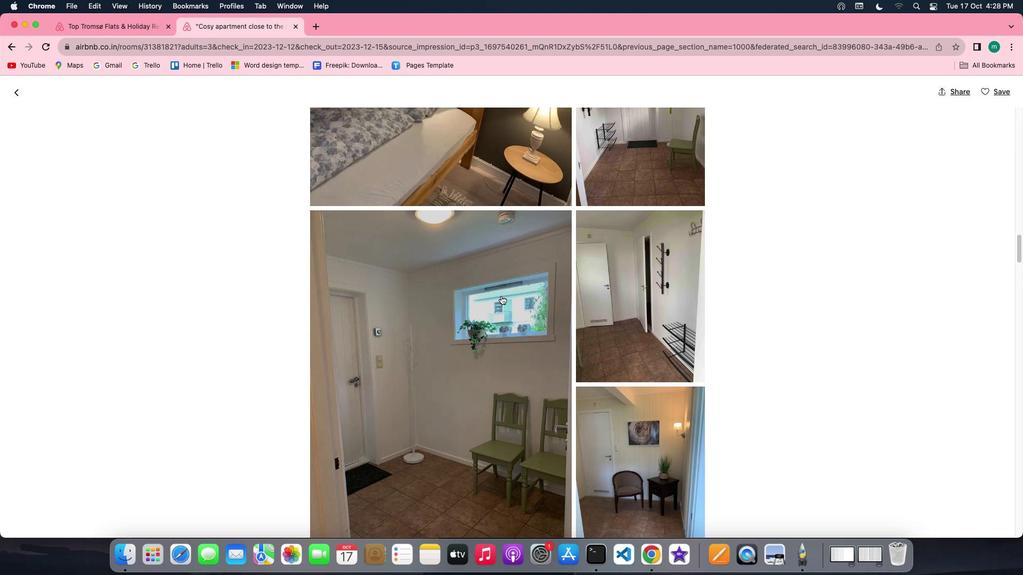 
Action: Mouse scrolled (501, 296) with delta (0, 0)
Screenshot: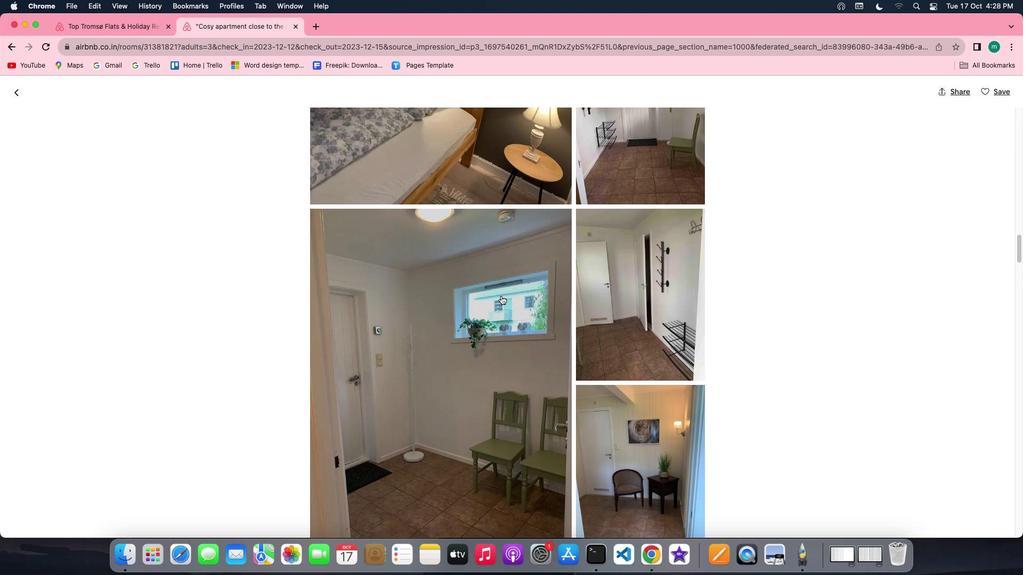 
Action: Mouse scrolled (501, 296) with delta (0, 0)
Screenshot: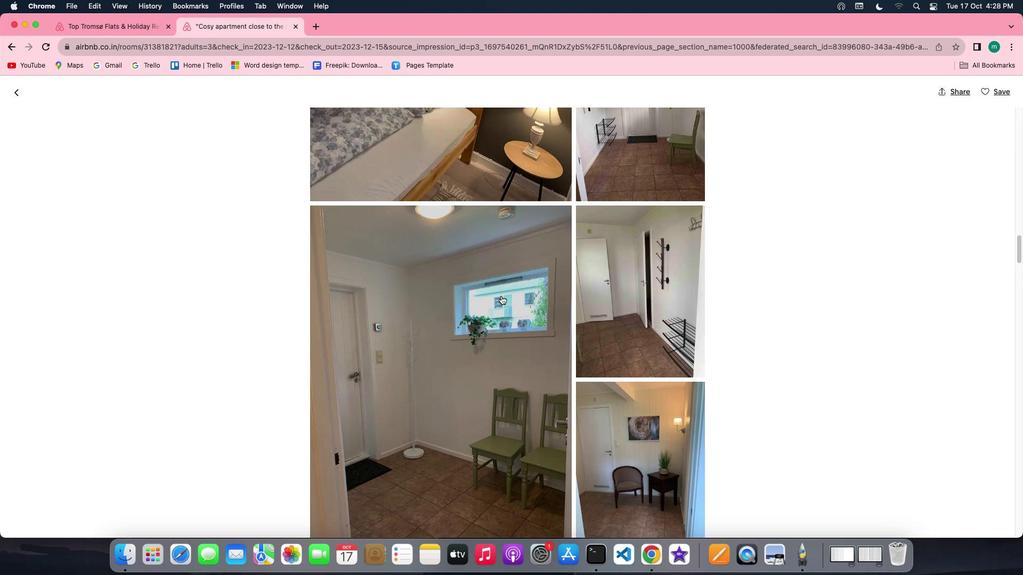
Action: Mouse scrolled (501, 296) with delta (0, 0)
Screenshot: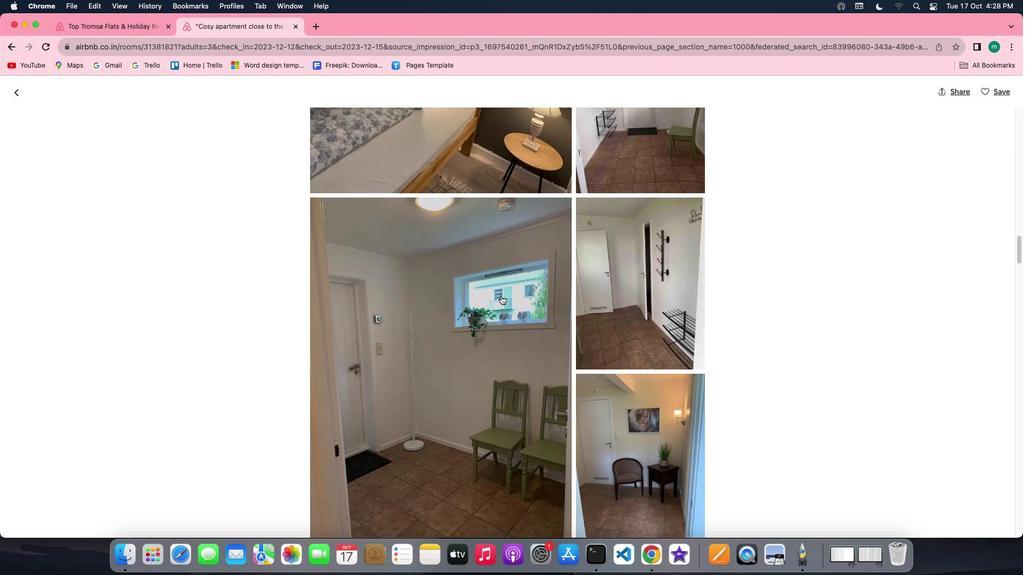 
Action: Mouse scrolled (501, 296) with delta (0, 0)
Screenshot: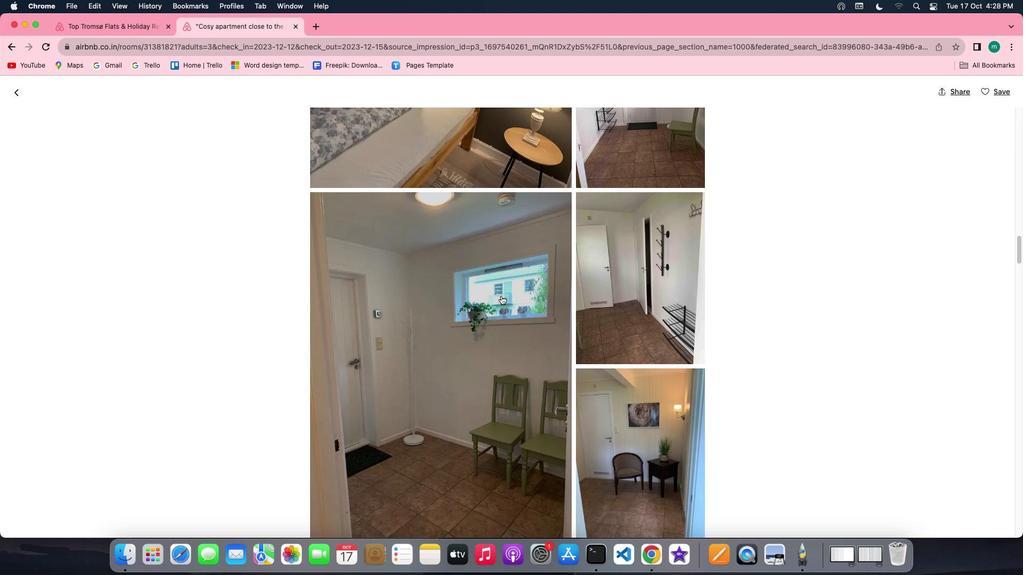 
Action: Mouse scrolled (501, 296) with delta (0, 0)
Screenshot: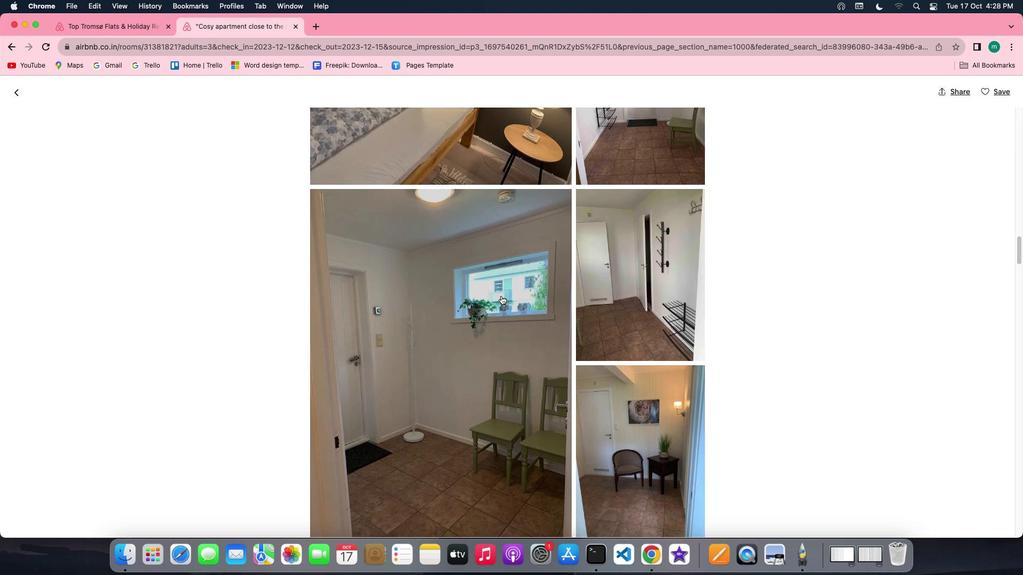 
Action: Mouse scrolled (501, 296) with delta (0, 0)
Screenshot: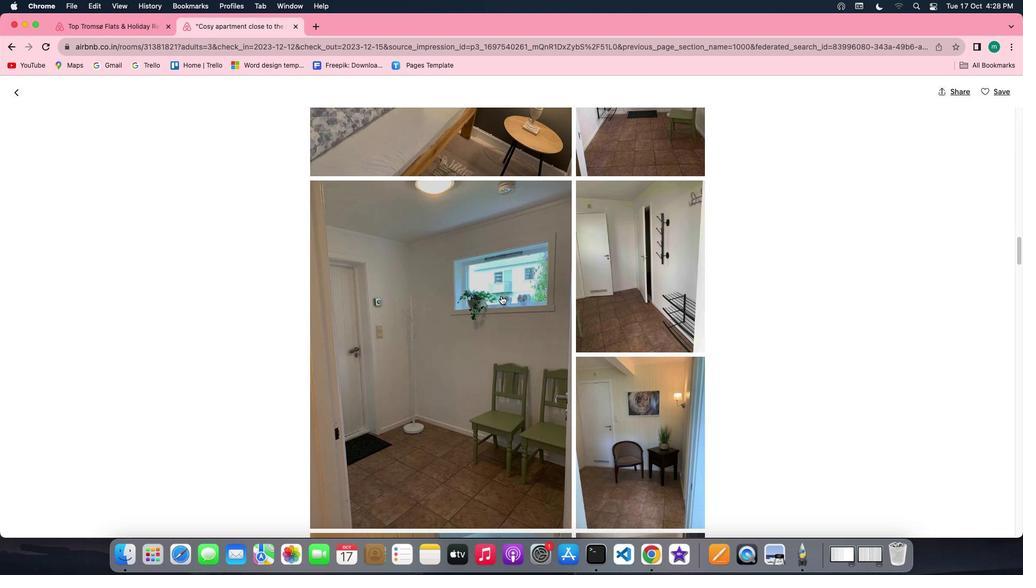 
Action: Mouse scrolled (501, 296) with delta (0, 0)
Screenshot: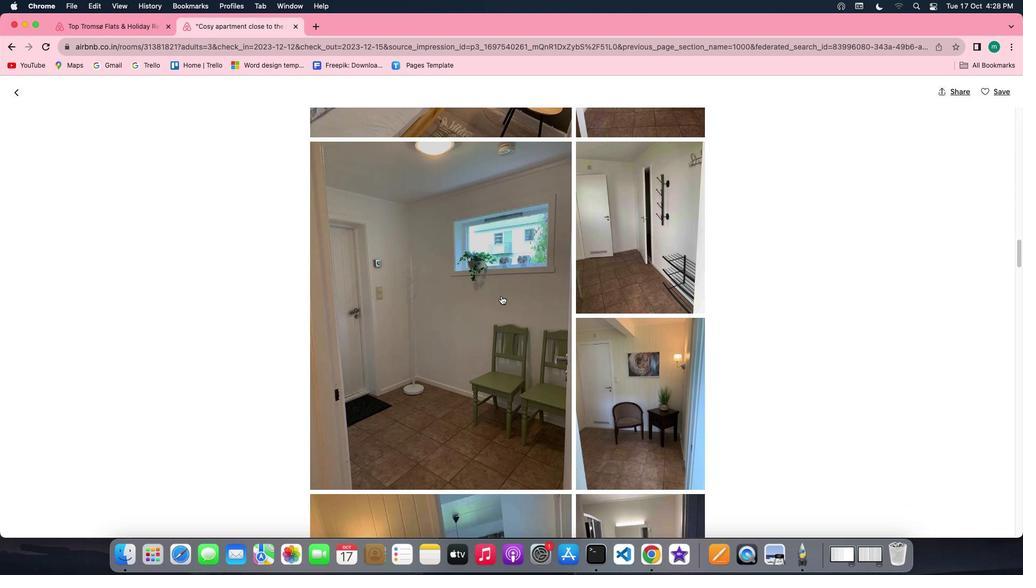 
Action: Mouse scrolled (501, 296) with delta (0, 0)
Screenshot: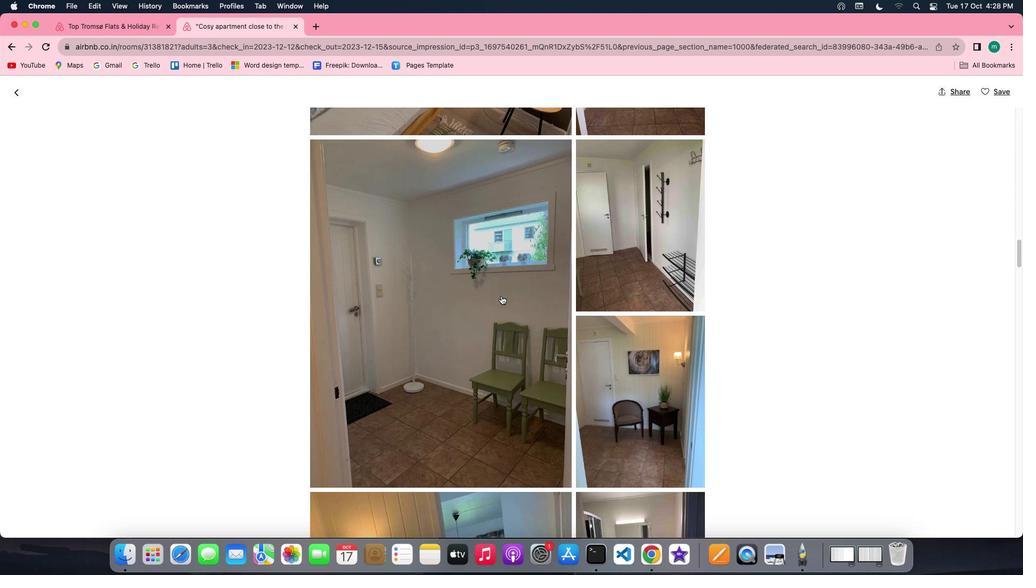 
Action: Mouse scrolled (501, 296) with delta (0, 0)
Screenshot: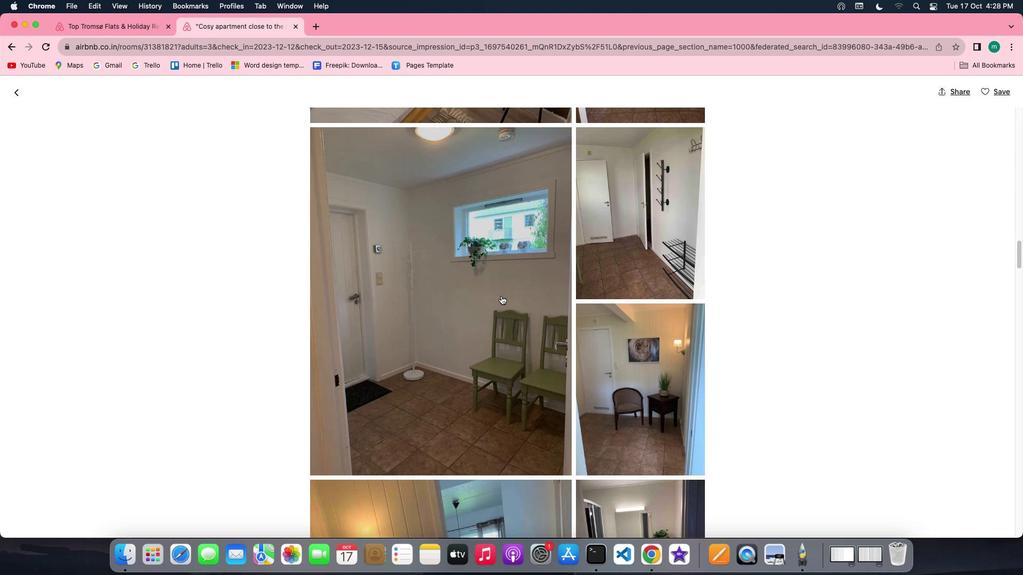 
Action: Mouse scrolled (501, 296) with delta (0, 0)
Screenshot: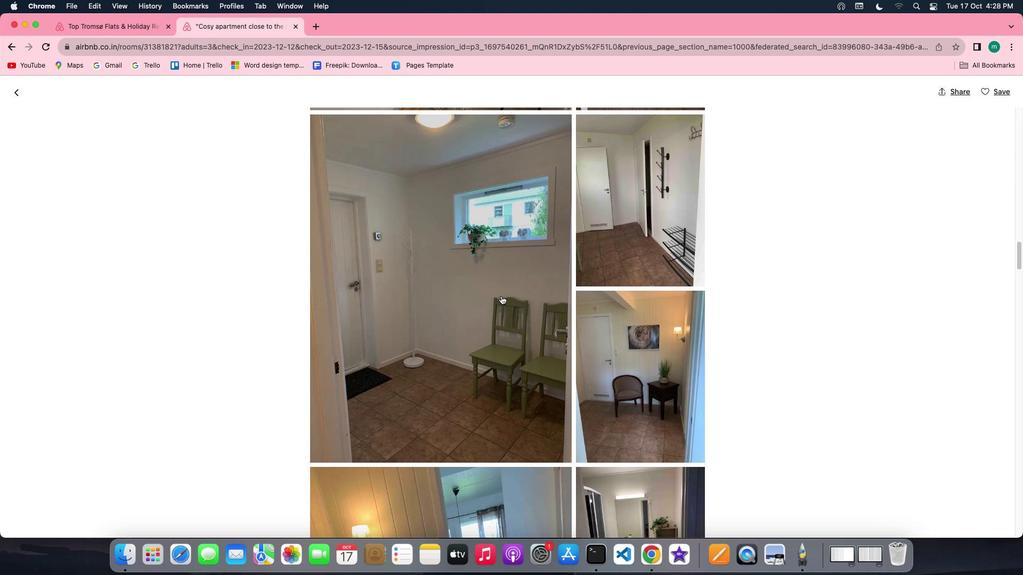 
Action: Mouse scrolled (501, 296) with delta (0, 0)
Screenshot: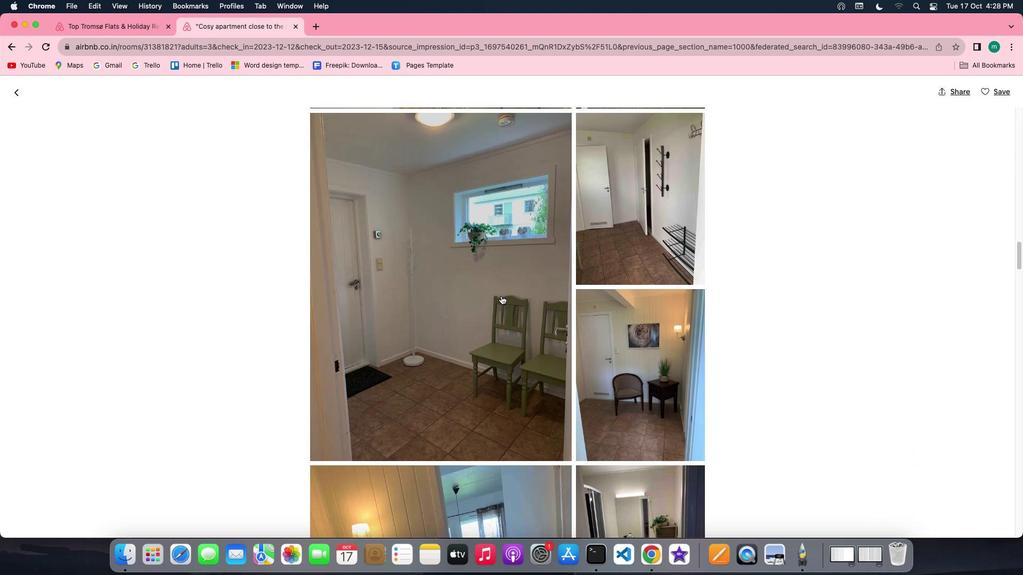 
Action: Mouse scrolled (501, 296) with delta (0, 0)
Screenshot: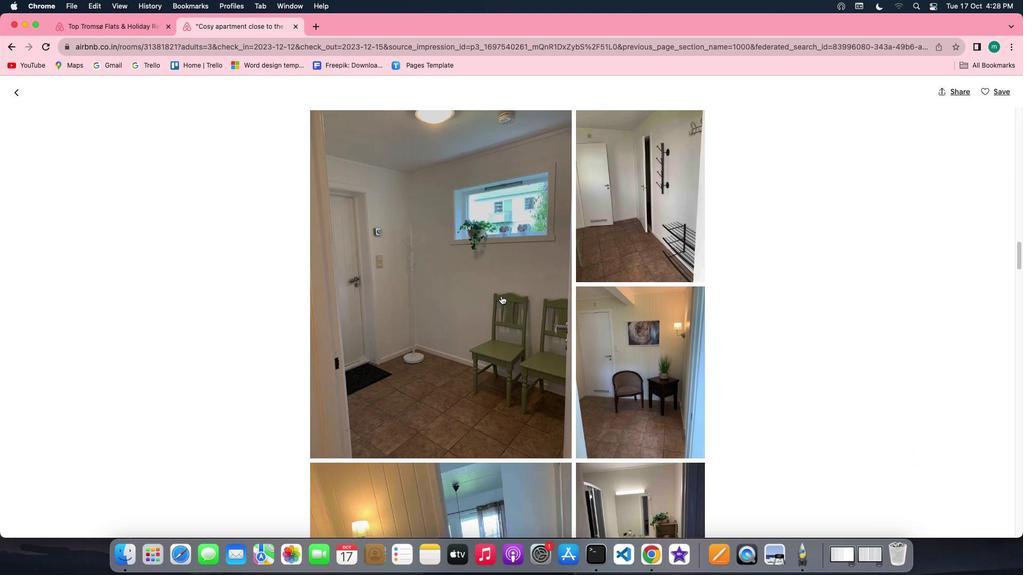 
Action: Mouse scrolled (501, 296) with delta (0, 0)
Screenshot: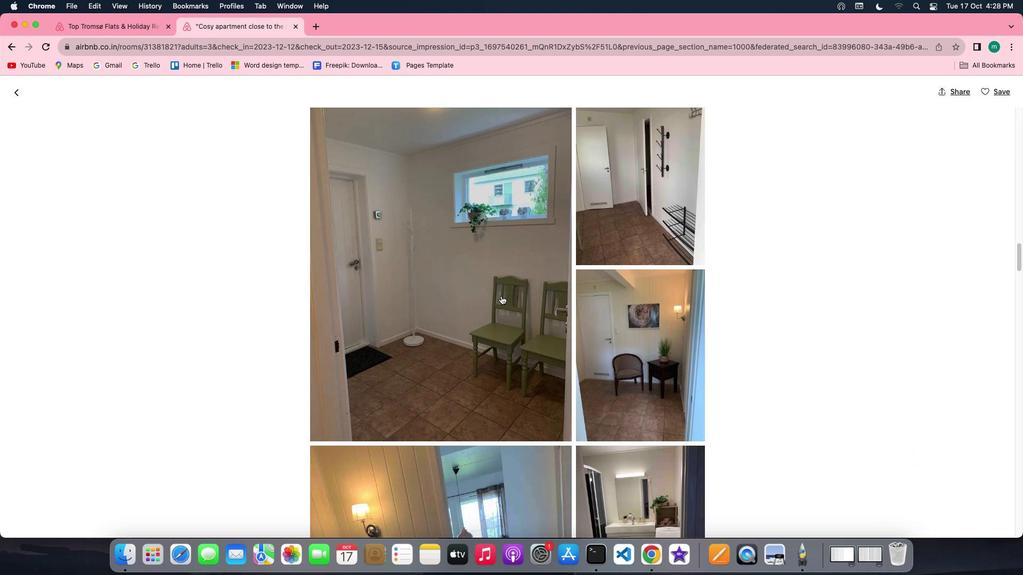 
Action: Mouse scrolled (501, 296) with delta (0, 0)
Screenshot: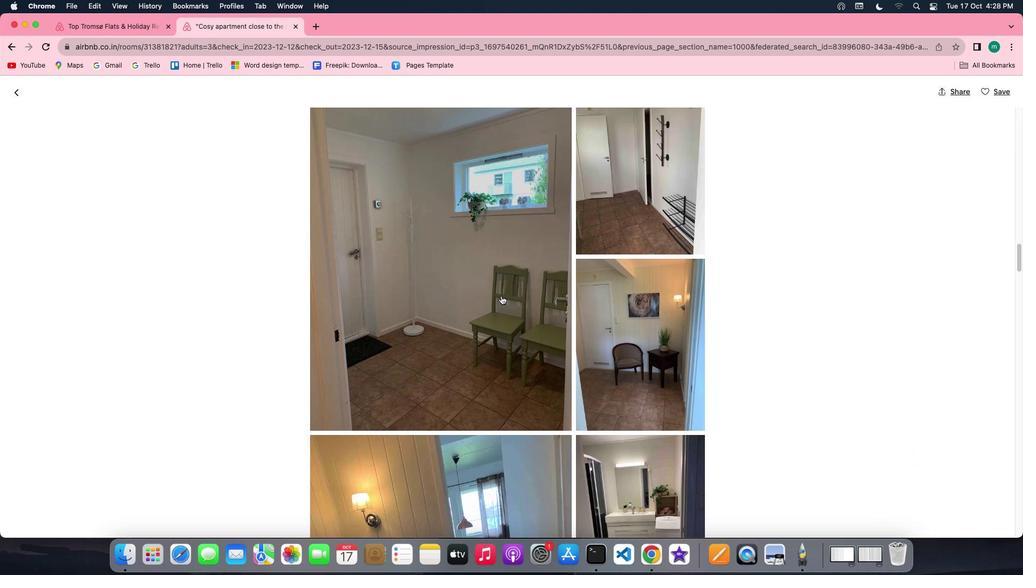 
Action: Mouse scrolled (501, 296) with delta (0, 0)
Screenshot: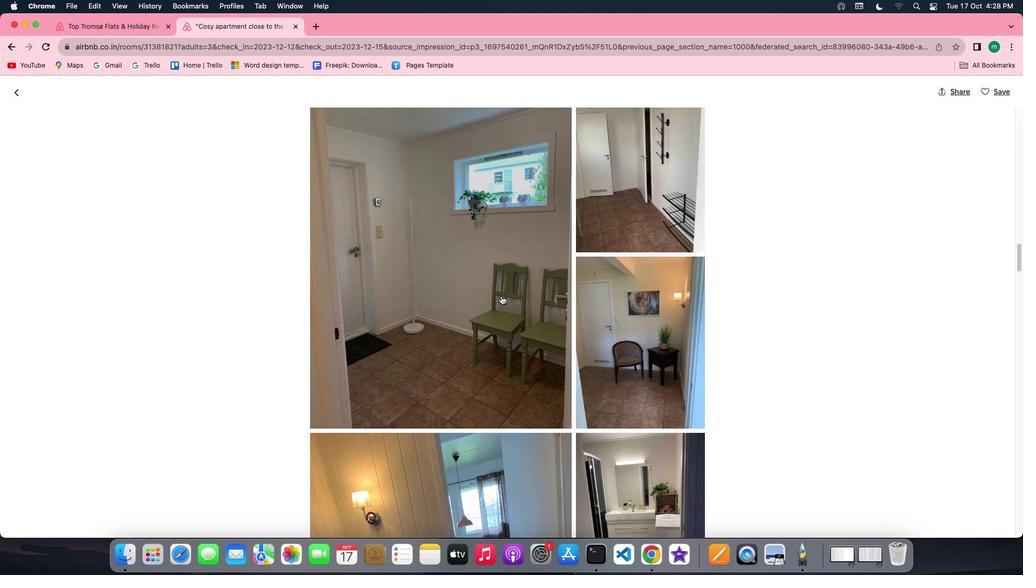 
Action: Mouse scrolled (501, 296) with delta (0, 0)
Screenshot: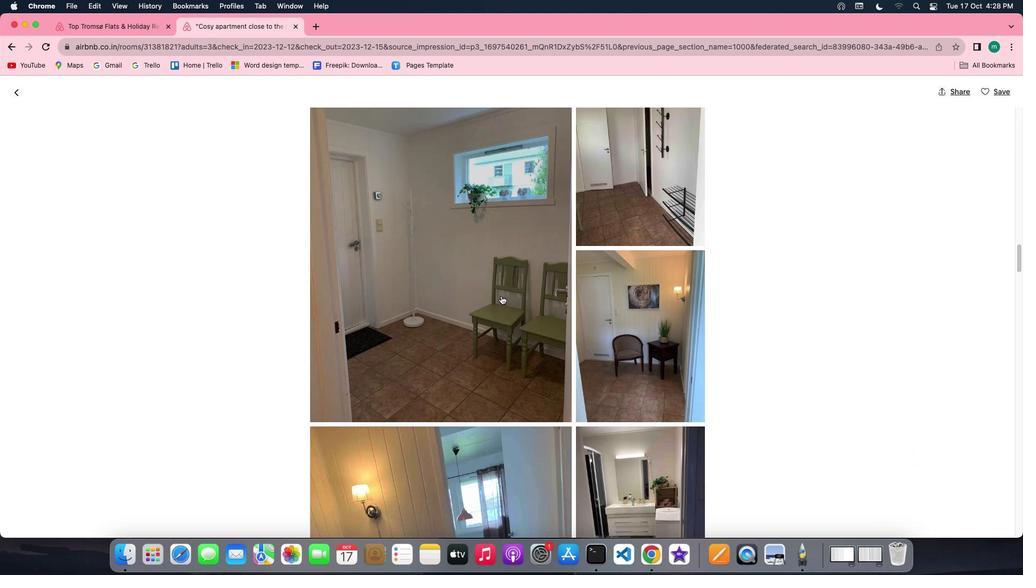 
Action: Mouse scrolled (501, 296) with delta (0, 0)
